Task: Select the current location as Glacier National Park, Montana, United States . Now zoom - , and verify the location . Hide zoom slider
Action: Mouse moved to (221, 201)
Screenshot: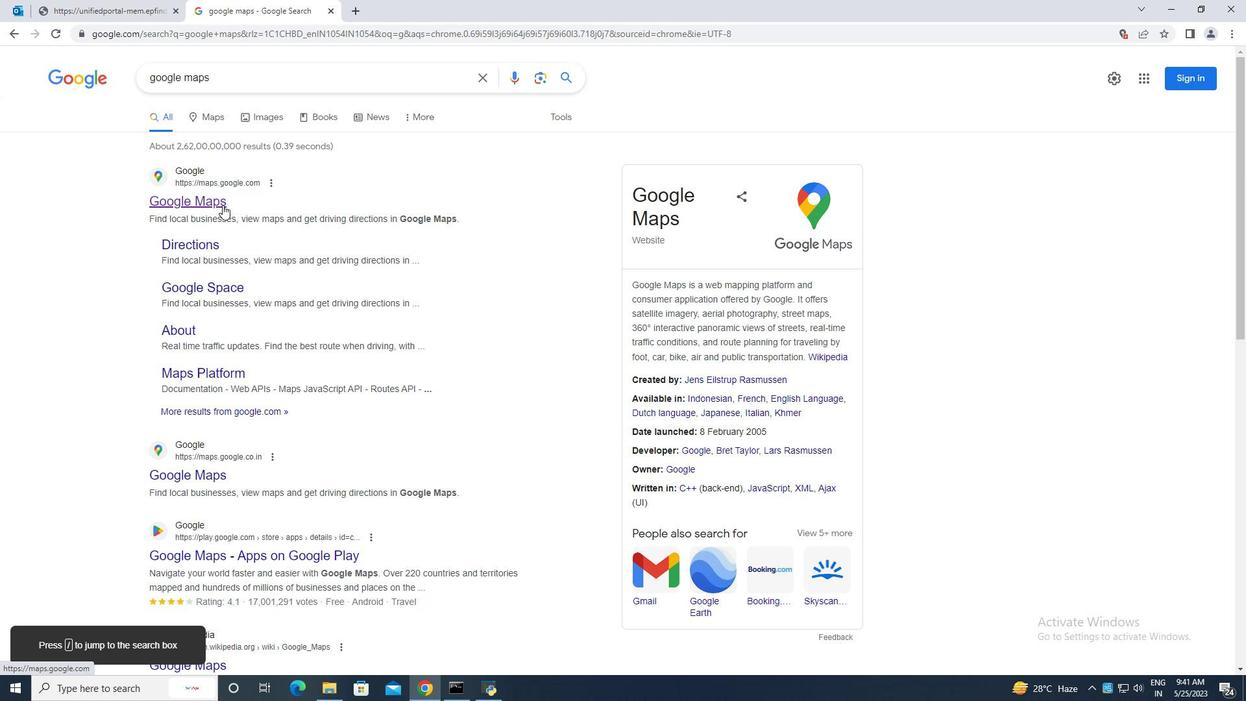 
Action: Mouse pressed left at (221, 201)
Screenshot: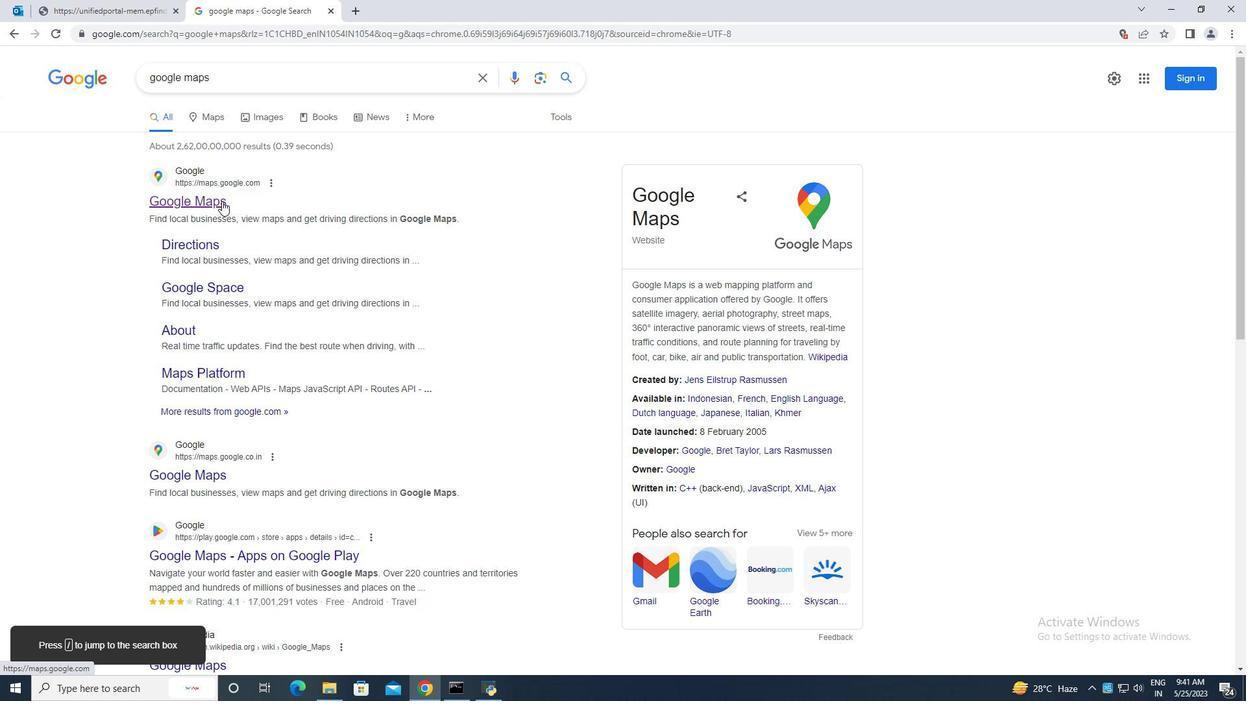 
Action: Mouse moved to (186, 64)
Screenshot: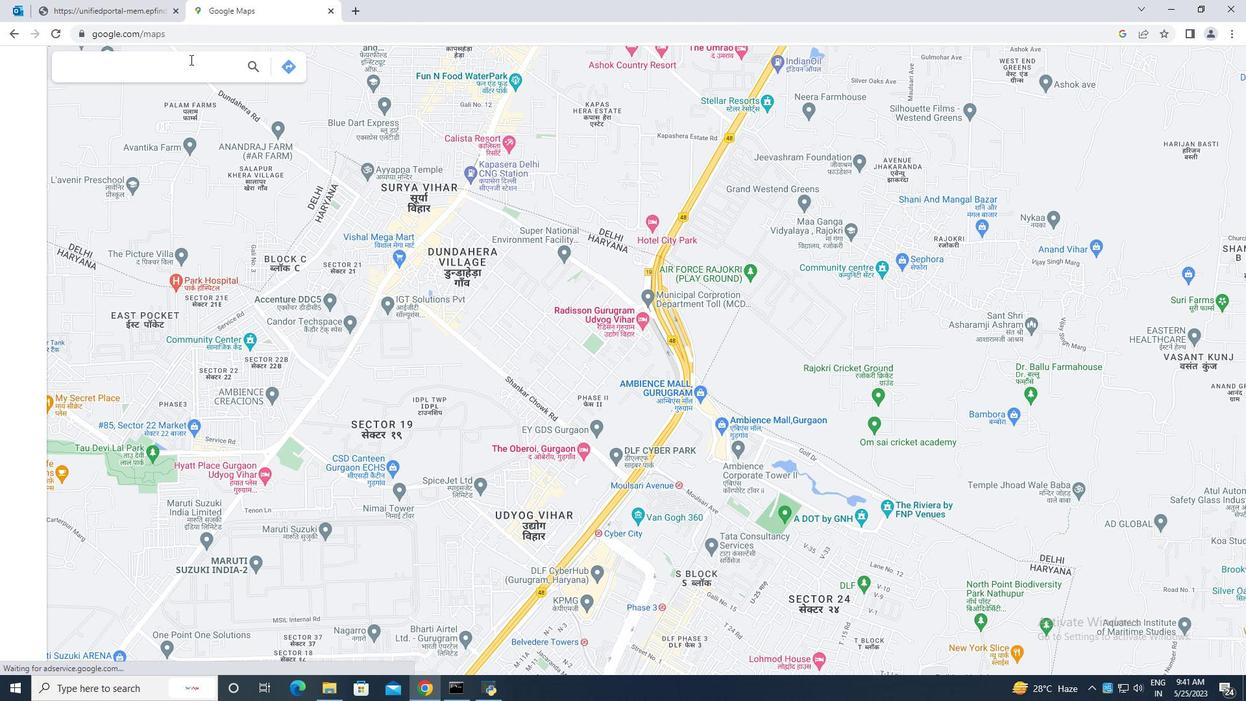 
Action: Mouse pressed left at (186, 64)
Screenshot: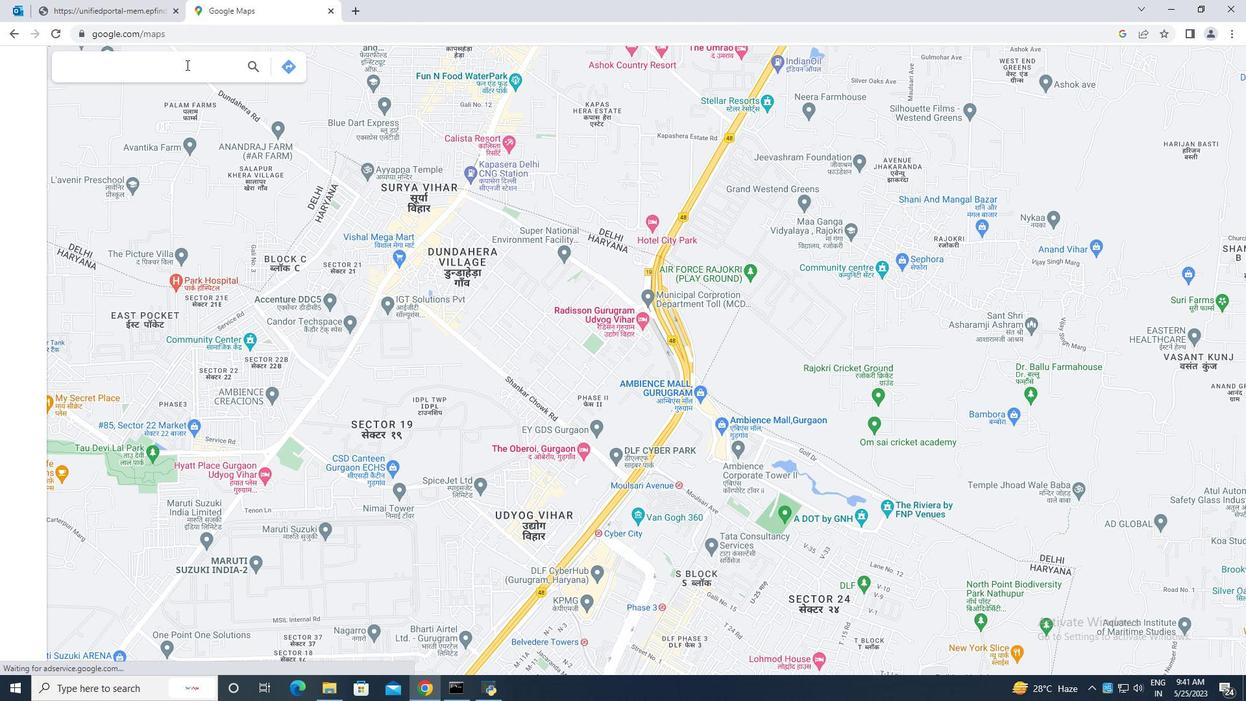 
Action: Key pressed <Key.caps_lock>G<Key.caps_lock>lacier<Key.space>m<Key.backspace>national<Key.space>park<Key.space>montana<Key.space>usa
Screenshot: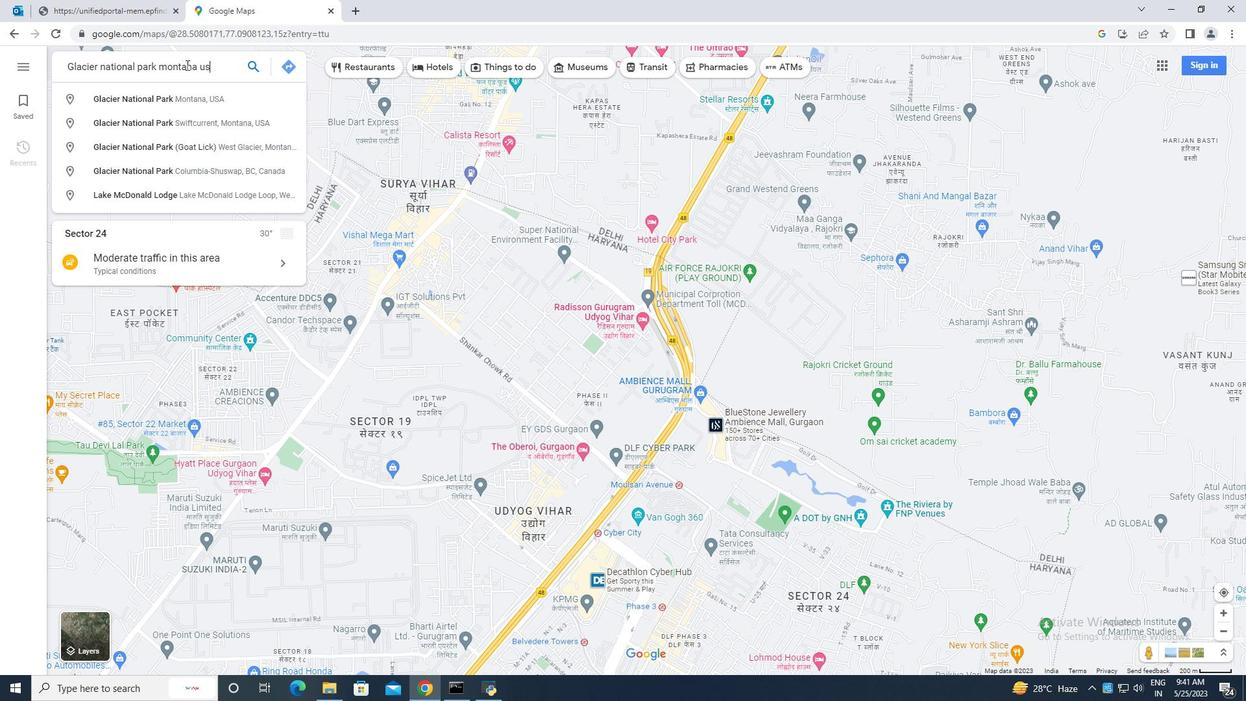 
Action: Mouse moved to (190, 97)
Screenshot: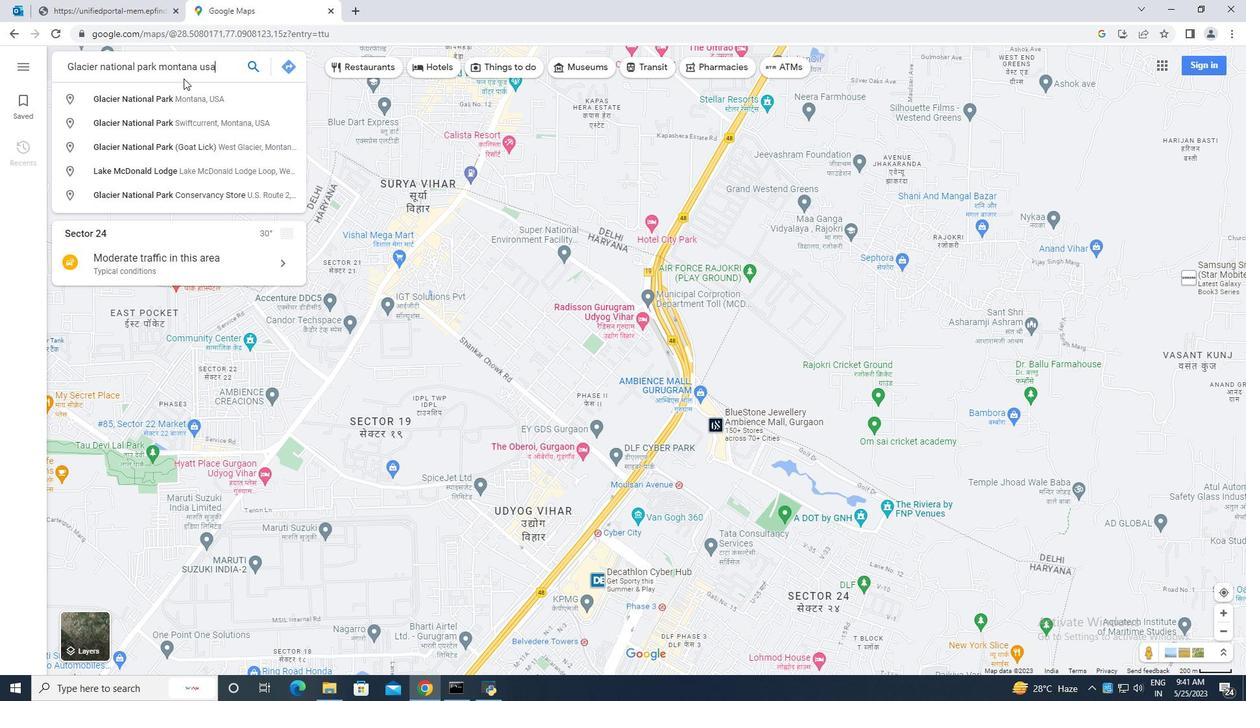 
Action: Mouse pressed left at (190, 97)
Screenshot: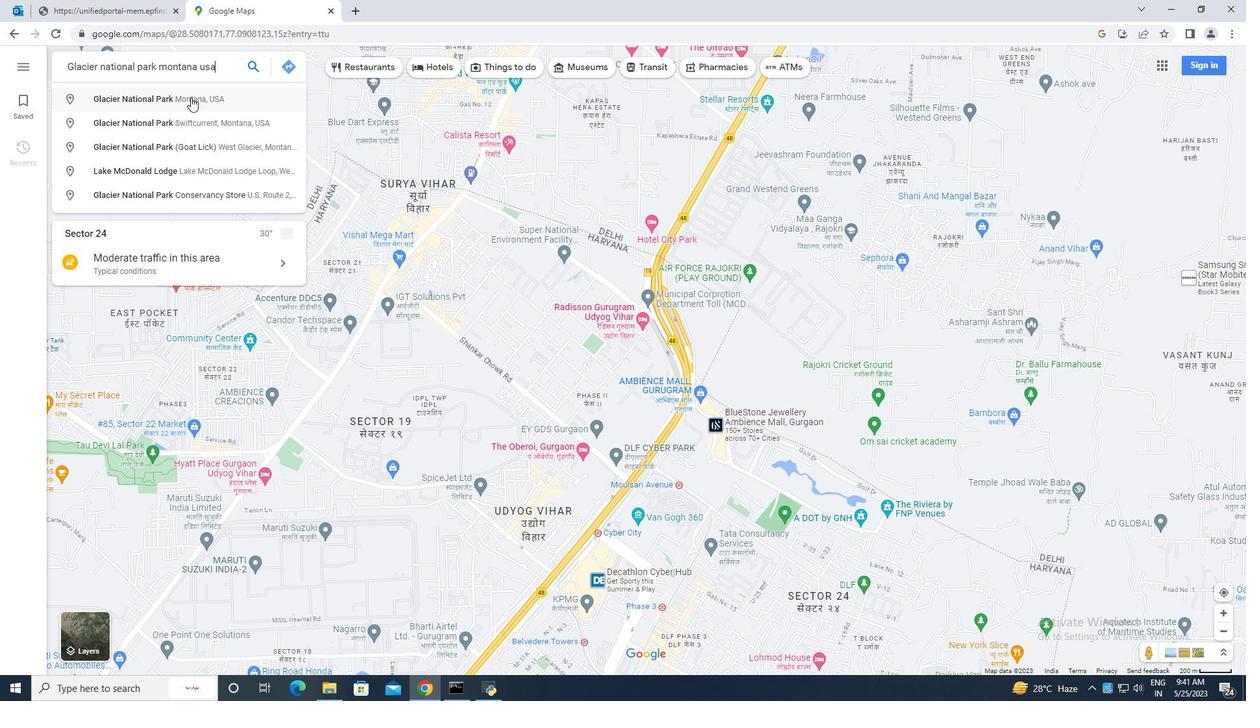 
Action: Mouse moved to (1228, 631)
Screenshot: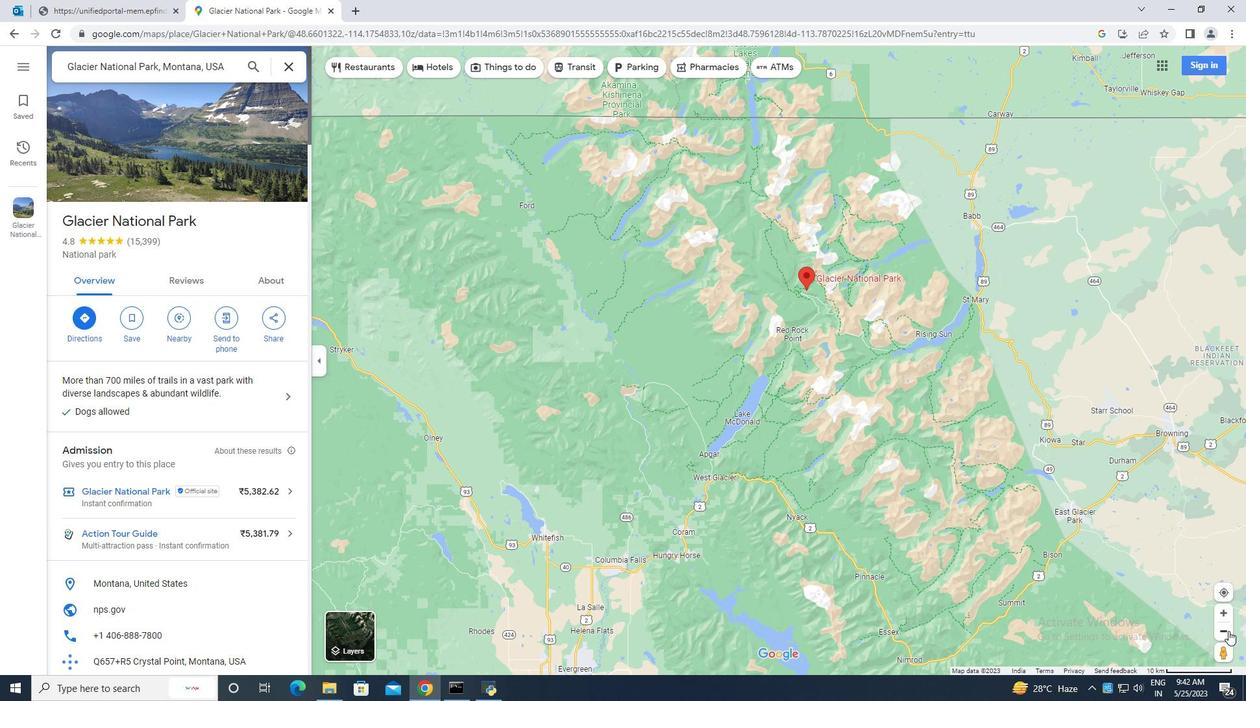 
Action: Mouse pressed left at (1228, 631)
Screenshot: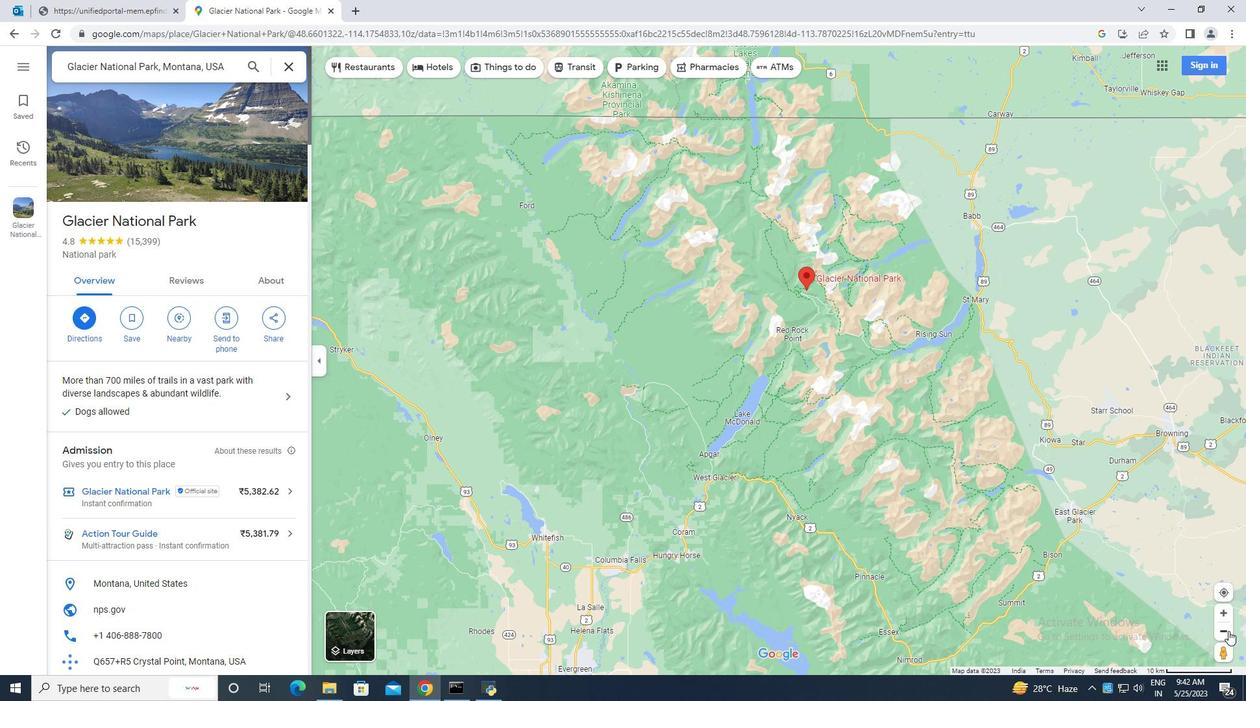 
Action: Mouse pressed left at (1228, 631)
Screenshot: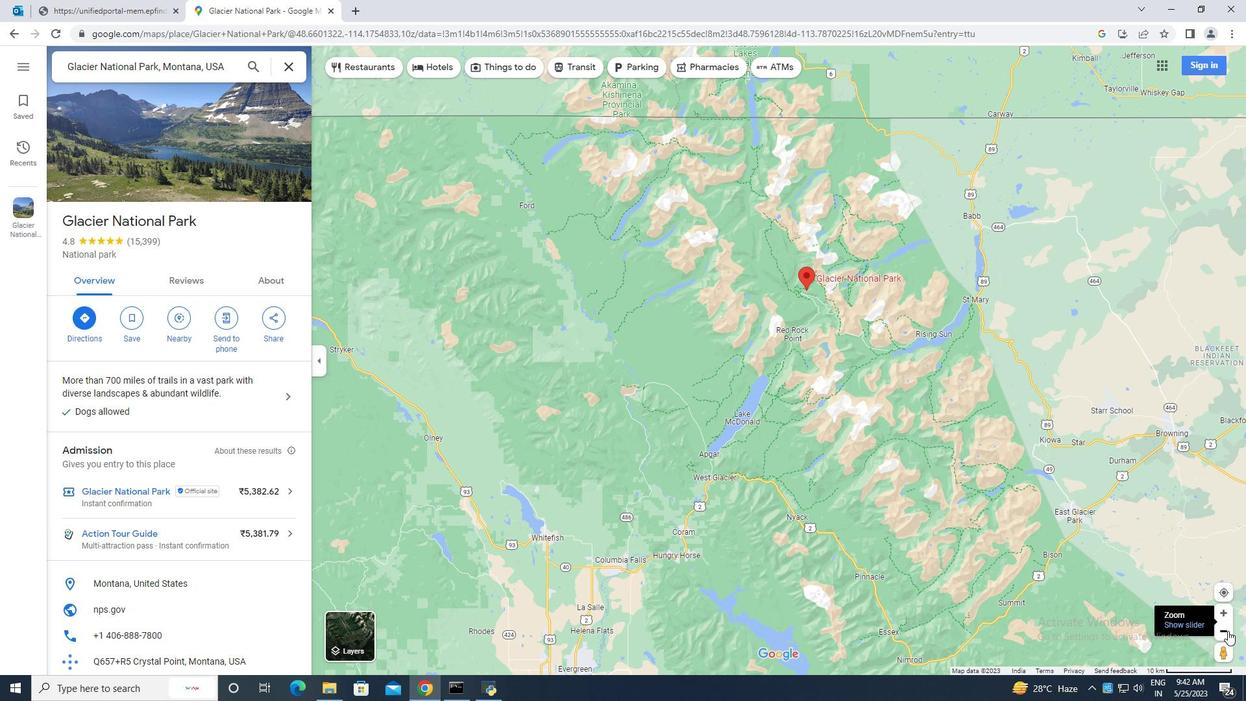
Action: Mouse pressed left at (1228, 631)
Screenshot: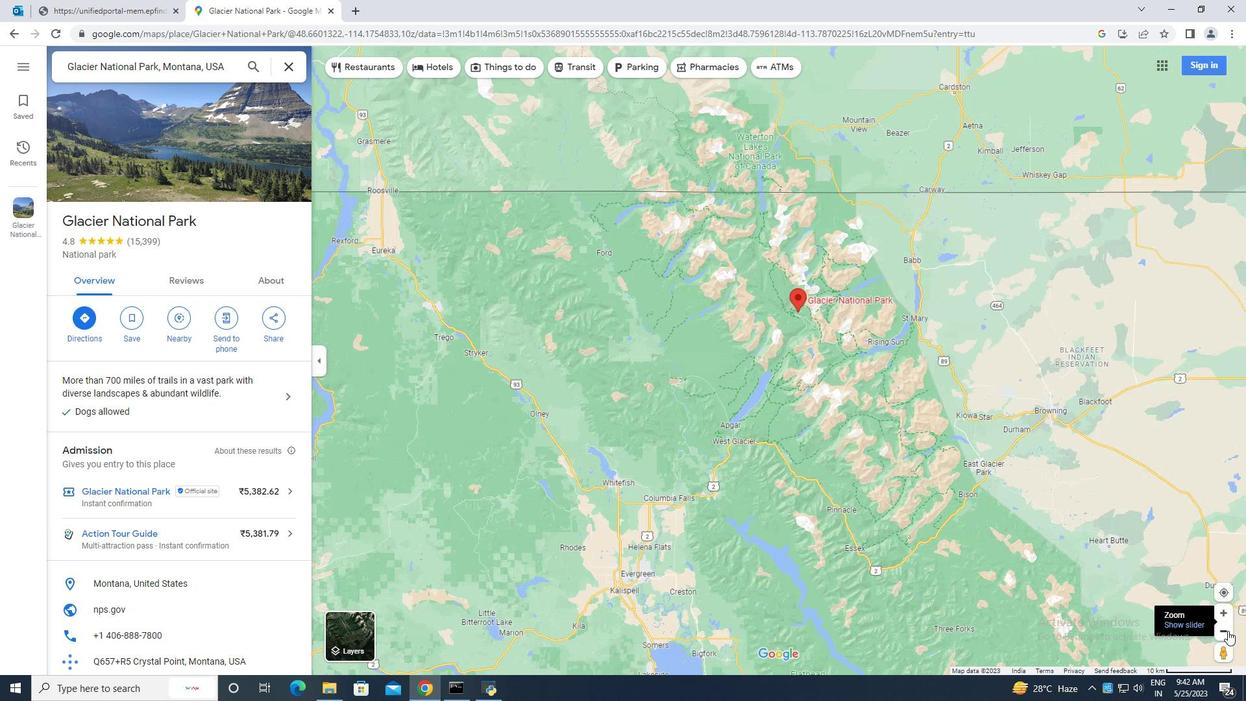 
Action: Mouse pressed left at (1228, 631)
Screenshot: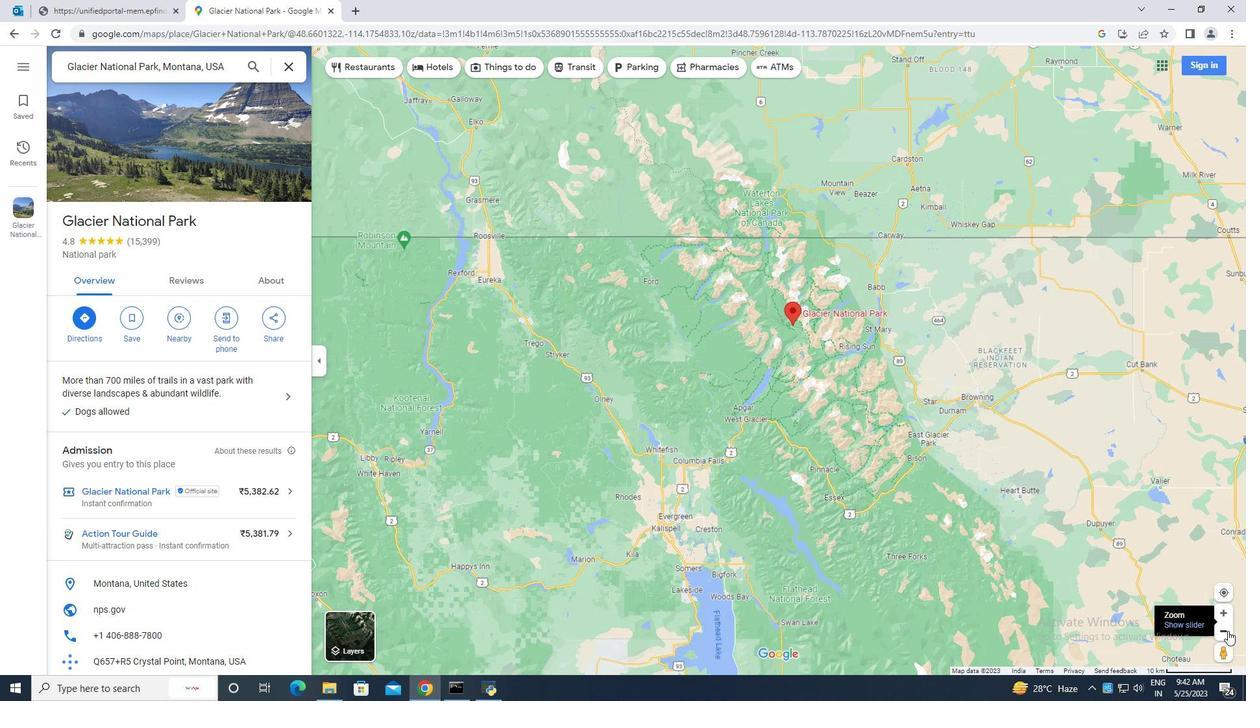 
Action: Mouse pressed left at (1228, 631)
Screenshot: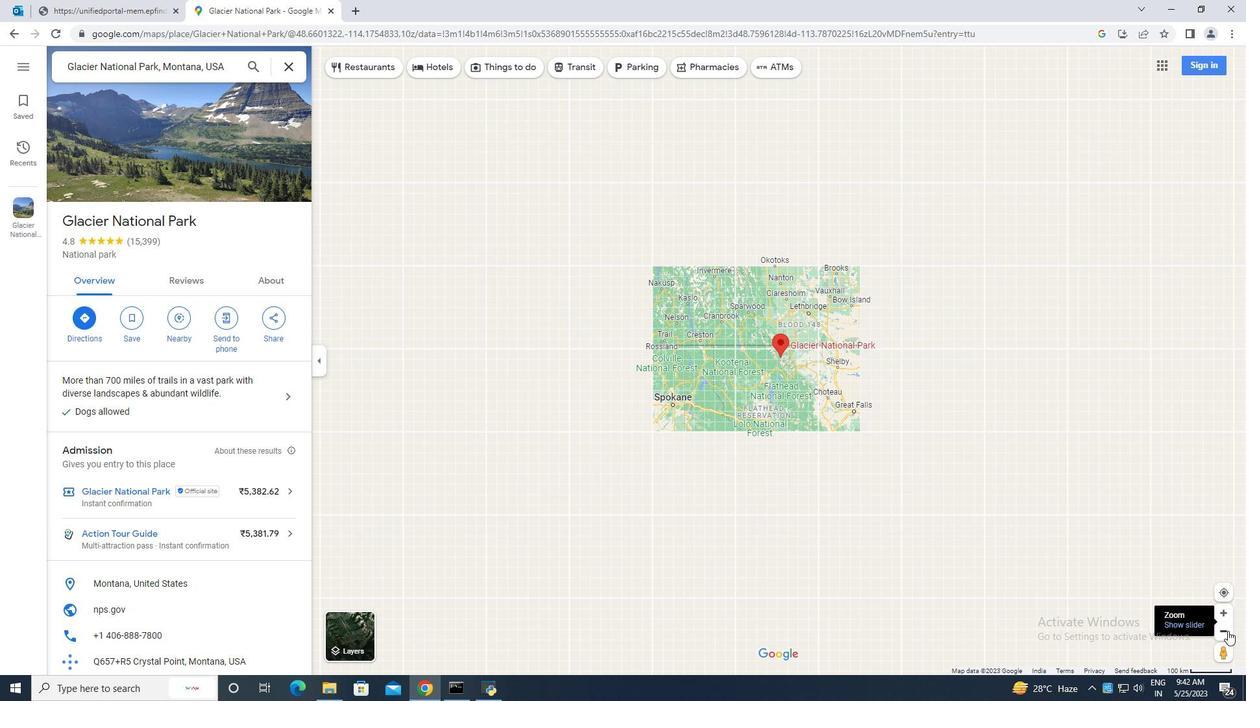 
Action: Mouse pressed left at (1228, 631)
Screenshot: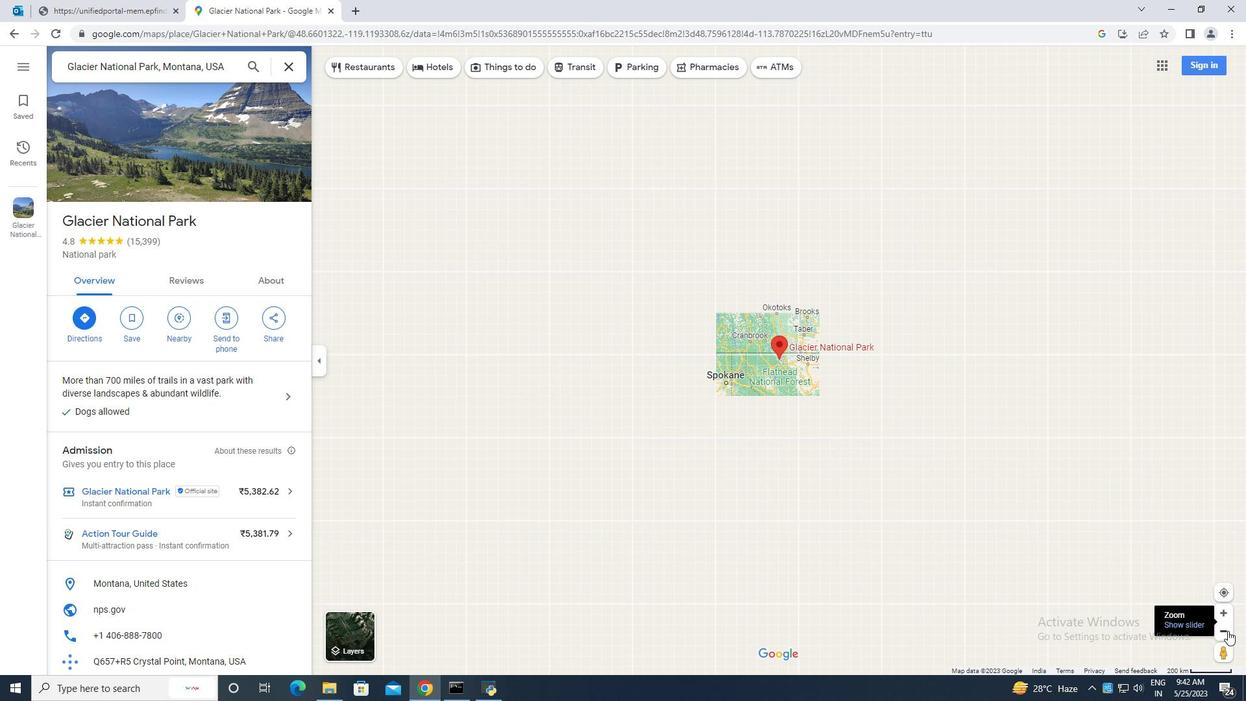 
Action: Mouse pressed left at (1228, 631)
Screenshot: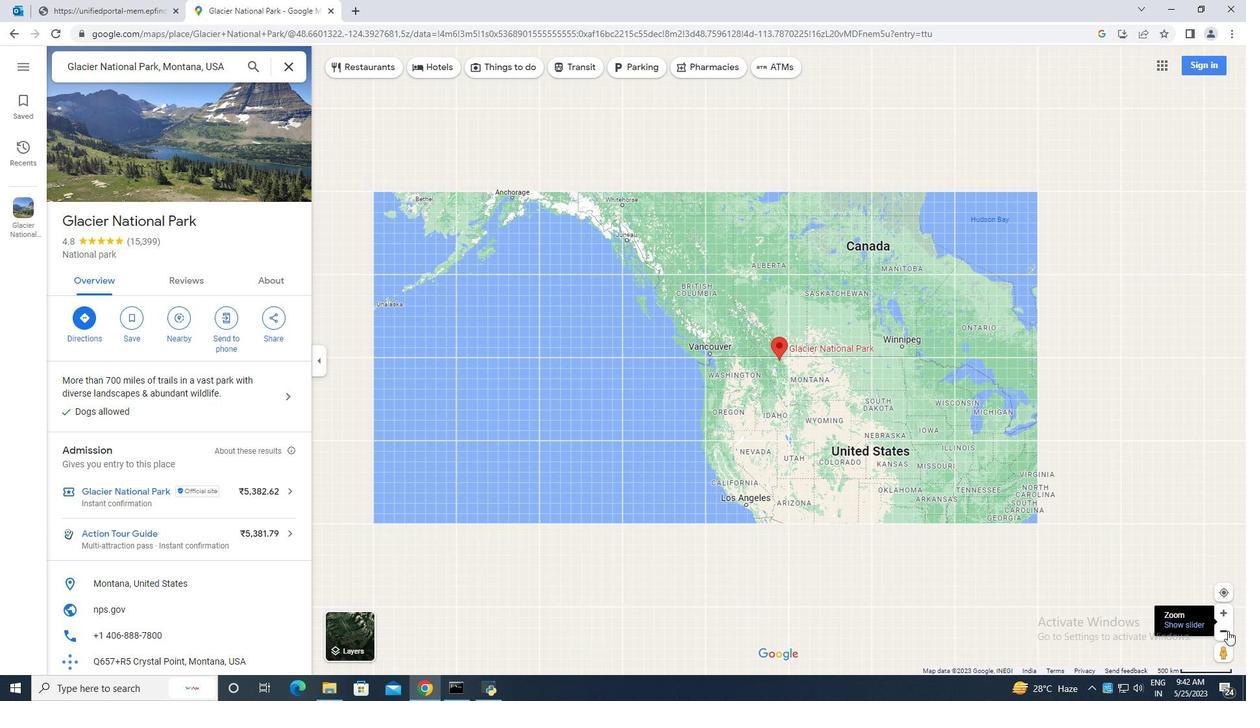 
Action: Mouse pressed left at (1228, 631)
Screenshot: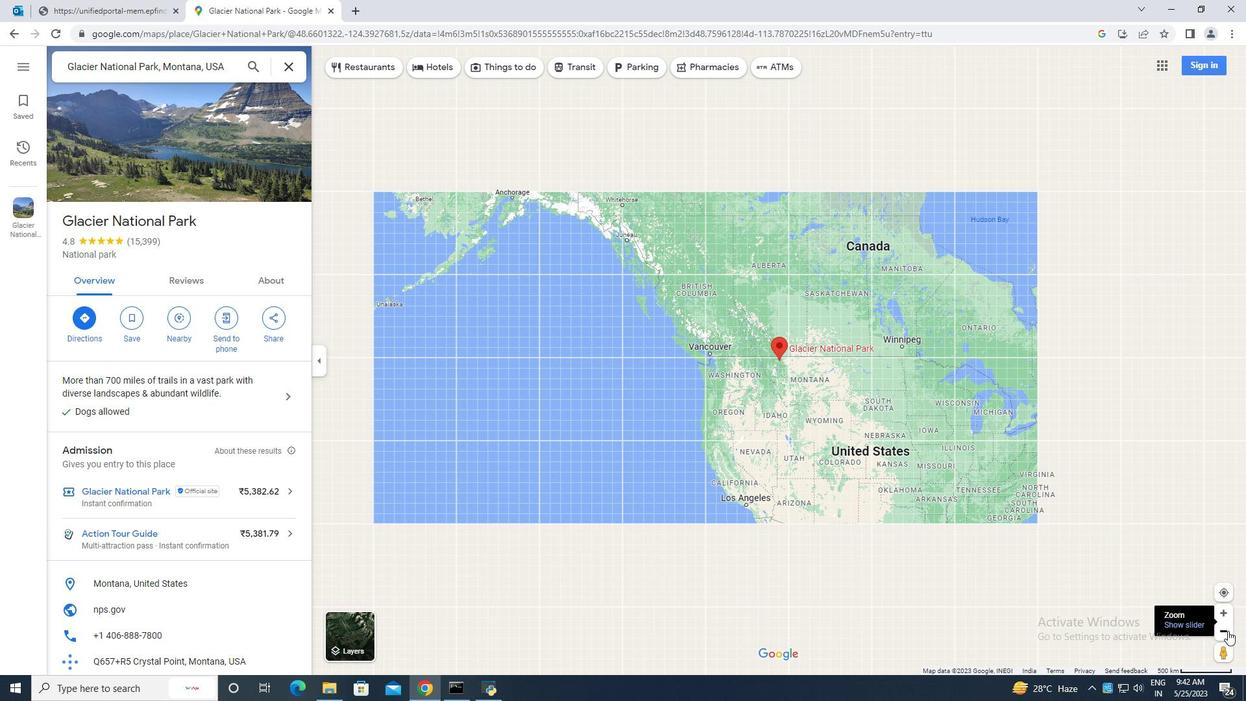 
Action: Mouse pressed left at (1228, 631)
Screenshot: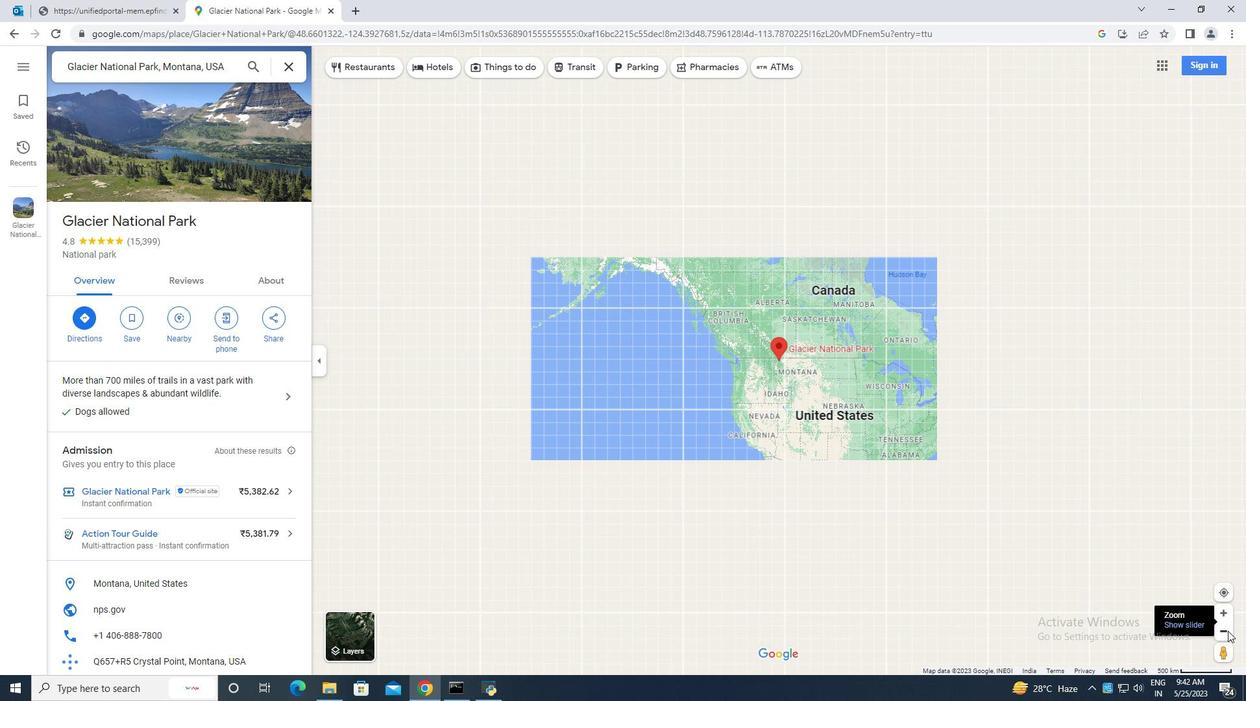 
Action: Mouse pressed left at (1228, 631)
Screenshot: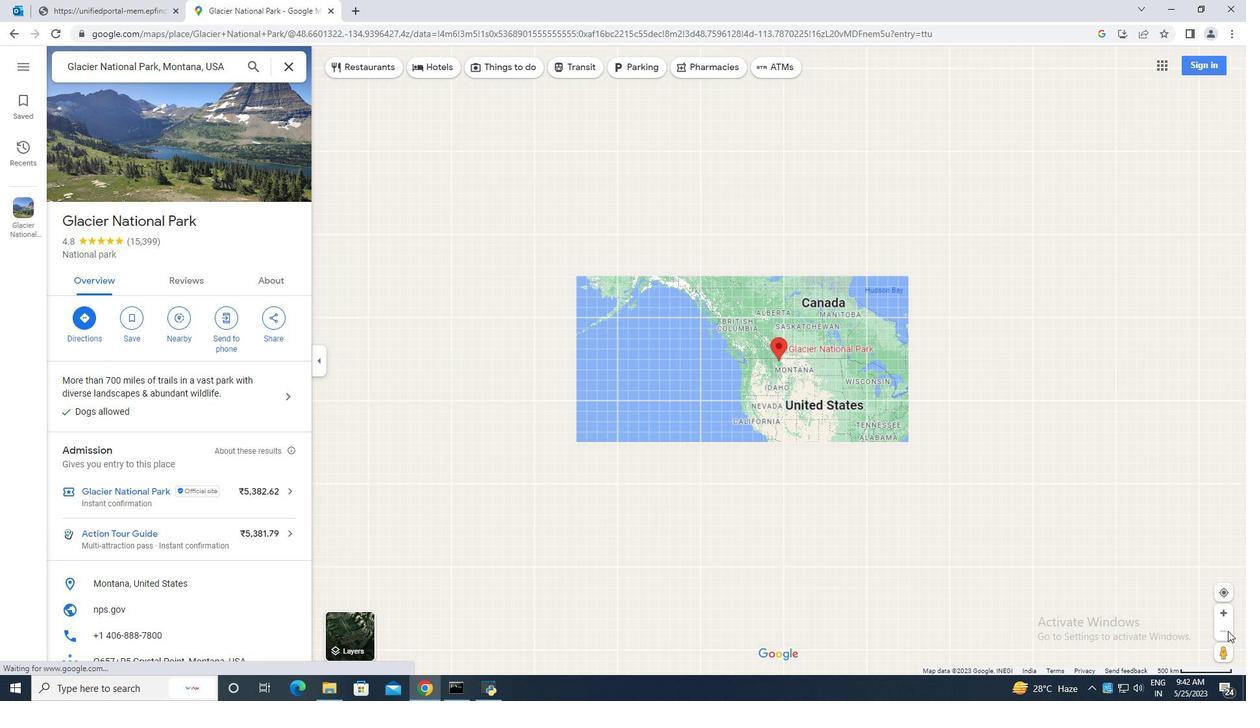 
Action: Mouse pressed left at (1228, 631)
Screenshot: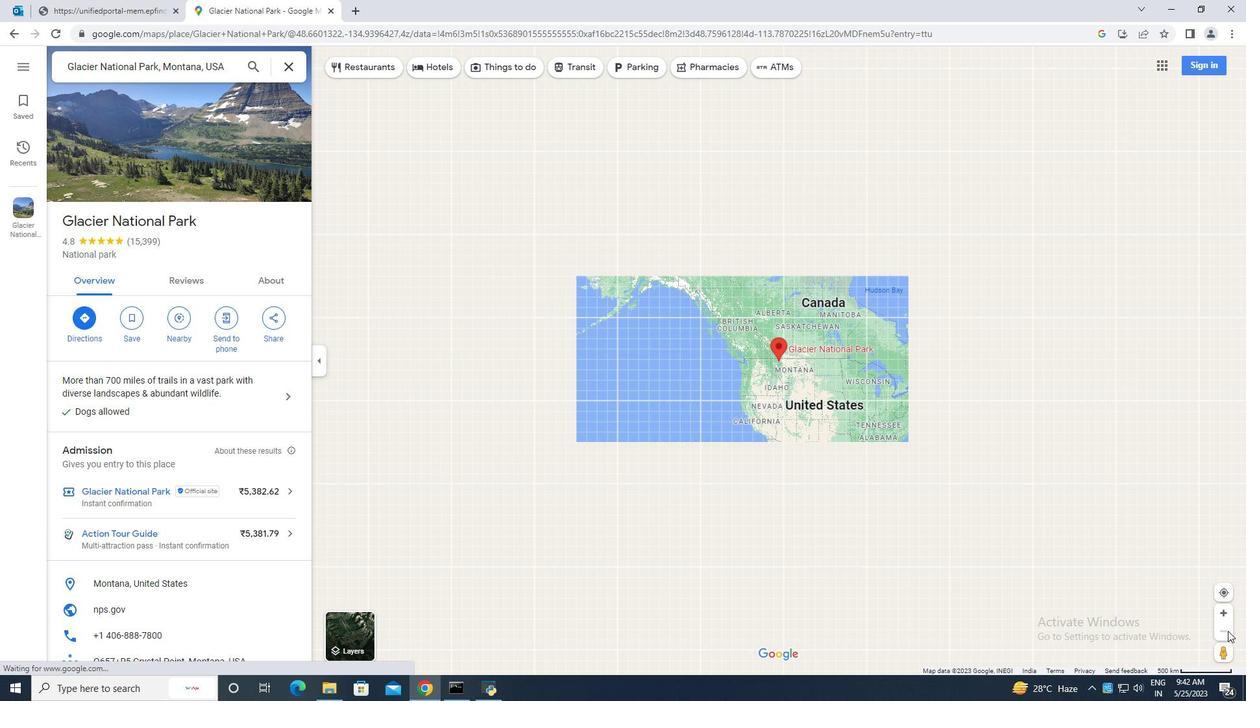 
Action: Mouse pressed left at (1228, 631)
Screenshot: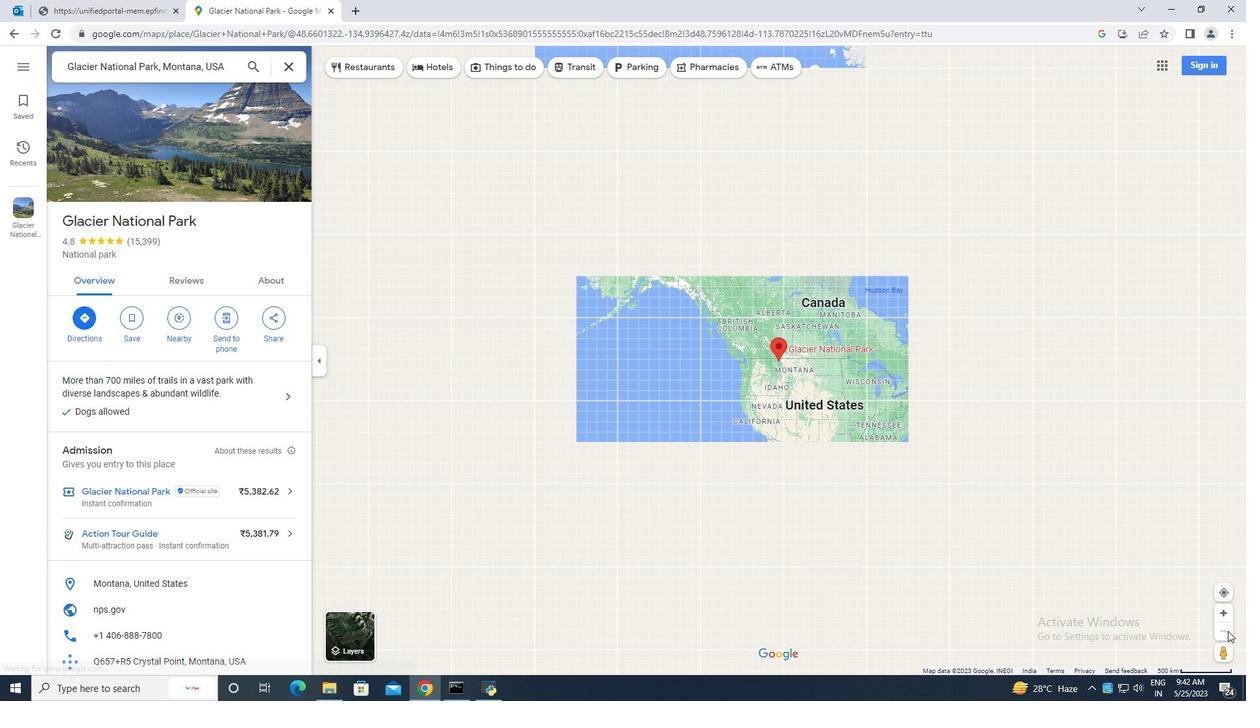 
Action: Mouse pressed left at (1228, 631)
Screenshot: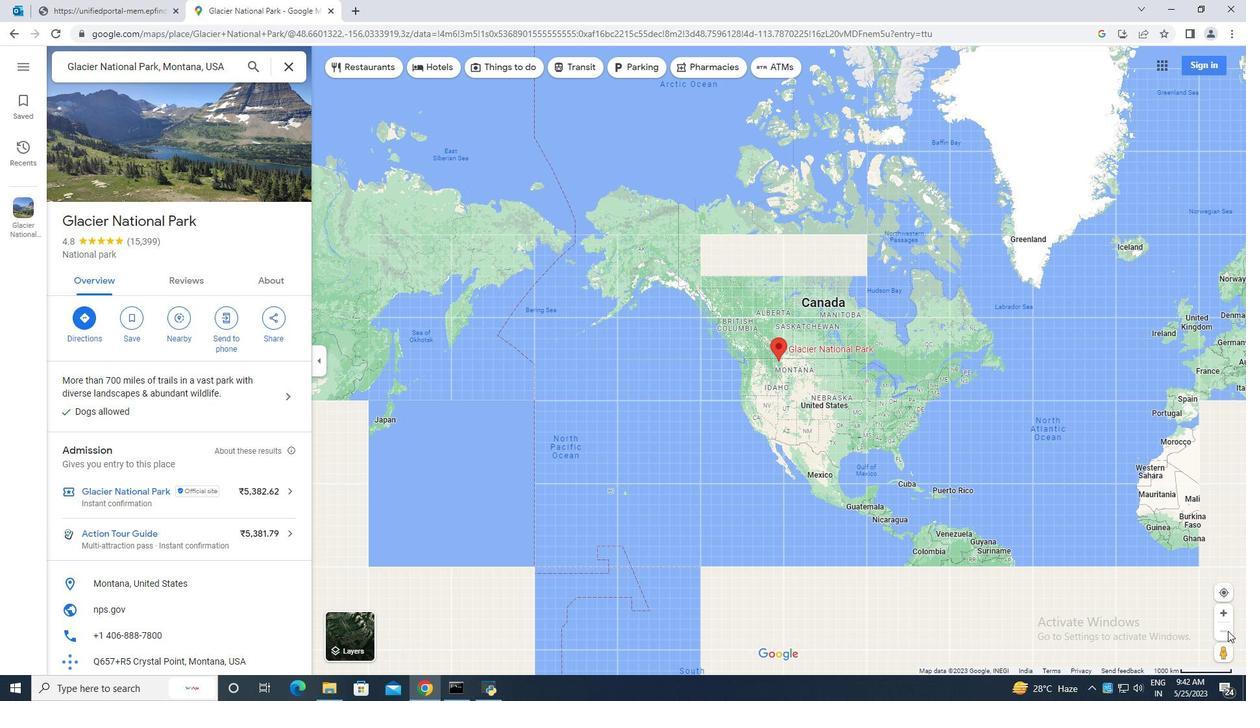 
Action: Mouse pressed left at (1228, 631)
Screenshot: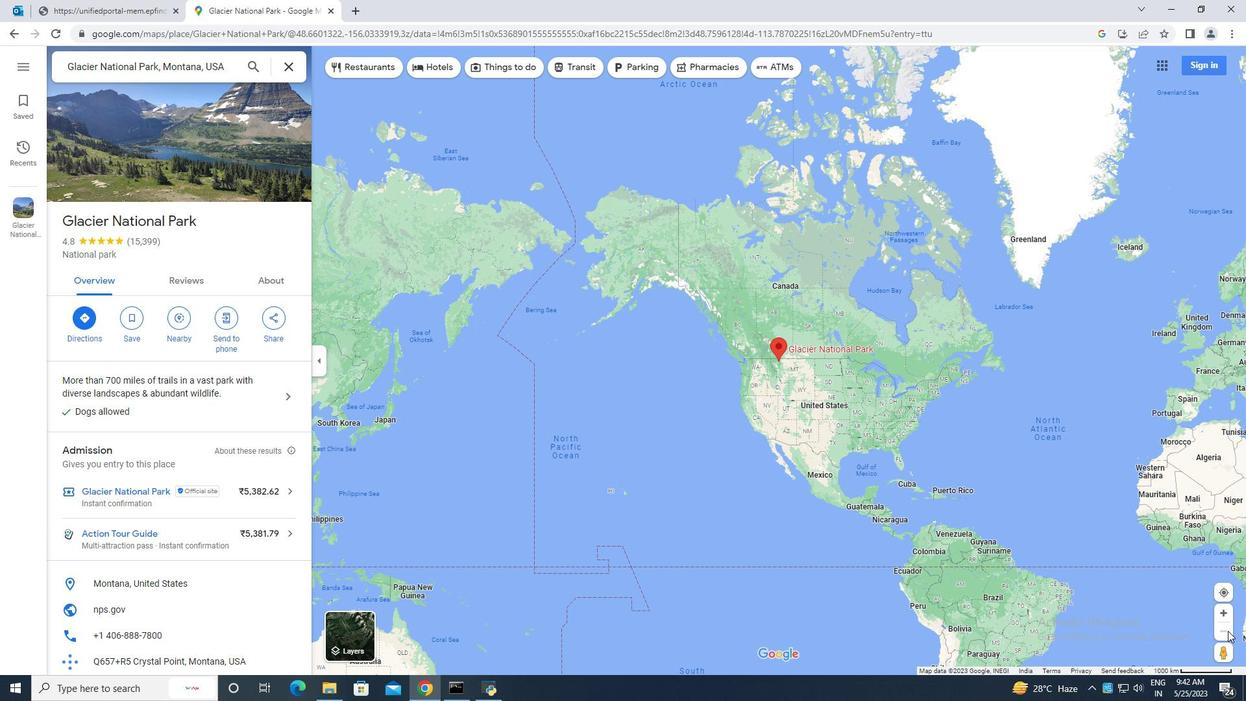 
Action: Mouse pressed left at (1228, 631)
Screenshot: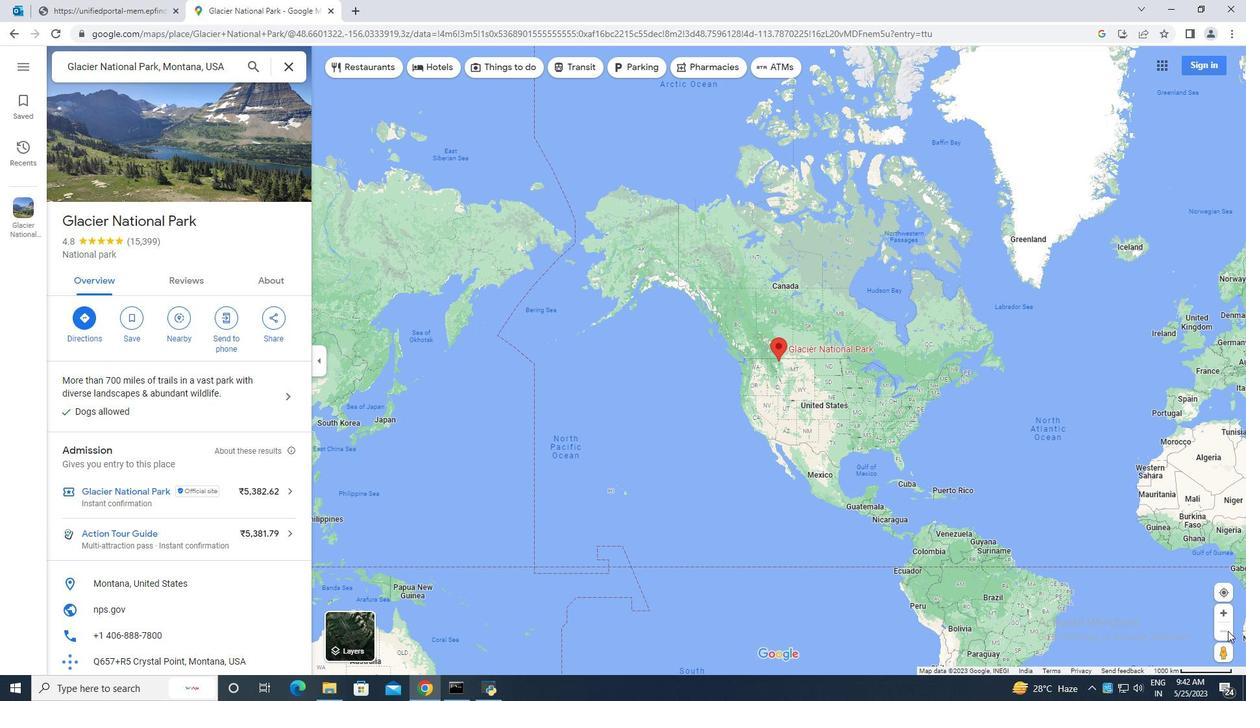 
Action: Mouse pressed left at (1228, 631)
Screenshot: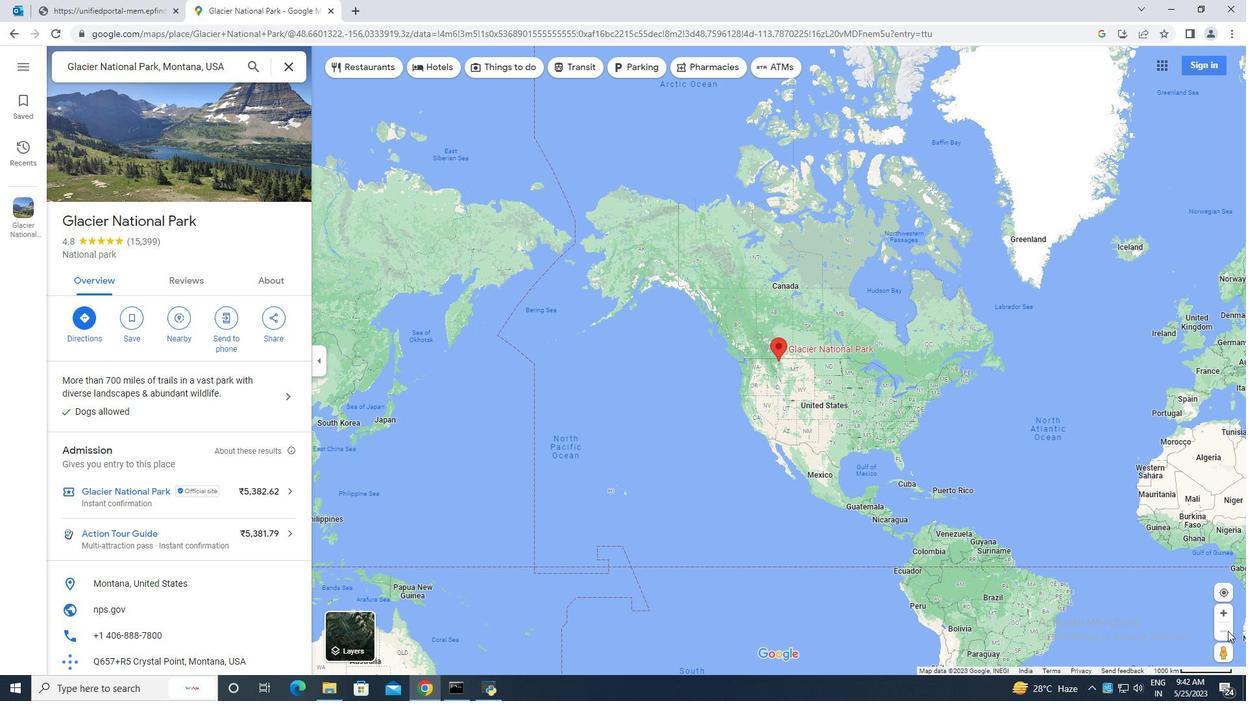 
Action: Mouse moved to (867, 347)
Screenshot: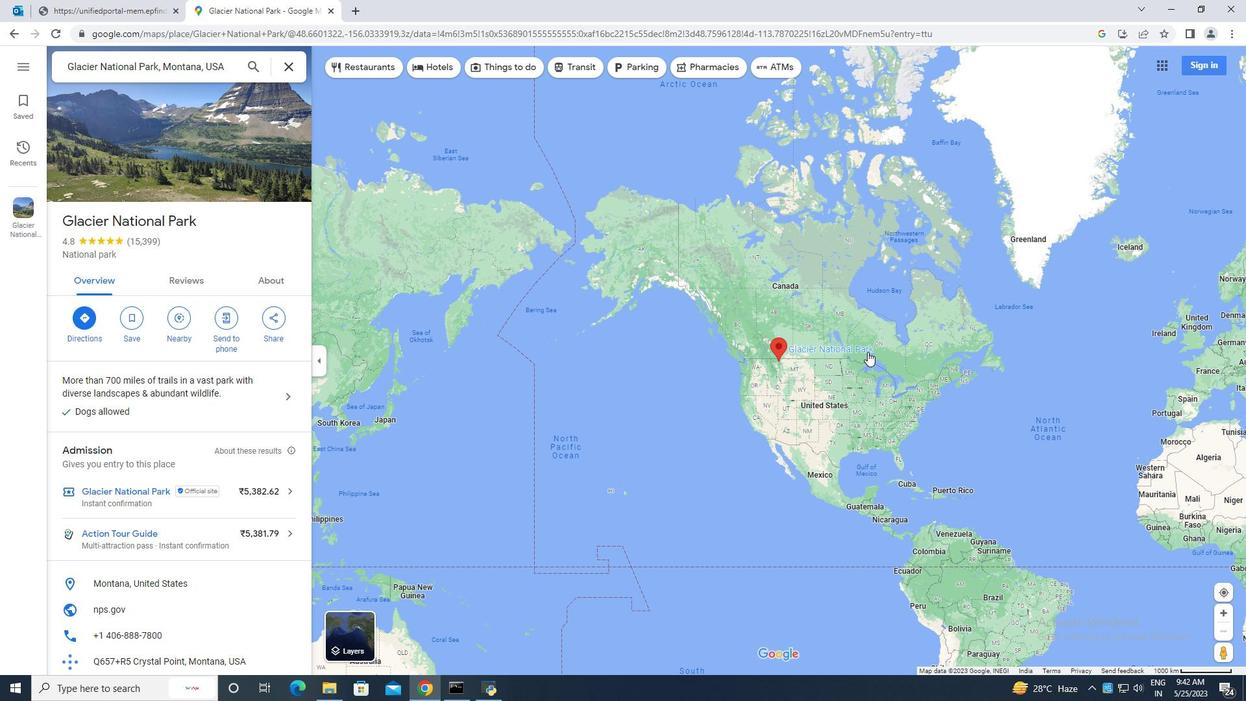 
Action: Mouse scrolled (867, 347) with delta (0, 0)
Screenshot: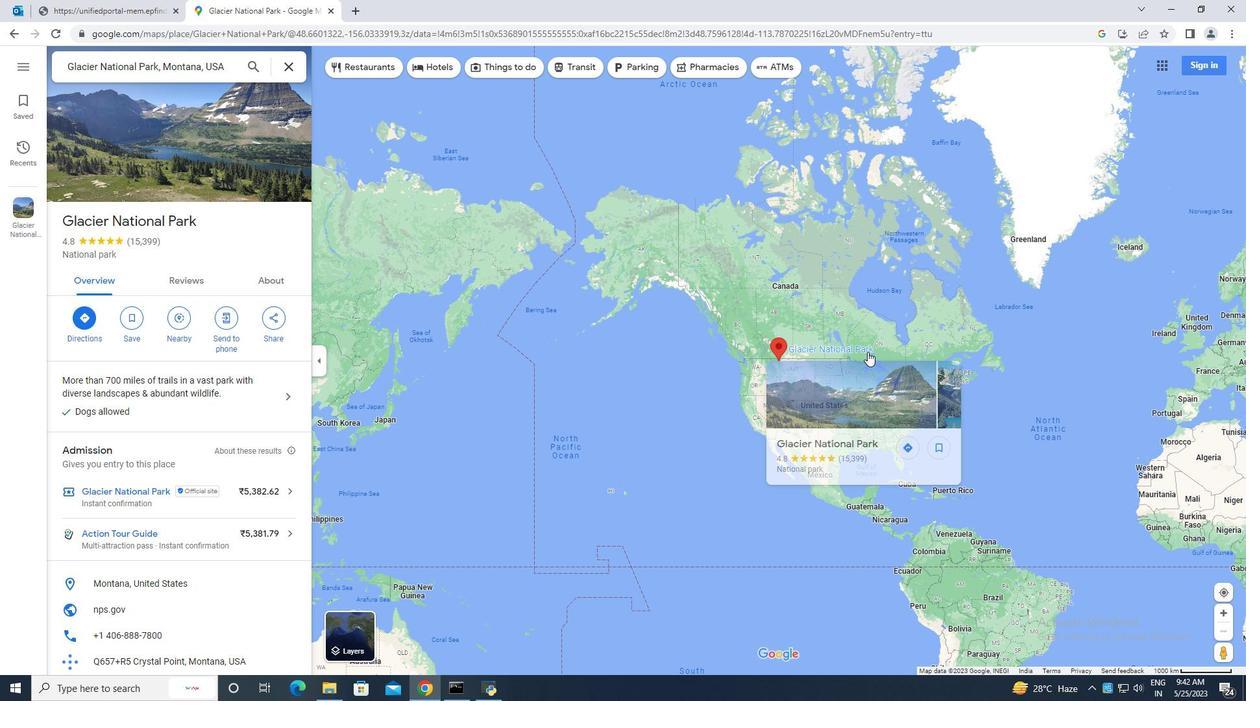 
Action: Mouse scrolled (867, 347) with delta (0, 0)
Screenshot: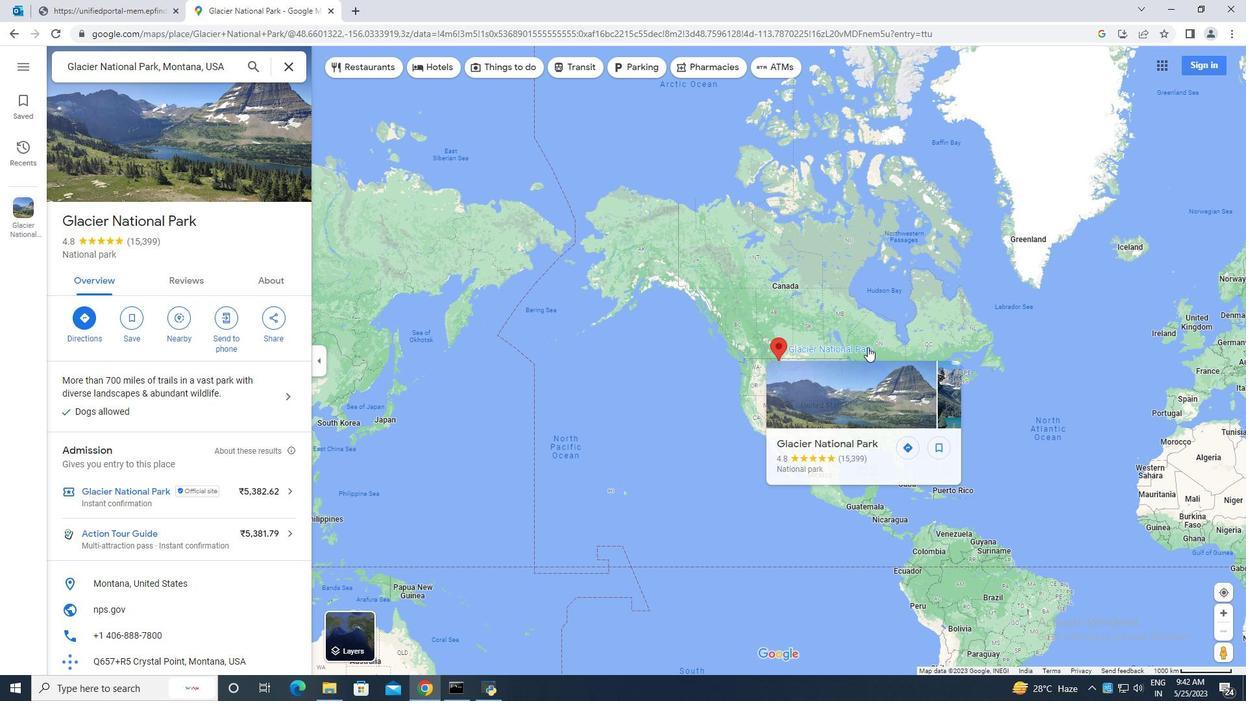 
Action: Mouse scrolled (867, 347) with delta (0, 0)
Screenshot: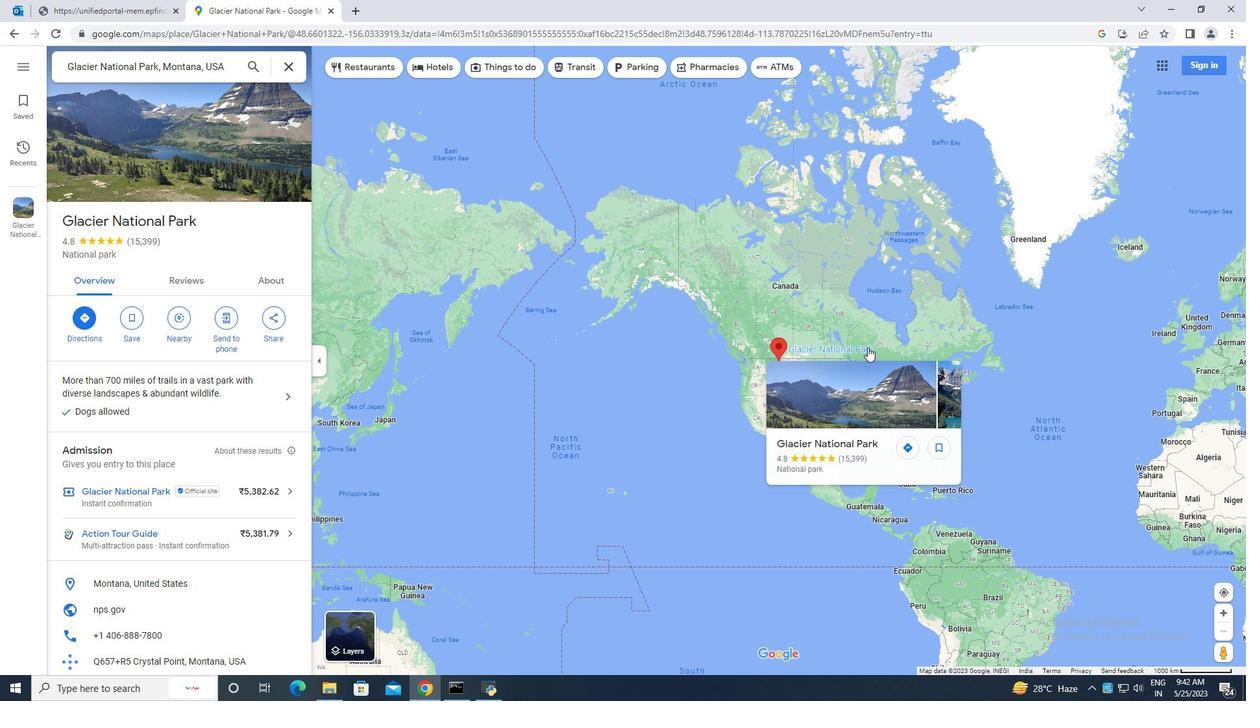 
Action: Mouse scrolled (867, 347) with delta (0, 0)
Screenshot: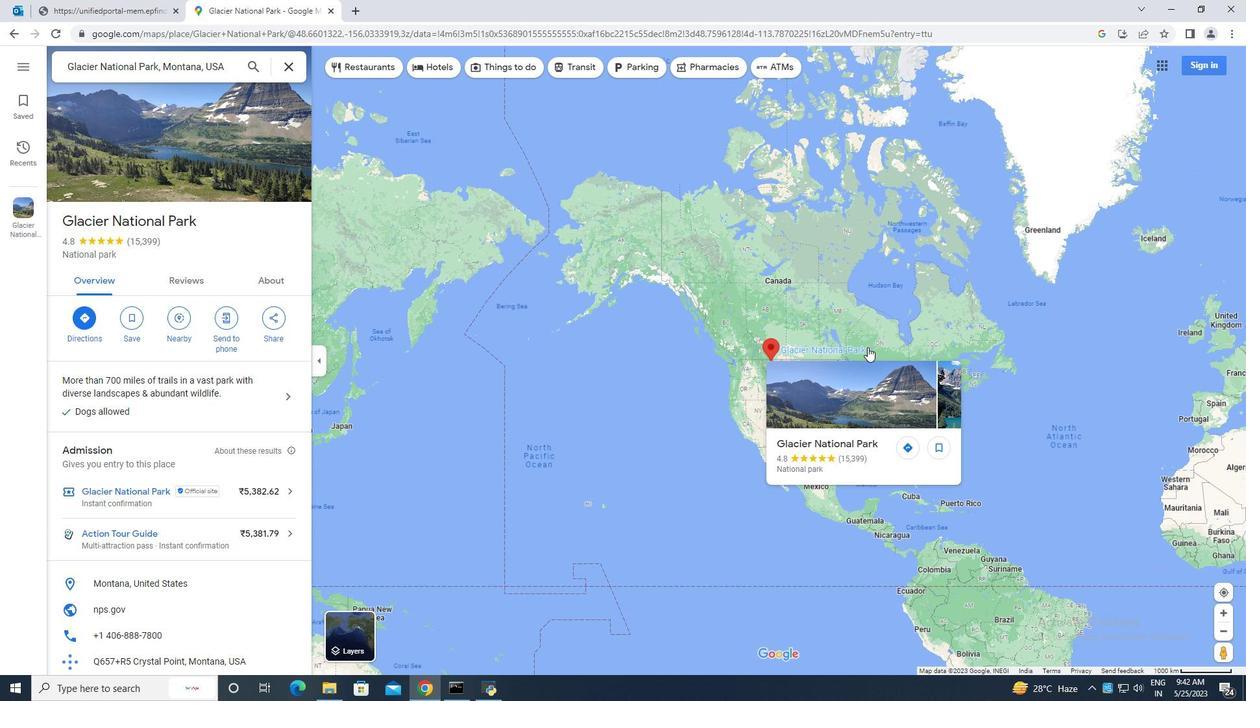 
Action: Mouse moved to (694, 340)
Screenshot: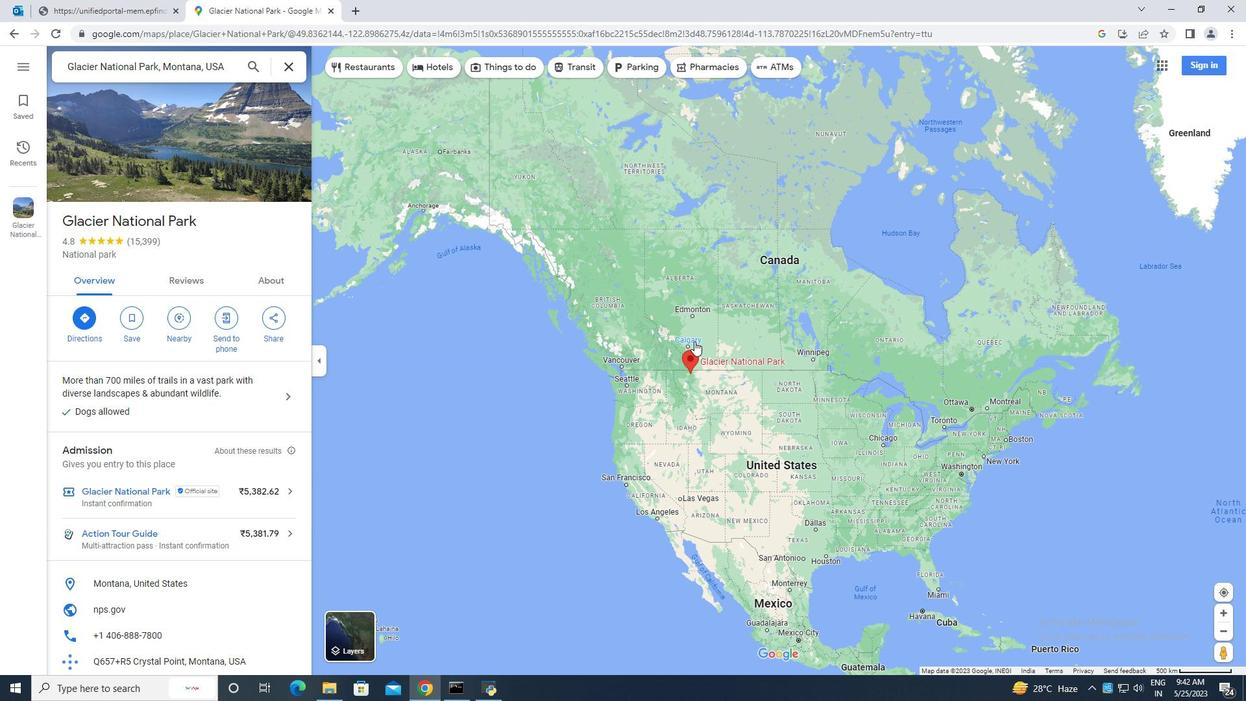 
Action: Mouse pressed left at (694, 340)
Screenshot: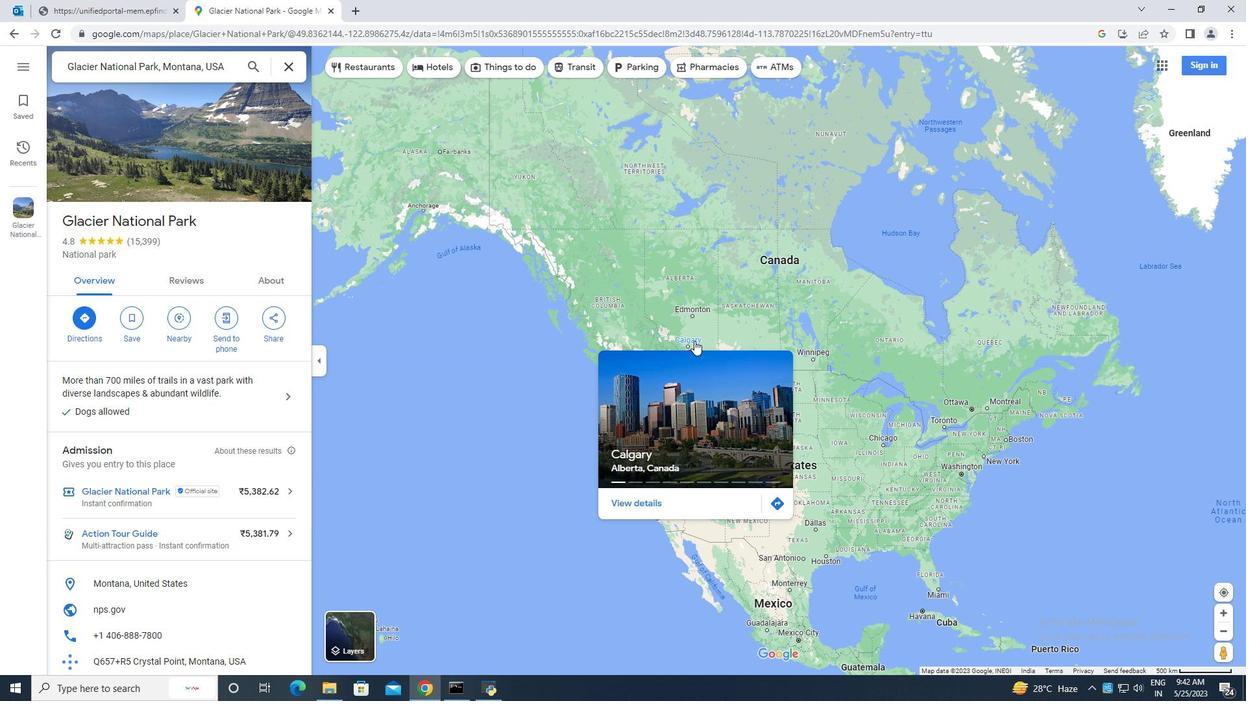 
Action: Mouse moved to (178, 379)
Screenshot: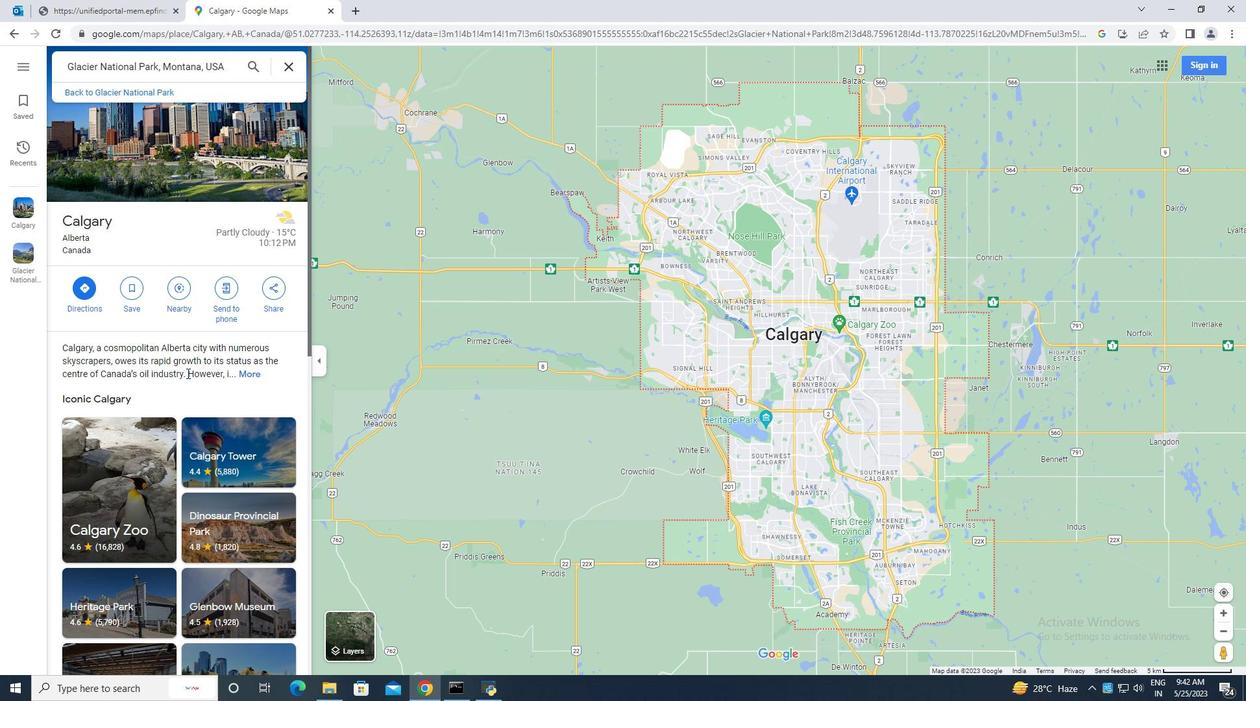 
Action: Mouse scrolled (178, 378) with delta (0, 0)
Screenshot: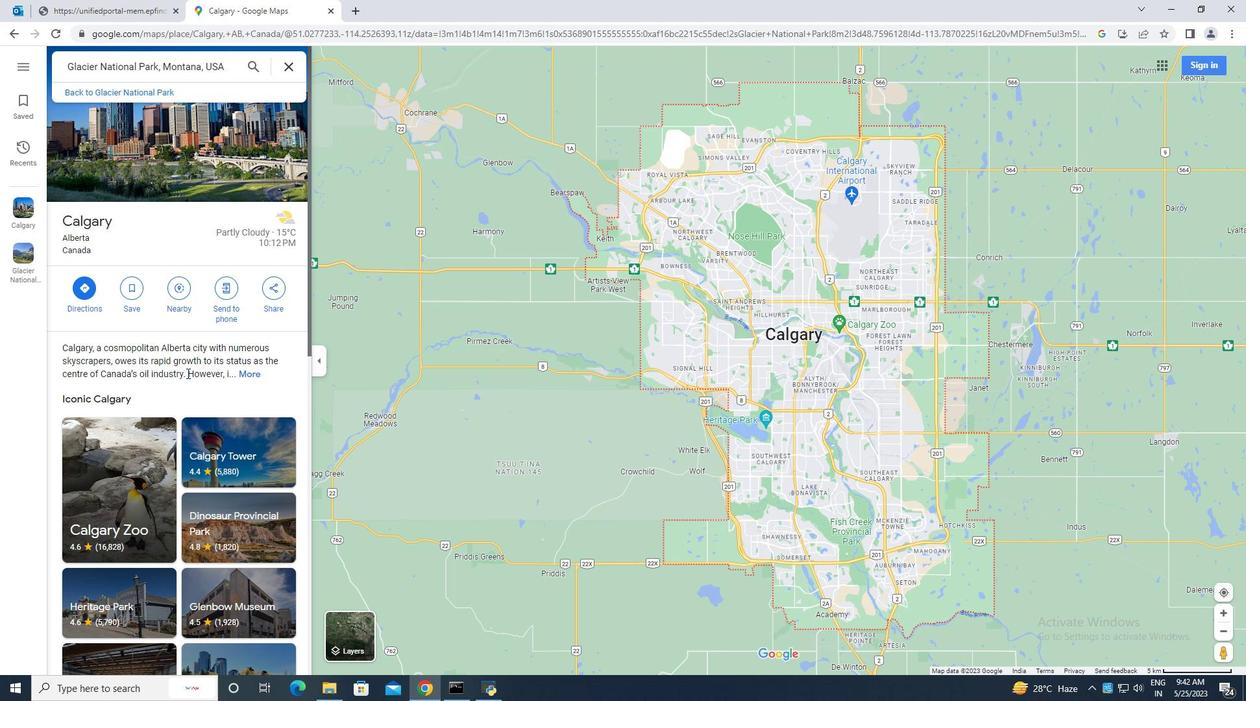 
Action: Mouse scrolled (178, 378) with delta (0, 0)
Screenshot: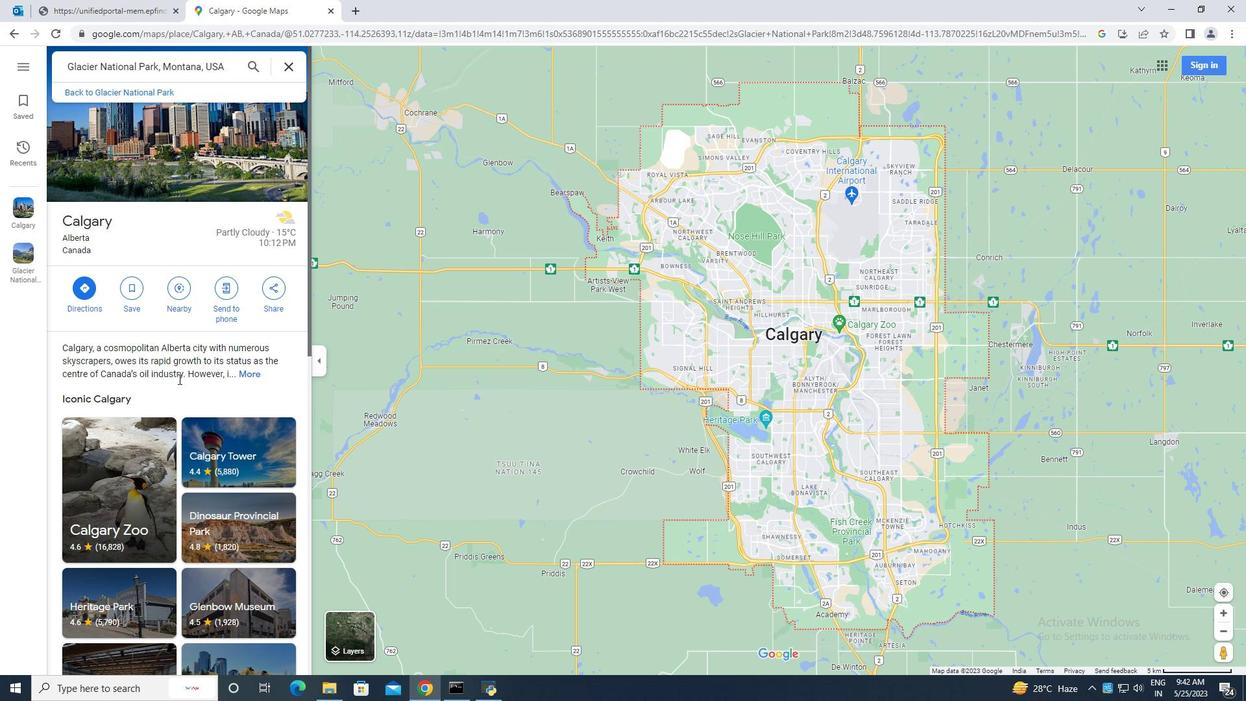 
Action: Mouse scrolled (178, 378) with delta (0, 0)
Screenshot: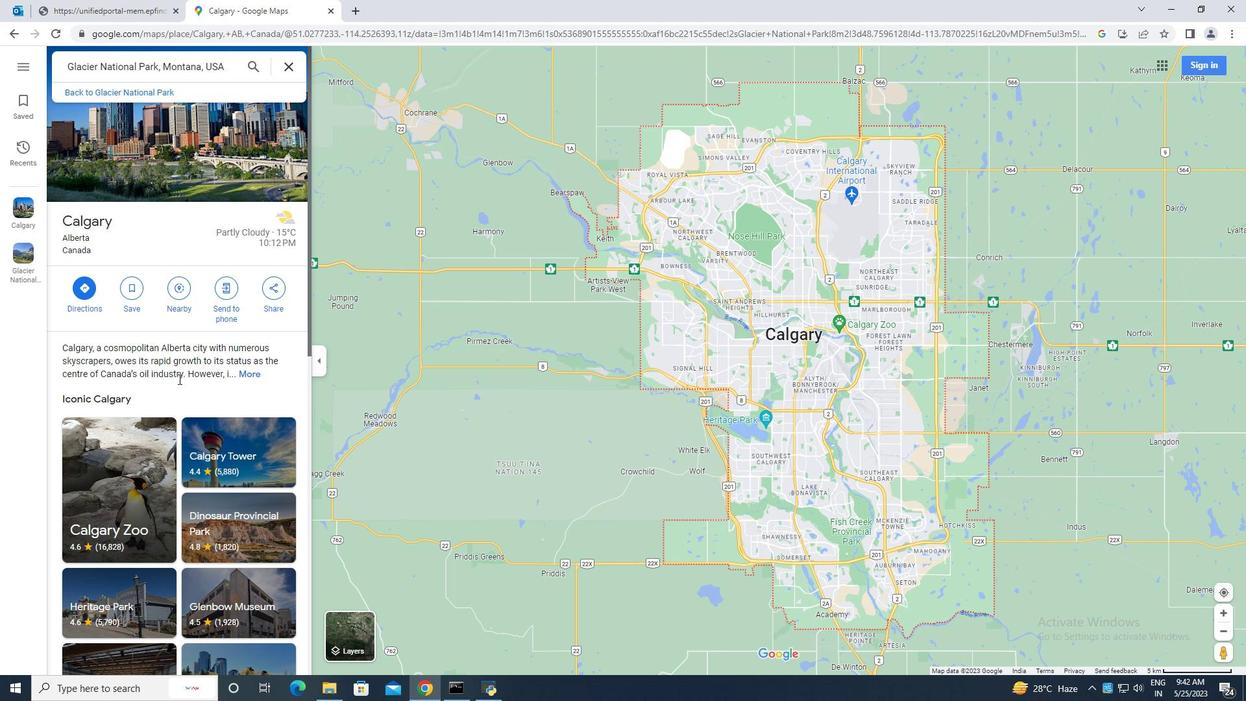 
Action: Mouse scrolled (178, 378) with delta (0, 0)
Screenshot: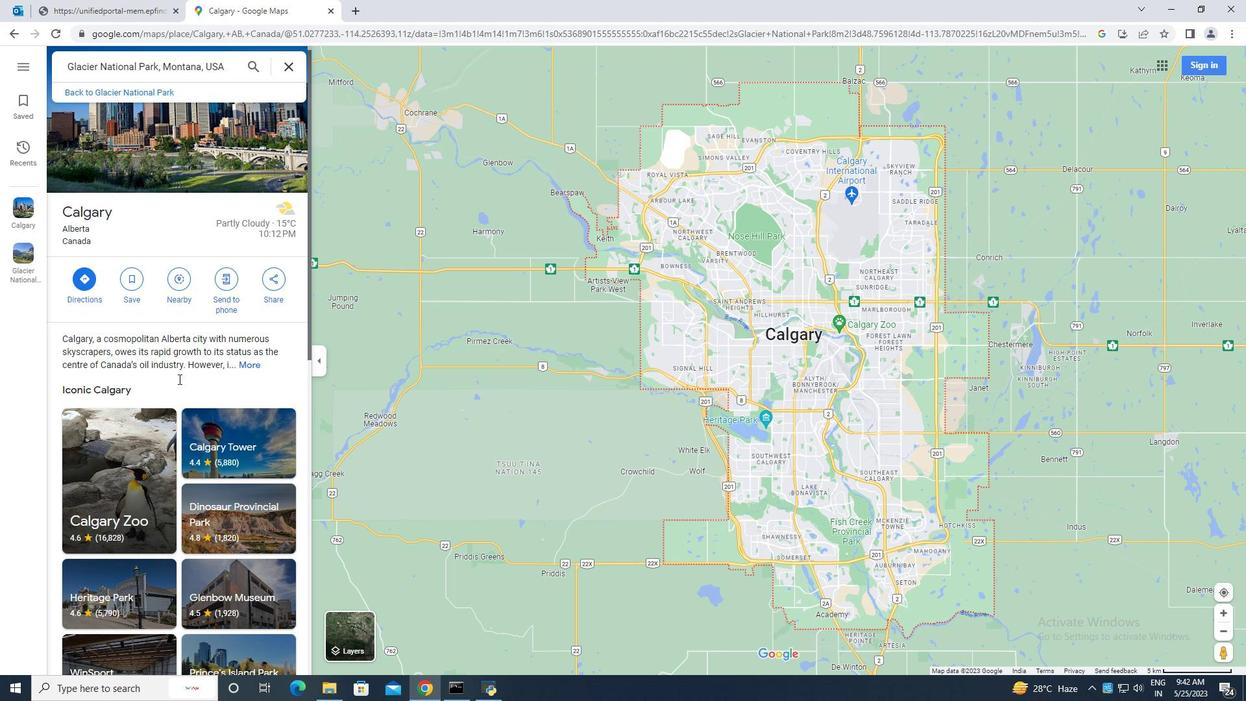 
Action: Mouse moved to (178, 377)
Screenshot: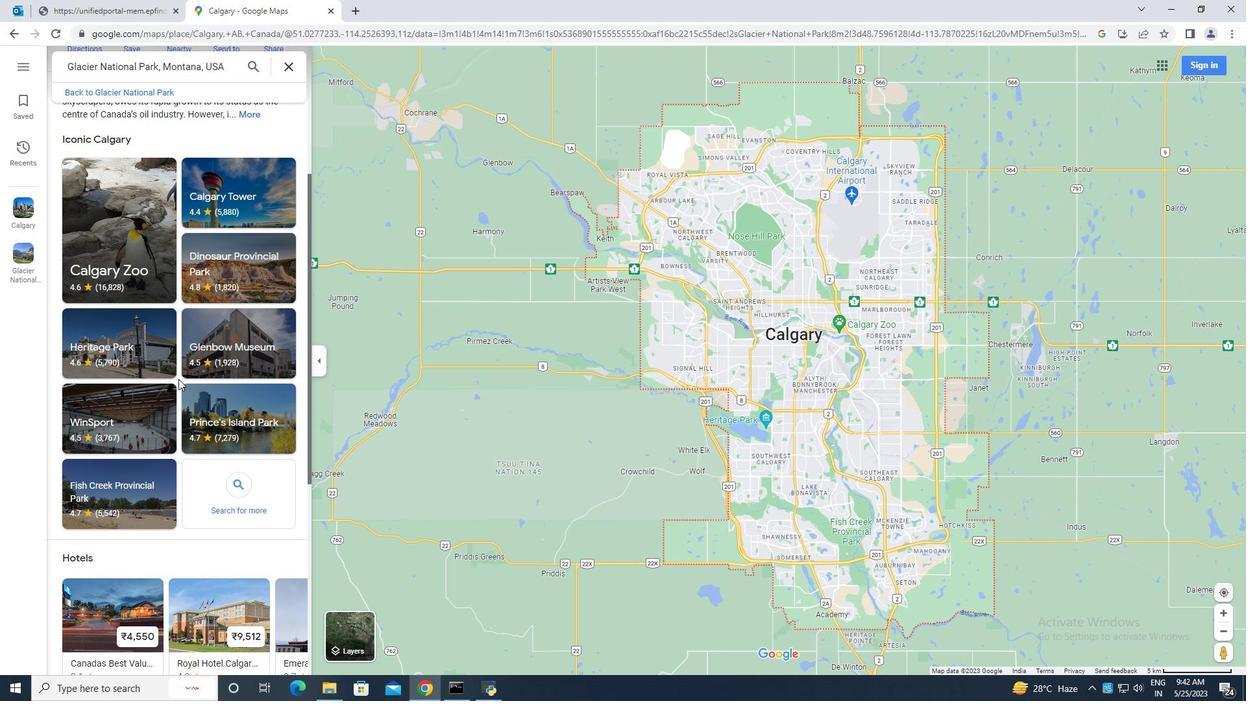 
Action: Mouse scrolled (178, 376) with delta (0, 0)
Screenshot: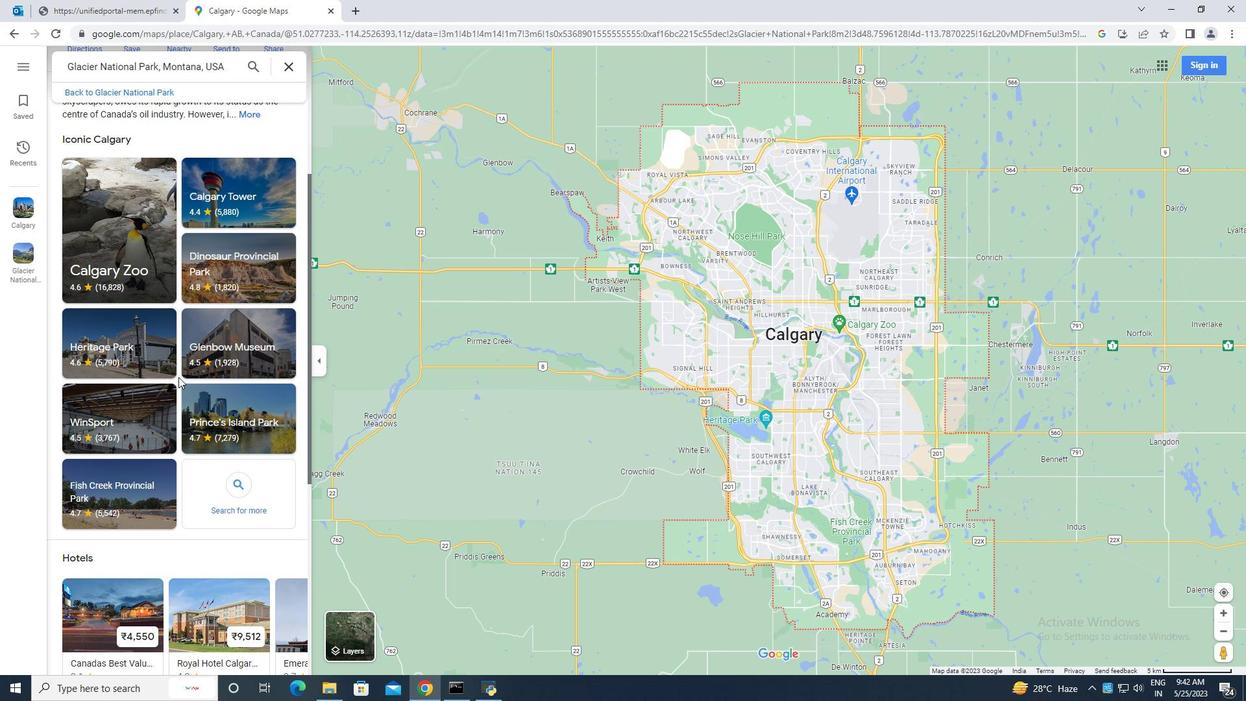 
Action: Mouse scrolled (178, 376) with delta (0, 0)
Screenshot: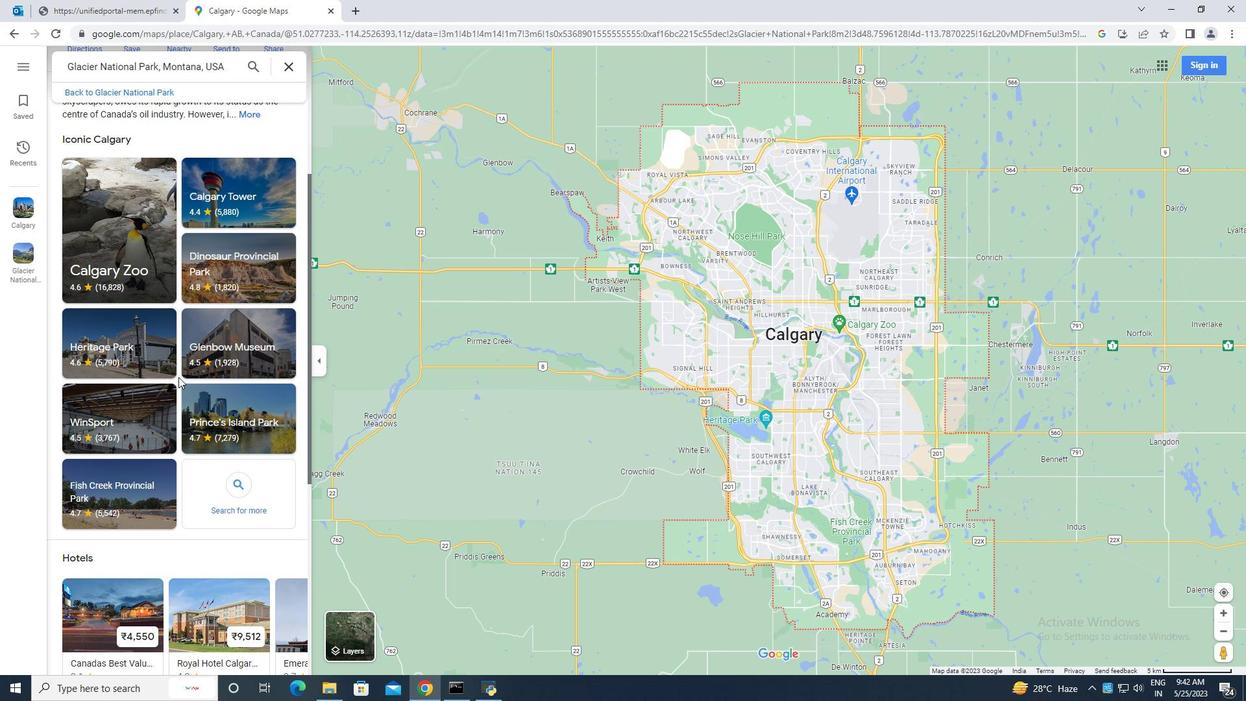 
Action: Mouse scrolled (178, 376) with delta (0, 0)
Screenshot: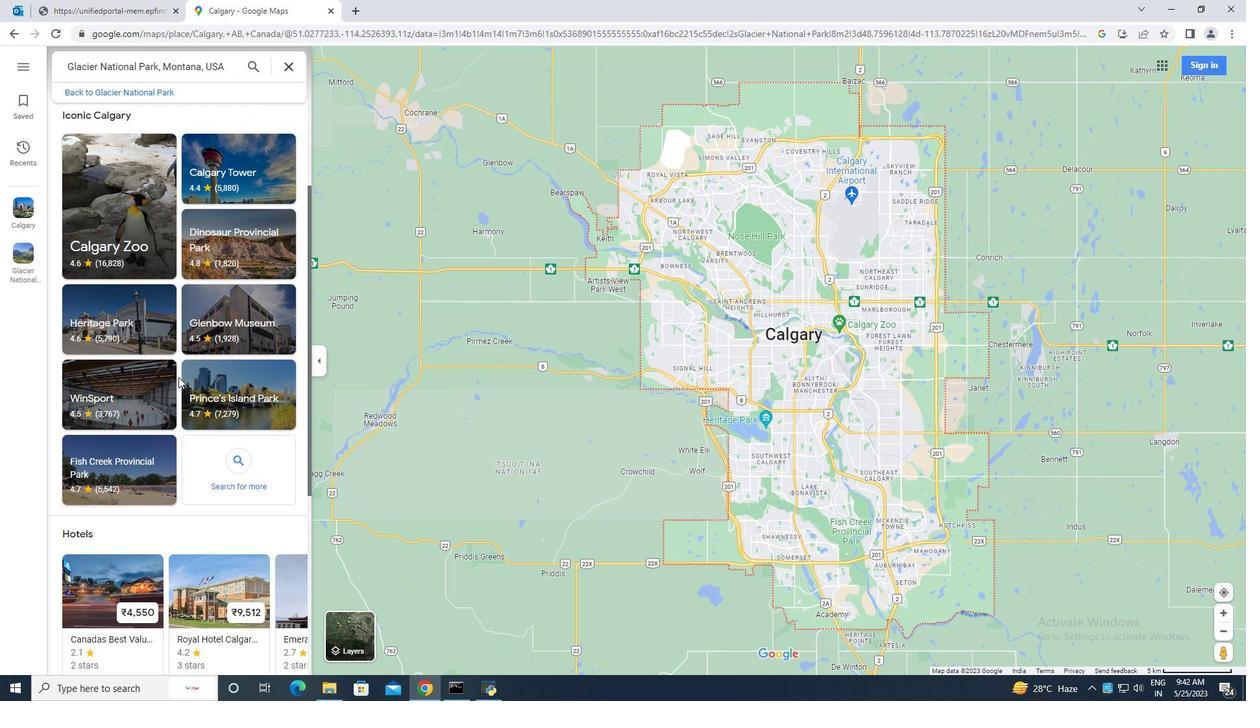 
Action: Mouse scrolled (178, 376) with delta (0, 0)
Screenshot: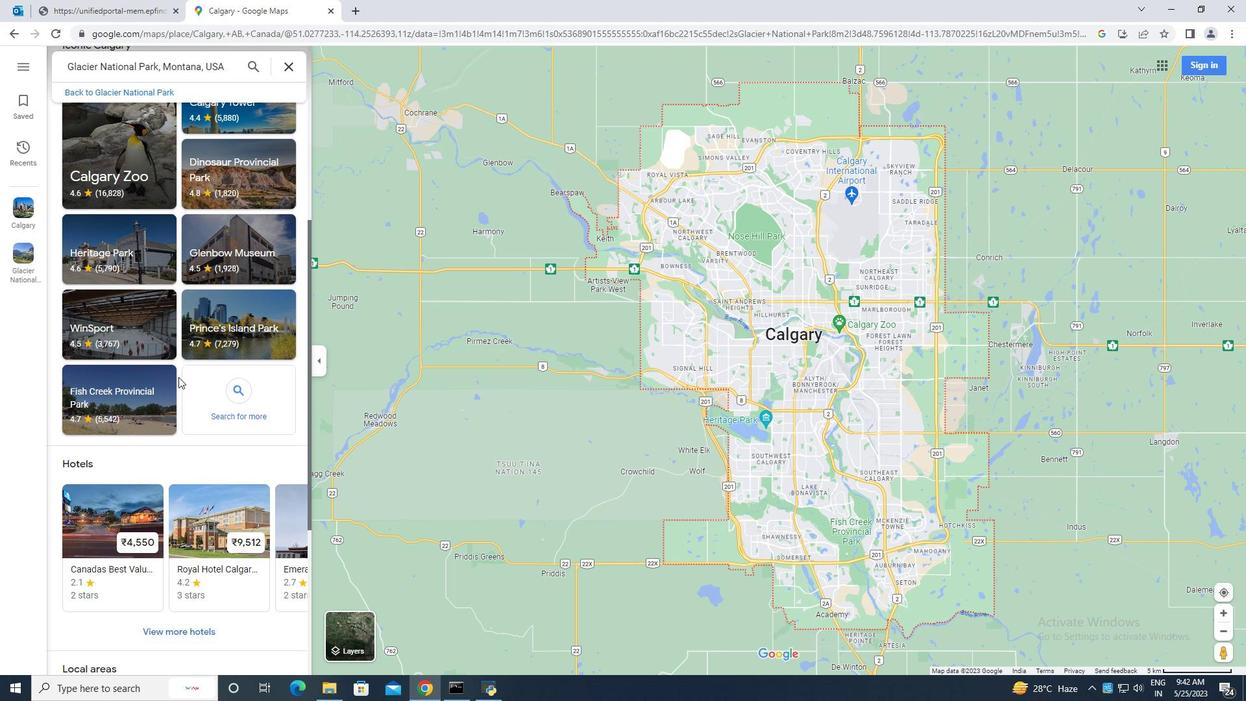 
Action: Mouse scrolled (178, 376) with delta (0, 0)
Screenshot: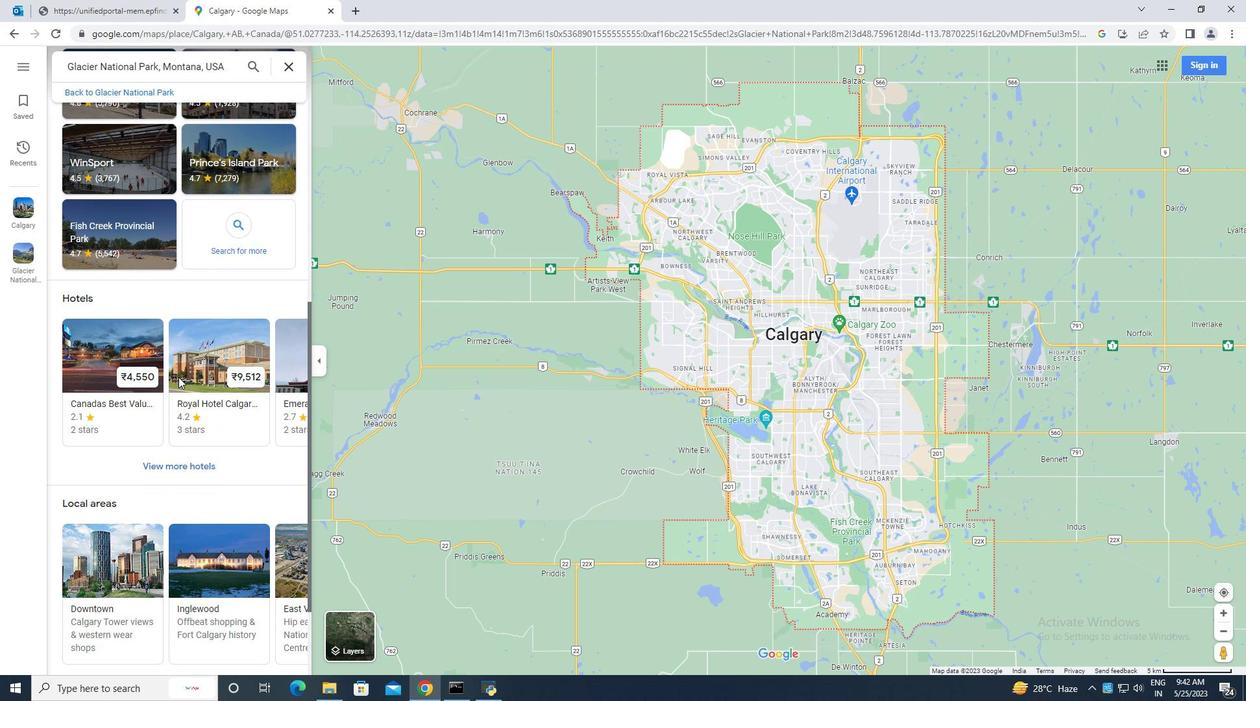 
Action: Mouse scrolled (178, 376) with delta (0, 0)
Screenshot: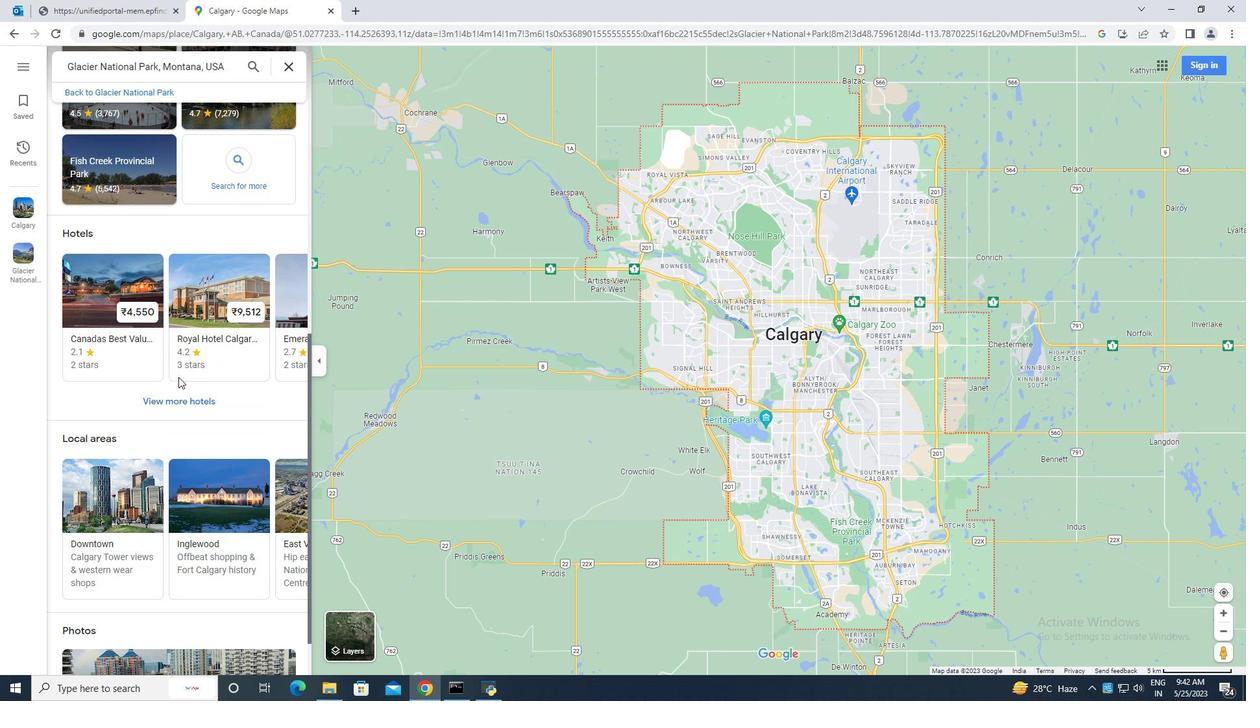 
Action: Mouse scrolled (178, 376) with delta (0, 0)
Screenshot: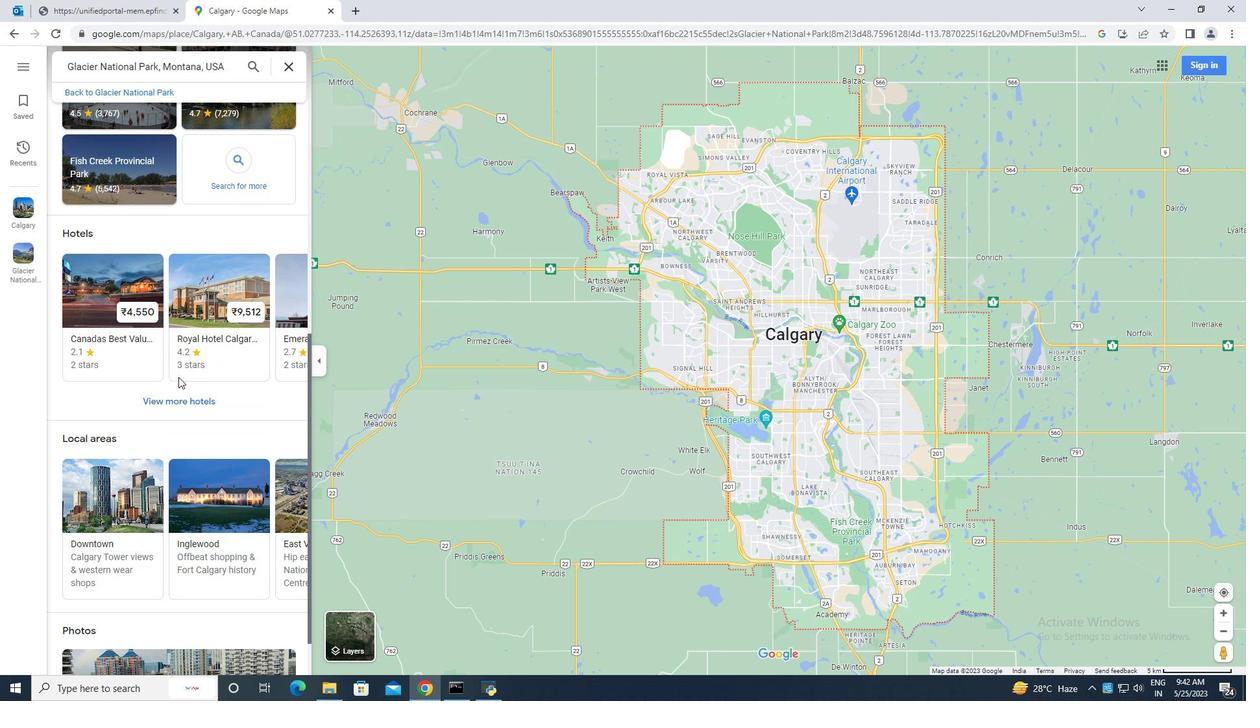 
Action: Mouse moved to (178, 377)
Screenshot: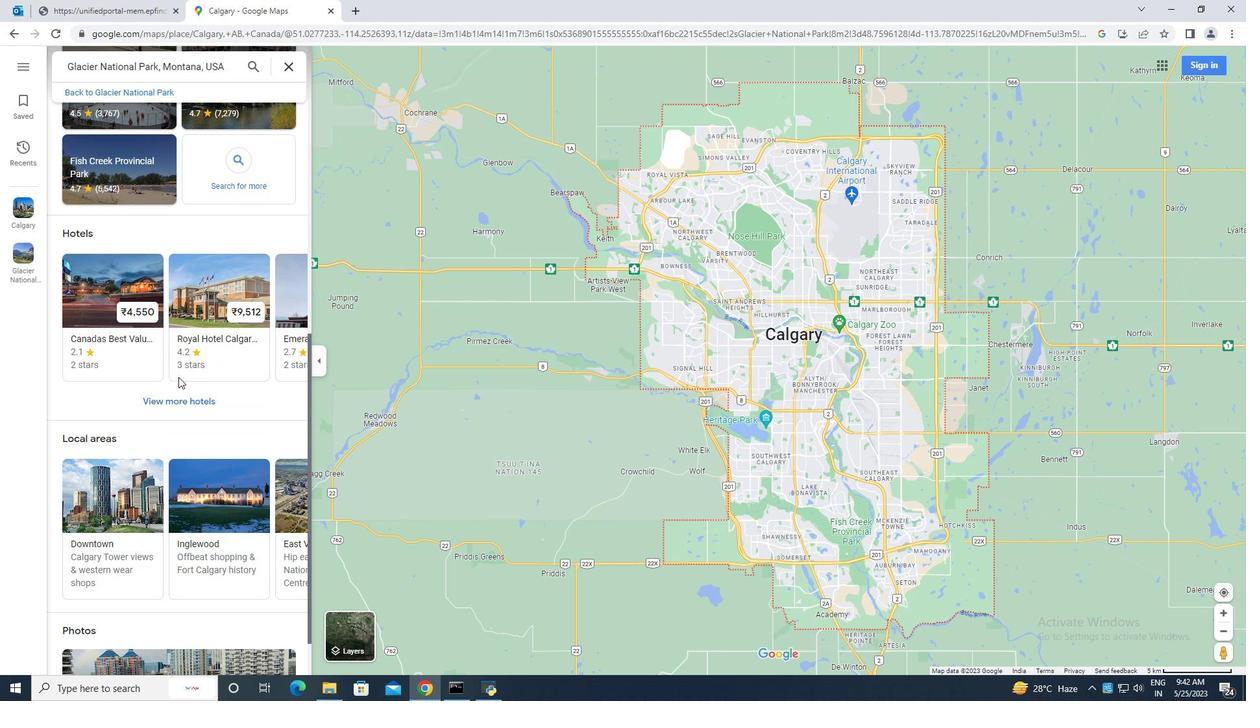 
Action: Mouse scrolled (178, 376) with delta (0, 0)
Screenshot: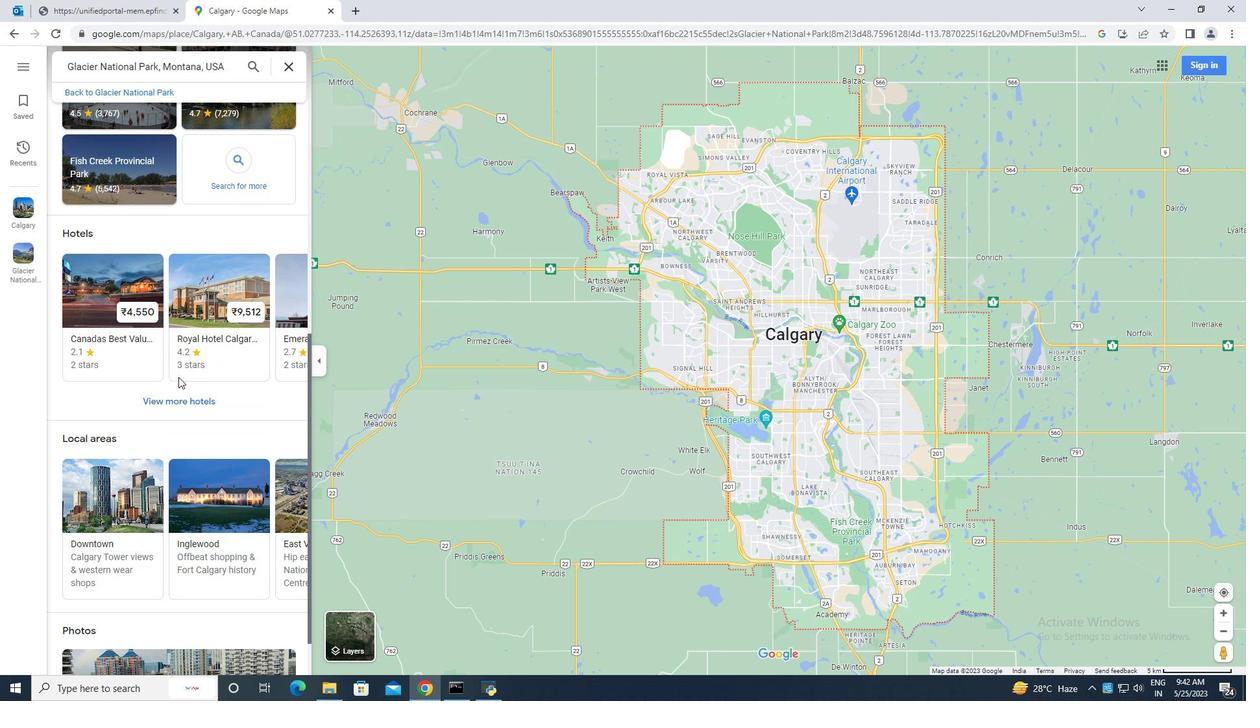 
Action: Mouse scrolled (178, 376) with delta (0, 0)
Screenshot: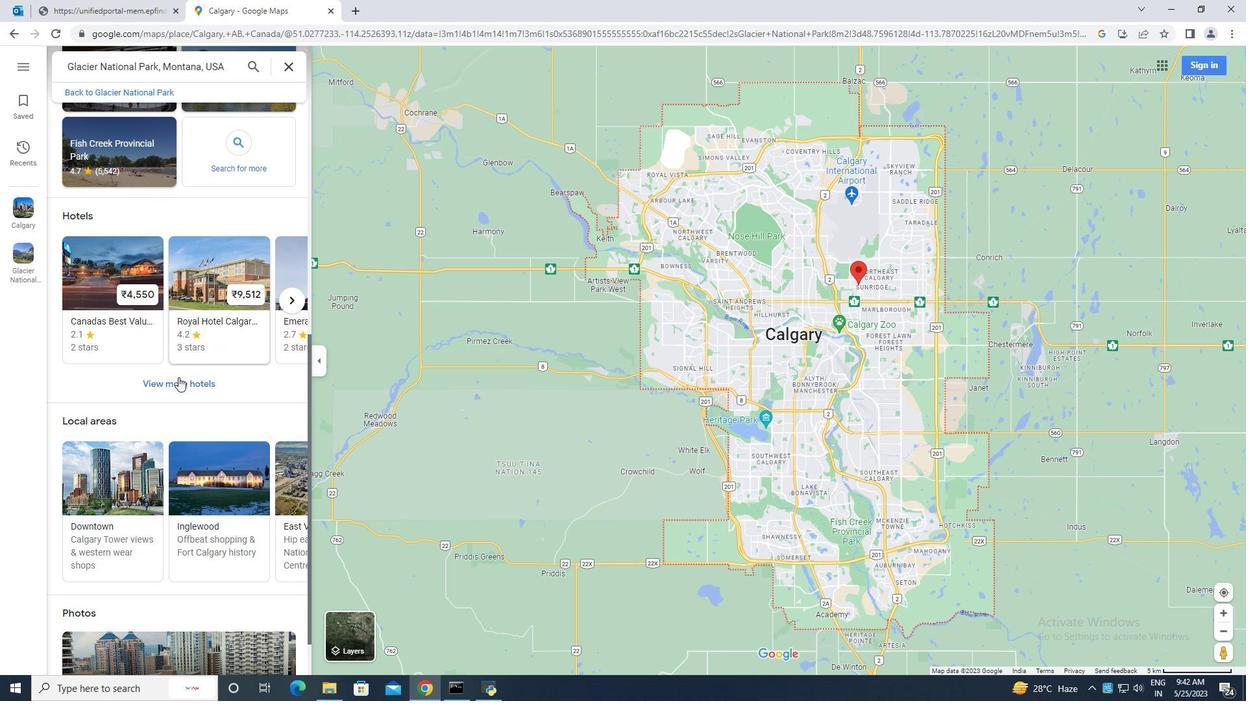 
Action: Mouse scrolled (178, 376) with delta (0, 0)
Screenshot: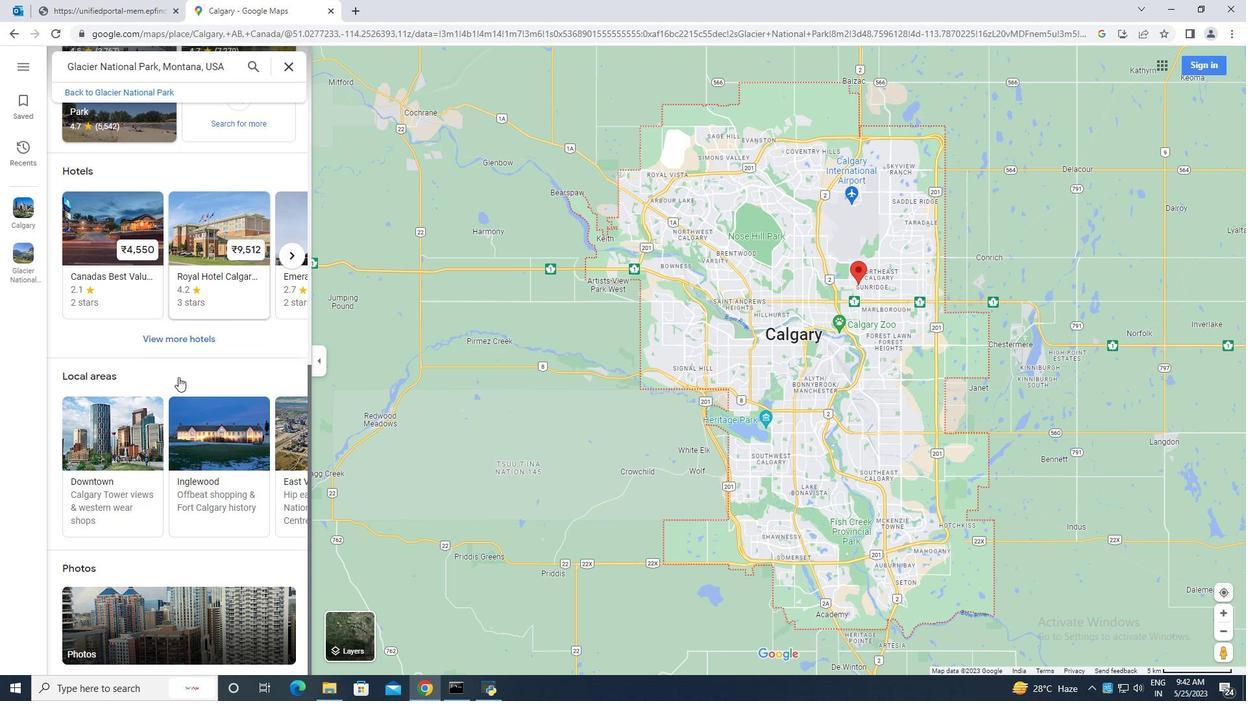 
Action: Mouse moved to (179, 377)
Screenshot: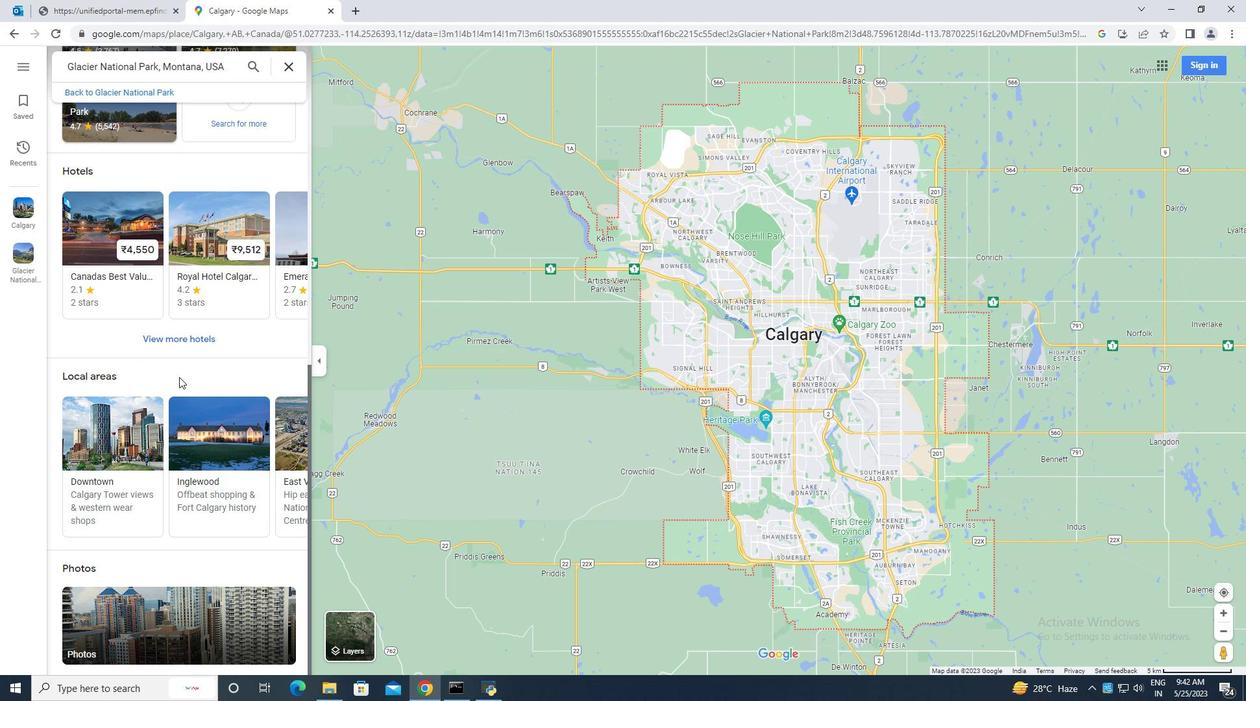 
Action: Mouse scrolled (179, 377) with delta (0, 0)
Screenshot: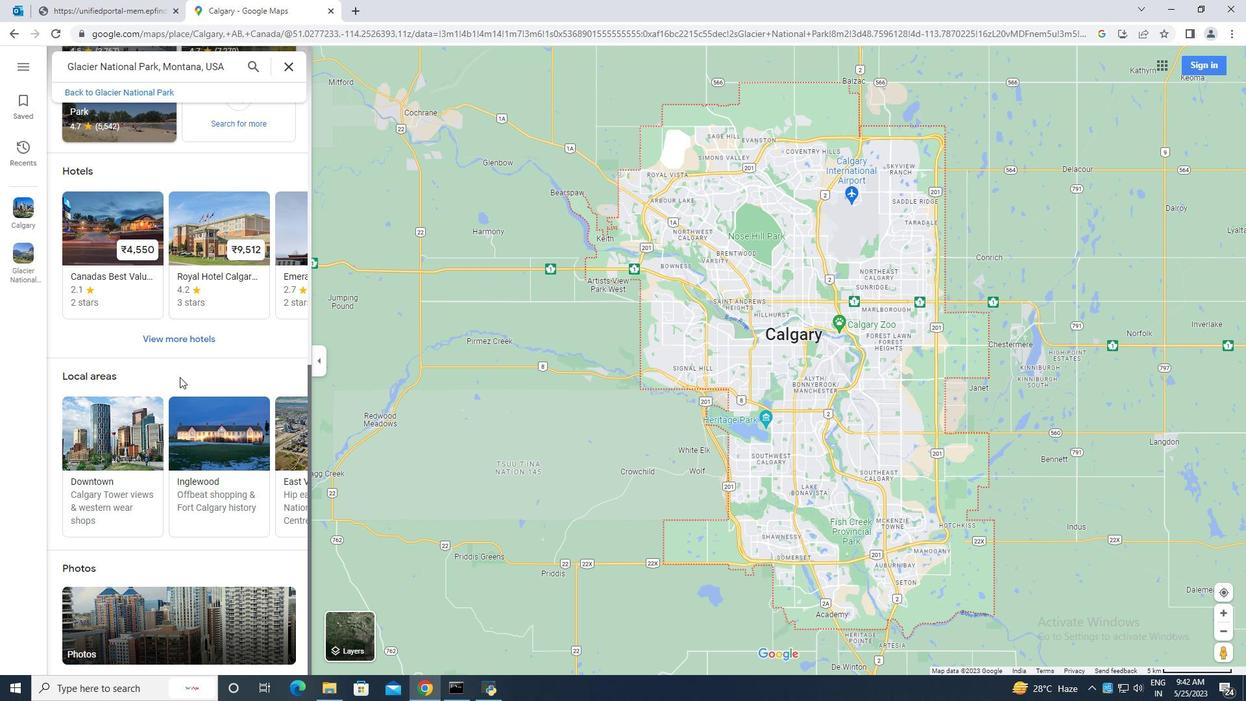 
Action: Mouse scrolled (179, 377) with delta (0, 0)
Screenshot: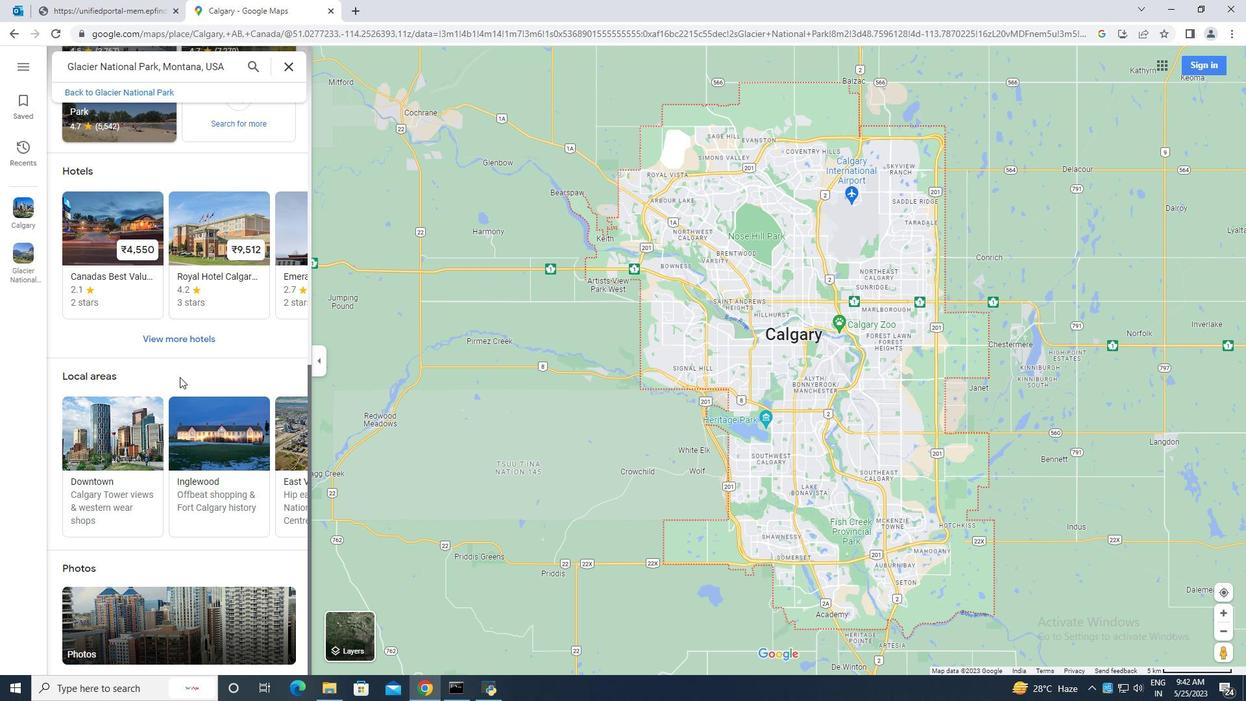 
Action: Mouse scrolled (179, 377) with delta (0, 0)
Screenshot: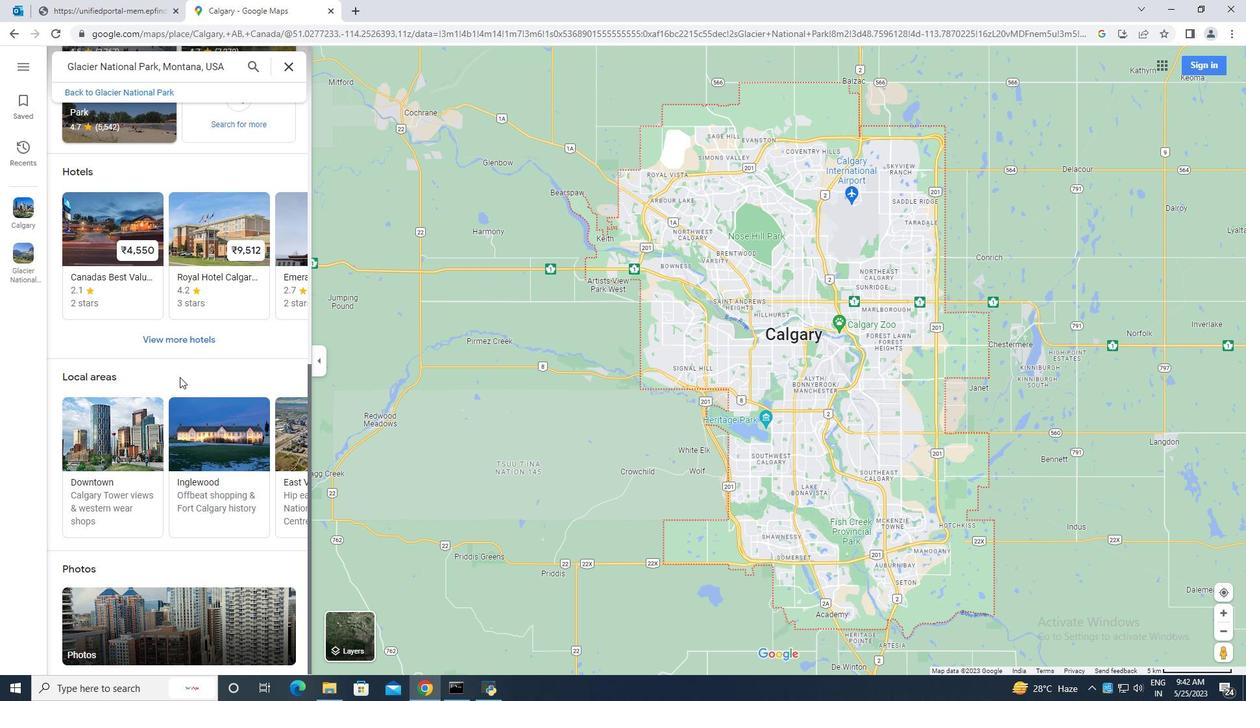 
Action: Mouse scrolled (179, 377) with delta (0, 0)
Screenshot: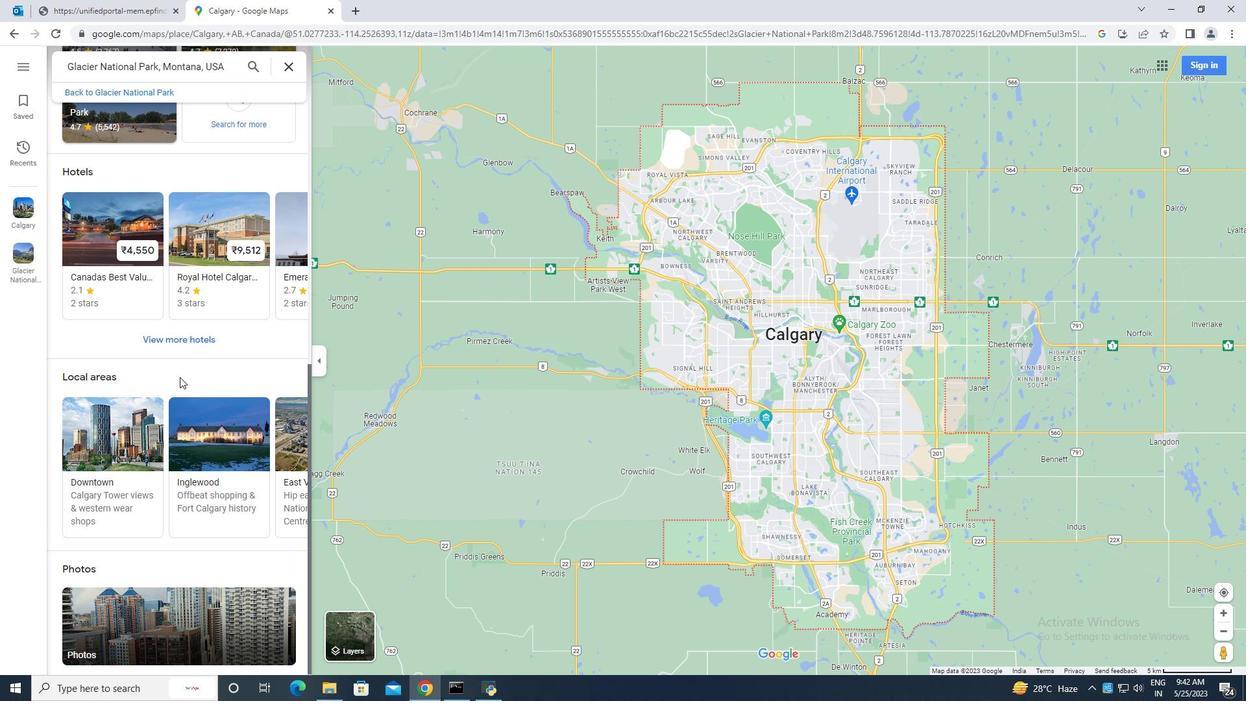 
Action: Mouse scrolled (179, 377) with delta (0, 0)
Screenshot: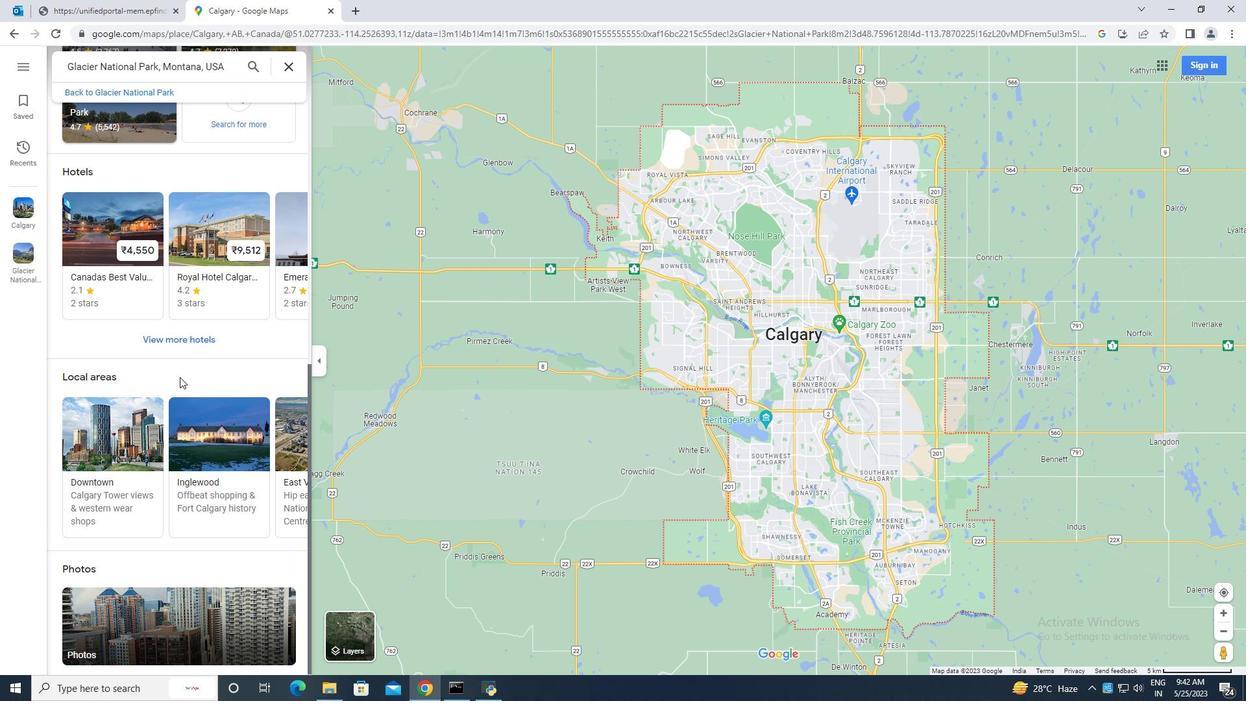
Action: Mouse moved to (180, 377)
Screenshot: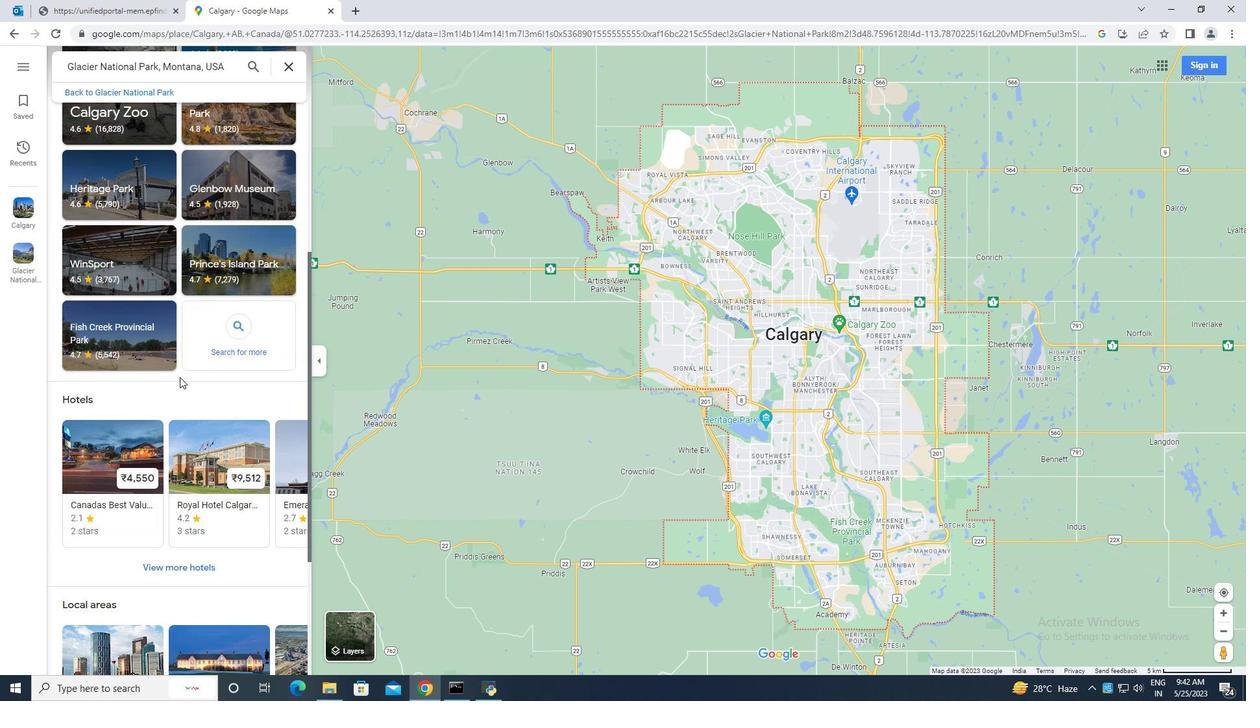 
Action: Mouse scrolled (180, 377) with delta (0, 0)
Screenshot: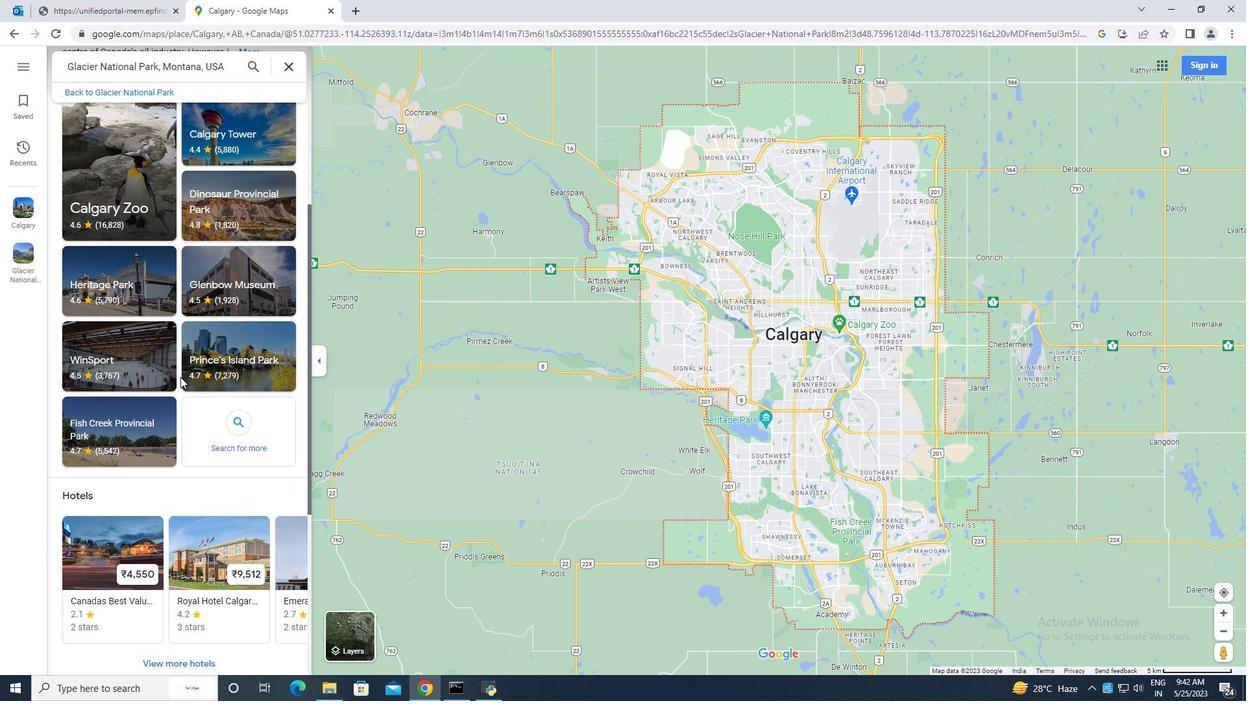 
Action: Mouse scrolled (180, 377) with delta (0, 0)
Screenshot: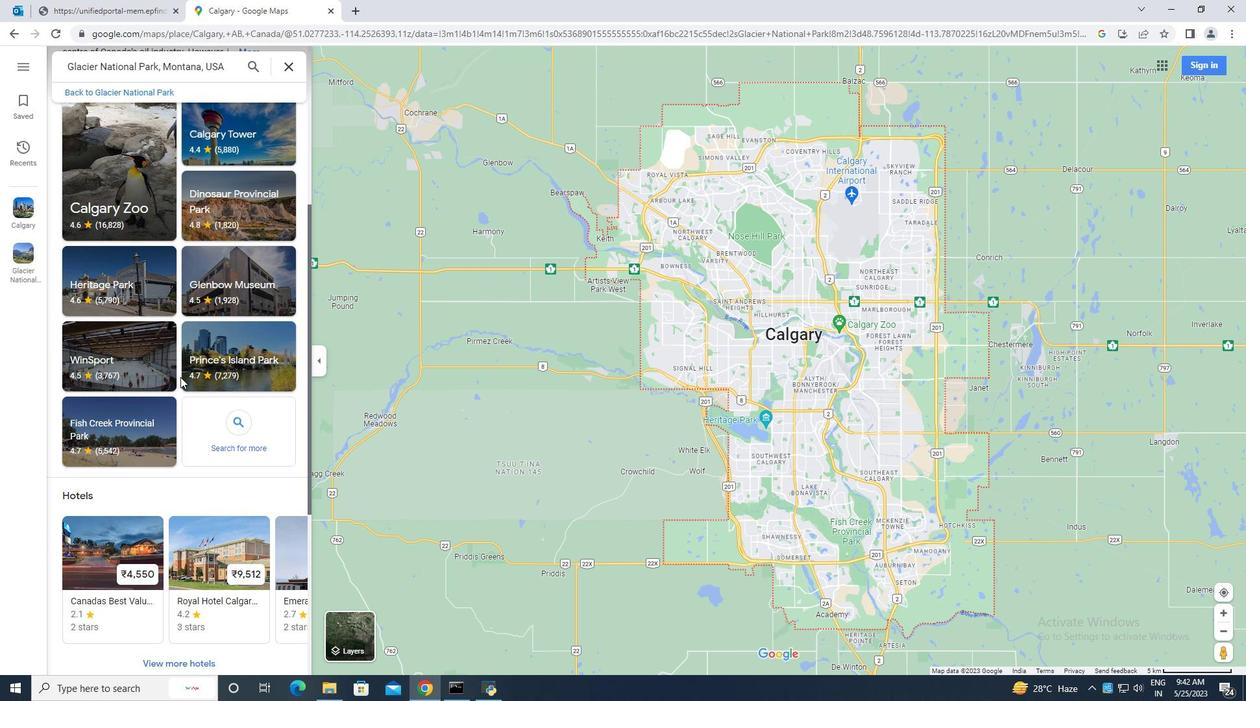 
Action: Mouse scrolled (180, 377) with delta (0, 0)
Screenshot: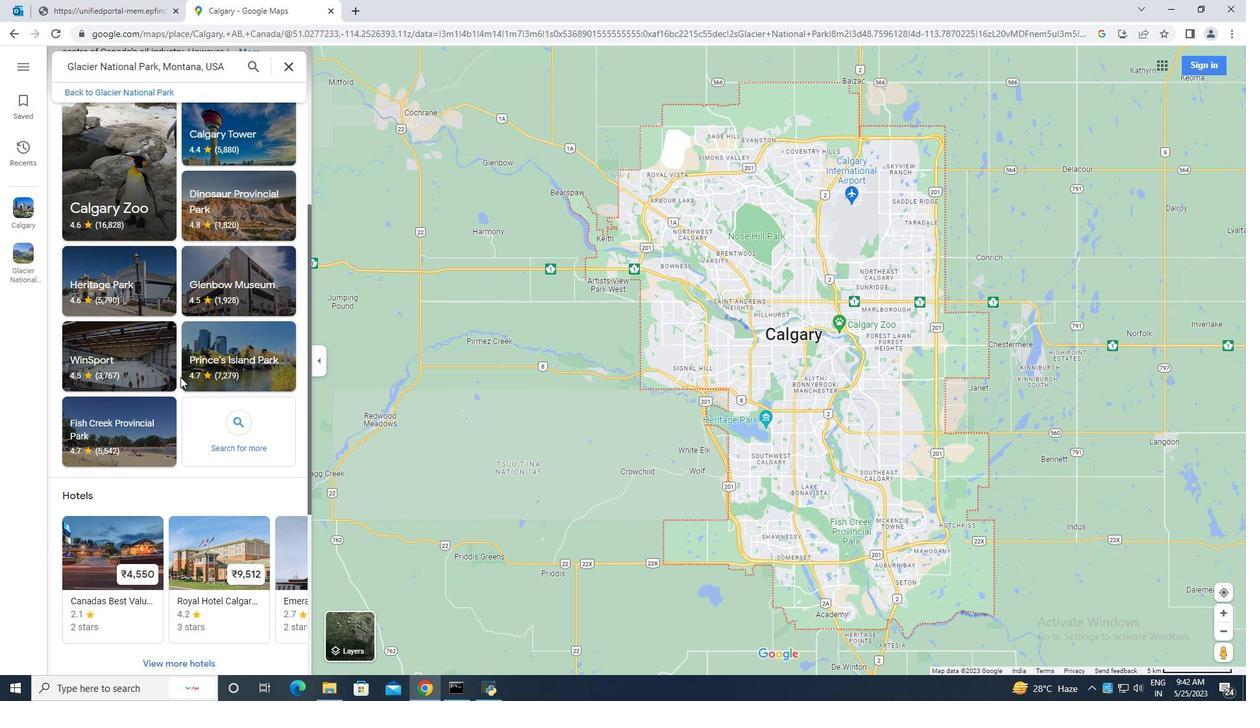 
Action: Mouse scrolled (180, 377) with delta (0, 0)
Screenshot: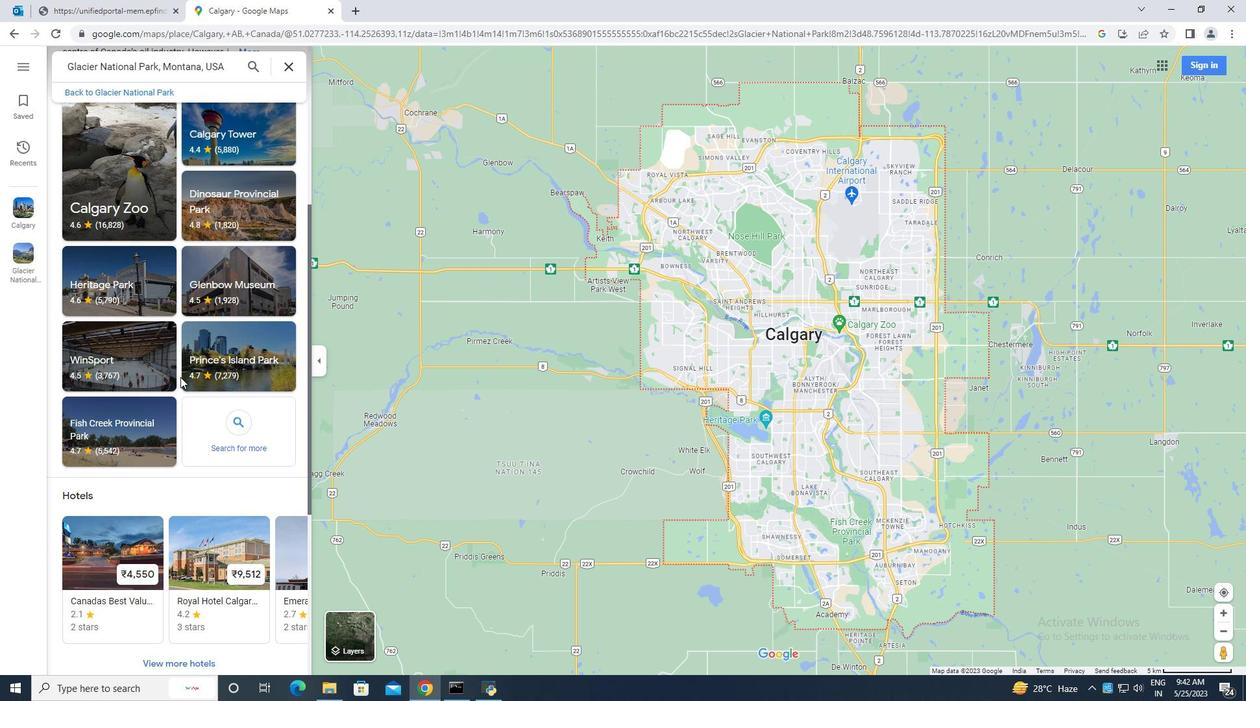 
Action: Mouse scrolled (180, 377) with delta (0, 0)
Screenshot: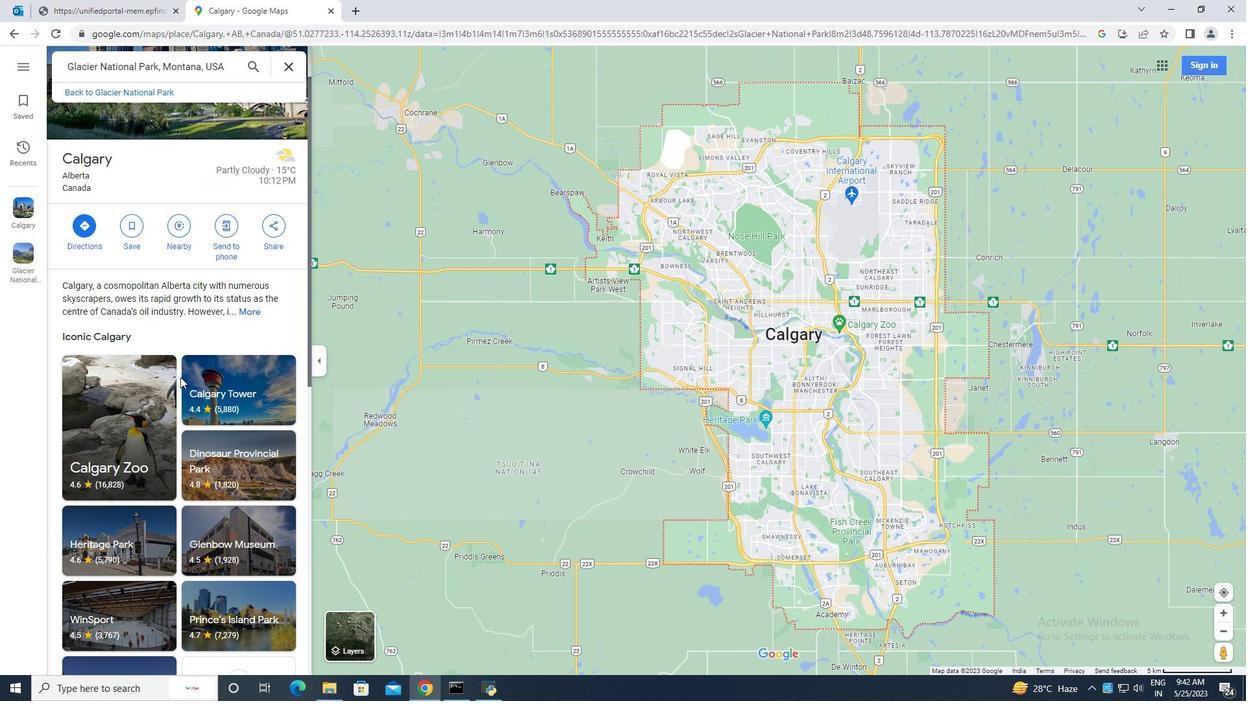 
Action: Mouse scrolled (180, 377) with delta (0, 0)
Screenshot: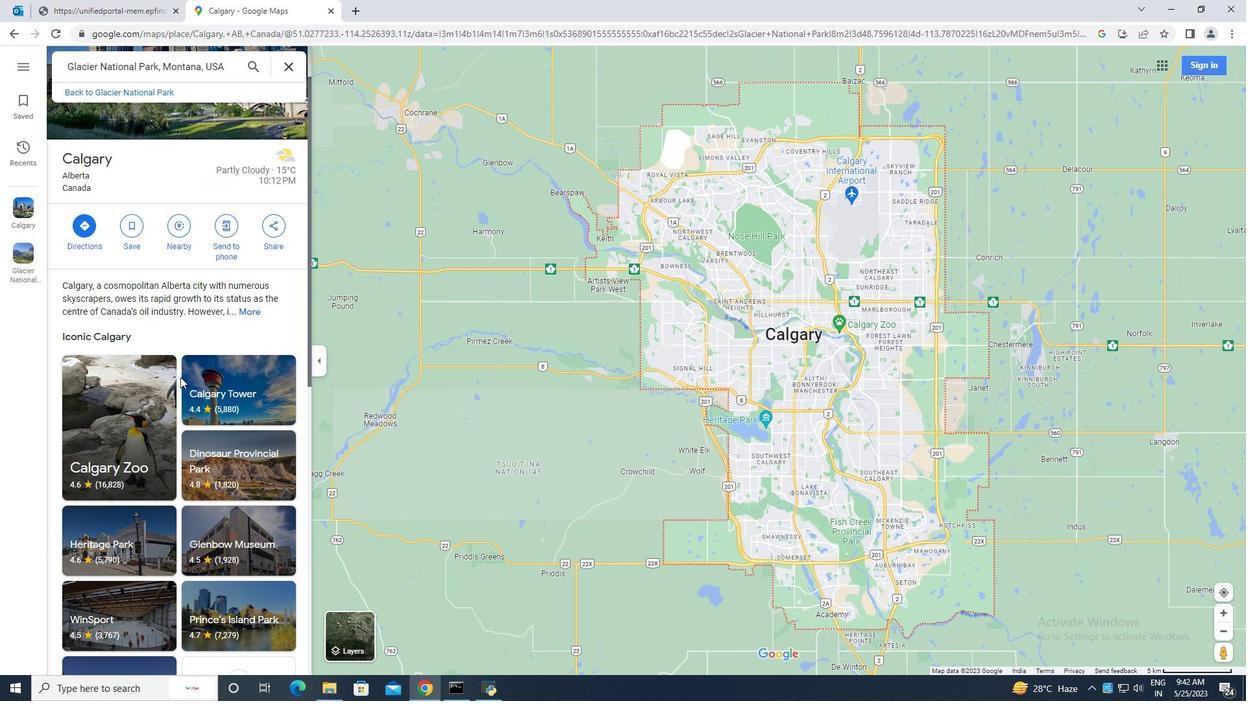 
Action: Mouse scrolled (180, 377) with delta (0, 0)
Screenshot: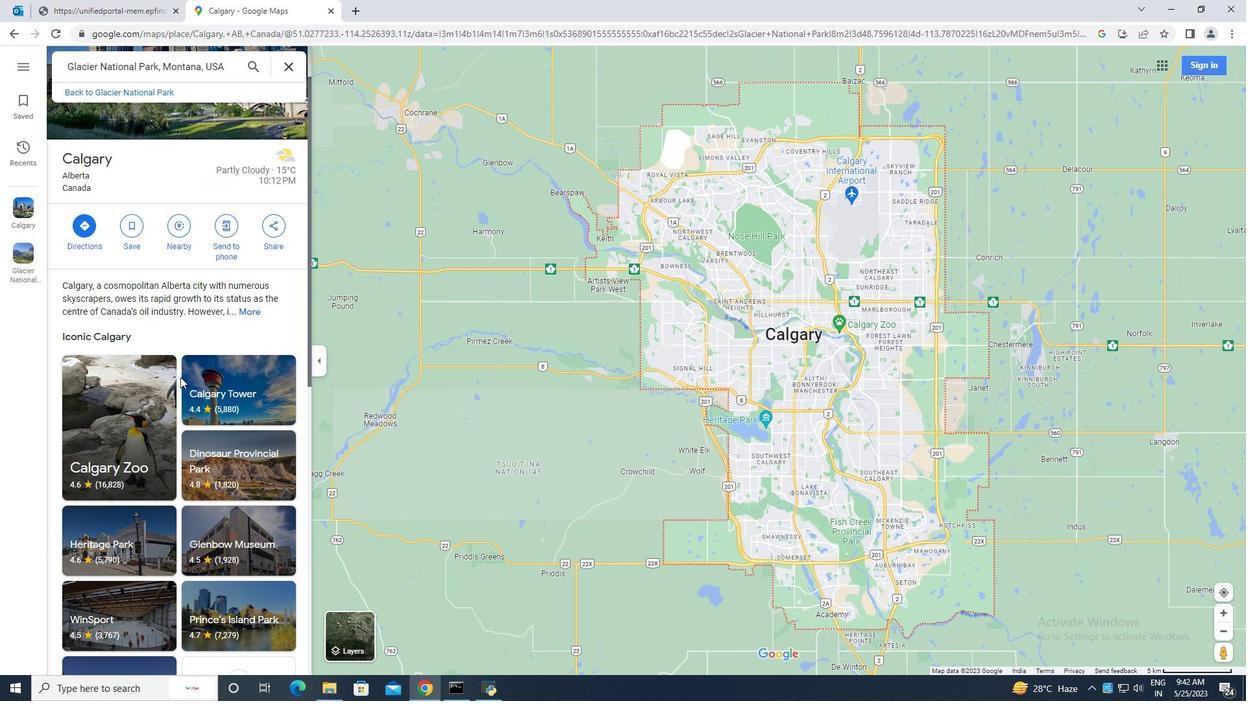 
Action: Mouse scrolled (180, 377) with delta (0, 0)
Screenshot: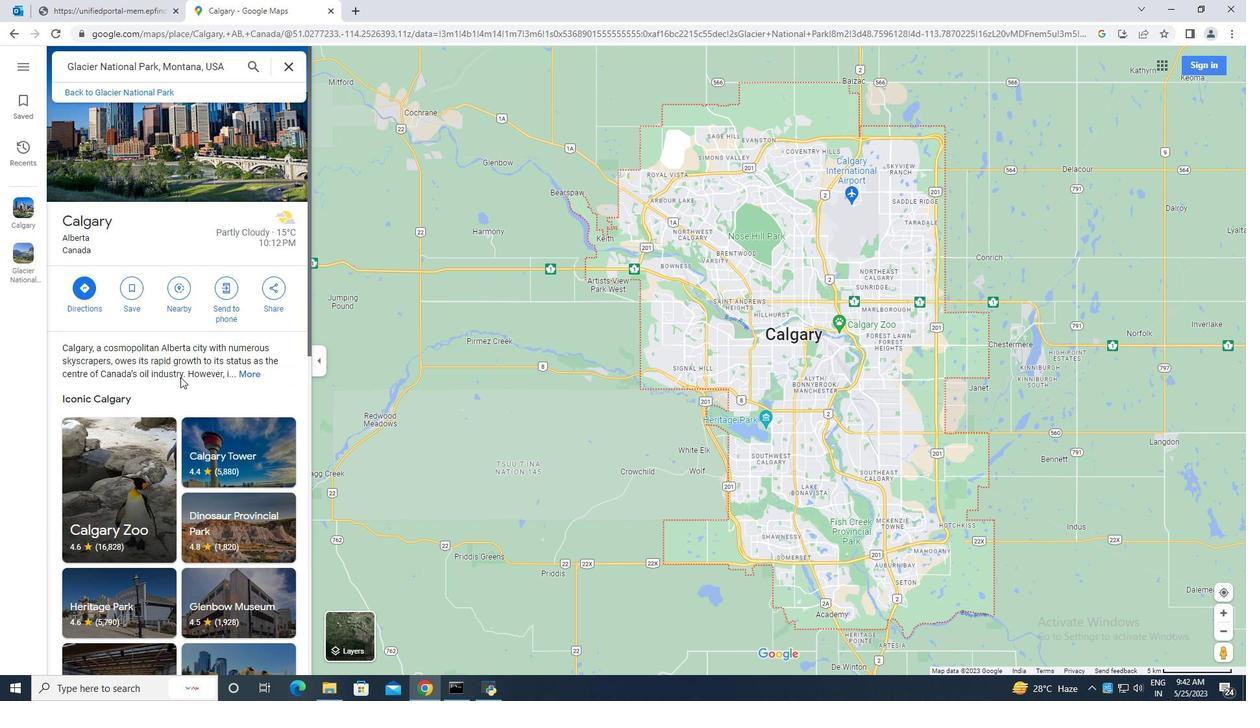 
Action: Mouse scrolled (180, 377) with delta (0, 0)
Screenshot: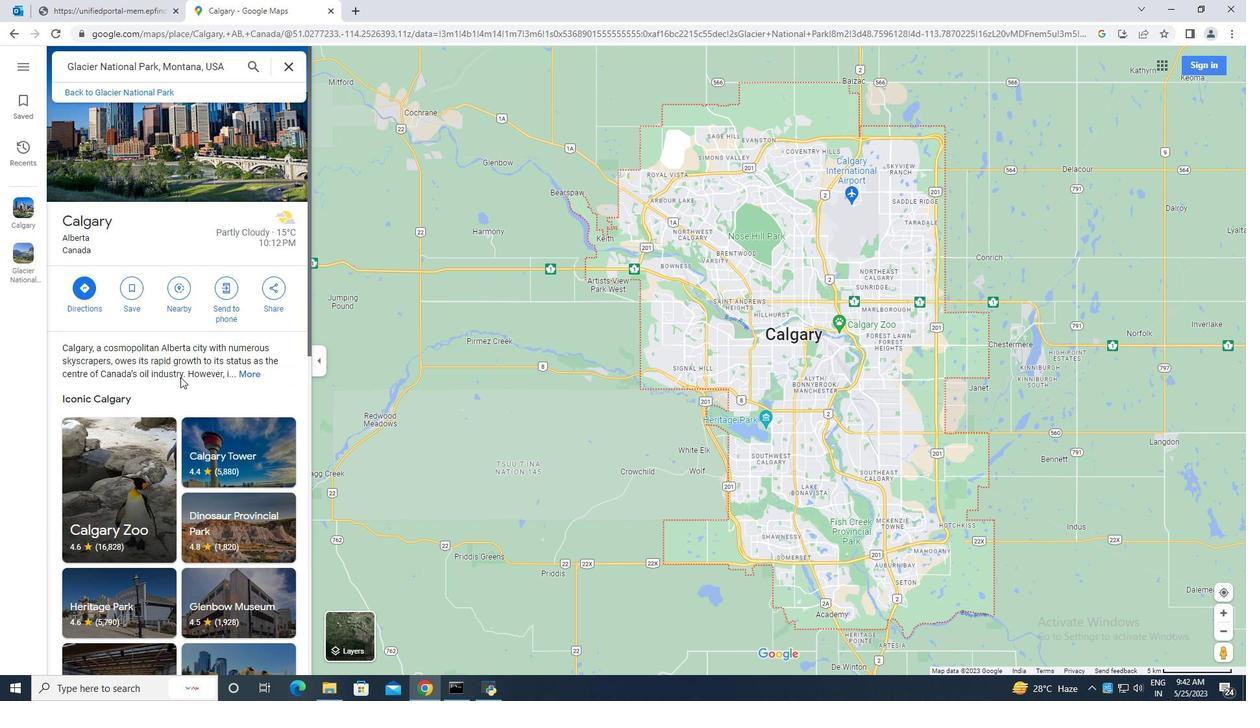 
Action: Mouse moved to (12, 33)
Screenshot: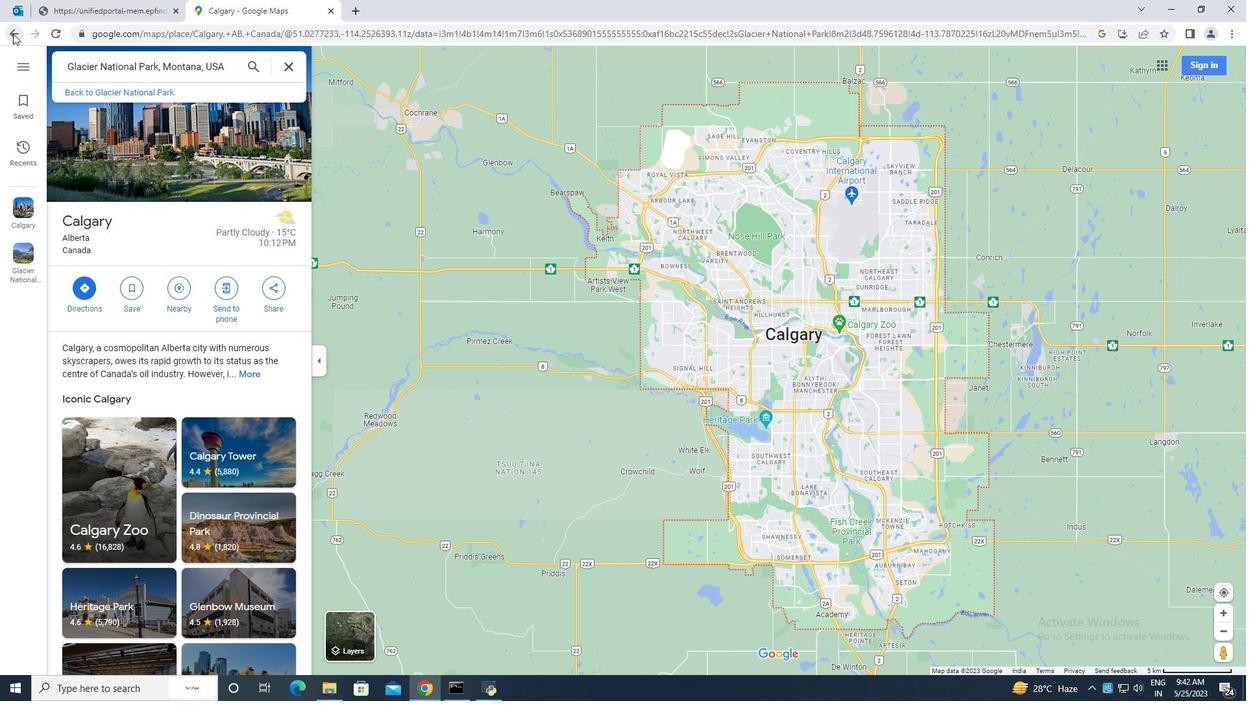 
Action: Mouse pressed left at (12, 33)
Screenshot: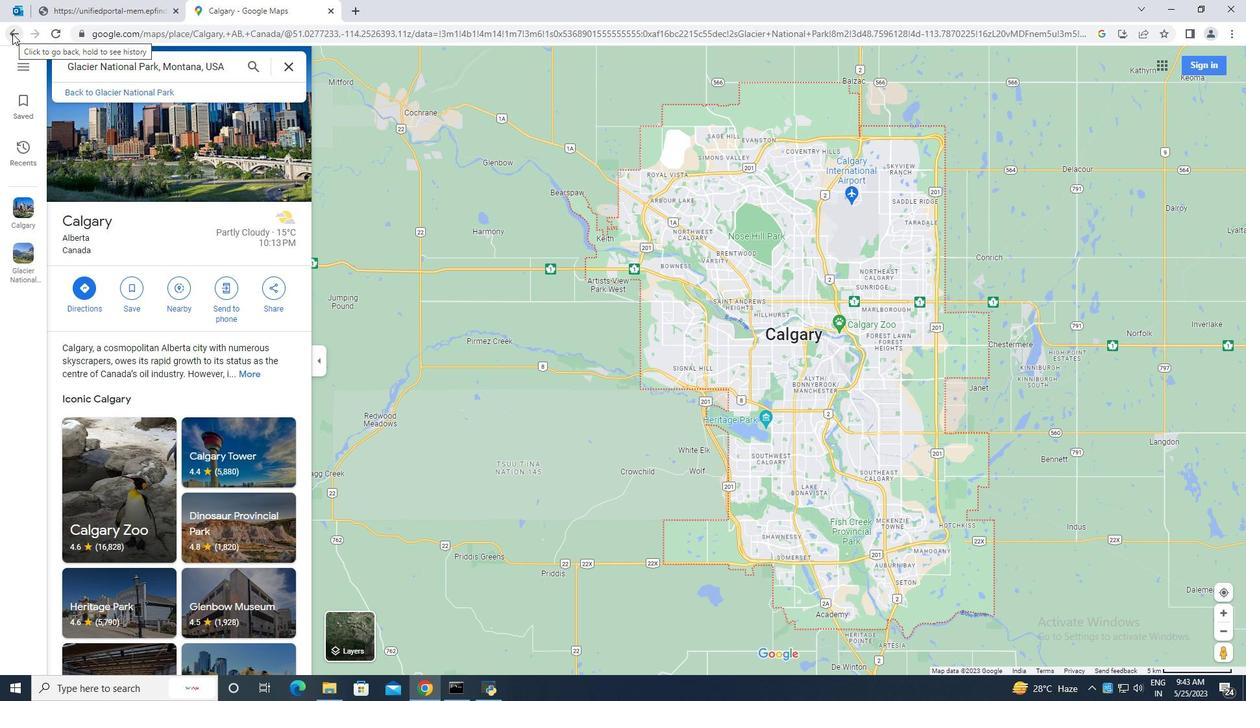 
Action: Mouse moved to (830, 279)
Screenshot: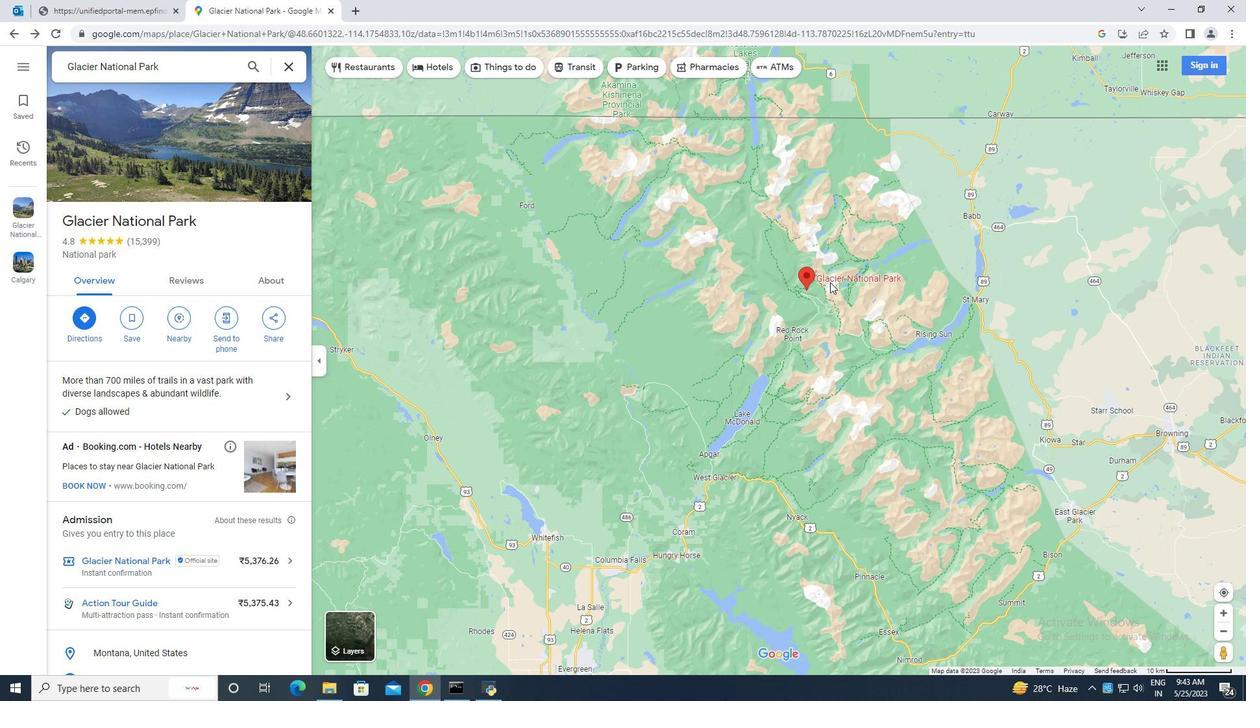 
Action: Mouse scrolled (830, 279) with delta (0, 0)
Screenshot: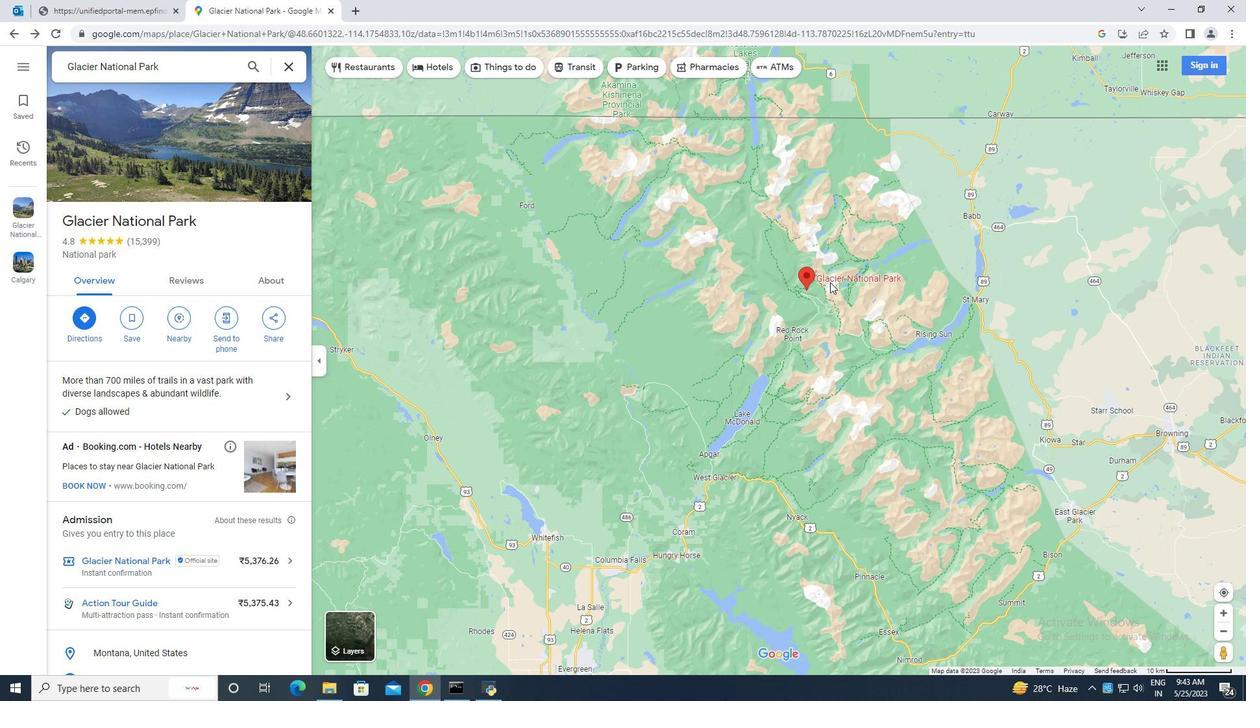 
Action: Mouse scrolled (830, 279) with delta (0, 0)
Screenshot: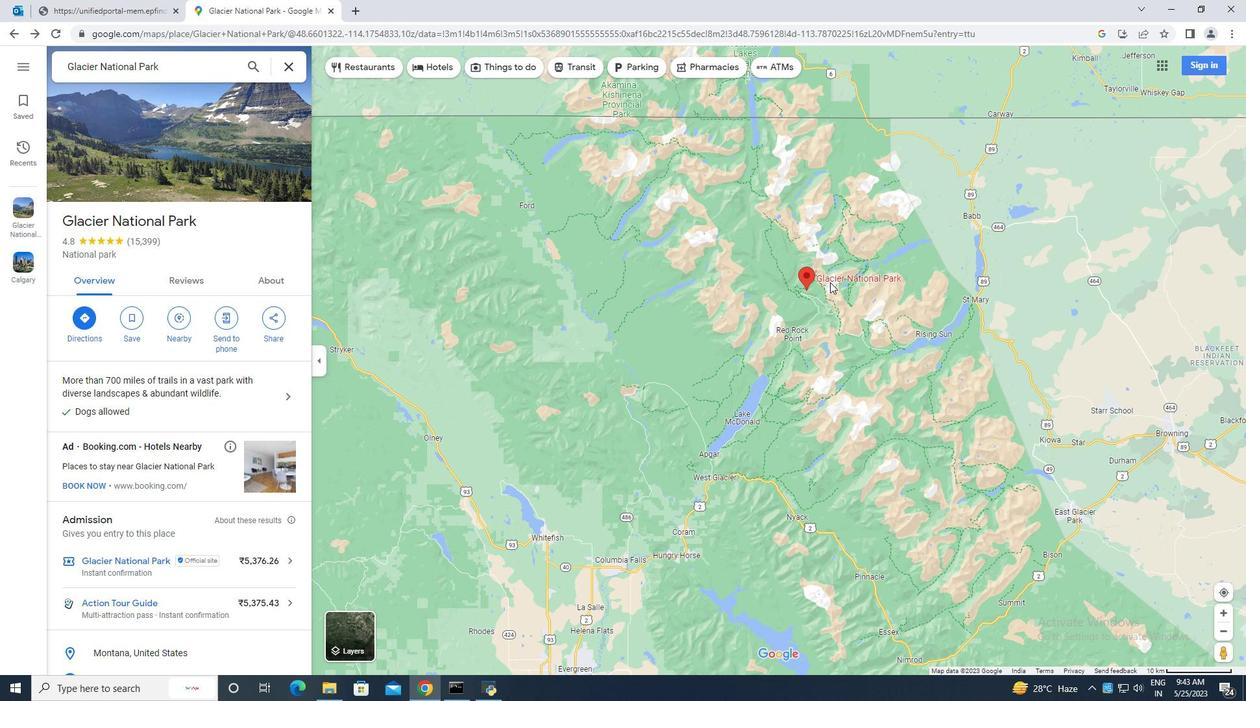 
Action: Mouse scrolled (830, 279) with delta (0, 0)
Screenshot: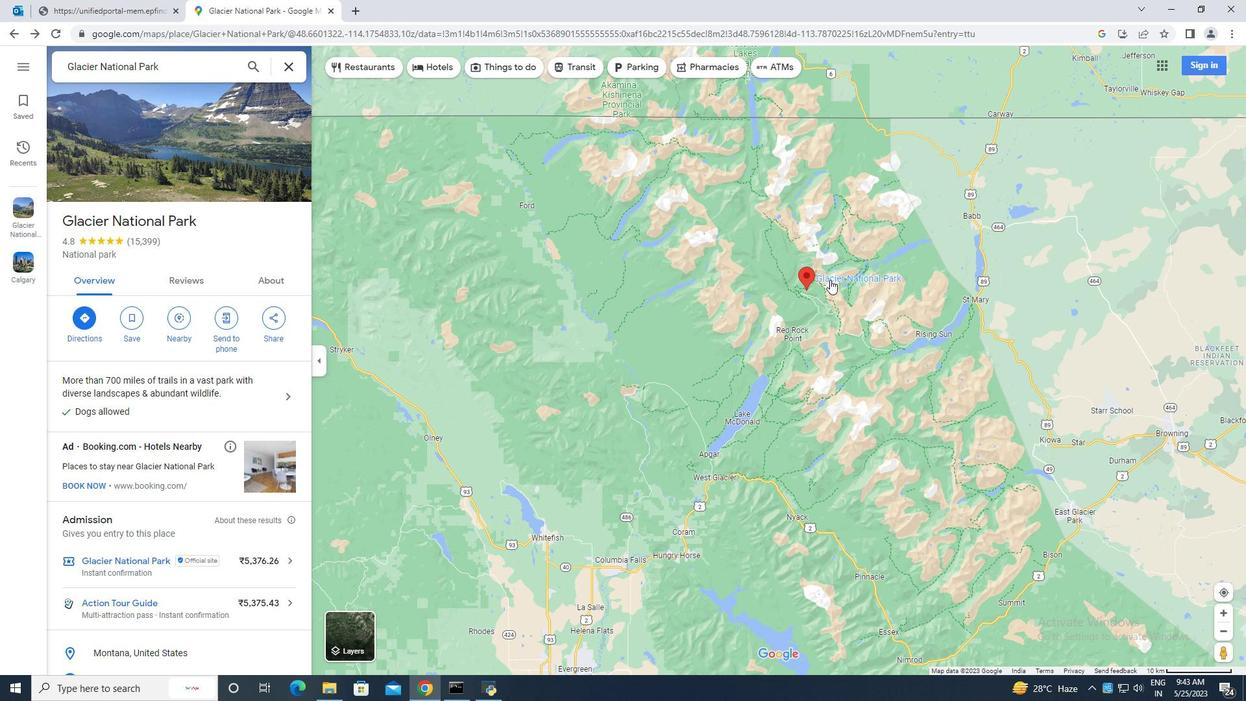 
Action: Mouse scrolled (830, 279) with delta (0, 0)
Screenshot: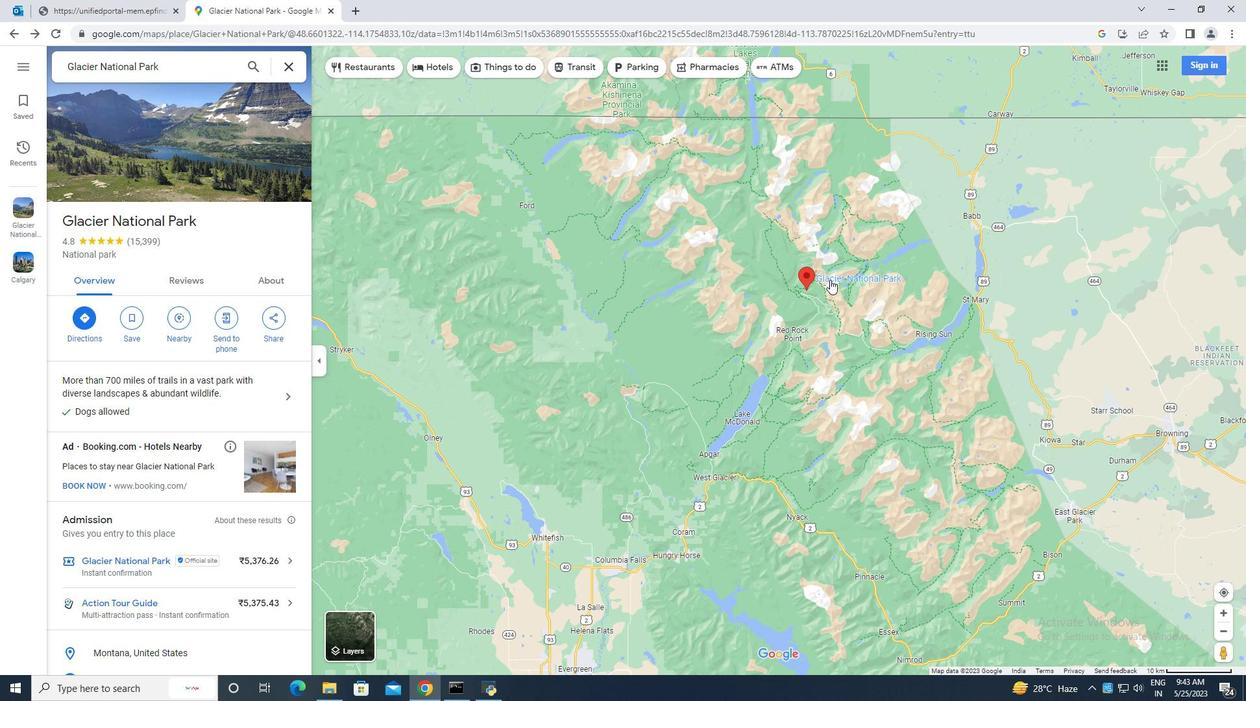 
Action: Mouse scrolled (830, 279) with delta (0, 0)
Screenshot: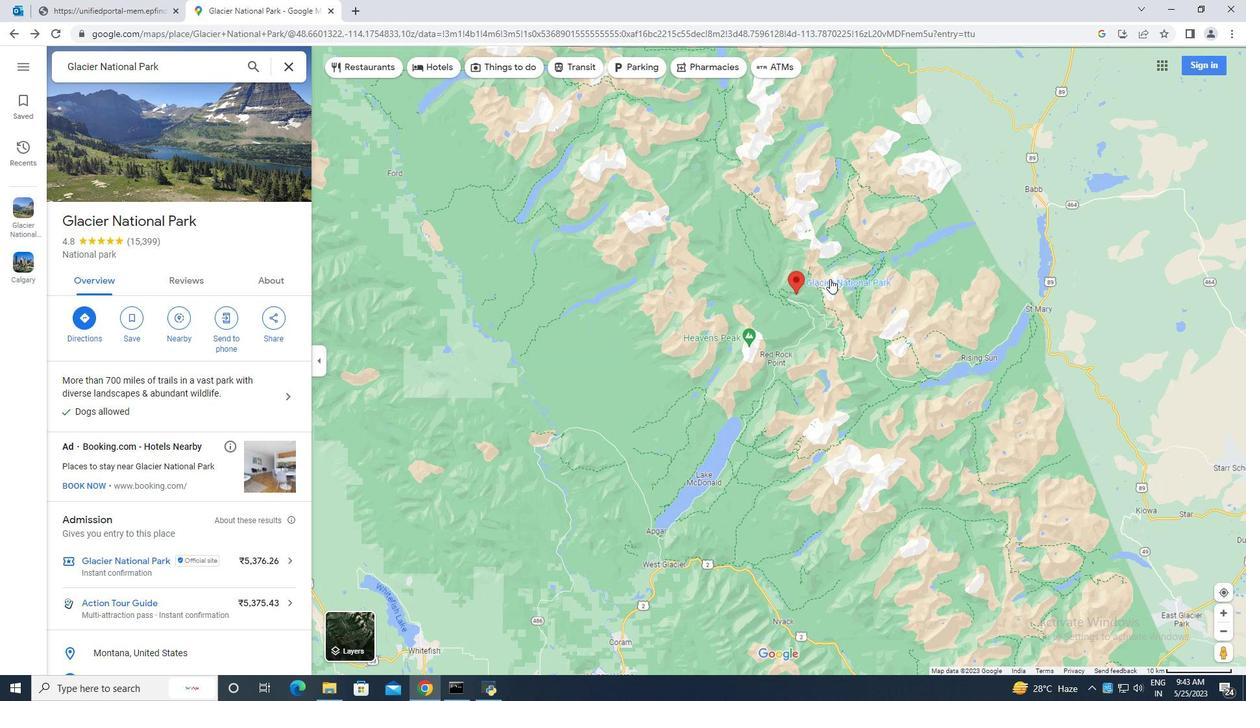 
Action: Mouse scrolled (830, 279) with delta (0, 0)
Screenshot: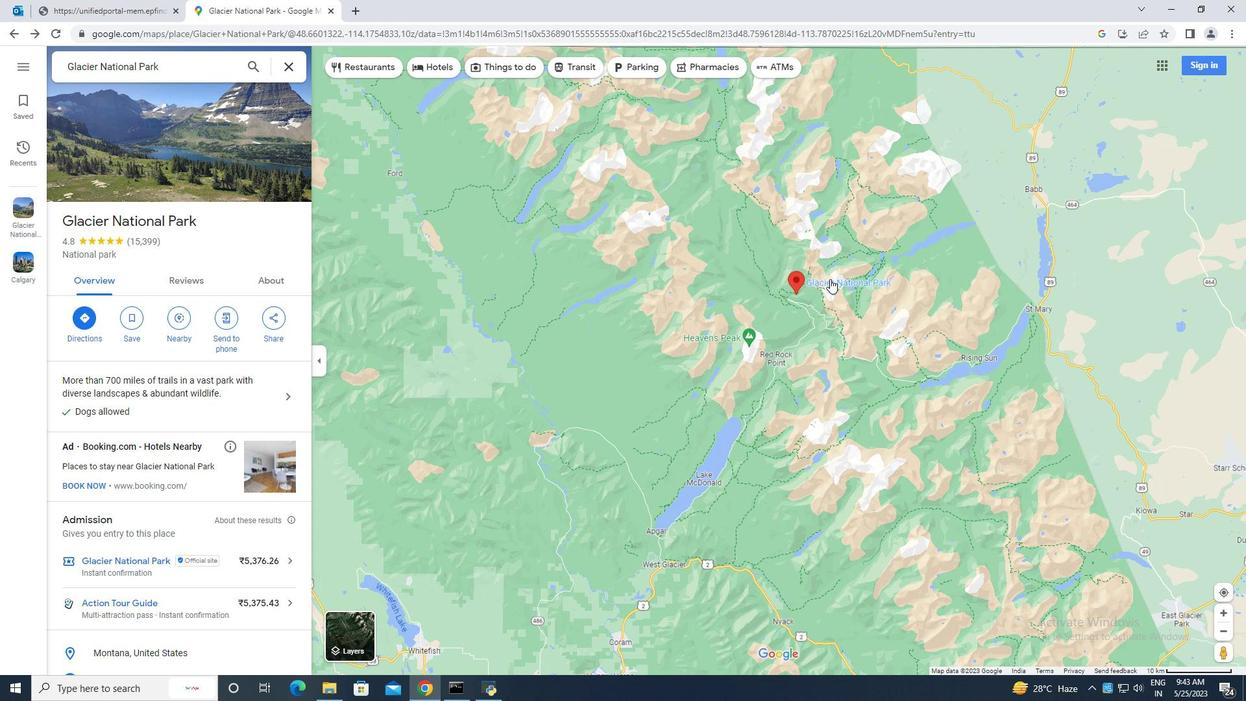 
Action: Mouse scrolled (830, 279) with delta (0, 0)
Screenshot: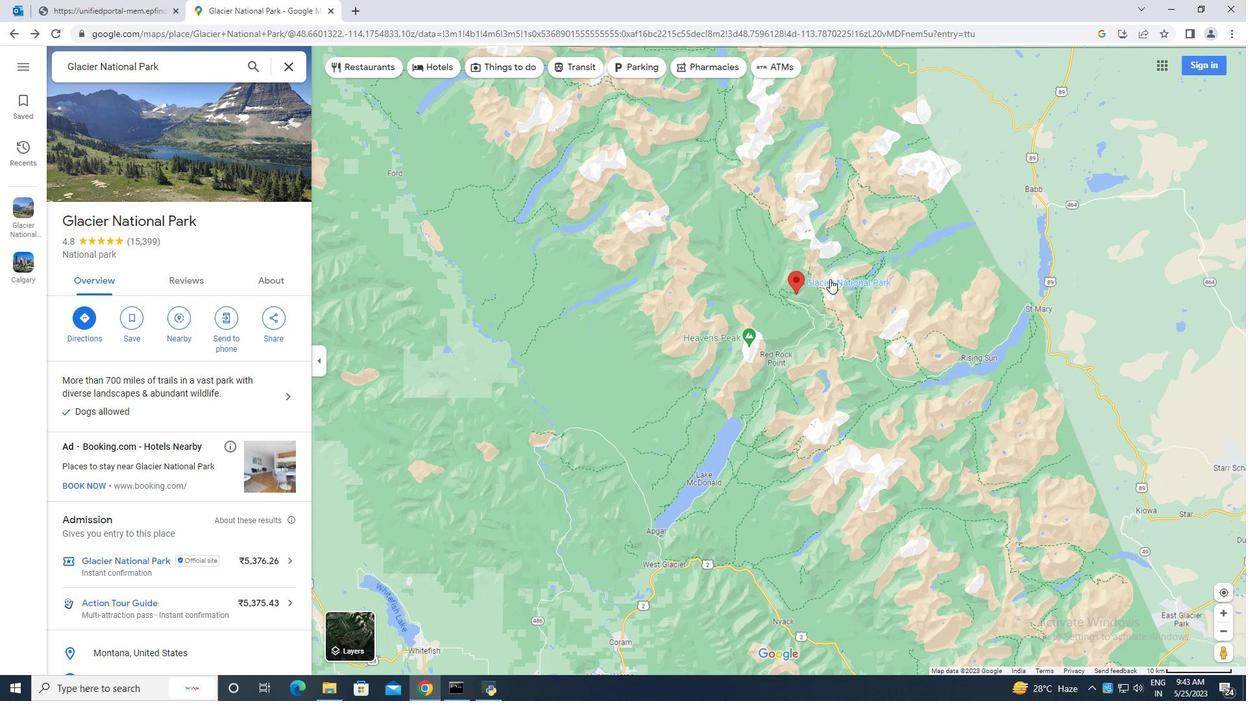 
Action: Mouse moved to (776, 303)
Screenshot: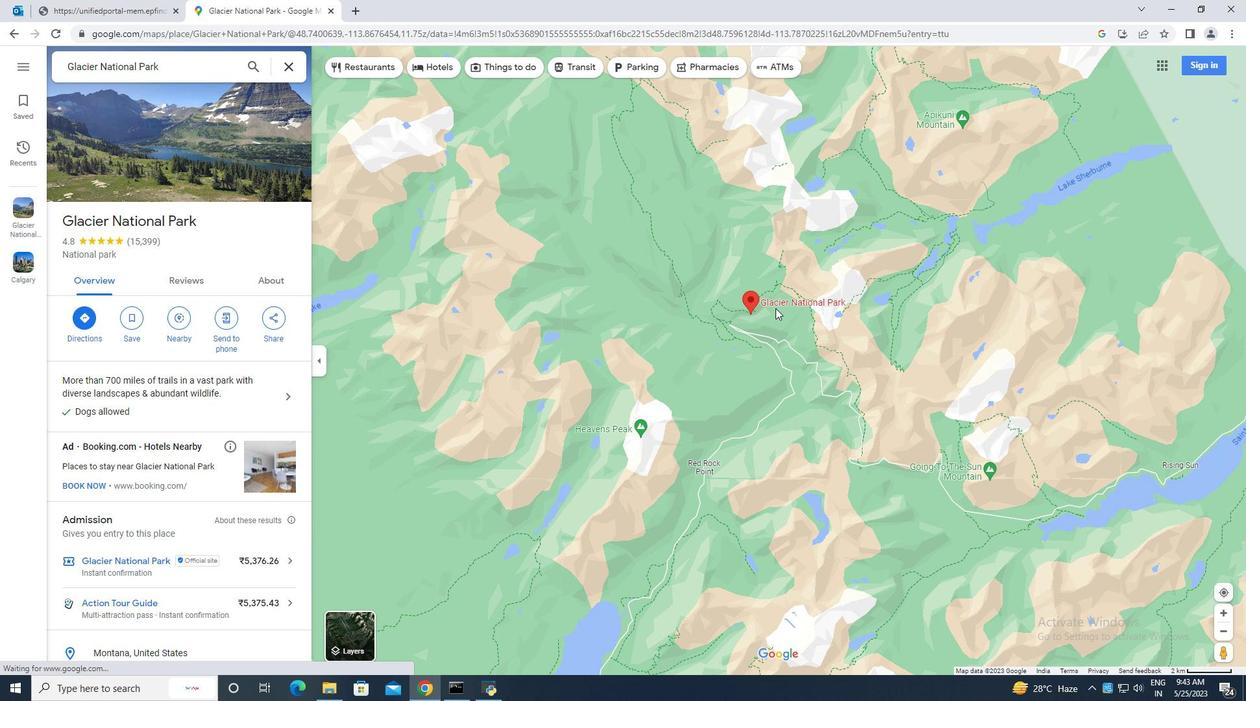 
Action: Mouse pressed left at (776, 303)
Screenshot: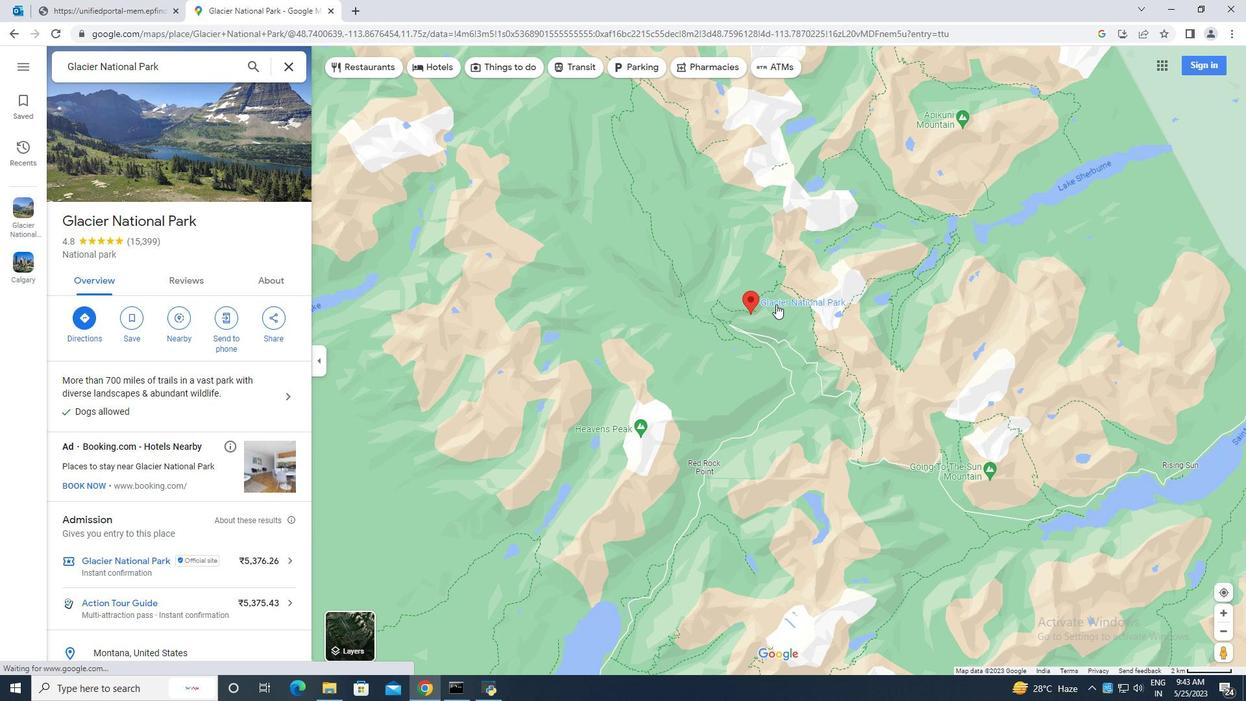
Action: Mouse moved to (126, 359)
Screenshot: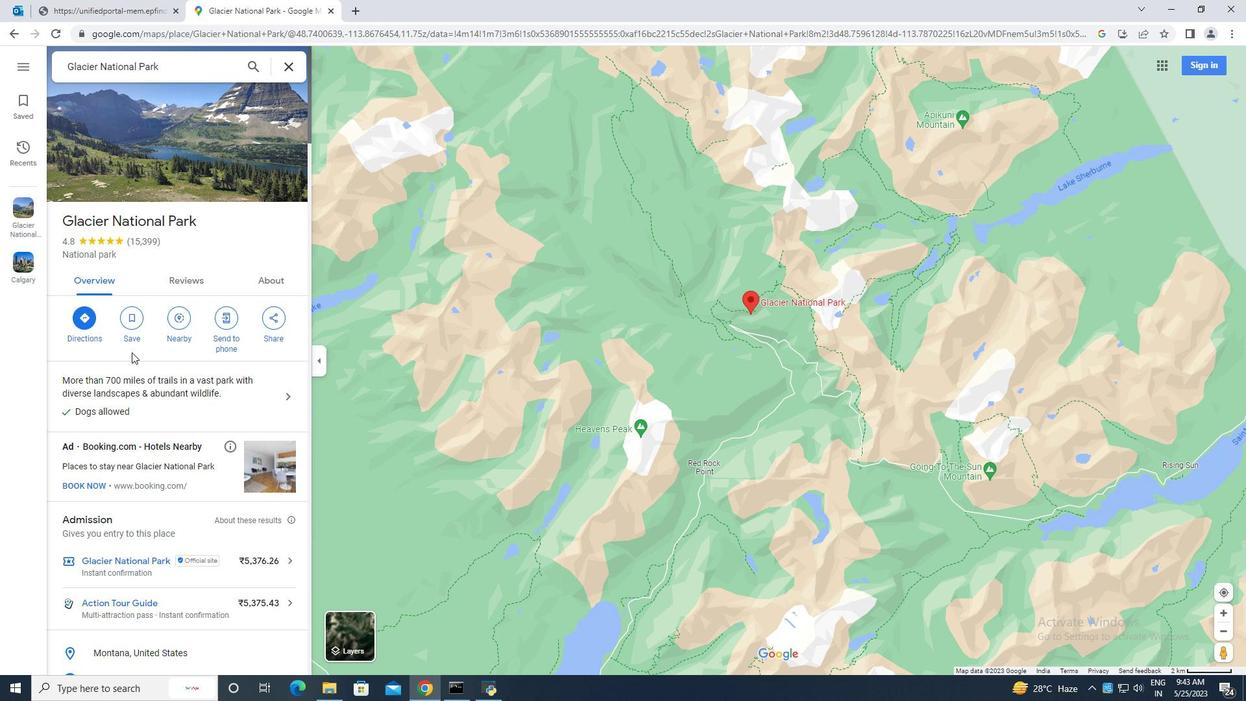 
Action: Mouse scrolled (126, 359) with delta (0, 0)
Screenshot: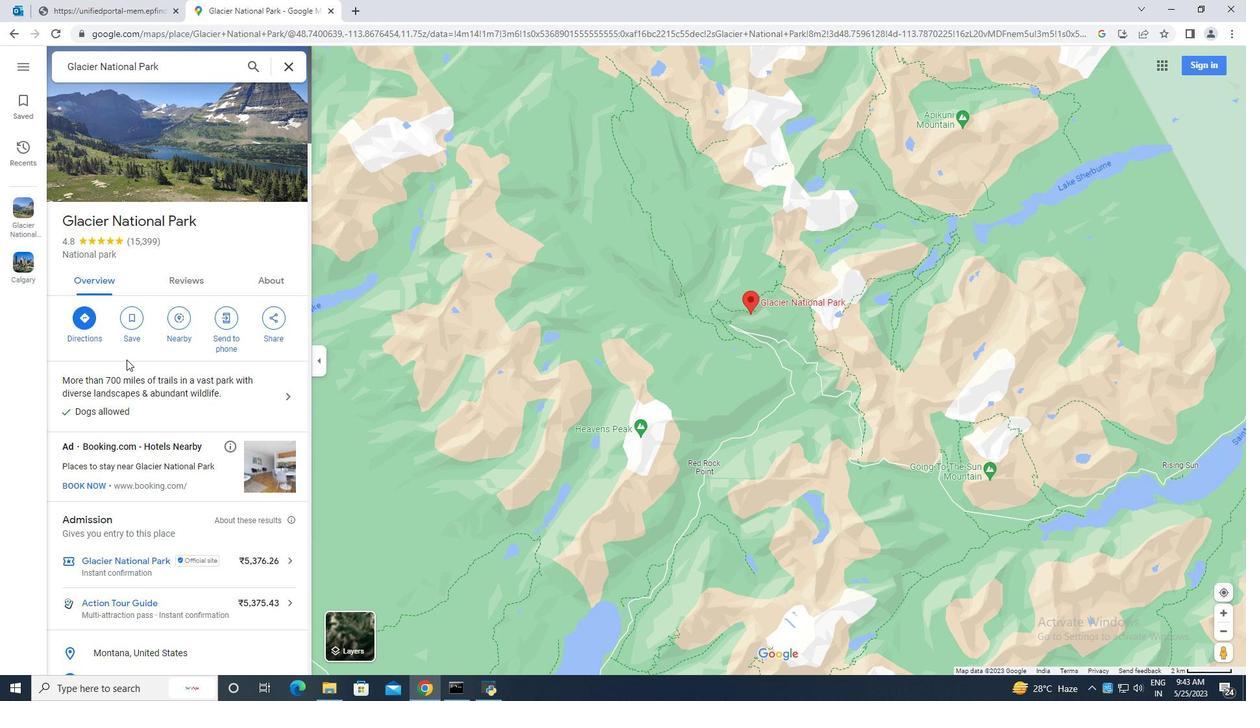 
Action: Mouse moved to (126, 359)
Screenshot: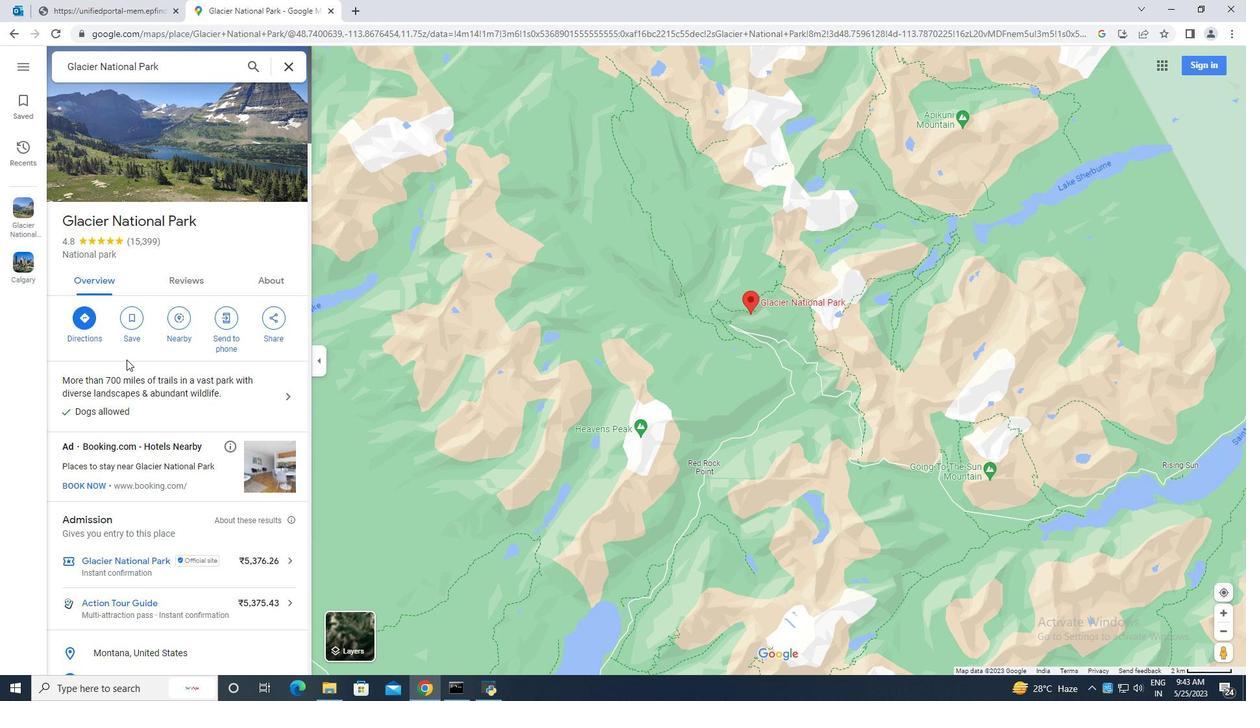 
Action: Mouse scrolled (126, 359) with delta (0, 0)
Screenshot: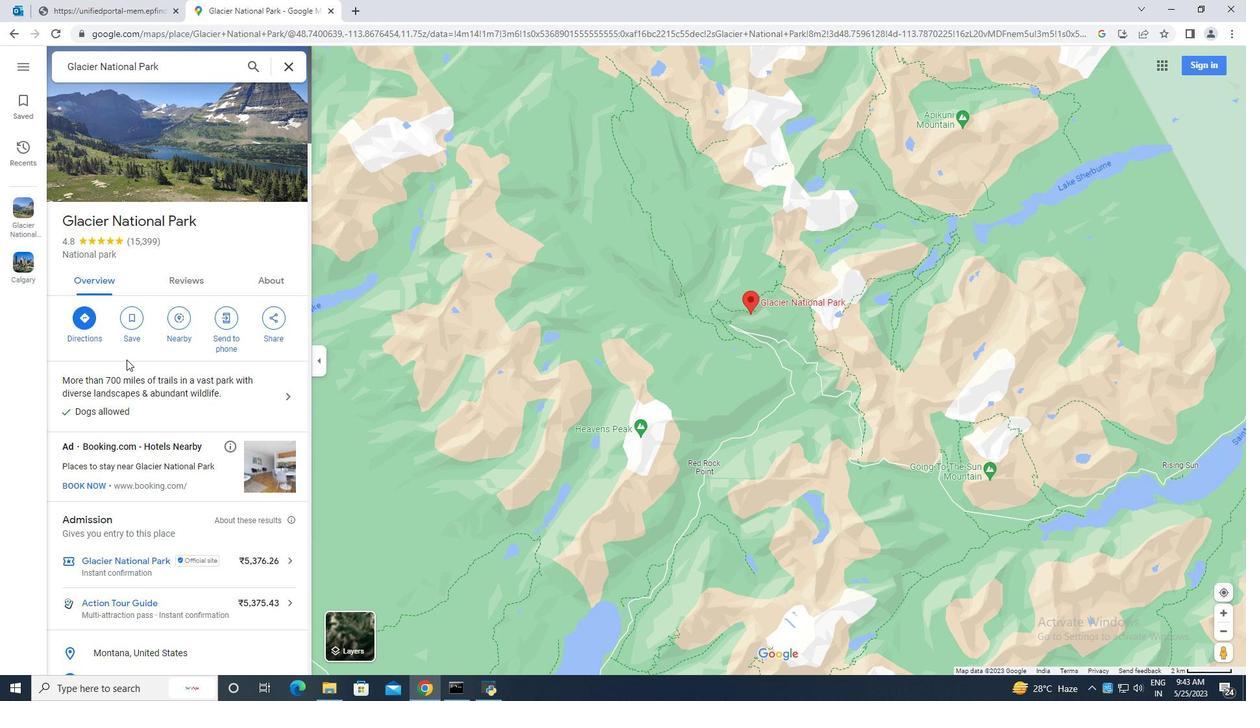 
Action: Mouse moved to (127, 360)
Screenshot: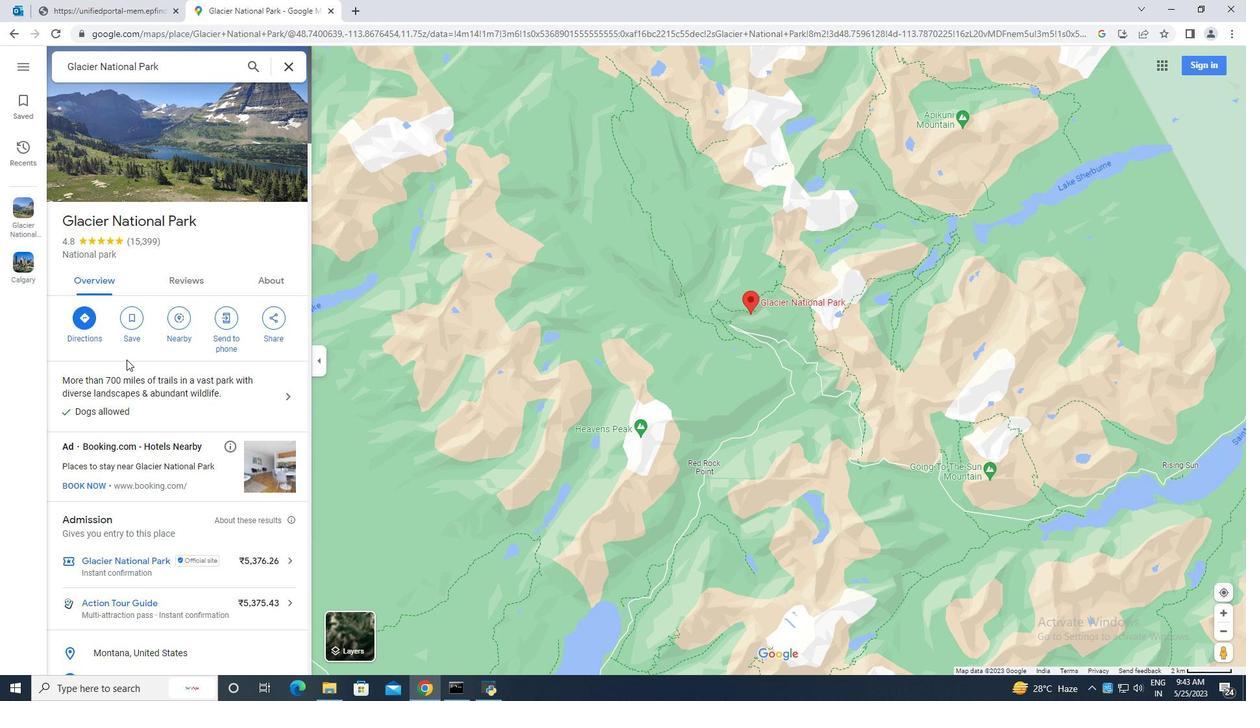 
Action: Mouse scrolled (127, 359) with delta (0, 0)
Screenshot: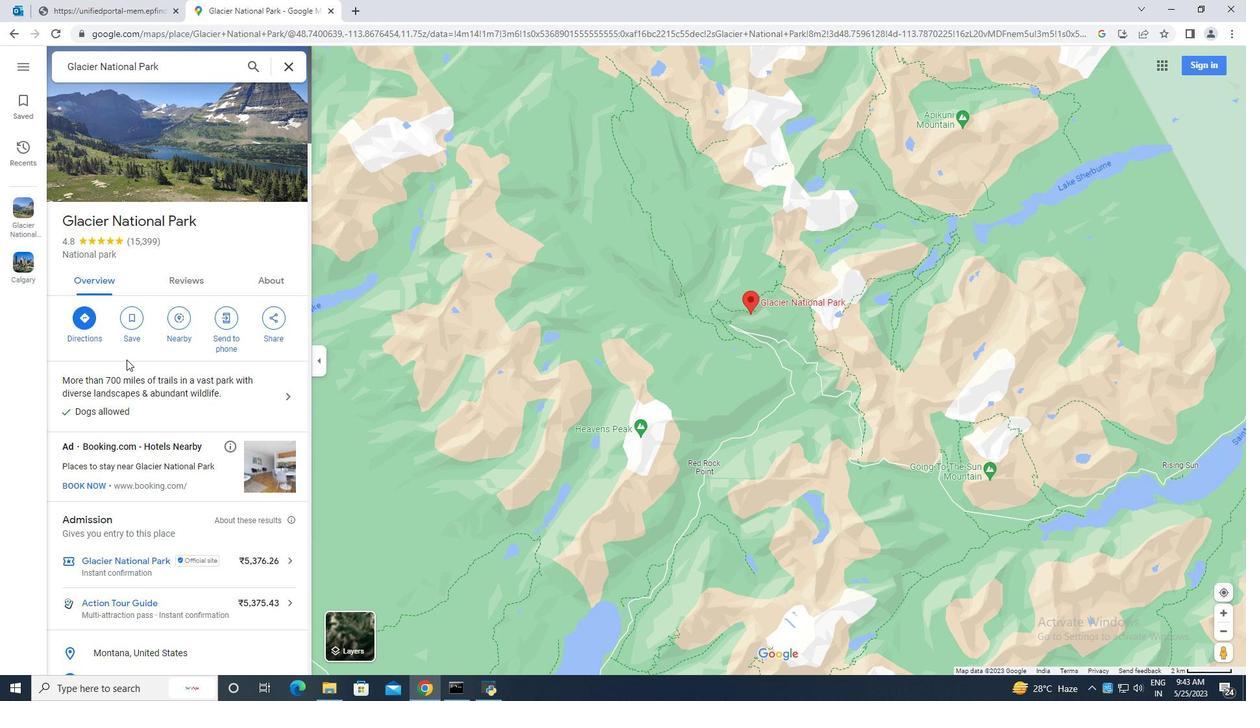 
Action: Mouse moved to (127, 360)
Screenshot: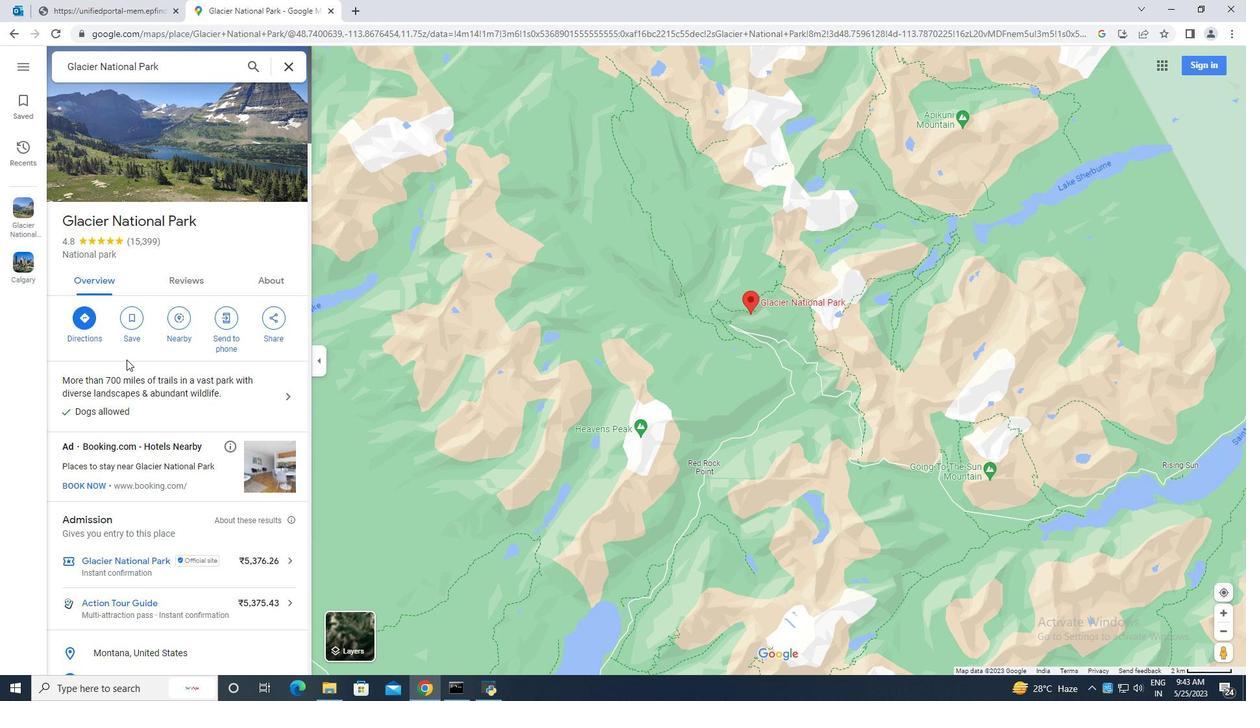 
Action: Mouse scrolled (127, 359) with delta (0, 0)
Screenshot: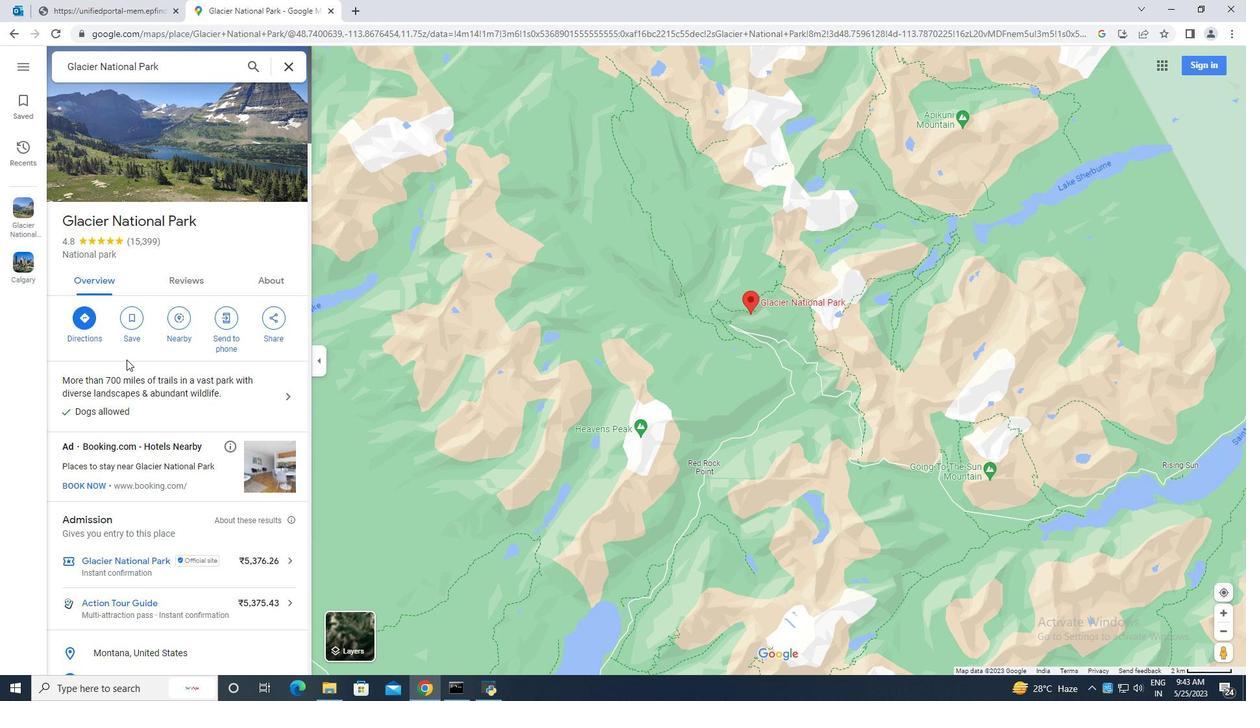 
Action: Mouse scrolled (127, 359) with delta (0, 0)
Screenshot: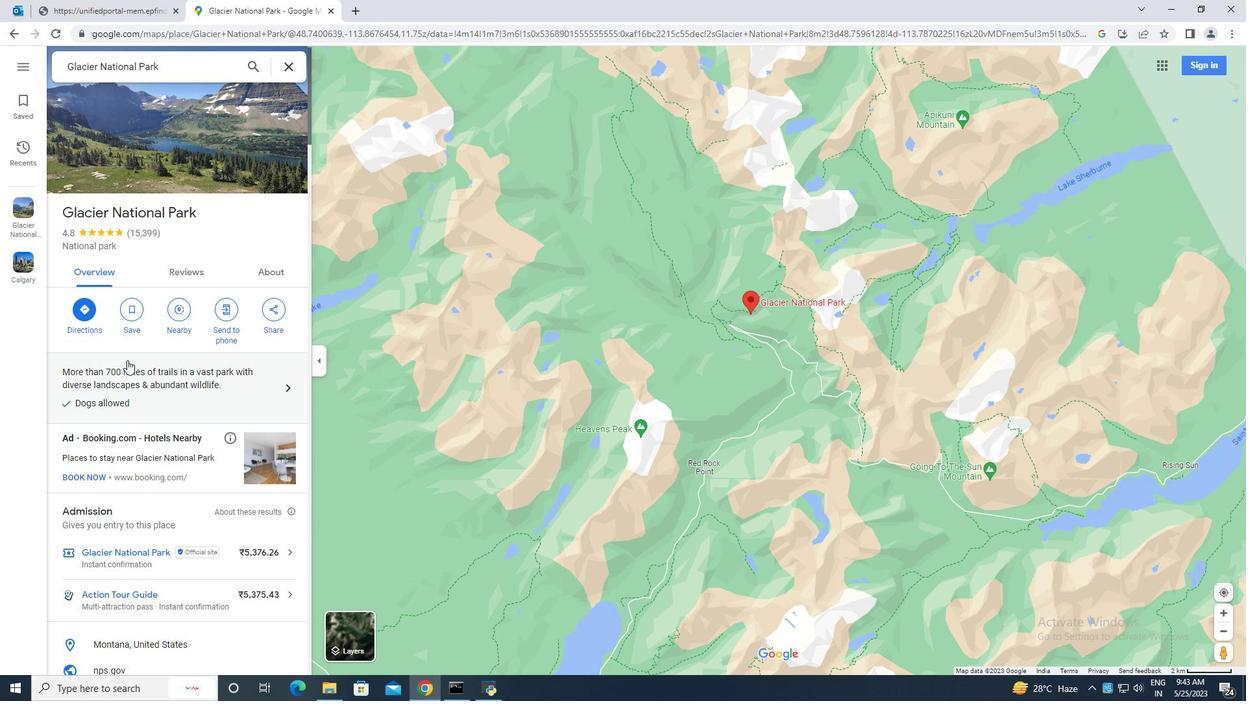 
Action: Mouse moved to (131, 361)
Screenshot: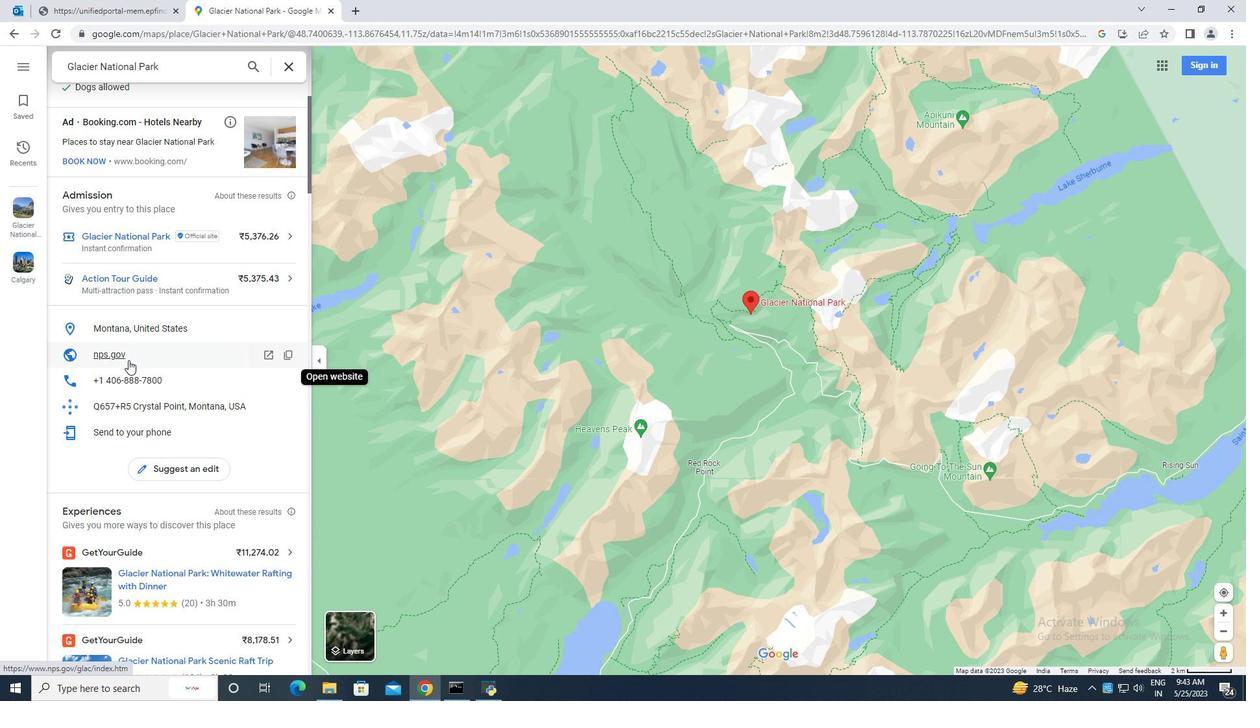 
Action: Mouse scrolled (129, 360) with delta (0, 0)
Screenshot: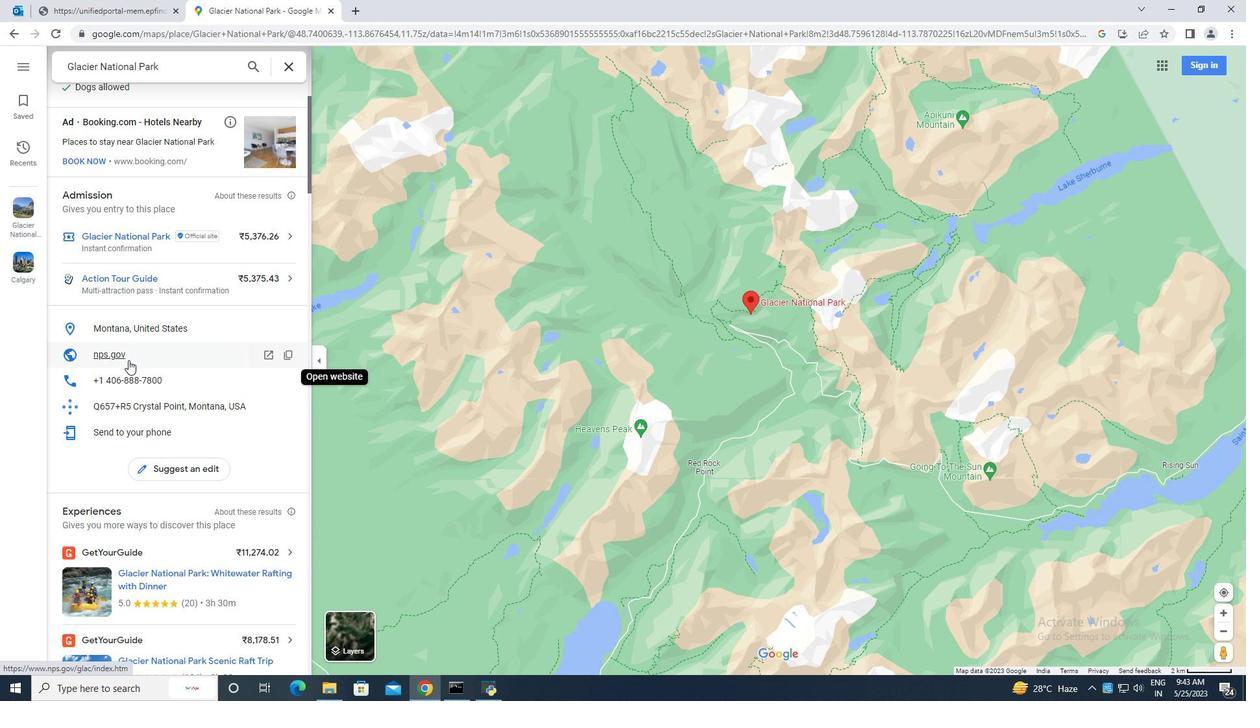 
Action: Mouse scrolled (131, 360) with delta (0, 0)
Screenshot: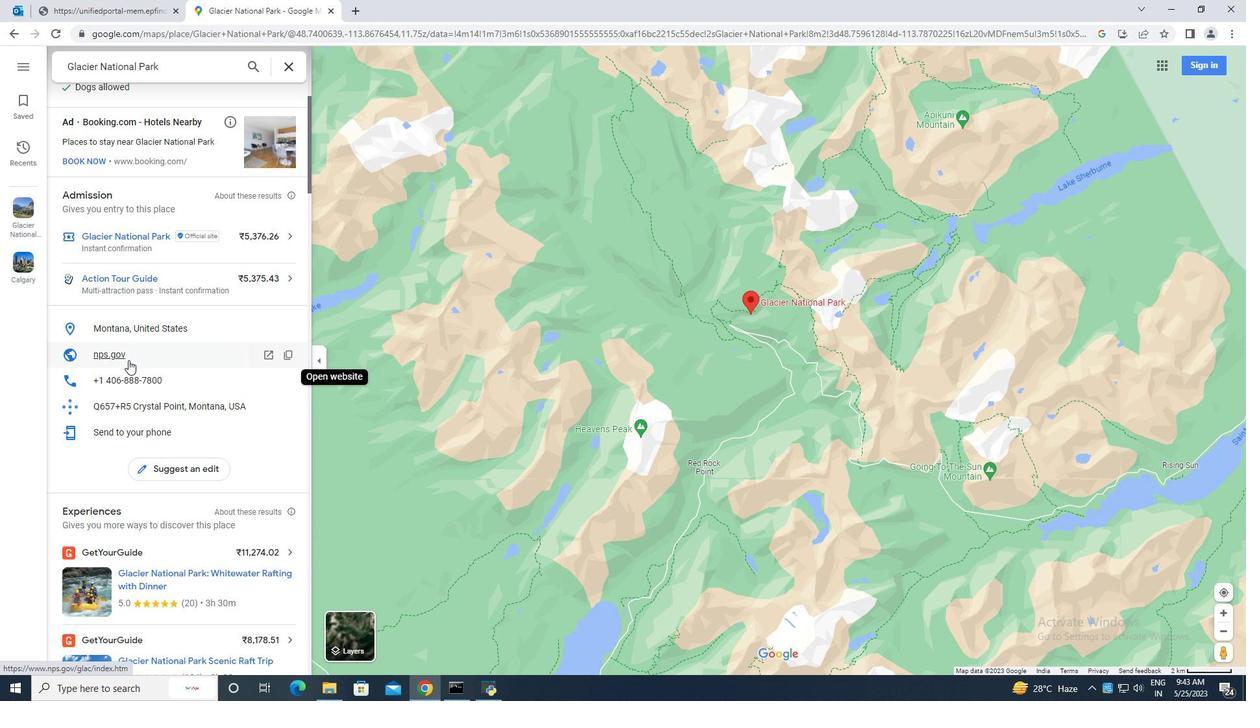 
Action: Mouse scrolled (131, 360) with delta (0, 0)
Screenshot: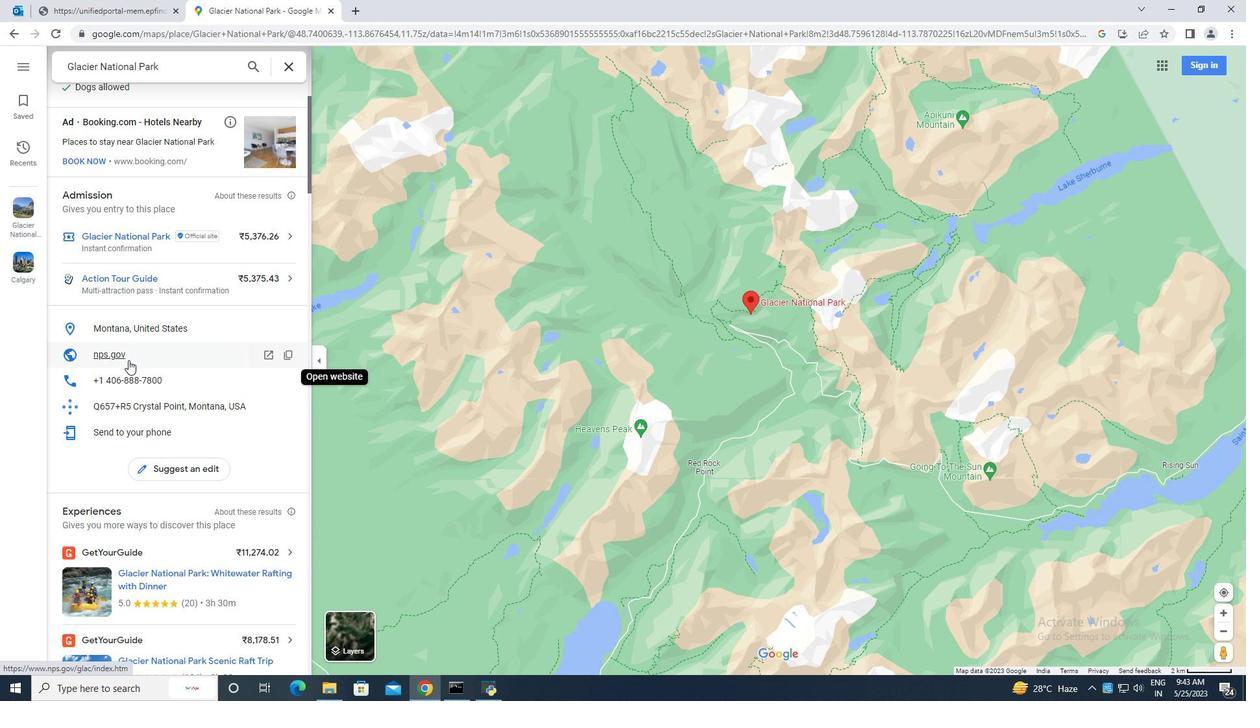 
Action: Mouse scrolled (131, 360) with delta (0, 0)
Screenshot: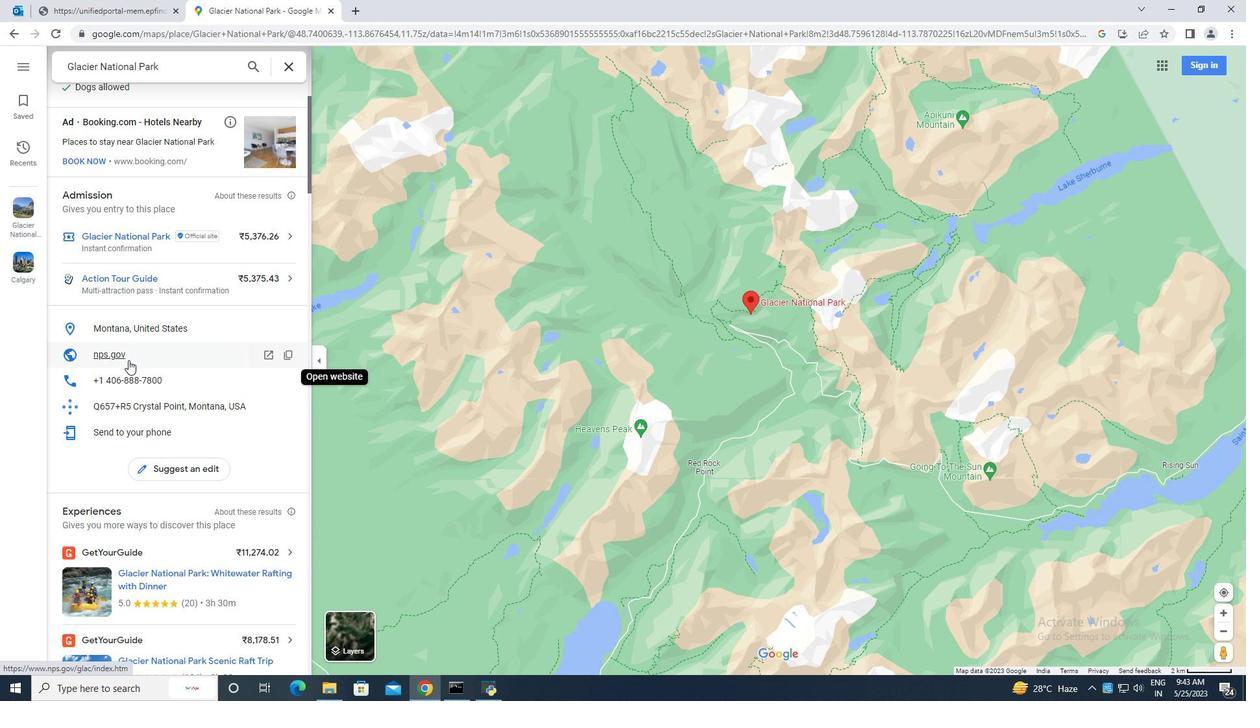 
Action: Mouse scrolled (131, 360) with delta (0, 0)
Screenshot: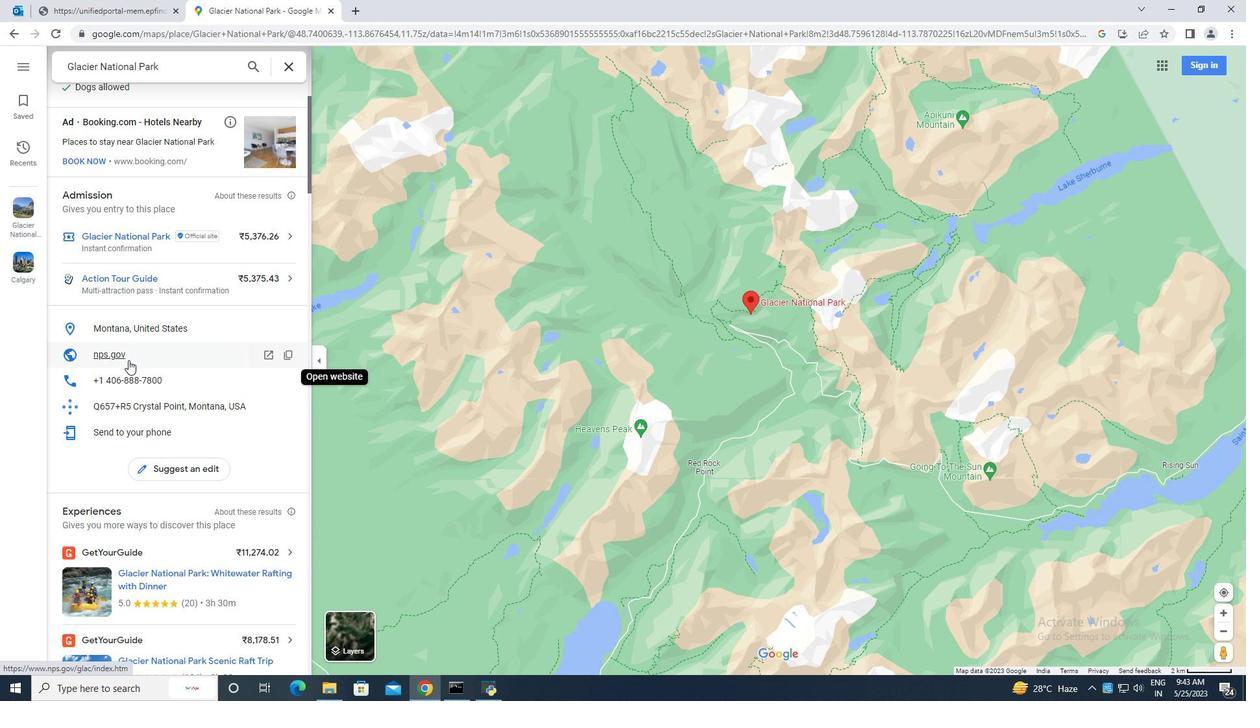 
Action: Mouse scrolled (131, 360) with delta (0, 0)
Screenshot: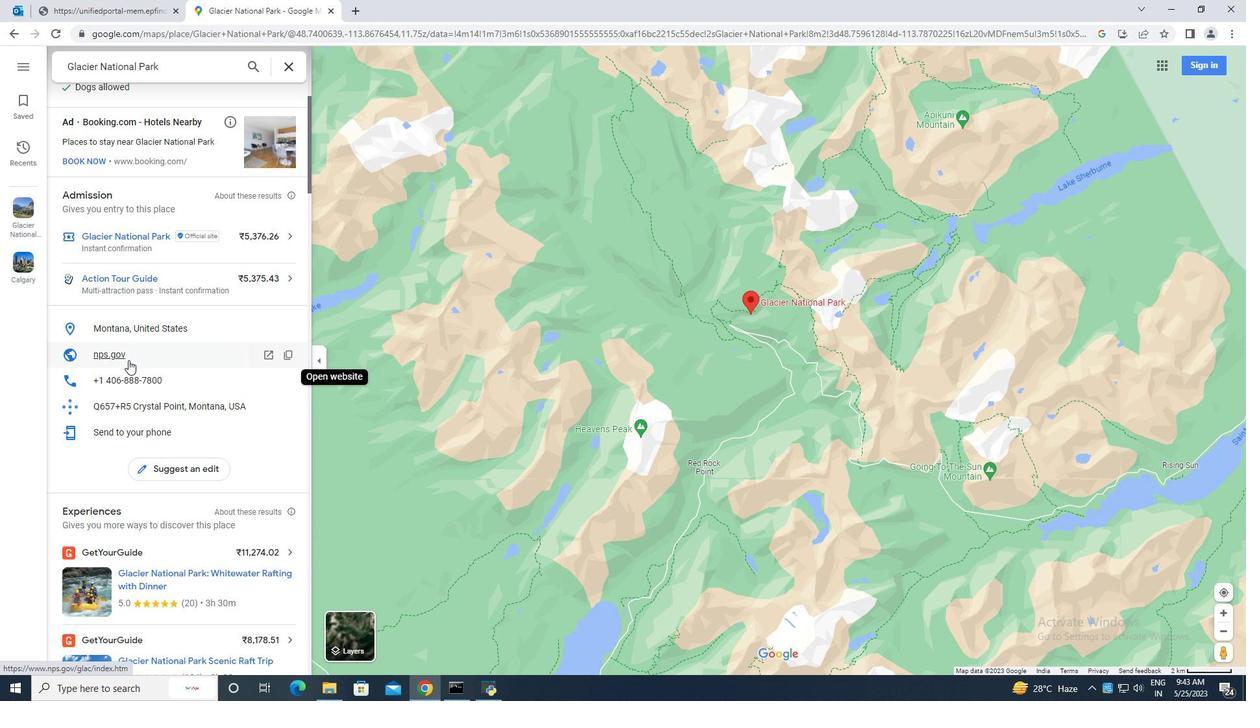 
Action: Mouse scrolled (131, 360) with delta (0, 0)
Screenshot: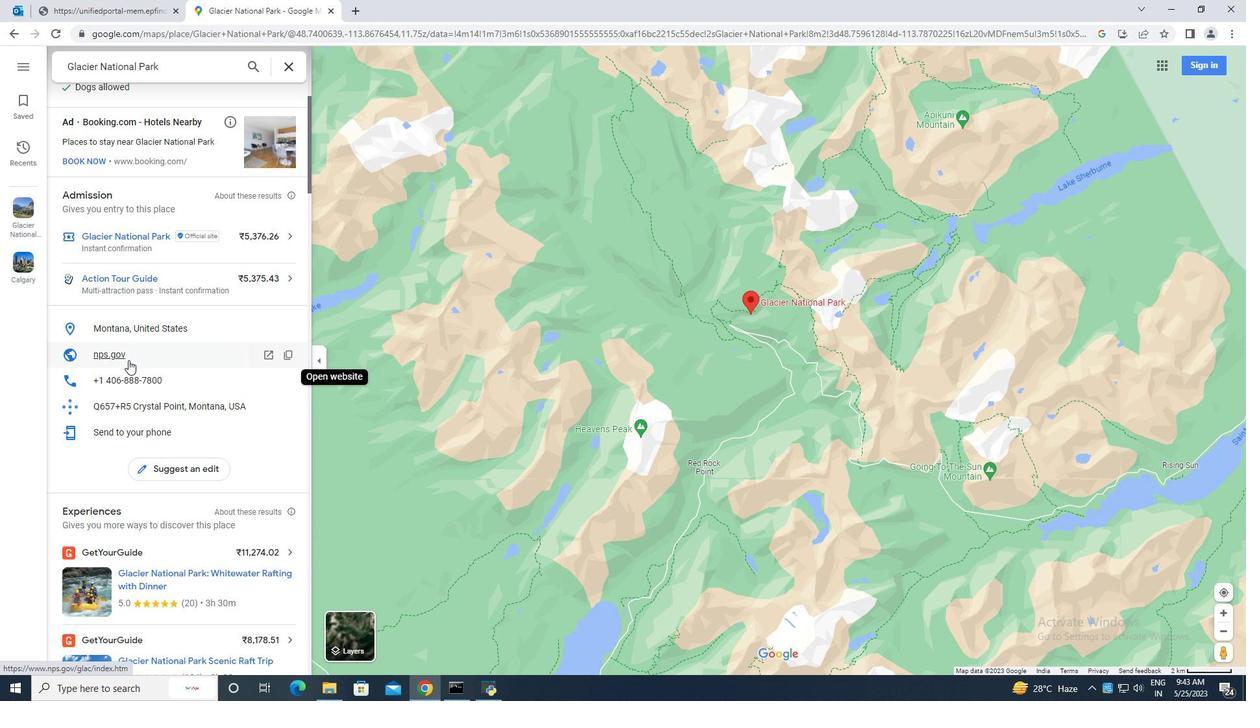 
Action: Mouse scrolled (131, 360) with delta (0, 0)
Screenshot: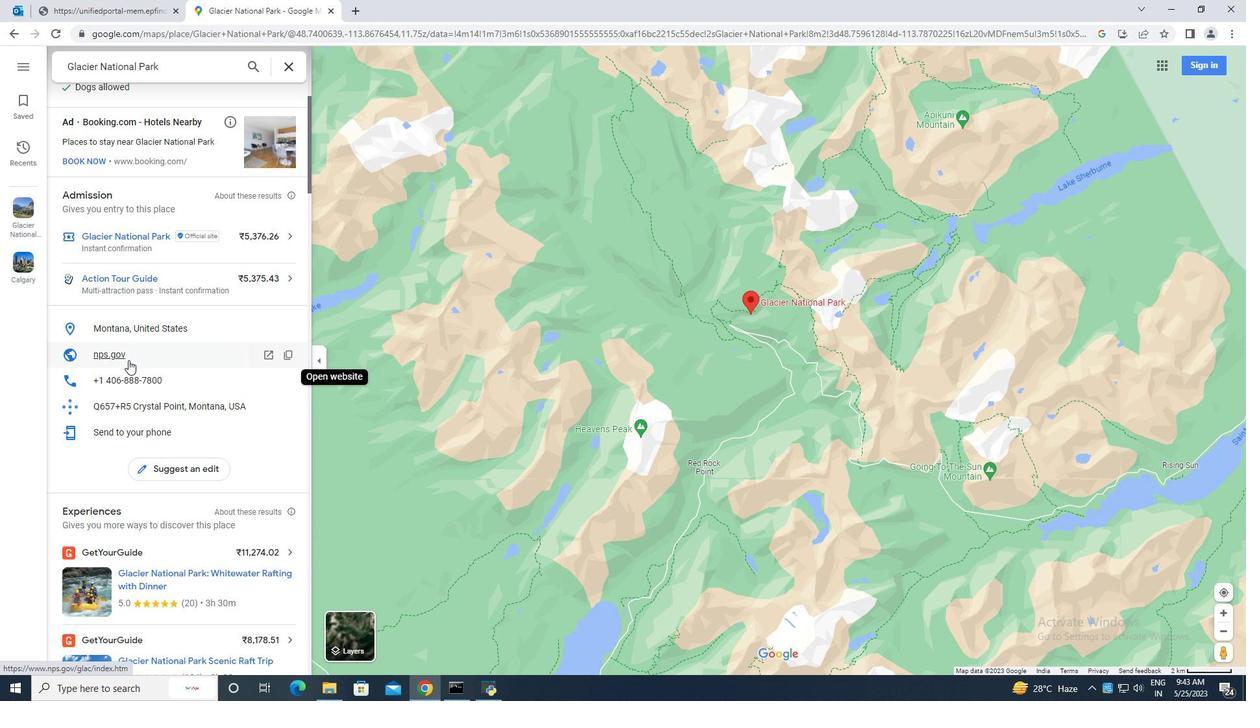 
Action: Mouse scrolled (131, 360) with delta (0, 0)
Screenshot: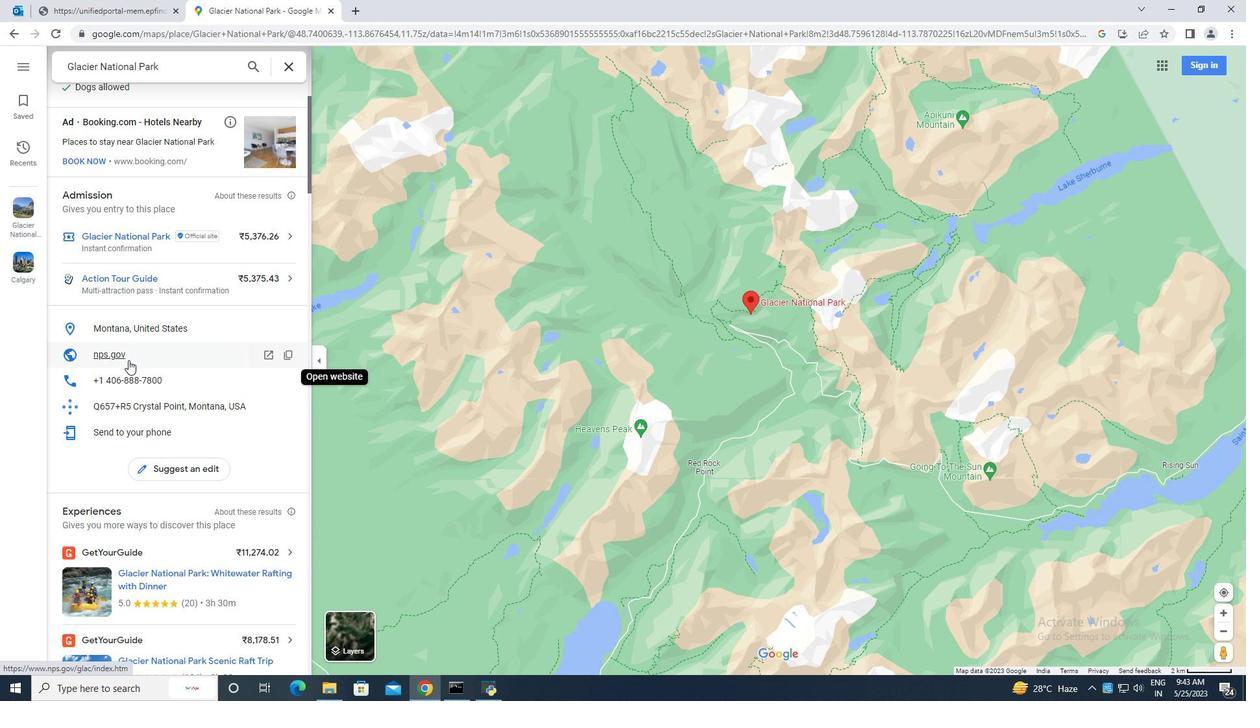 
Action: Mouse scrolled (131, 360) with delta (0, 0)
Screenshot: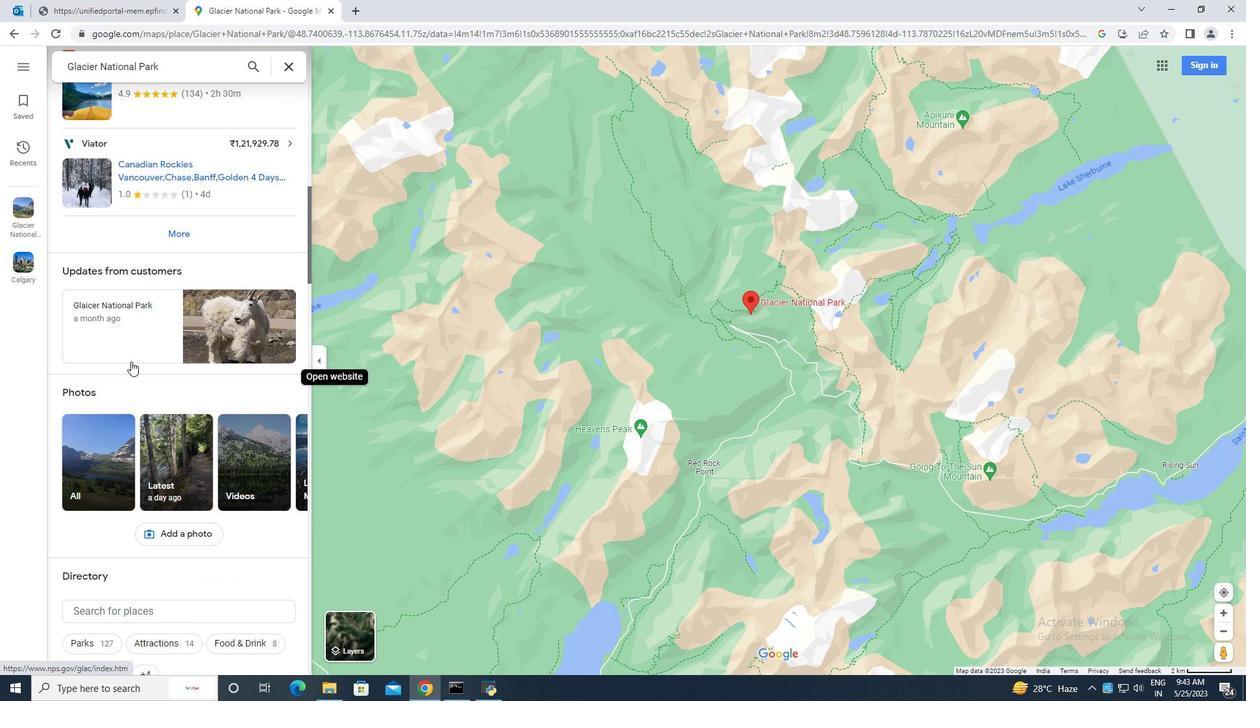 
Action: Mouse scrolled (131, 360) with delta (0, 0)
Screenshot: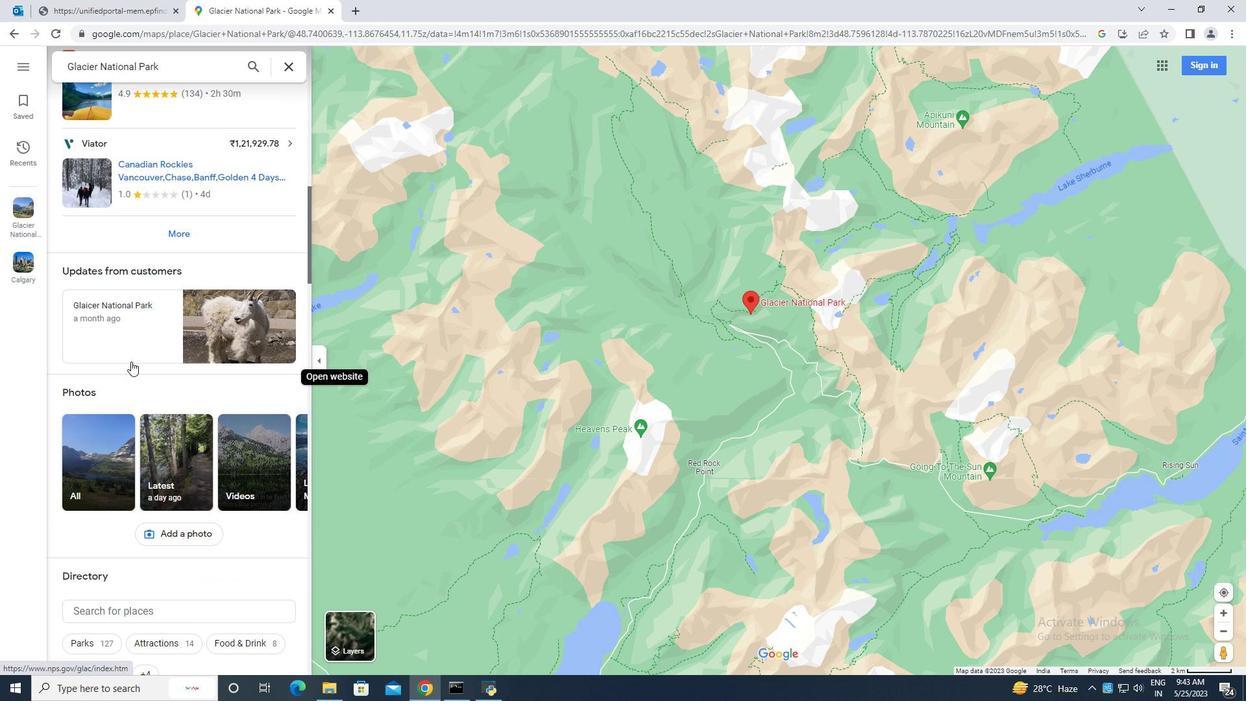 
Action: Mouse scrolled (131, 360) with delta (0, 0)
Screenshot: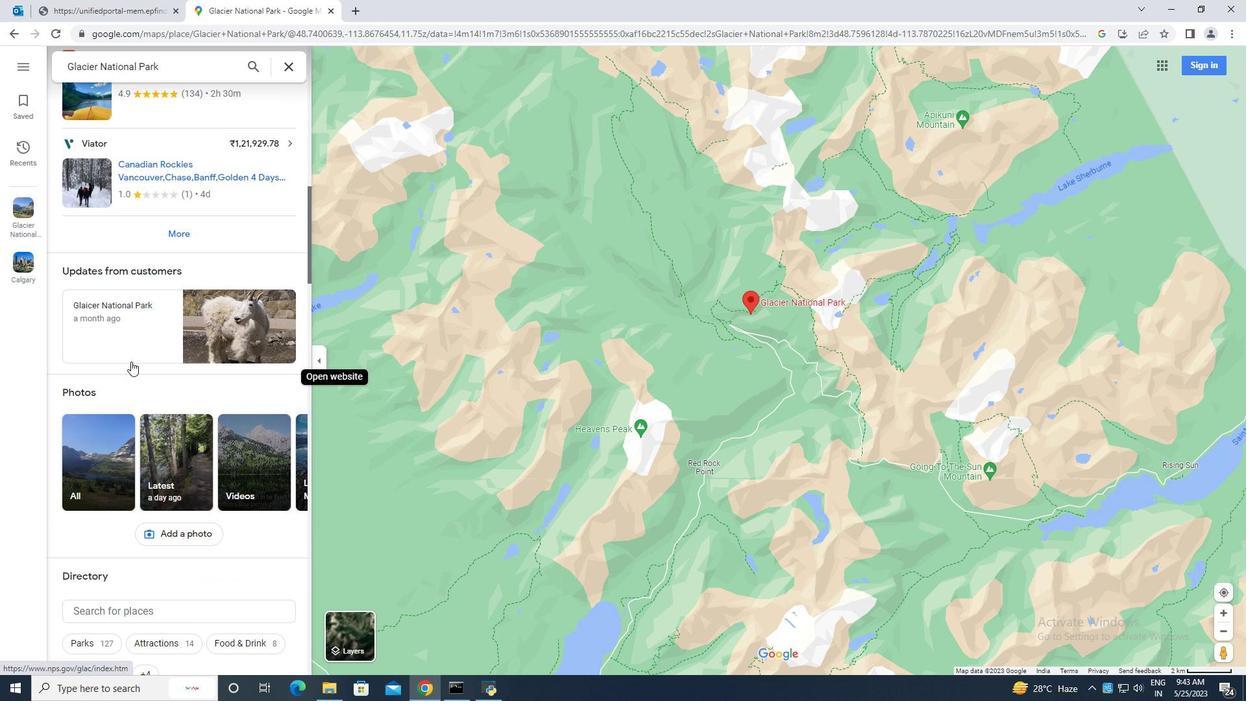 
Action: Mouse scrolled (131, 360) with delta (0, 0)
Screenshot: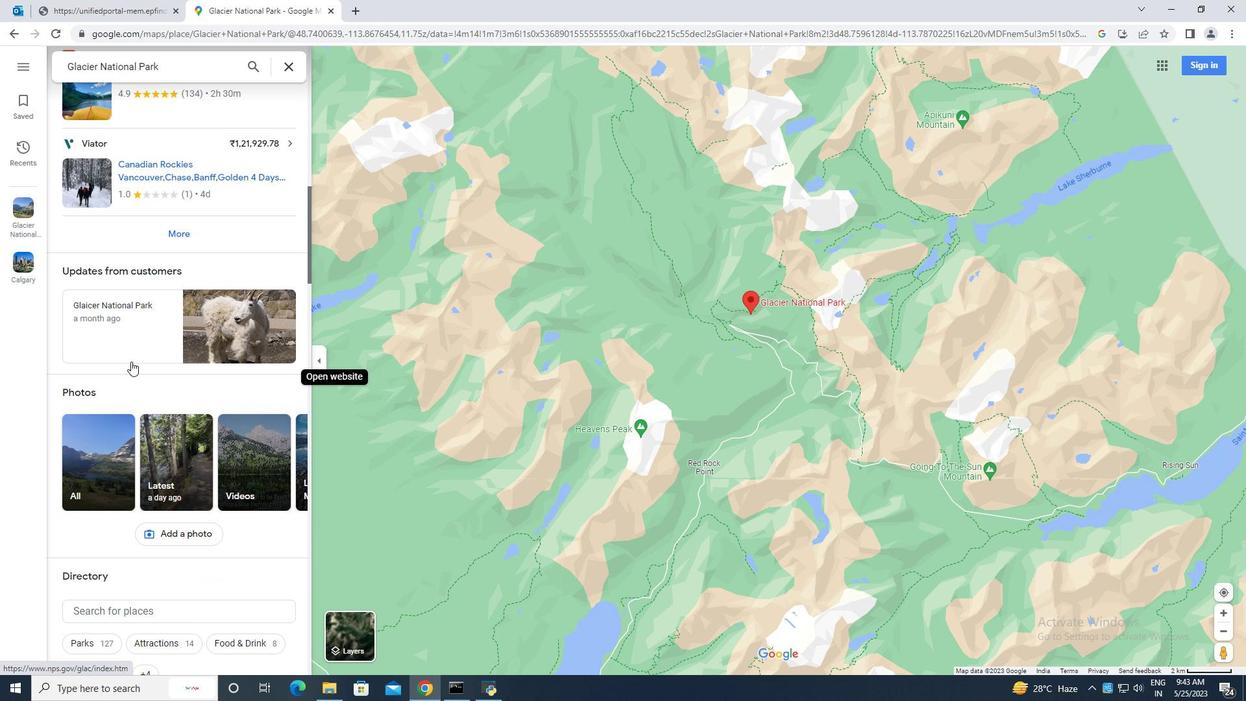 
Action: Mouse moved to (233, 205)
Screenshot: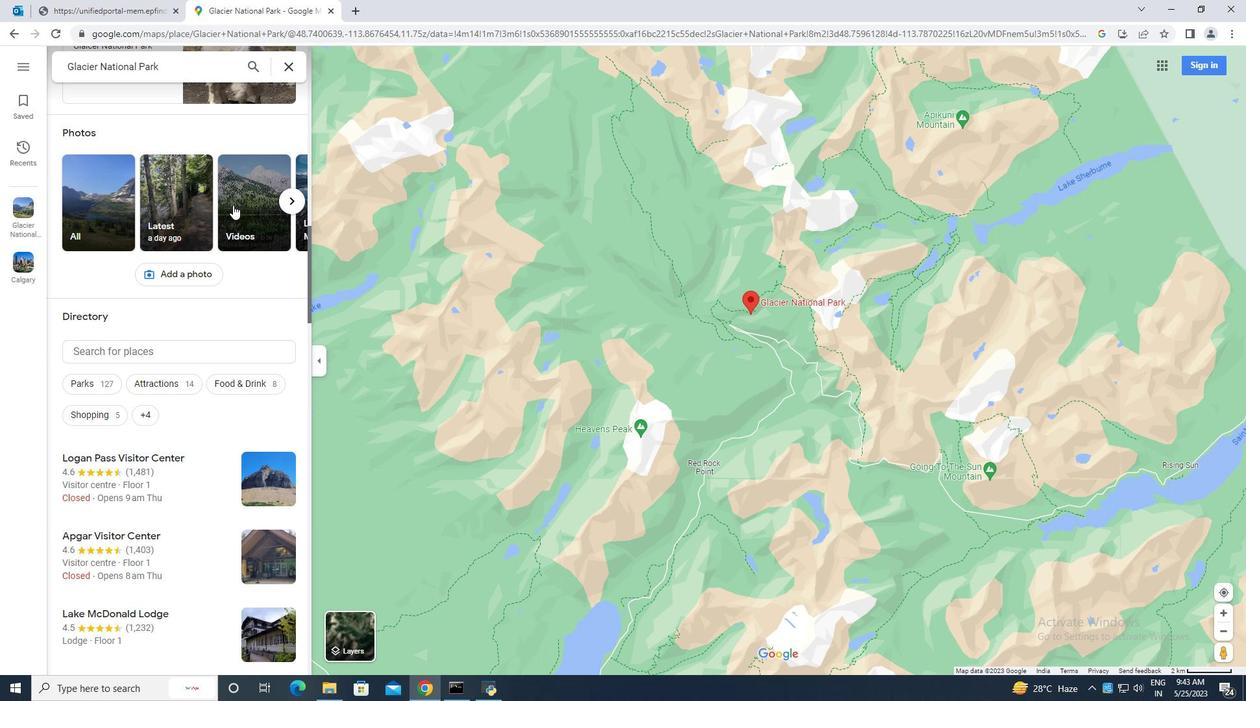 
Action: Mouse pressed left at (233, 205)
Screenshot: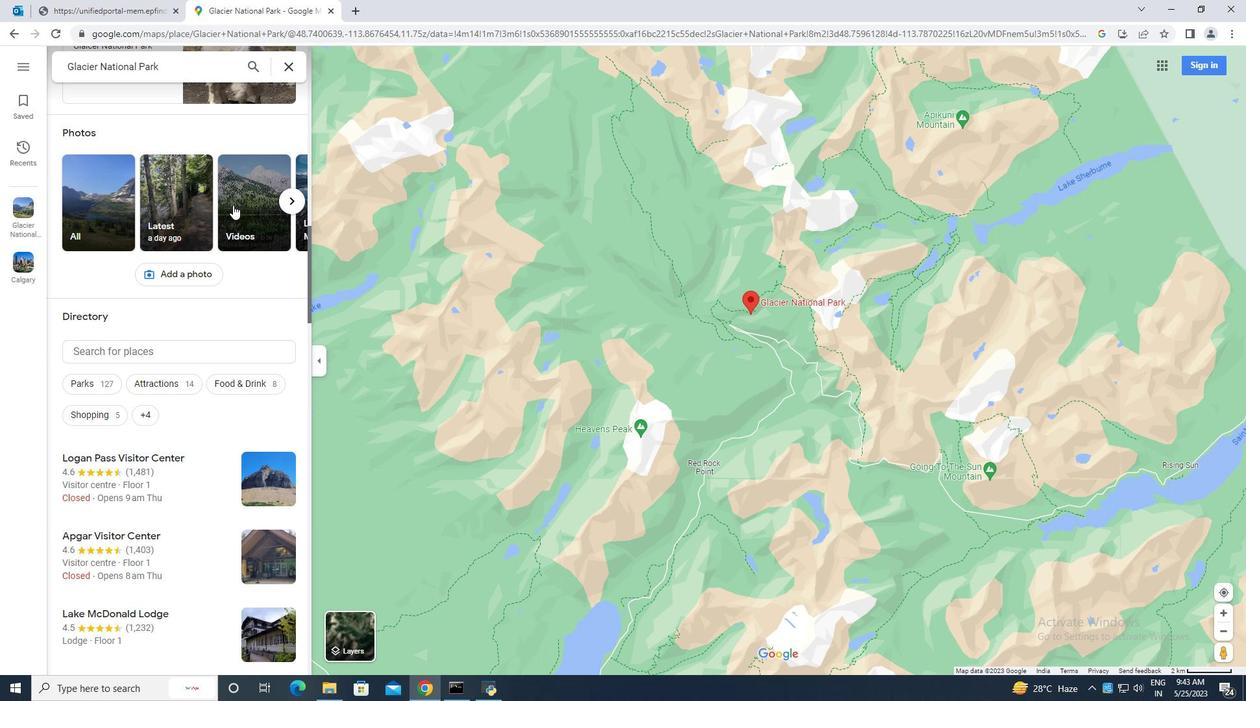 
Action: Mouse moved to (760, 488)
Screenshot: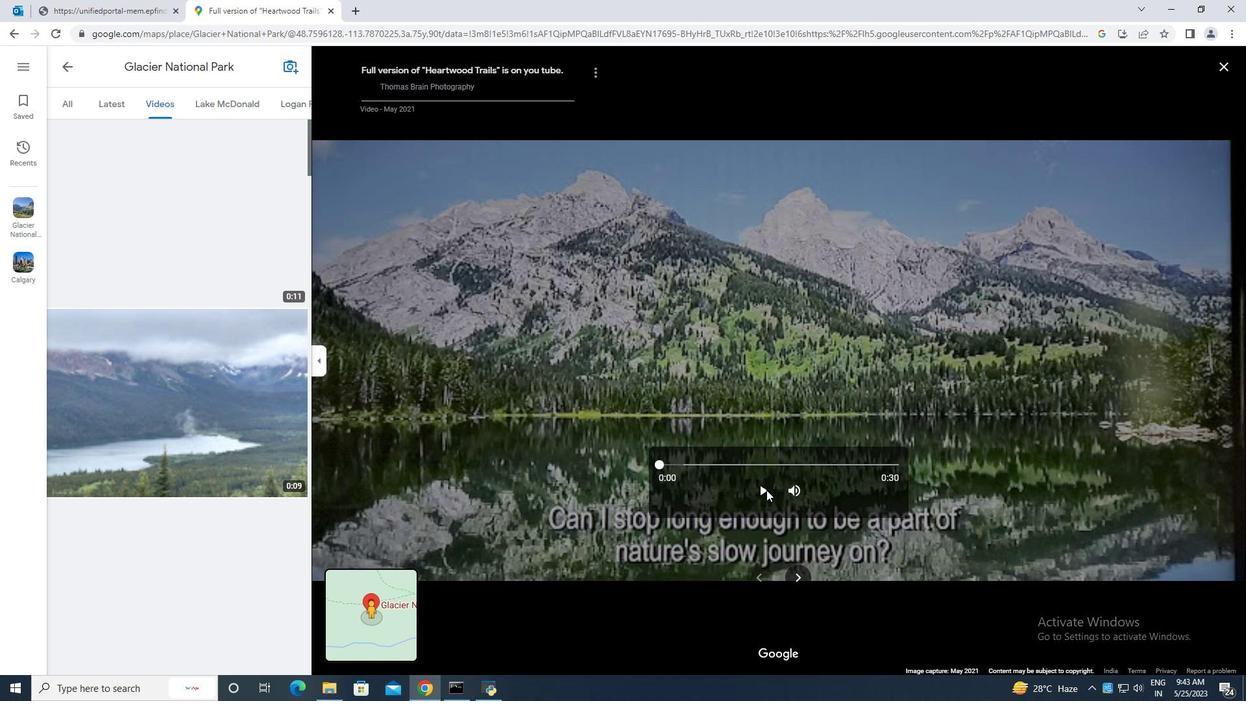
Action: Mouse pressed left at (760, 488)
Screenshot: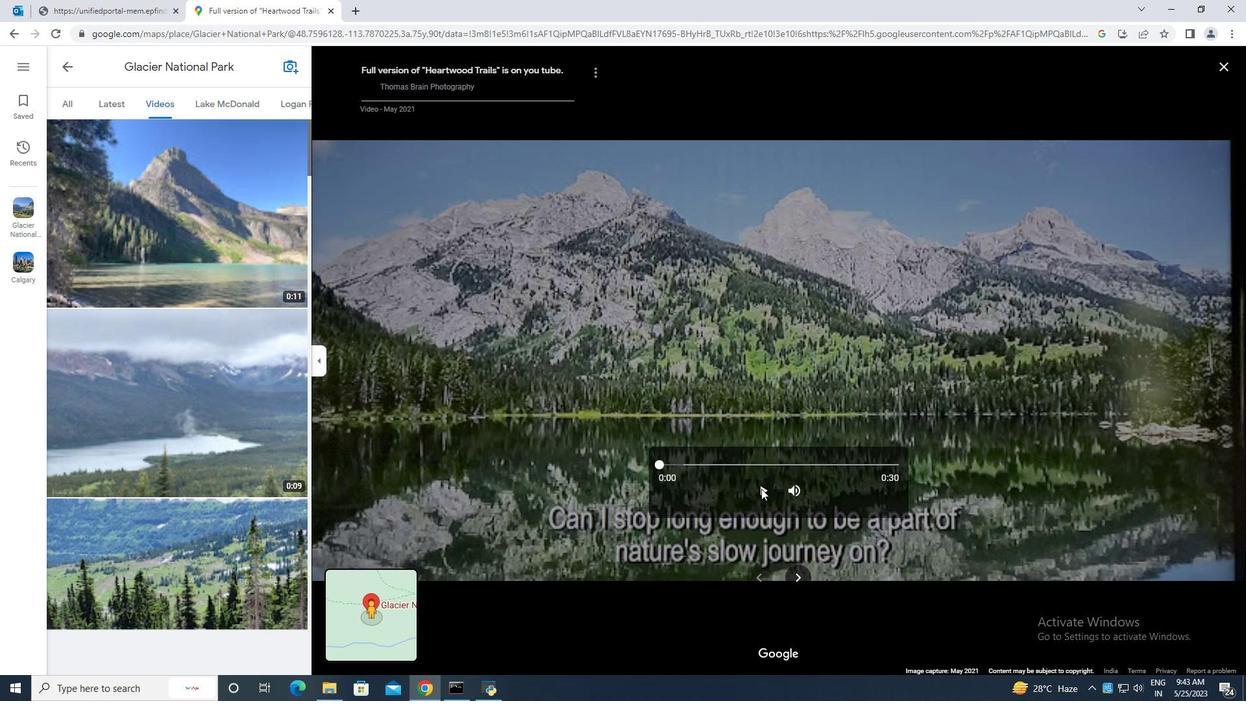 
Action: Mouse moved to (542, 386)
Screenshot: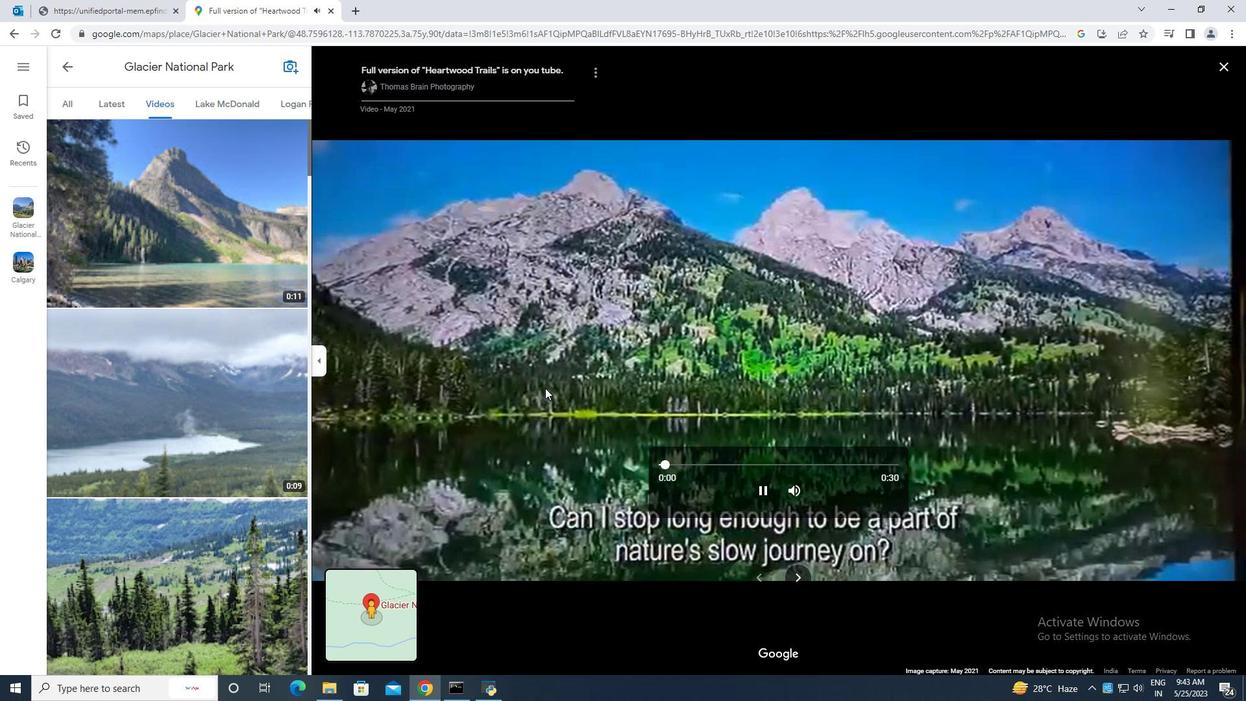 
Action: Mouse pressed left at (542, 386)
Screenshot: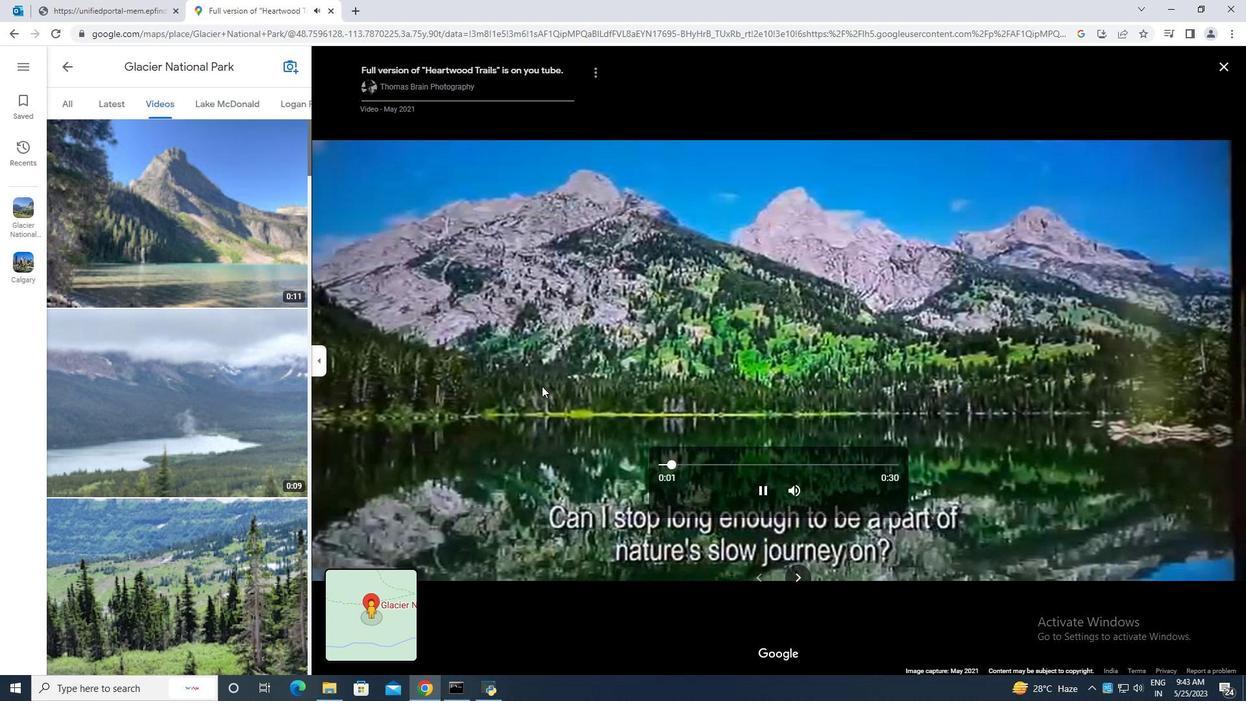 
Action: Mouse moved to (189, 421)
Screenshot: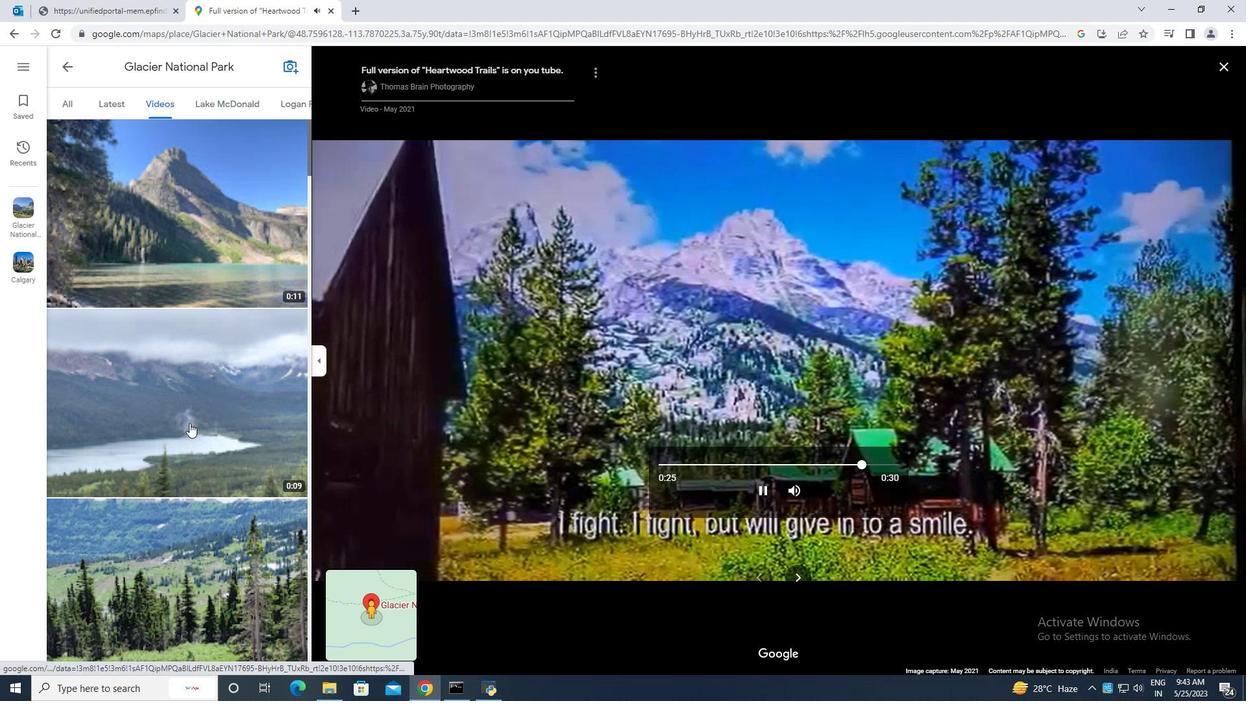 
Action: Mouse pressed left at (189, 421)
Screenshot: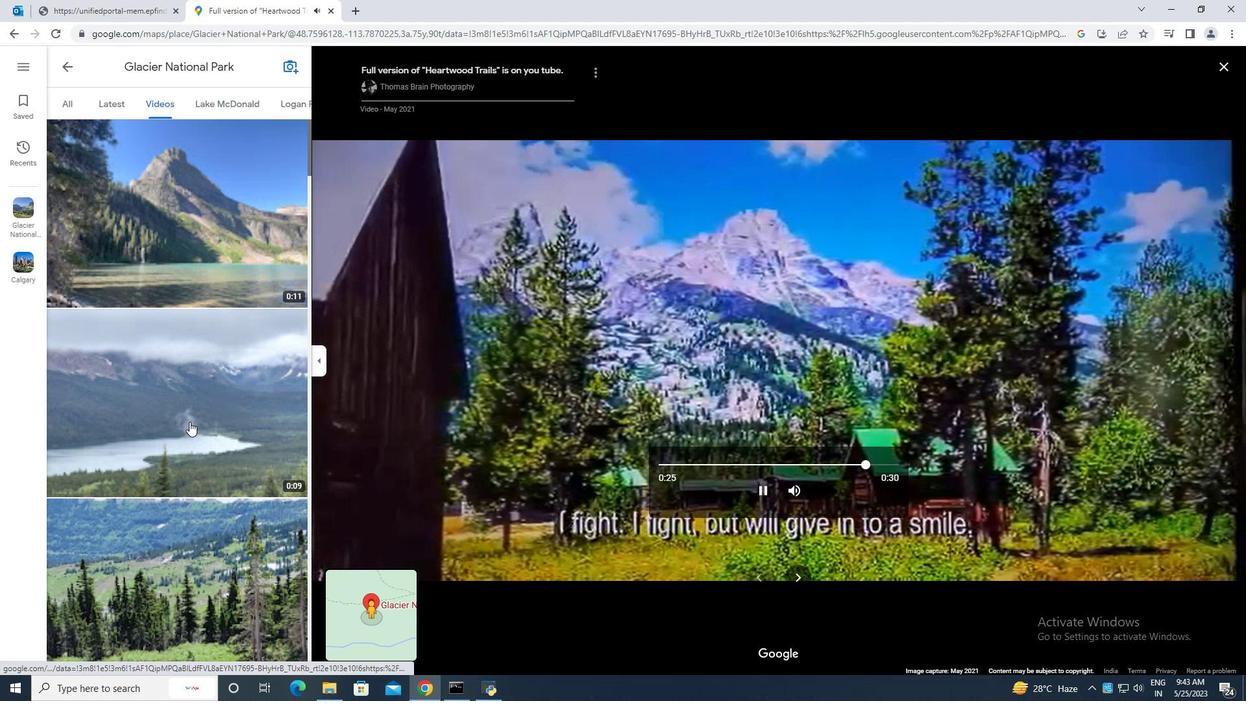 
Action: Mouse moved to (760, 490)
Screenshot: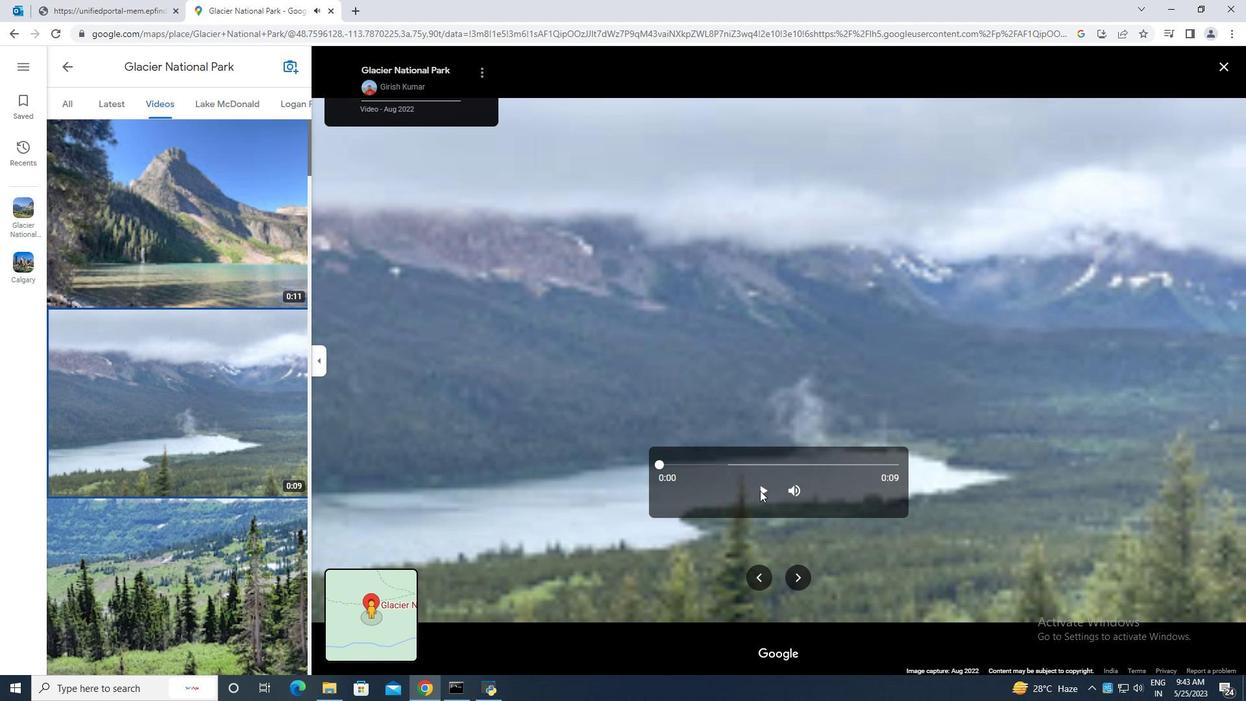 
Action: Mouse pressed left at (760, 490)
Screenshot: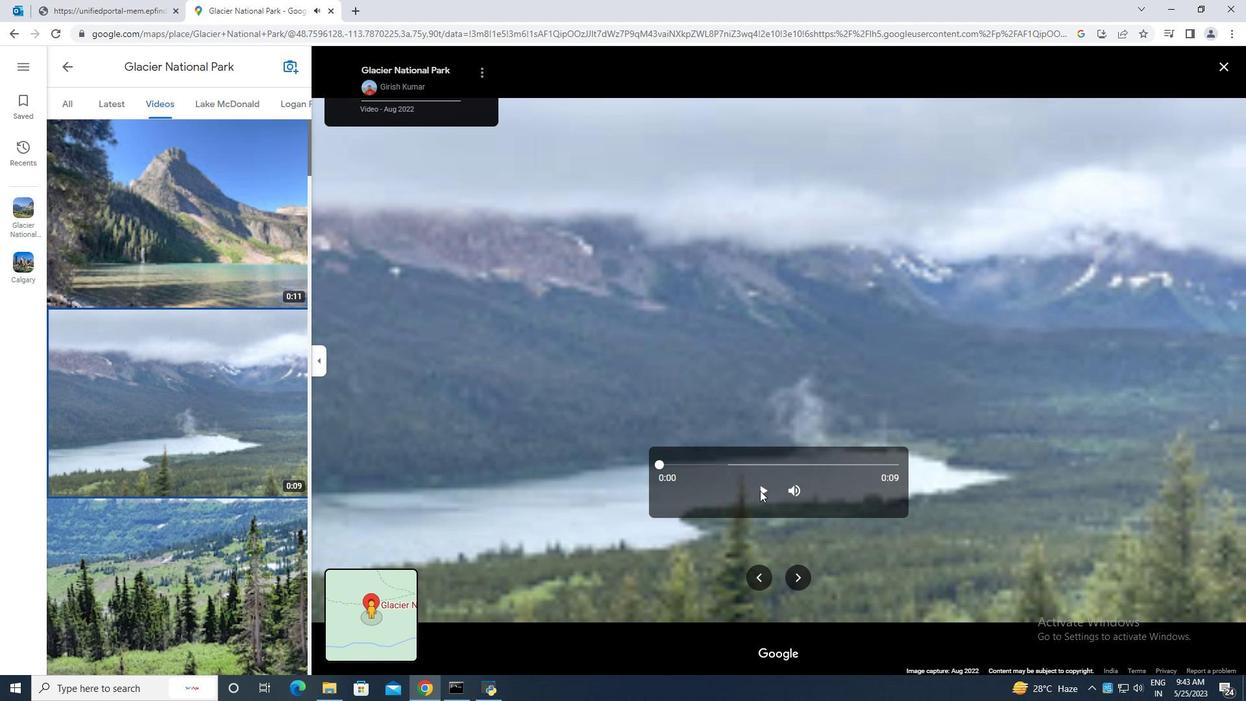 
Action: Mouse moved to (223, 554)
Screenshot: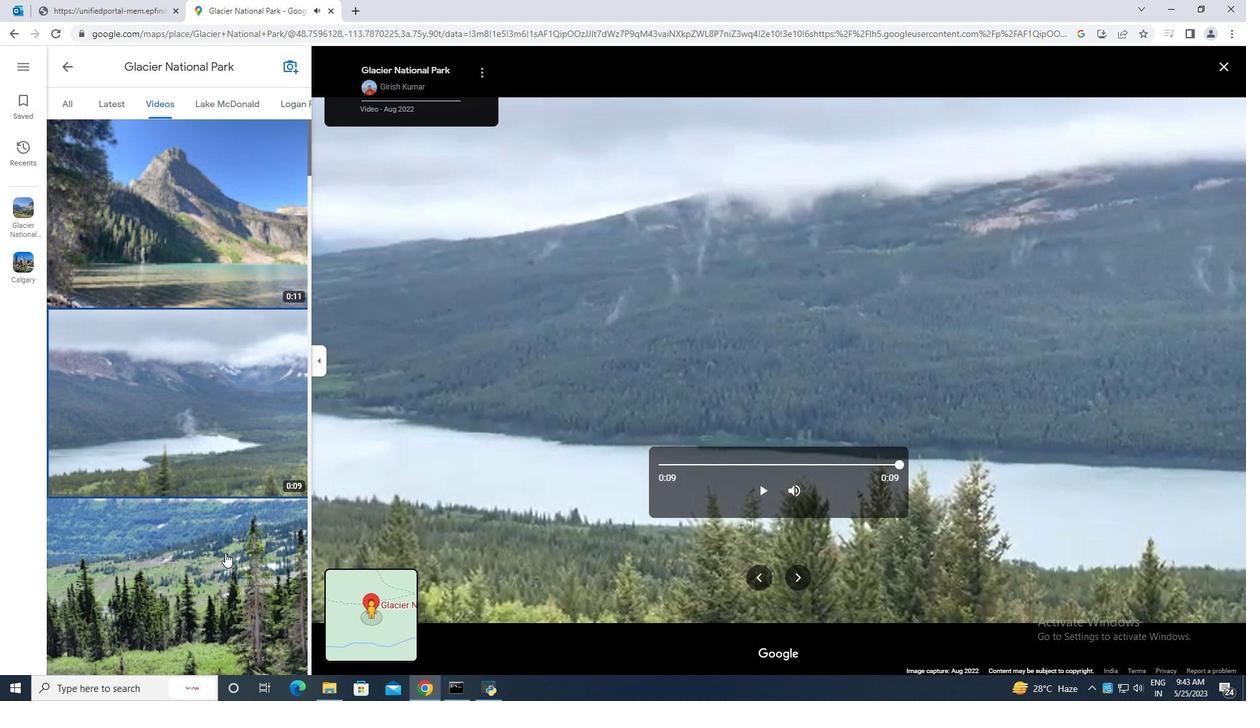 
Action: Mouse pressed left at (223, 554)
Screenshot: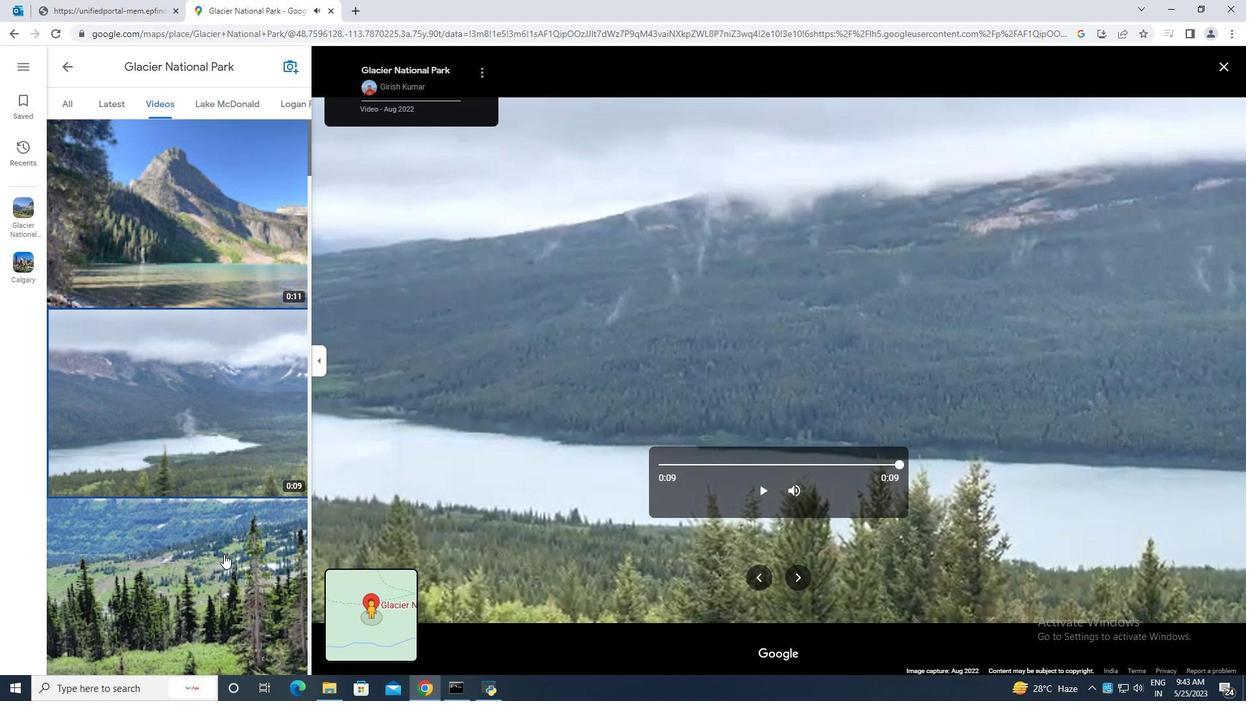 
Action: Mouse moved to (758, 487)
Screenshot: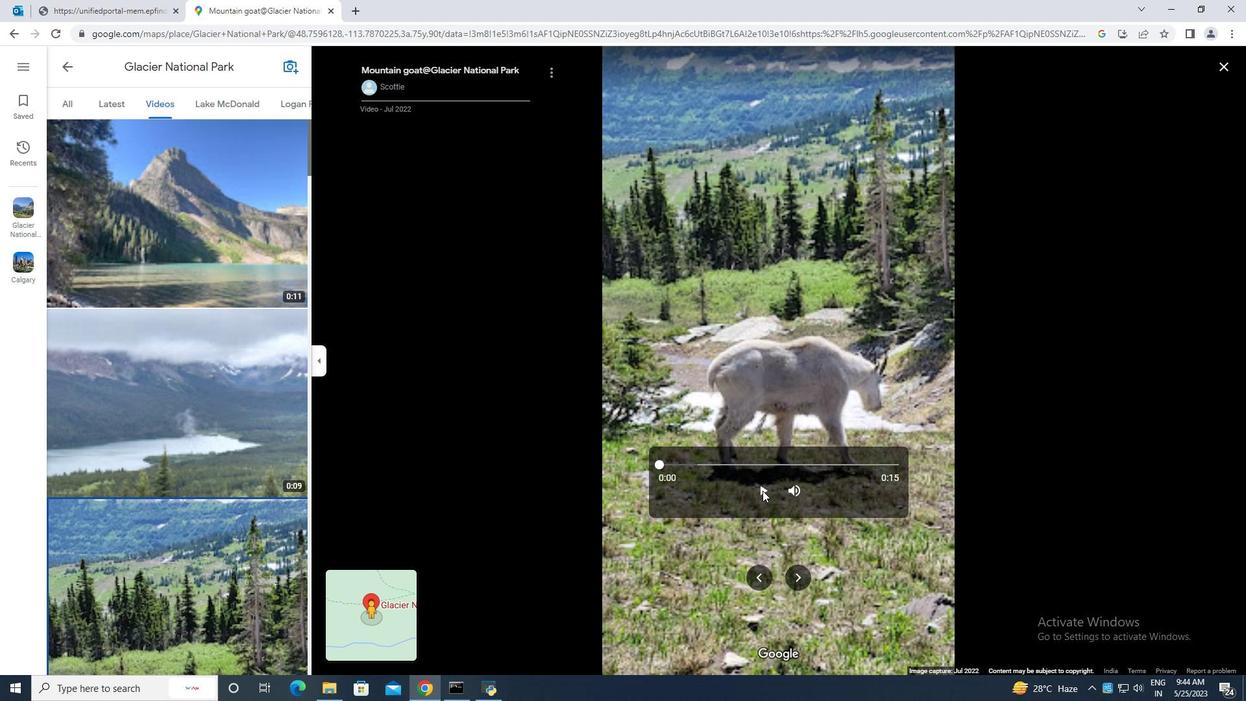 
Action: Mouse pressed left at (758, 487)
Screenshot: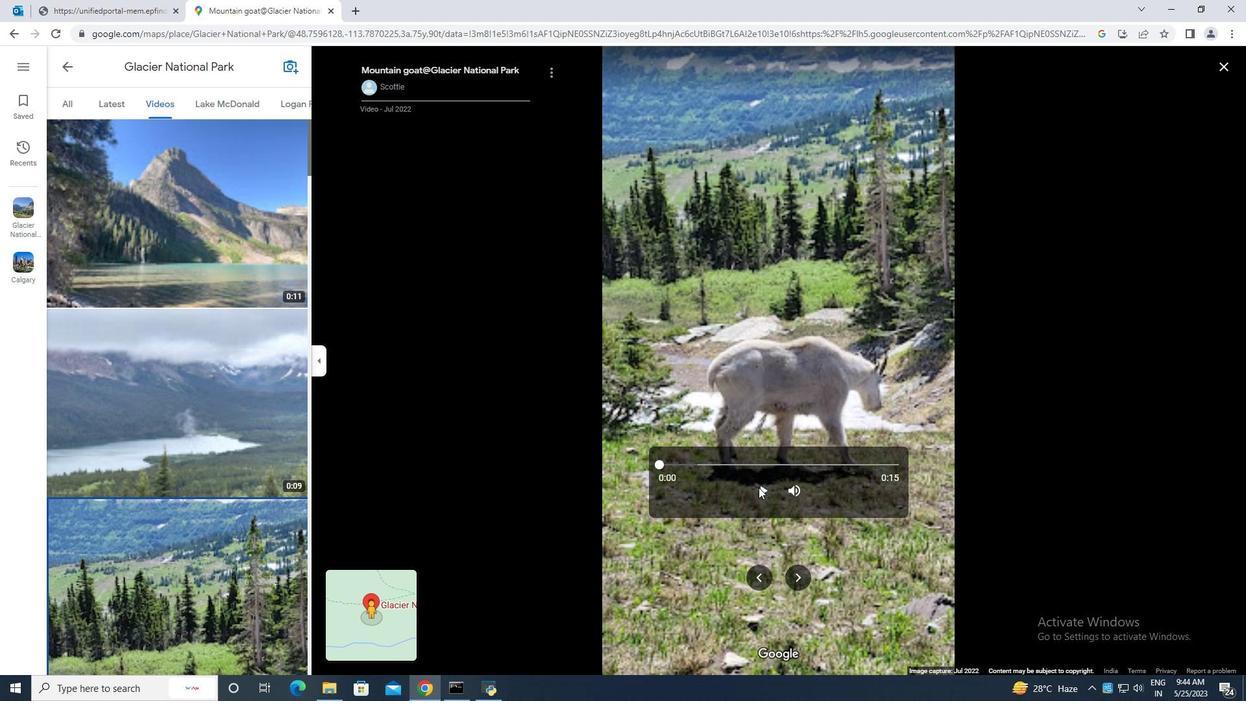 
Action: Mouse moved to (135, 427)
Screenshot: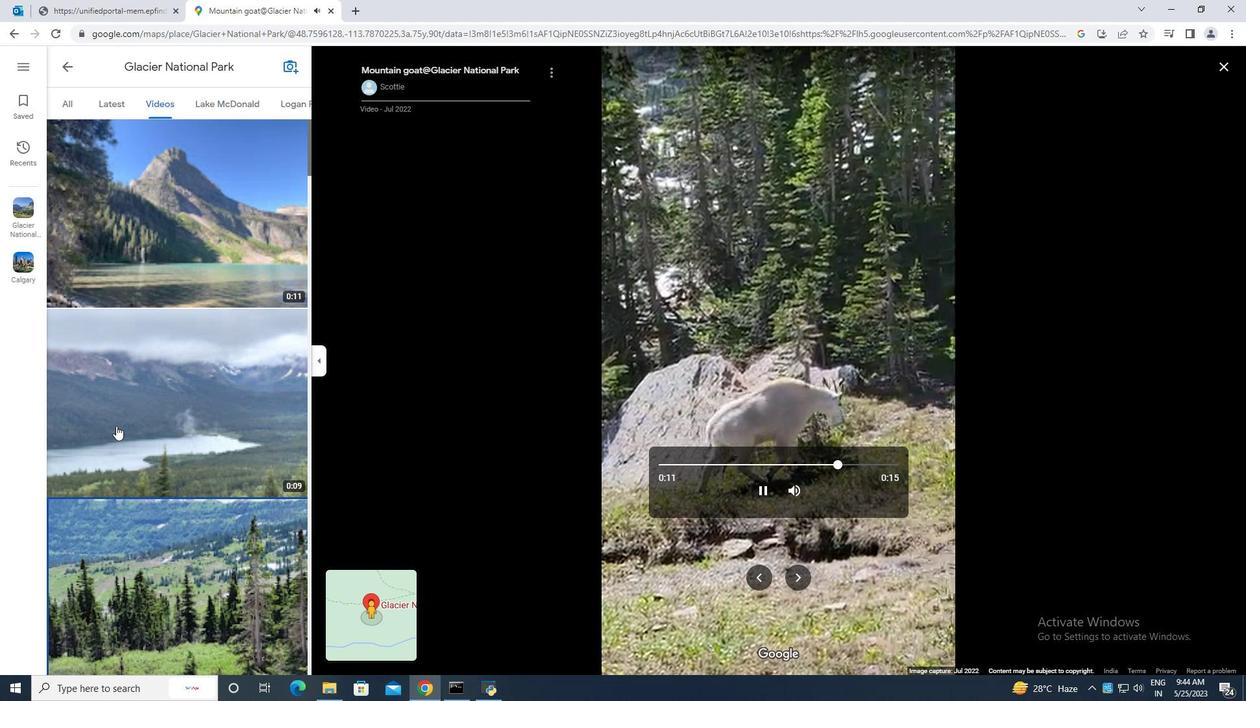 
Action: Mouse scrolled (135, 426) with delta (0, 0)
Screenshot: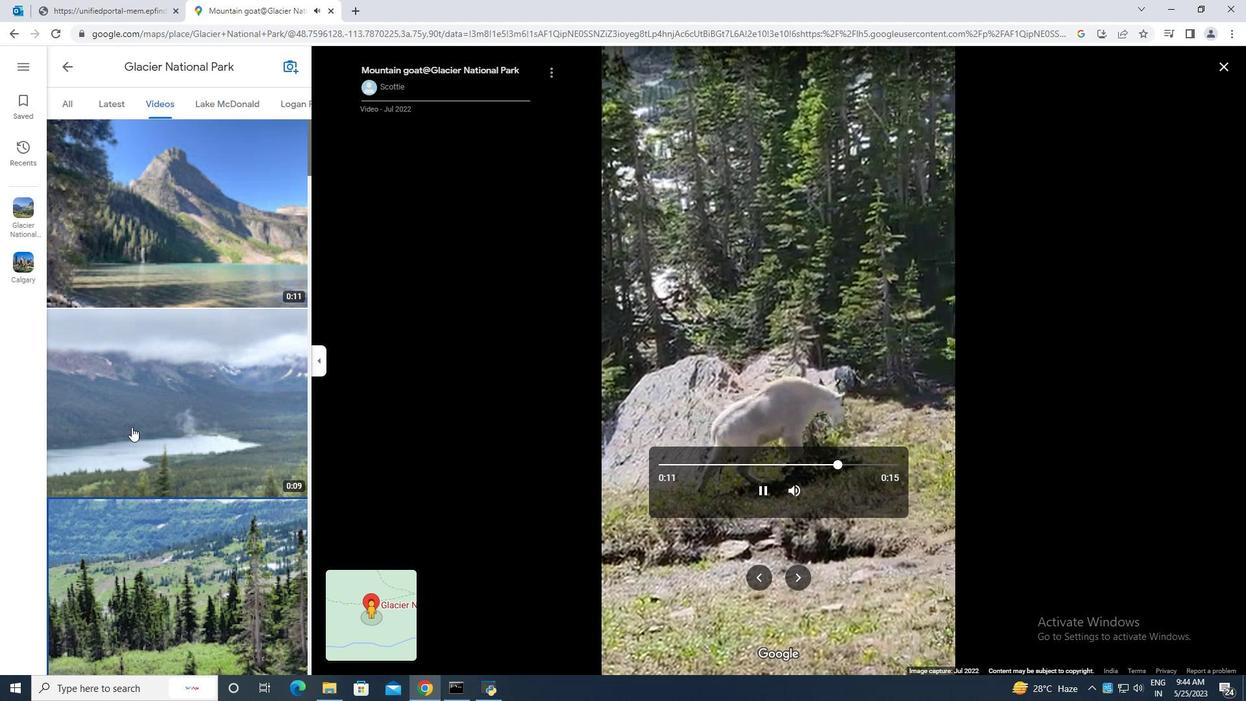 
Action: Mouse scrolled (135, 426) with delta (0, 0)
Screenshot: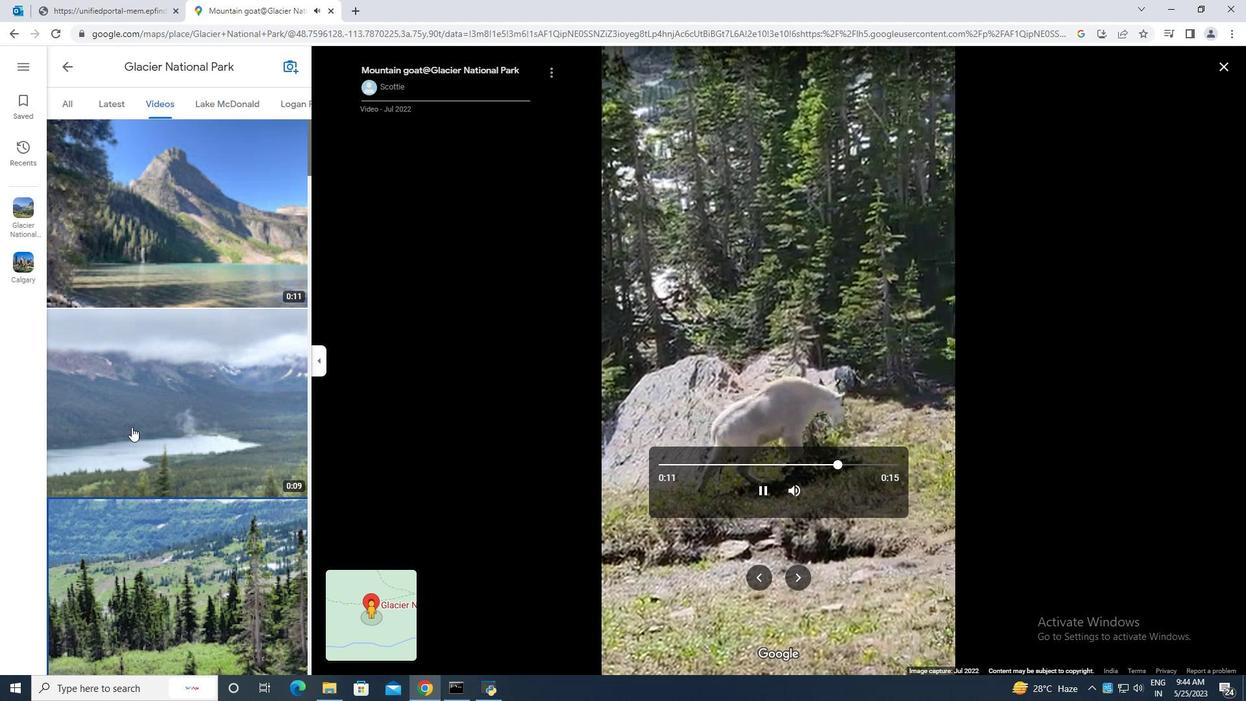 
Action: Mouse scrolled (135, 426) with delta (0, 0)
Screenshot: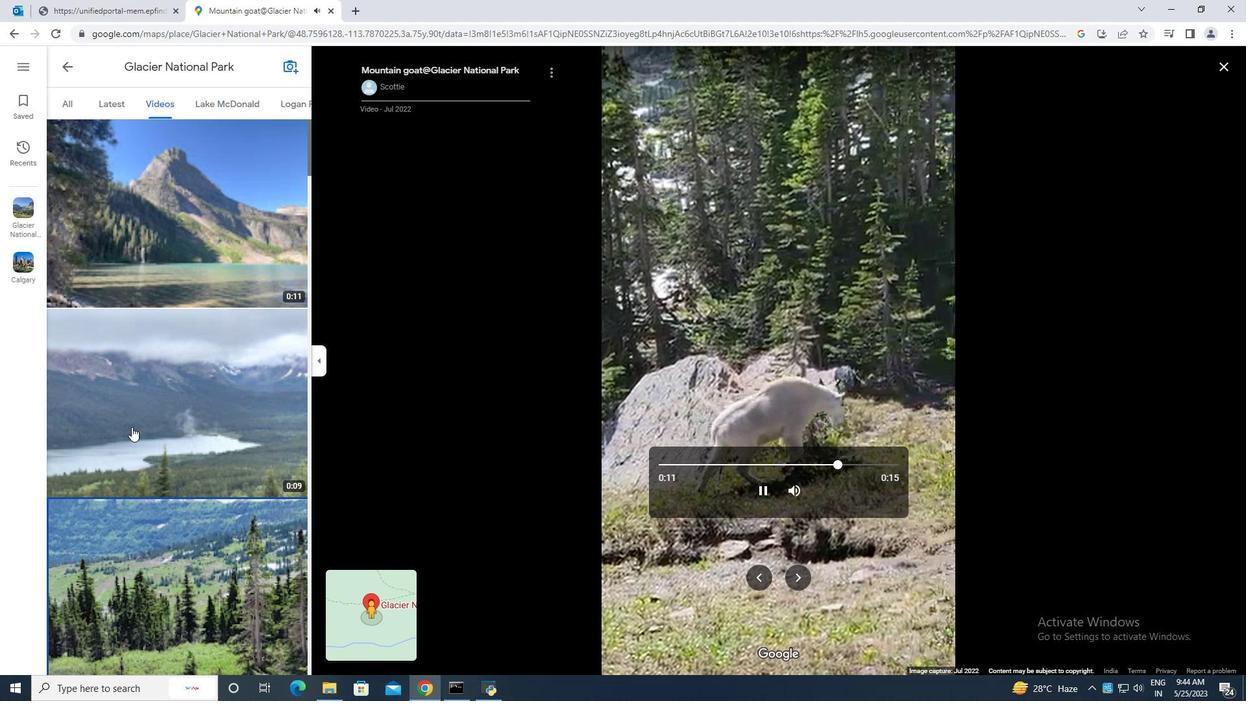 
Action: Mouse moved to (135, 427)
Screenshot: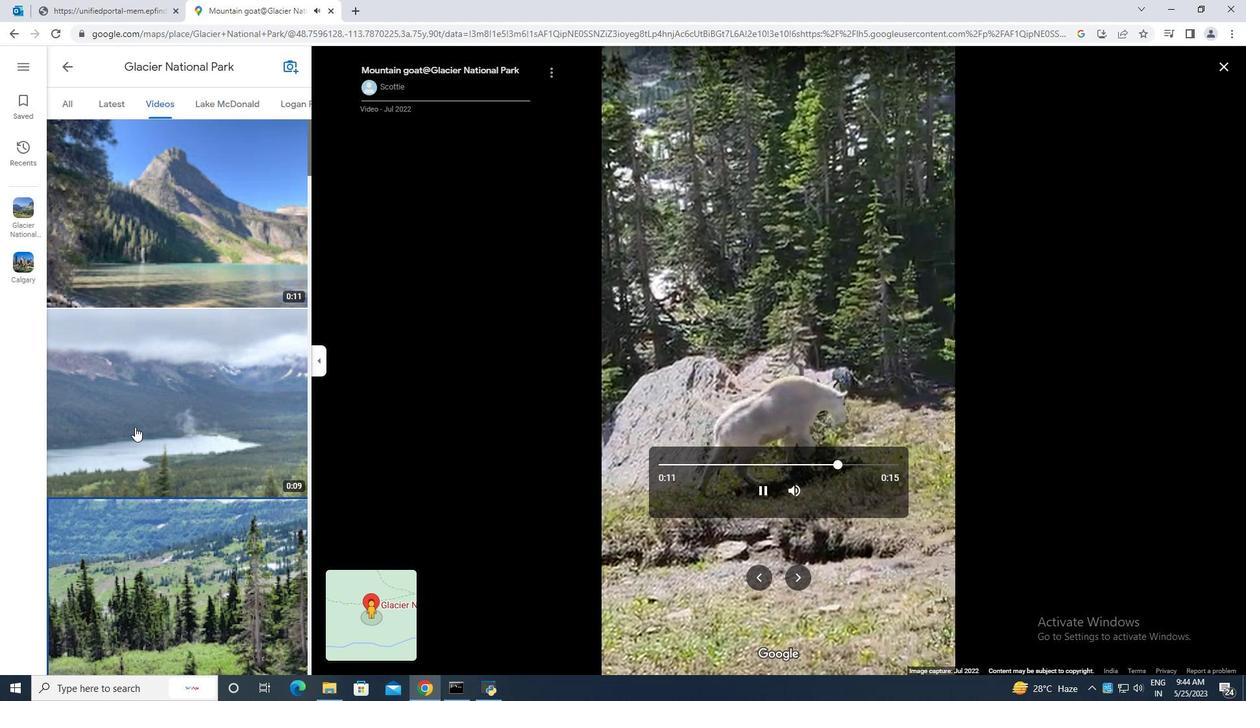 
Action: Mouse scrolled (135, 426) with delta (0, 0)
Screenshot: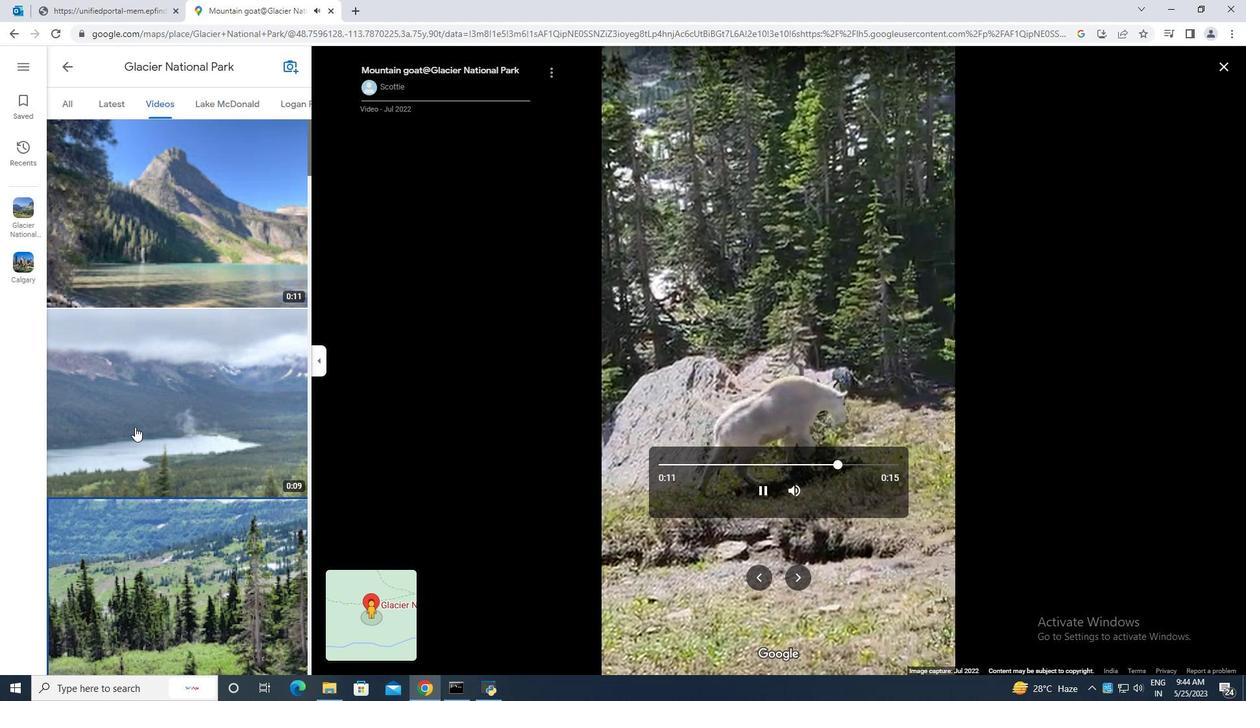 
Action: Mouse scrolled (135, 426) with delta (0, 0)
Screenshot: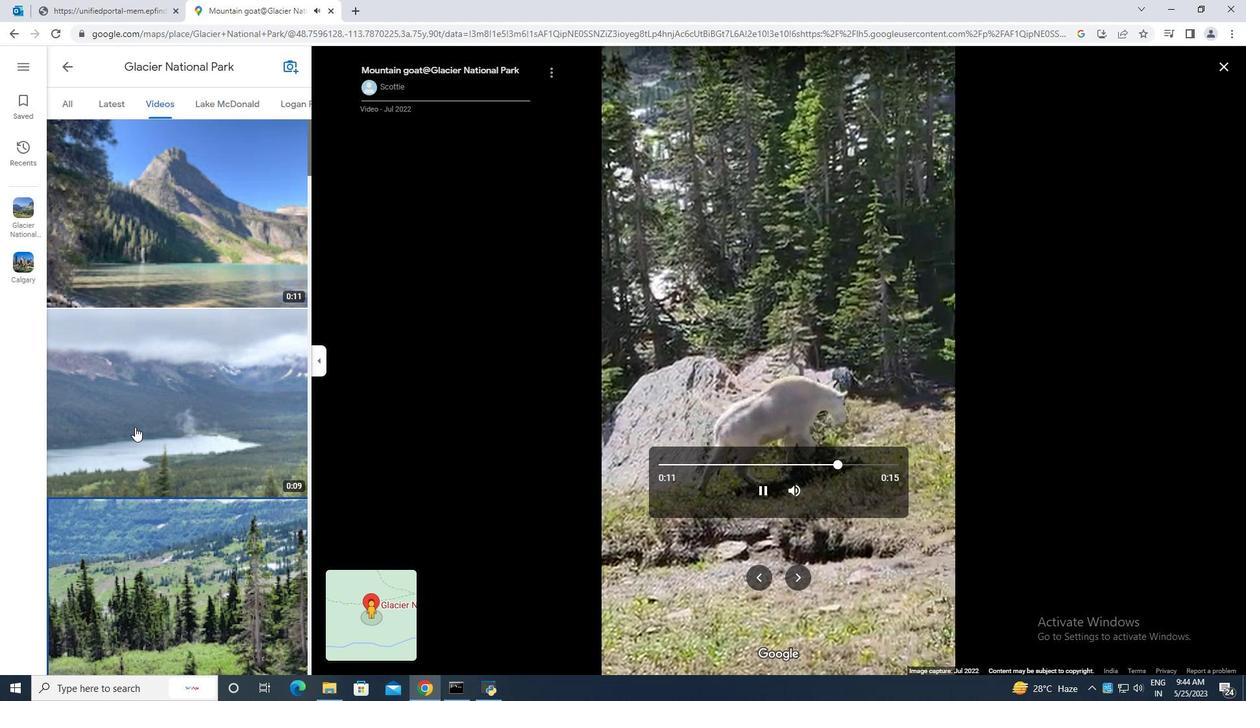 
Action: Mouse moved to (167, 407)
Screenshot: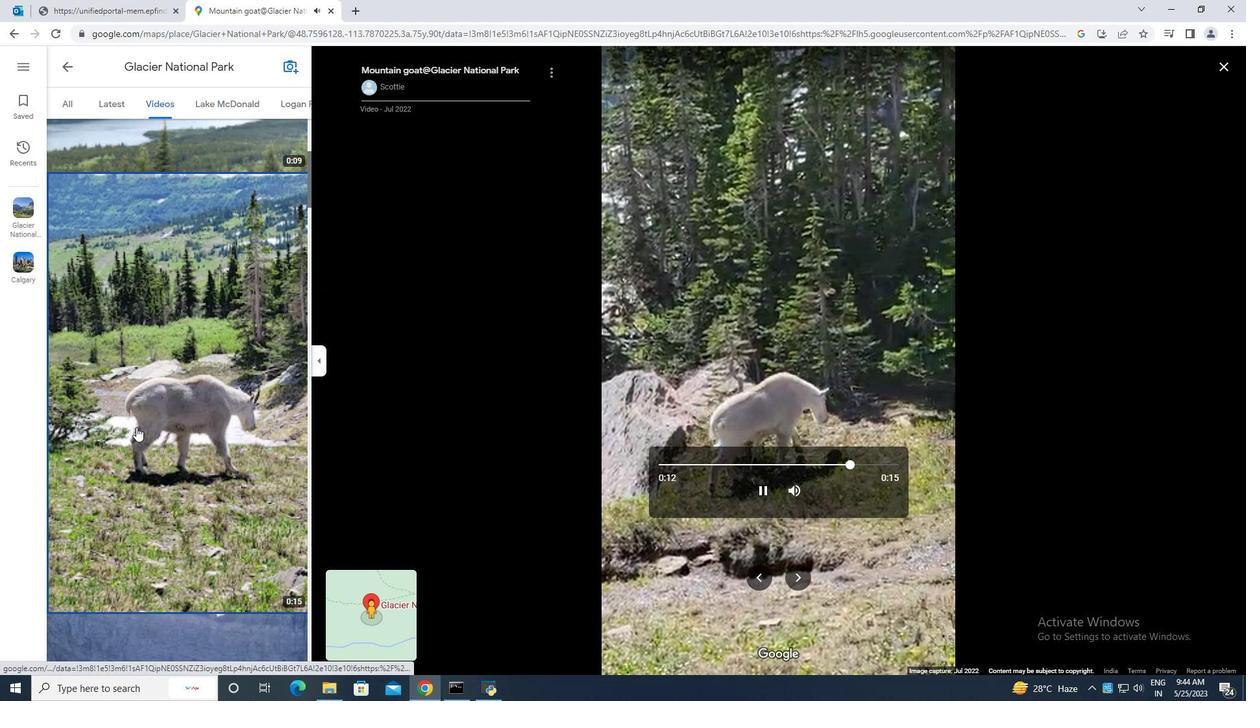
Action: Mouse scrolled (167, 406) with delta (0, 0)
Screenshot: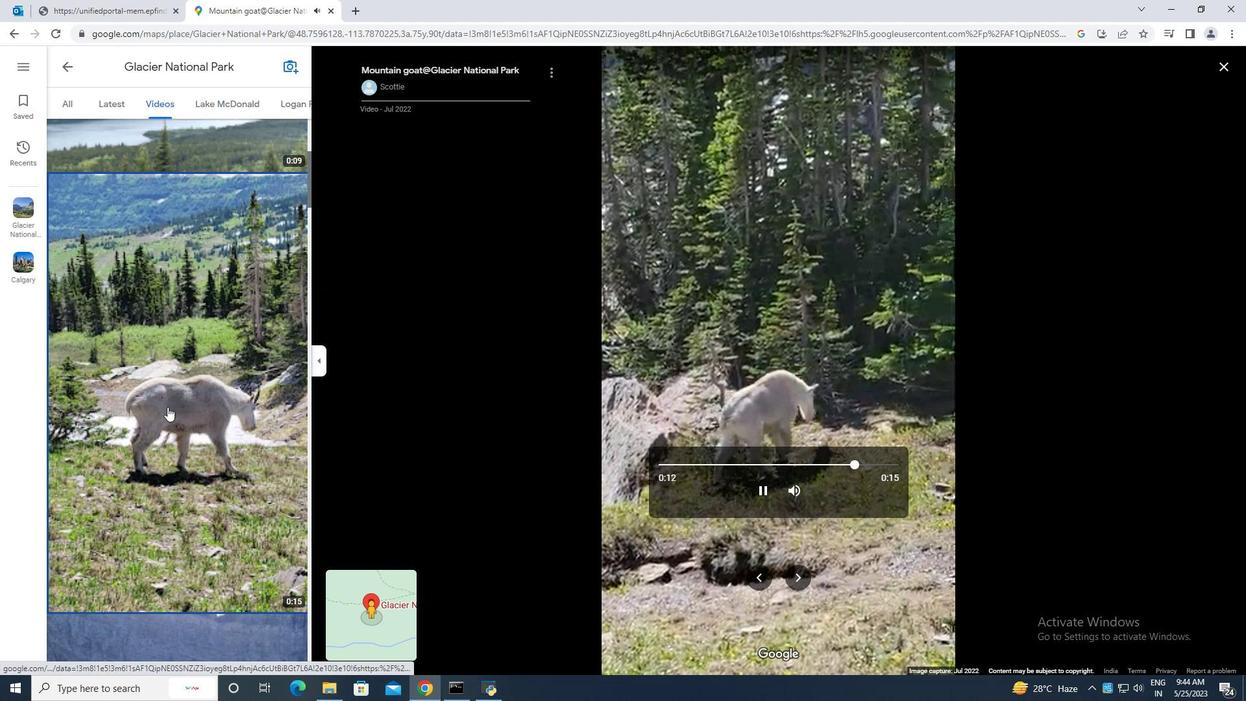 
Action: Mouse scrolled (167, 406) with delta (0, 0)
Screenshot: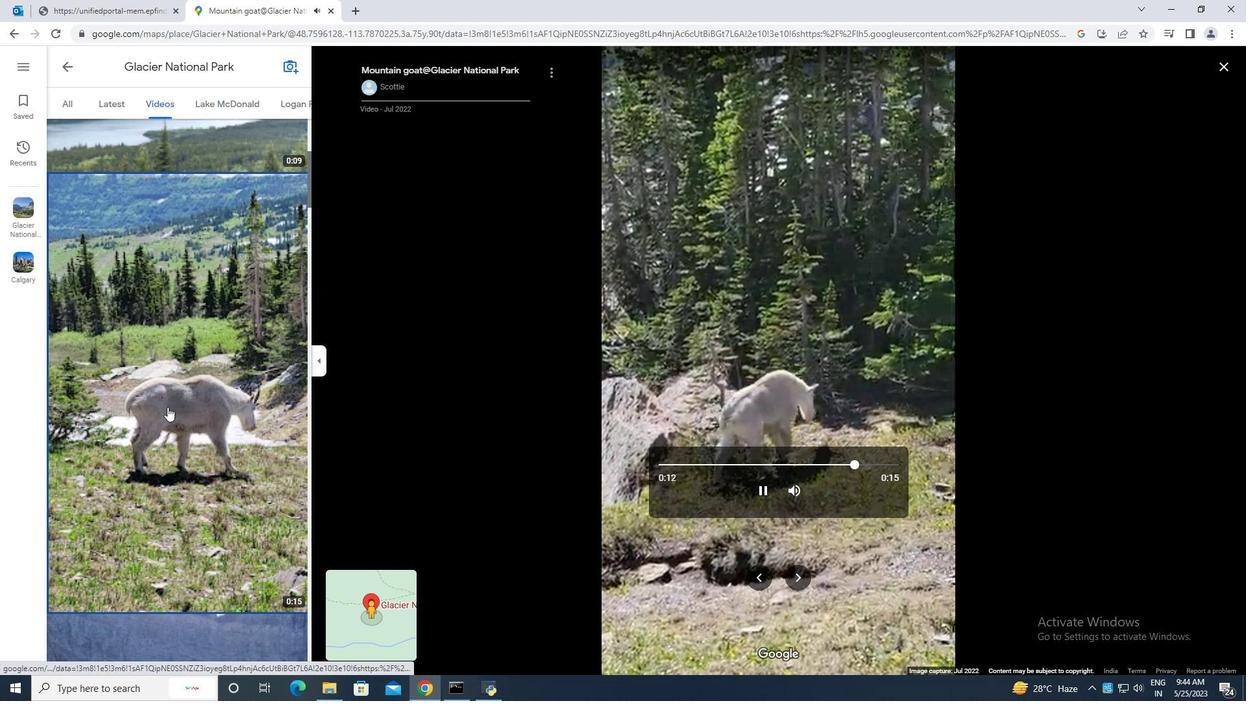 
Action: Mouse scrolled (167, 406) with delta (0, 0)
Screenshot: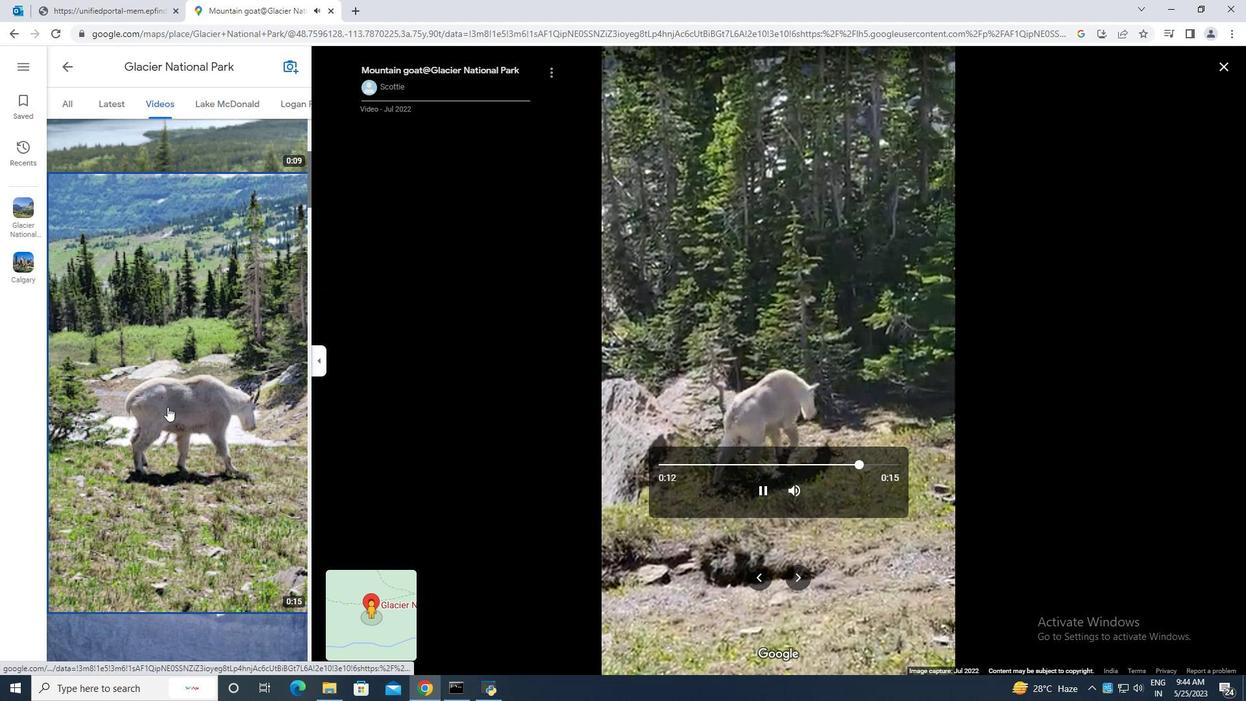 
Action: Mouse scrolled (167, 406) with delta (0, 0)
Screenshot: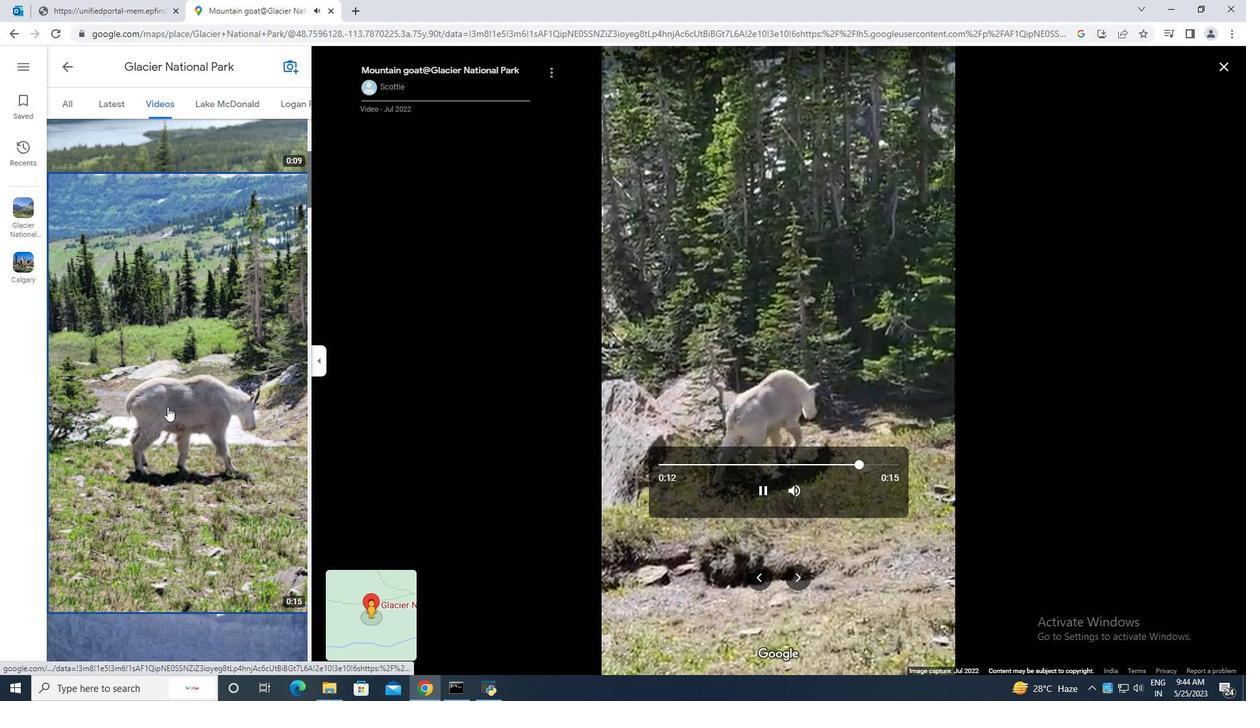 
Action: Mouse scrolled (167, 406) with delta (0, 0)
Screenshot: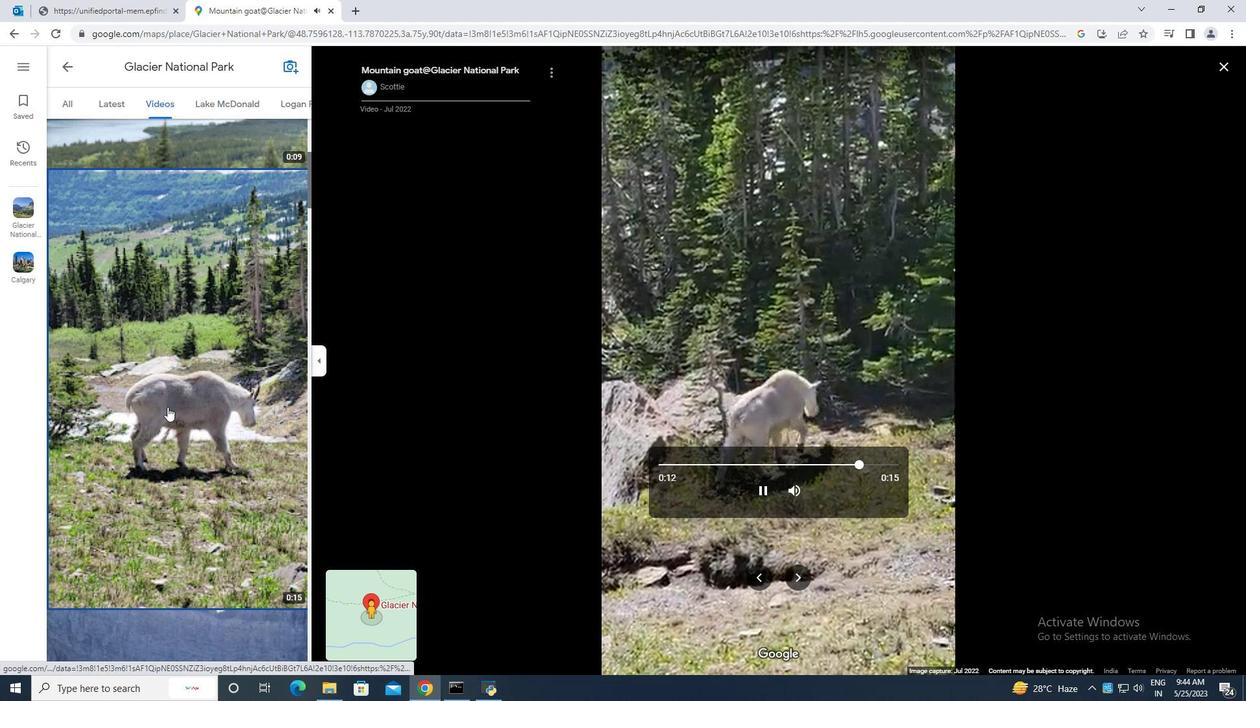 
Action: Mouse moved to (168, 405)
Screenshot: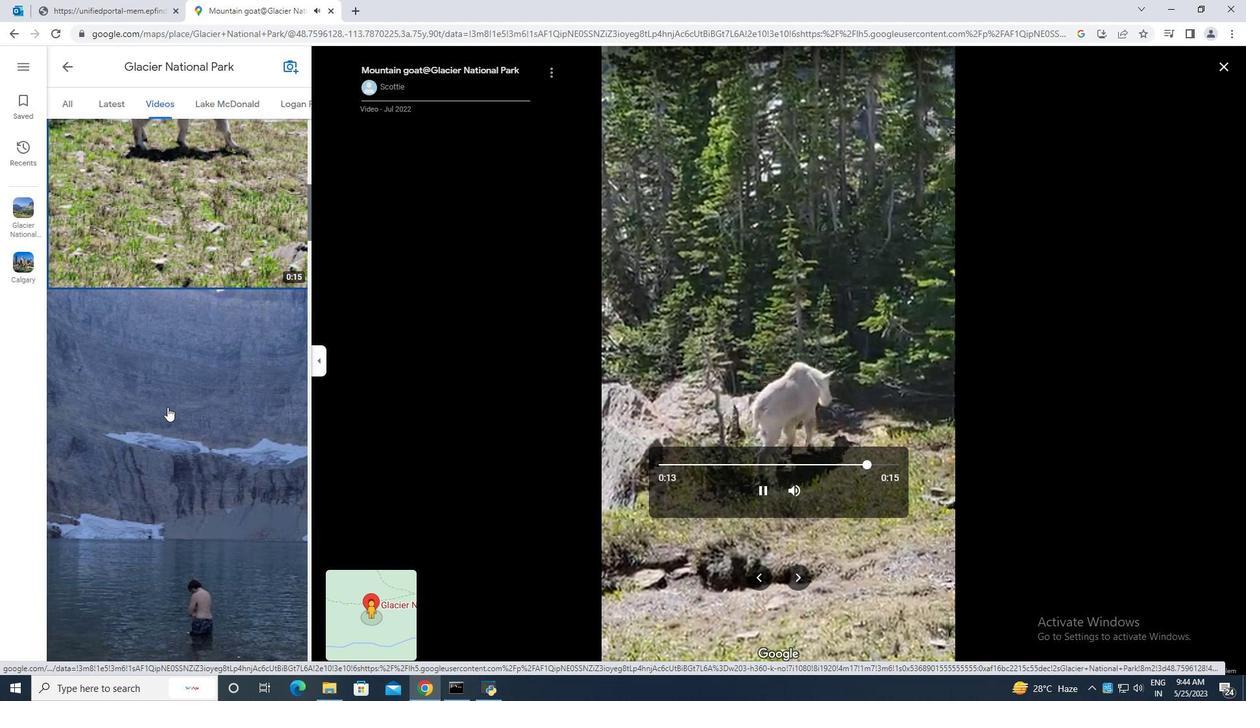 
Action: Mouse scrolled (168, 405) with delta (0, 0)
Screenshot: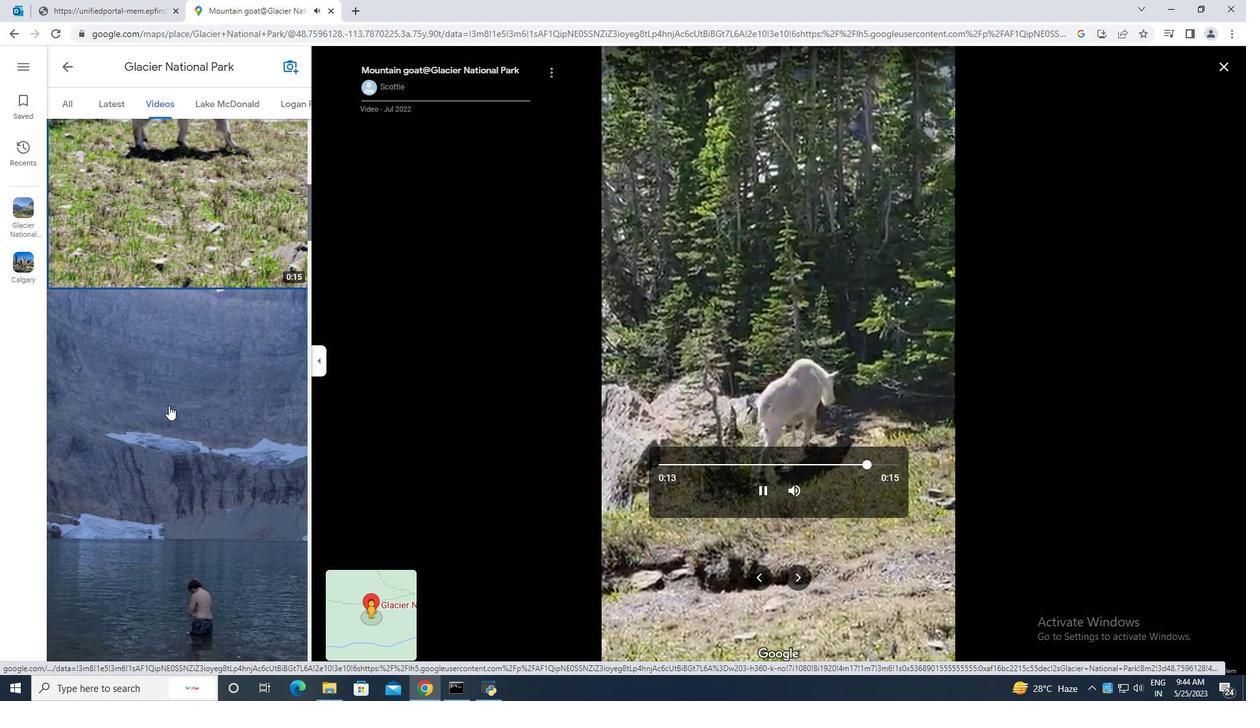 
Action: Mouse scrolled (168, 405) with delta (0, 0)
Screenshot: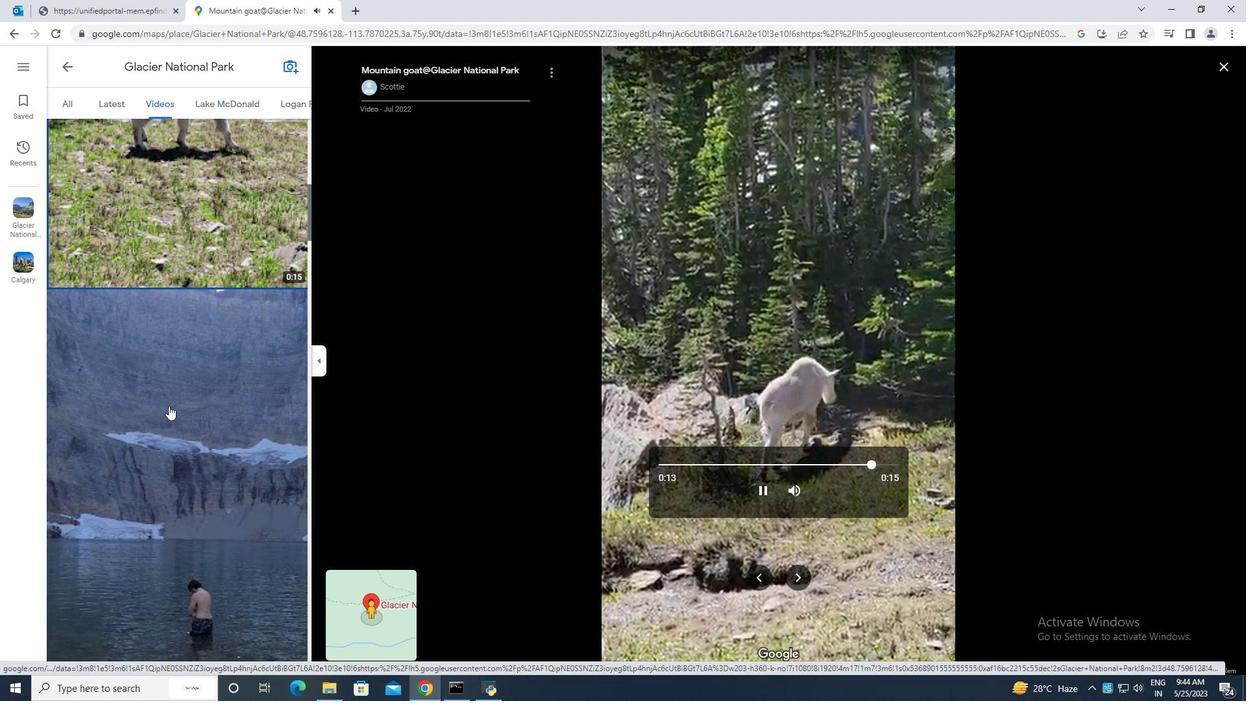 
Action: Mouse moved to (182, 403)
Screenshot: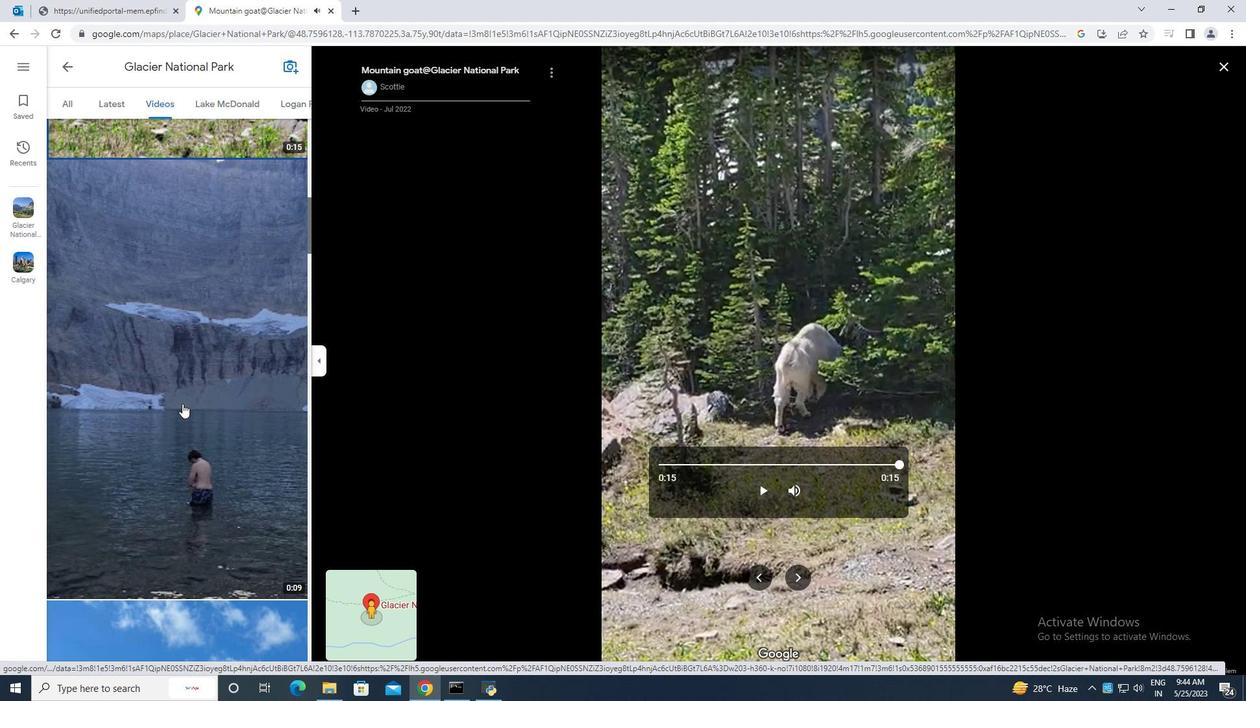 
Action: Mouse pressed left at (182, 403)
Screenshot: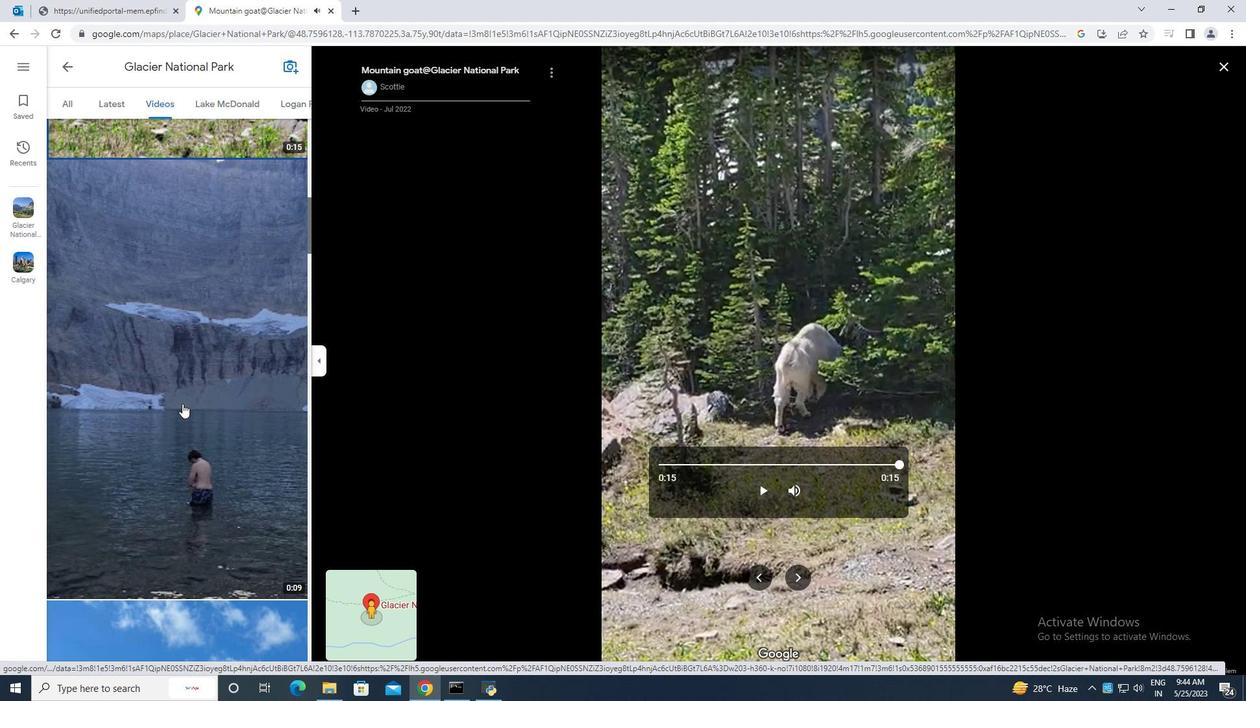 
Action: Mouse moved to (766, 490)
Screenshot: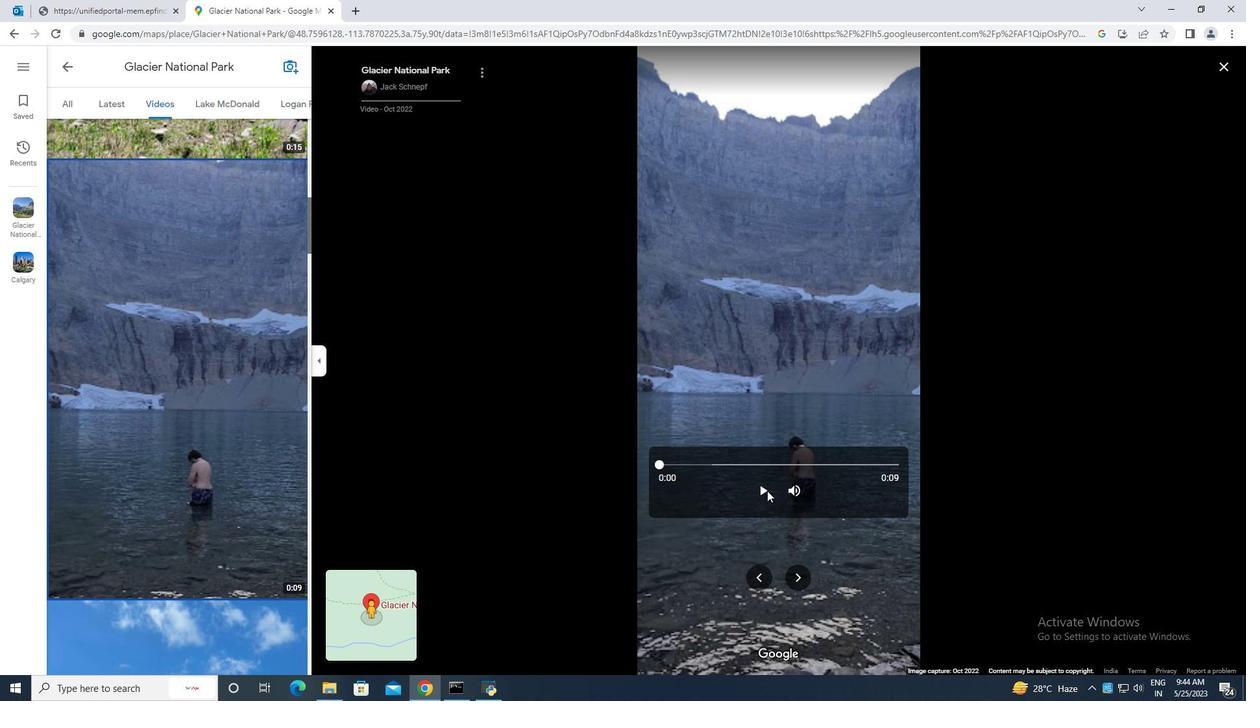
Action: Mouse pressed left at (766, 490)
Screenshot: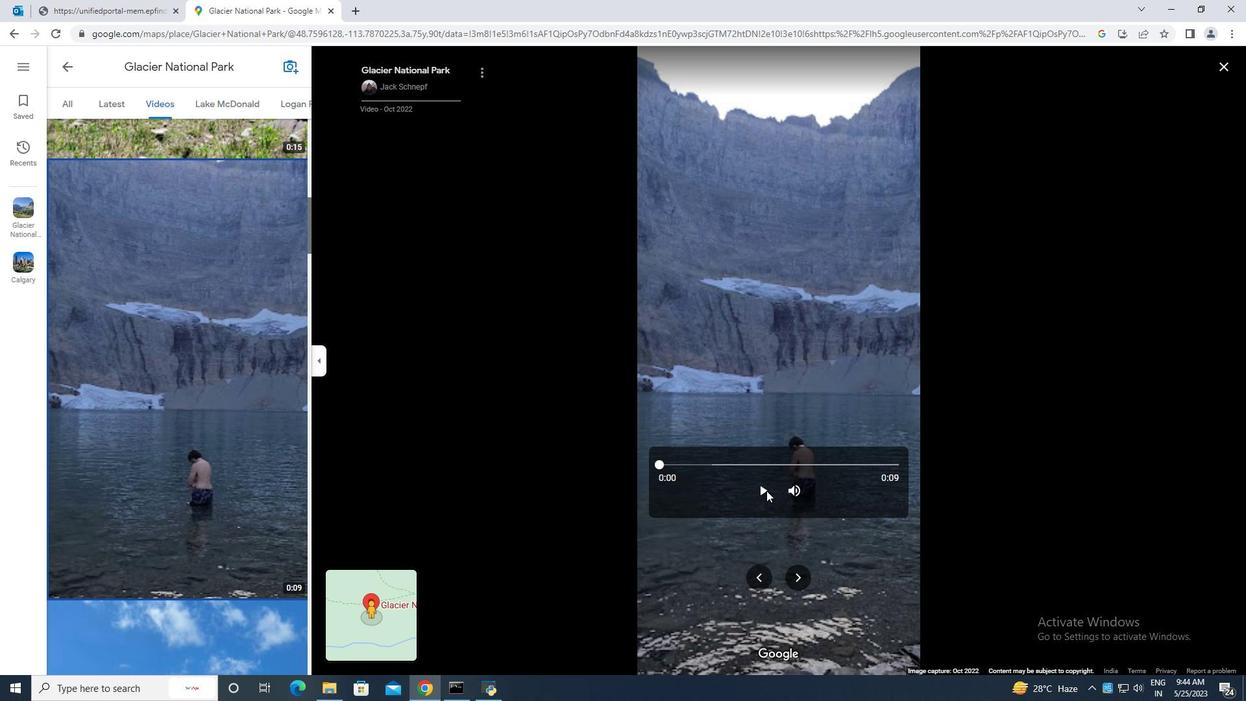 
Action: Mouse moved to (225, 435)
Screenshot: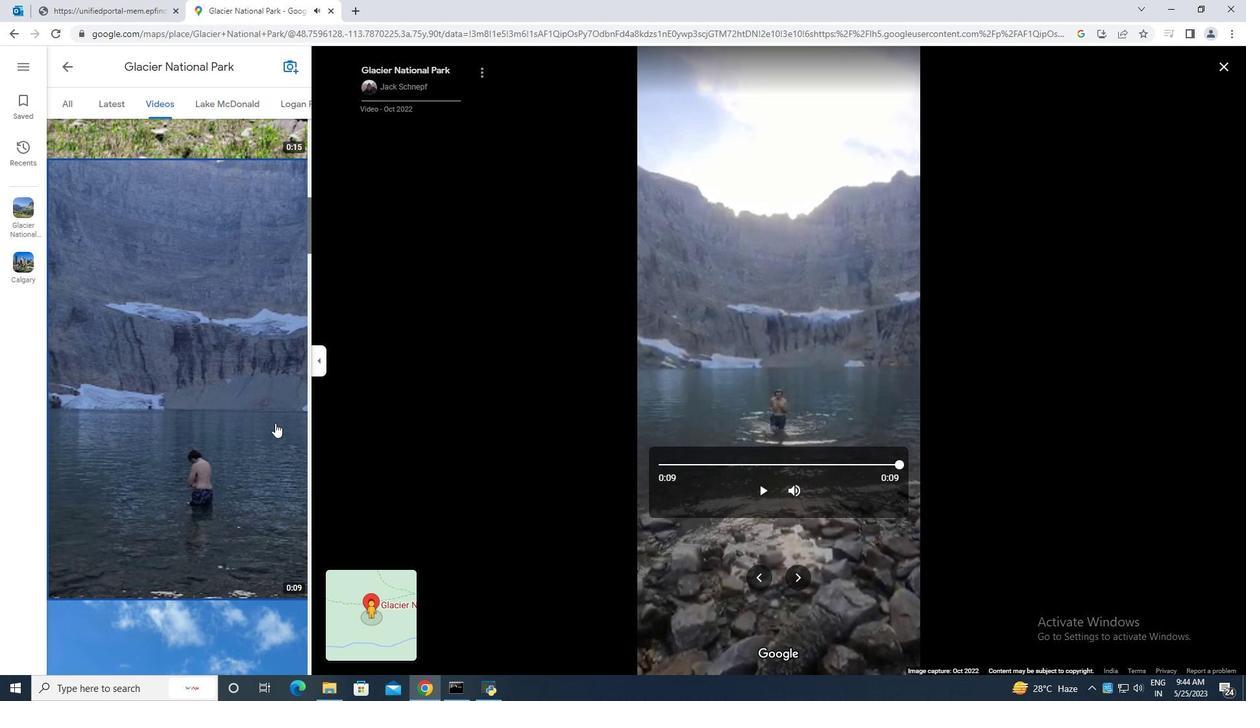 
Action: Mouse scrolled (225, 434) with delta (0, 0)
Screenshot: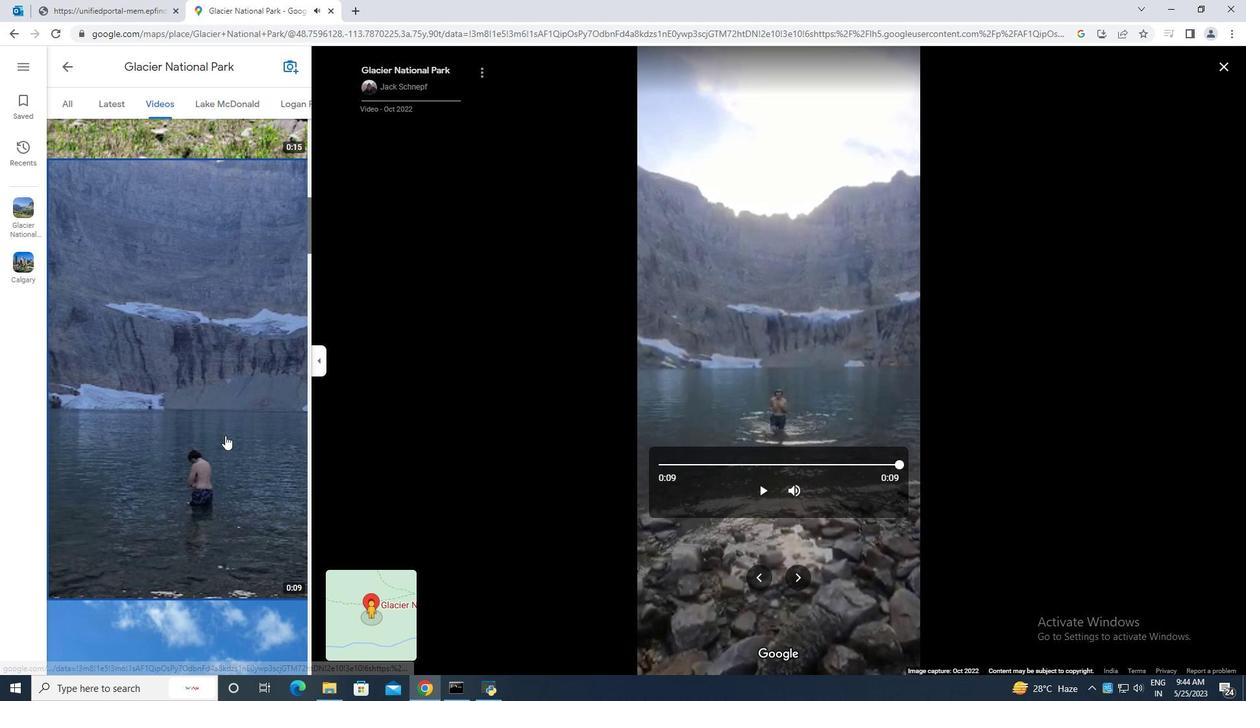 
Action: Mouse scrolled (225, 434) with delta (0, 0)
Screenshot: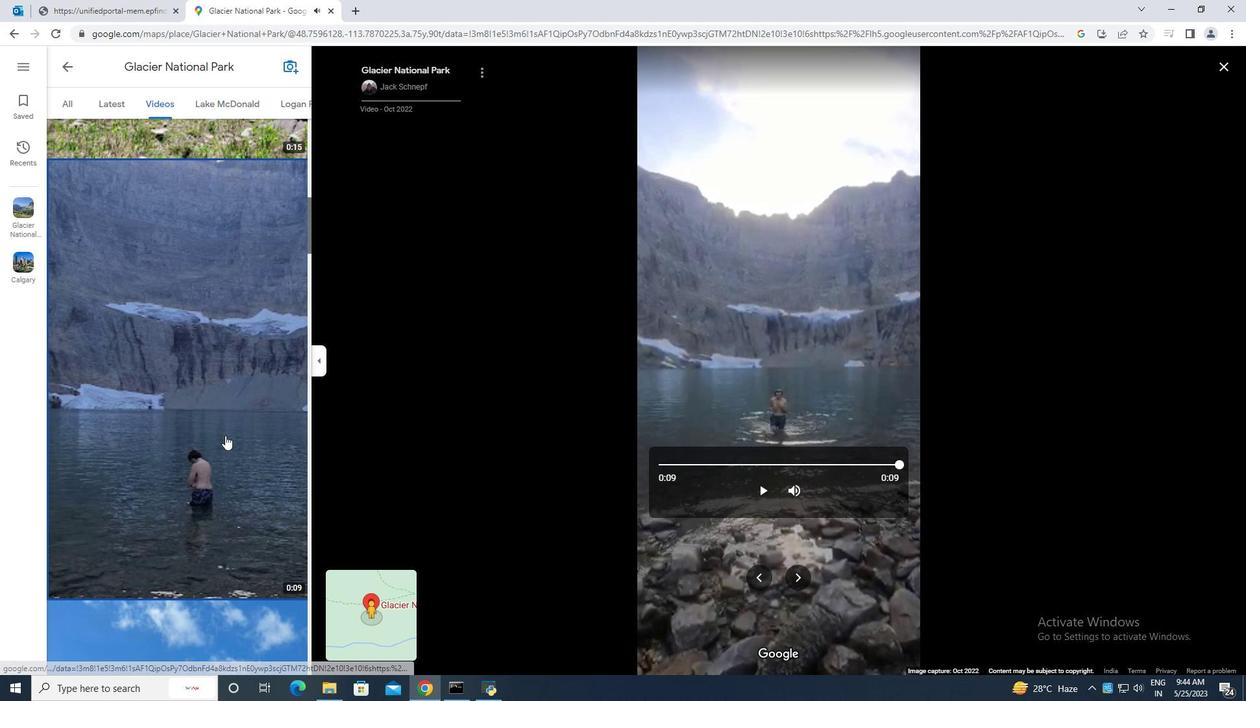 
Action: Mouse scrolled (225, 434) with delta (0, 0)
Screenshot: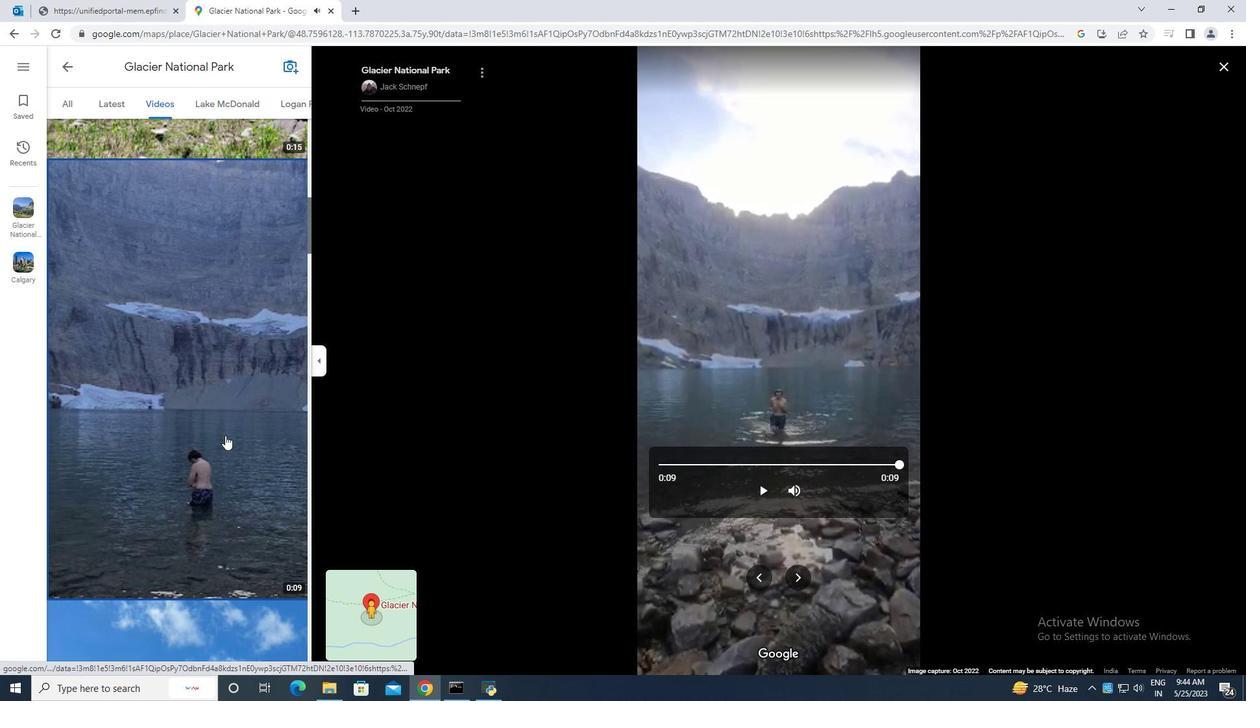 
Action: Mouse scrolled (225, 434) with delta (0, 0)
Screenshot: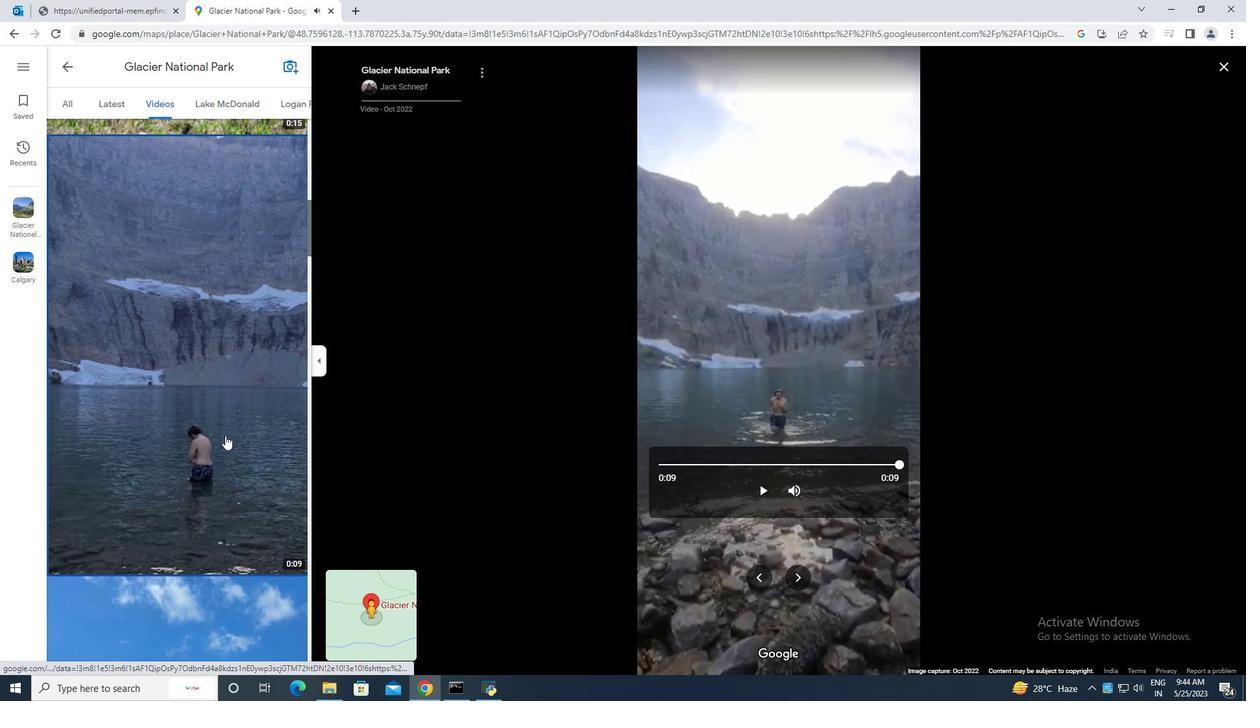 
Action: Mouse scrolled (225, 434) with delta (0, 0)
Screenshot: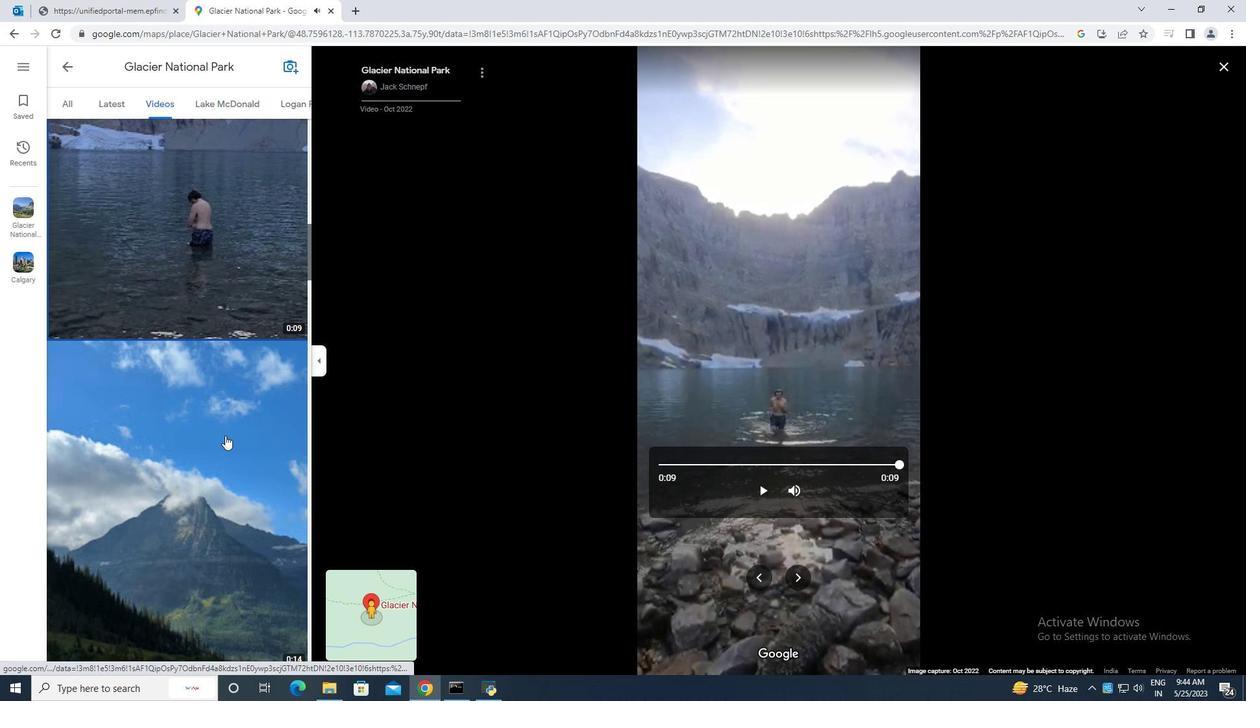 
Action: Mouse scrolled (225, 434) with delta (0, 0)
Screenshot: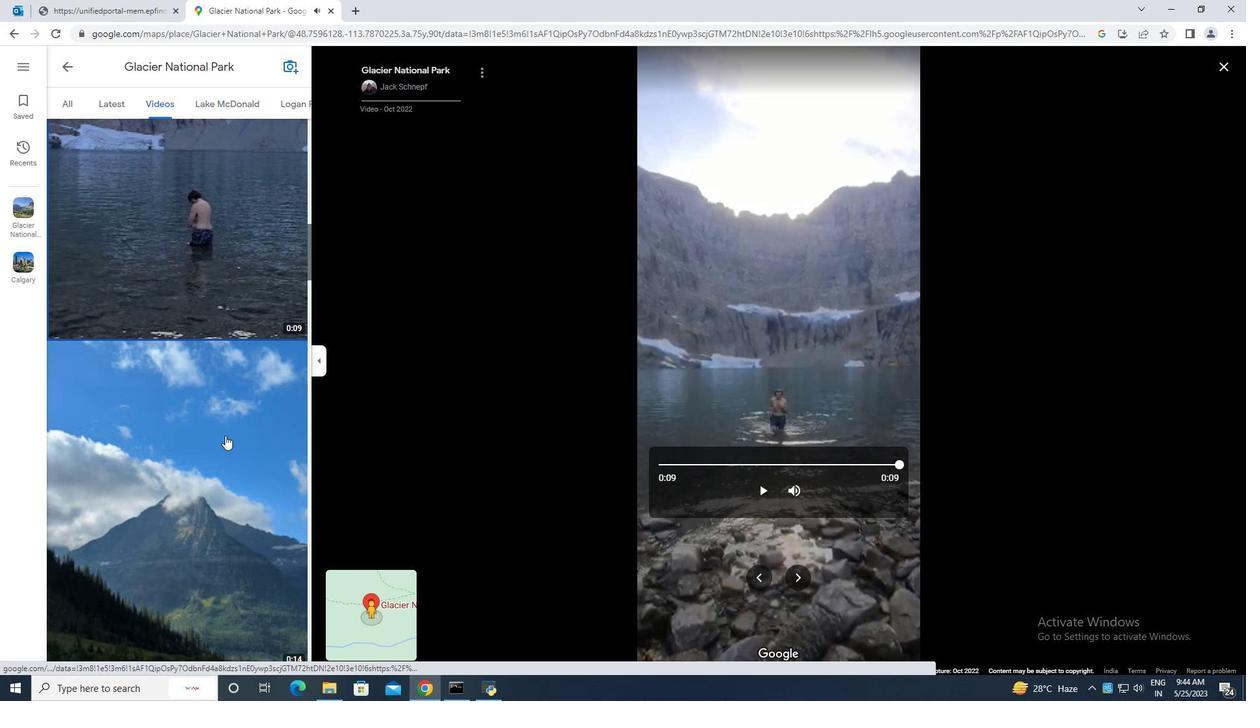
Action: Mouse pressed left at (225, 435)
Screenshot: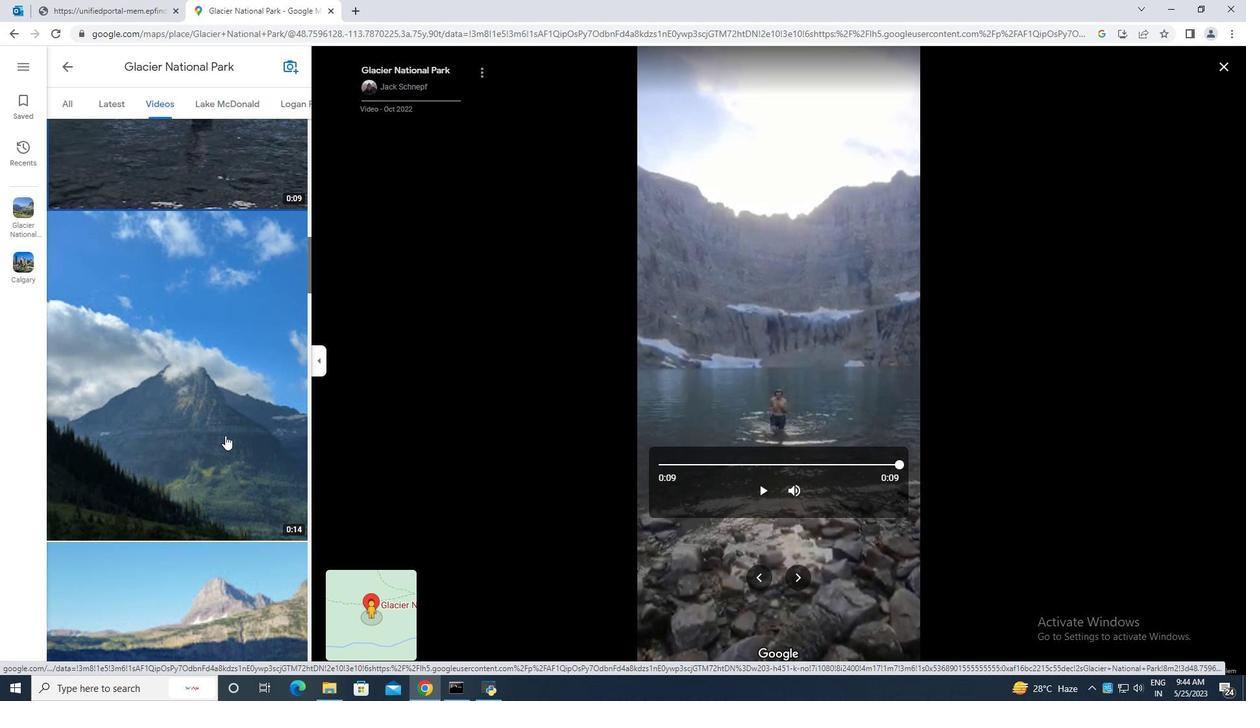 
Action: Mouse moved to (762, 490)
Screenshot: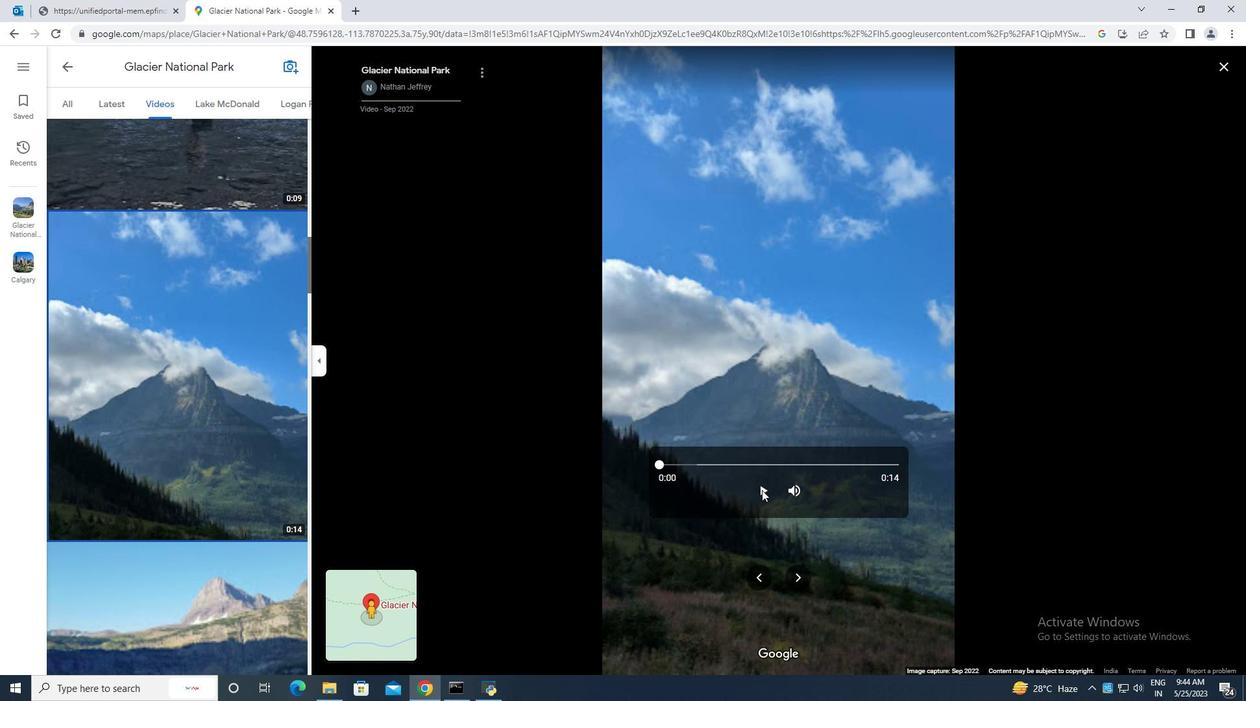 
Action: Mouse pressed left at (762, 490)
Screenshot: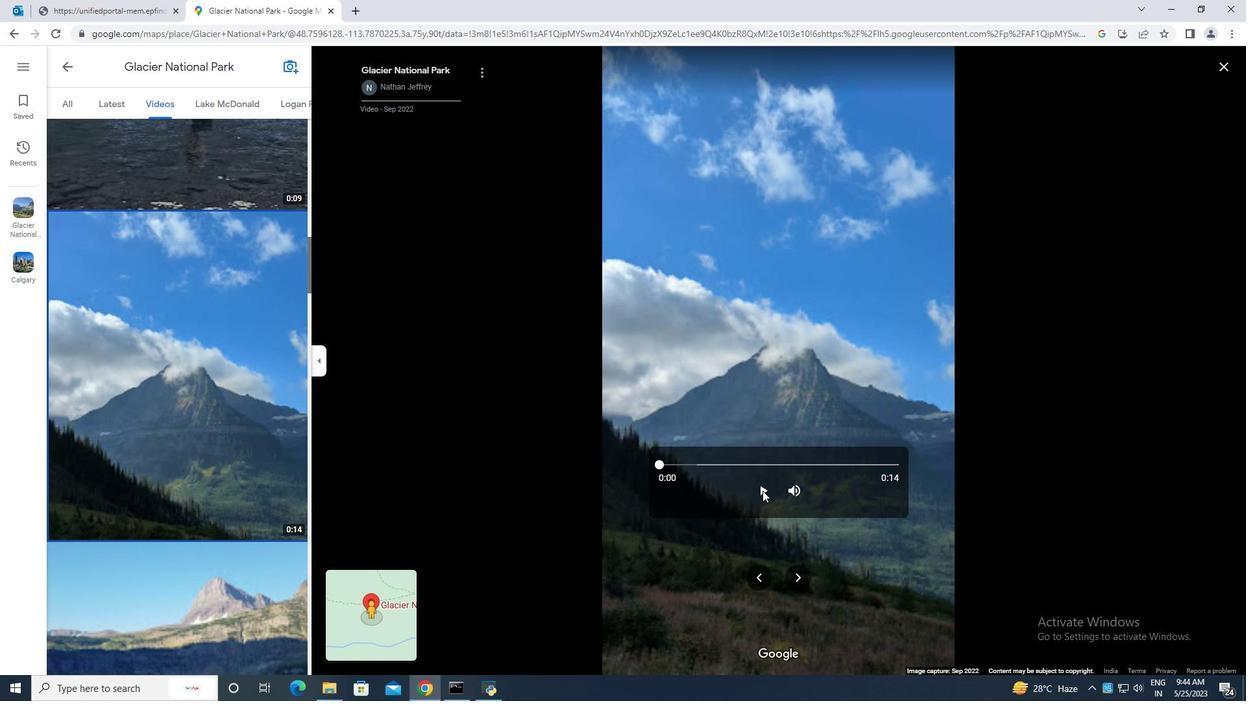 
Action: Mouse moved to (227, 464)
Screenshot: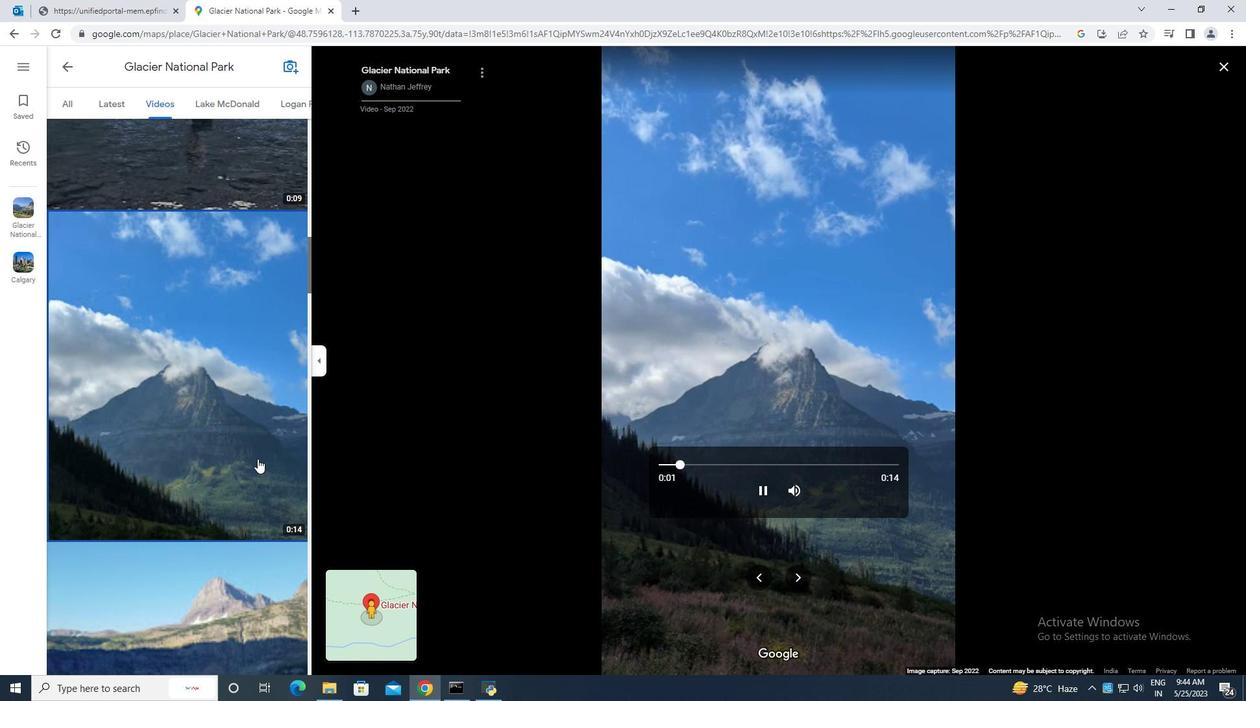 
Action: Mouse scrolled (227, 464) with delta (0, 0)
Screenshot: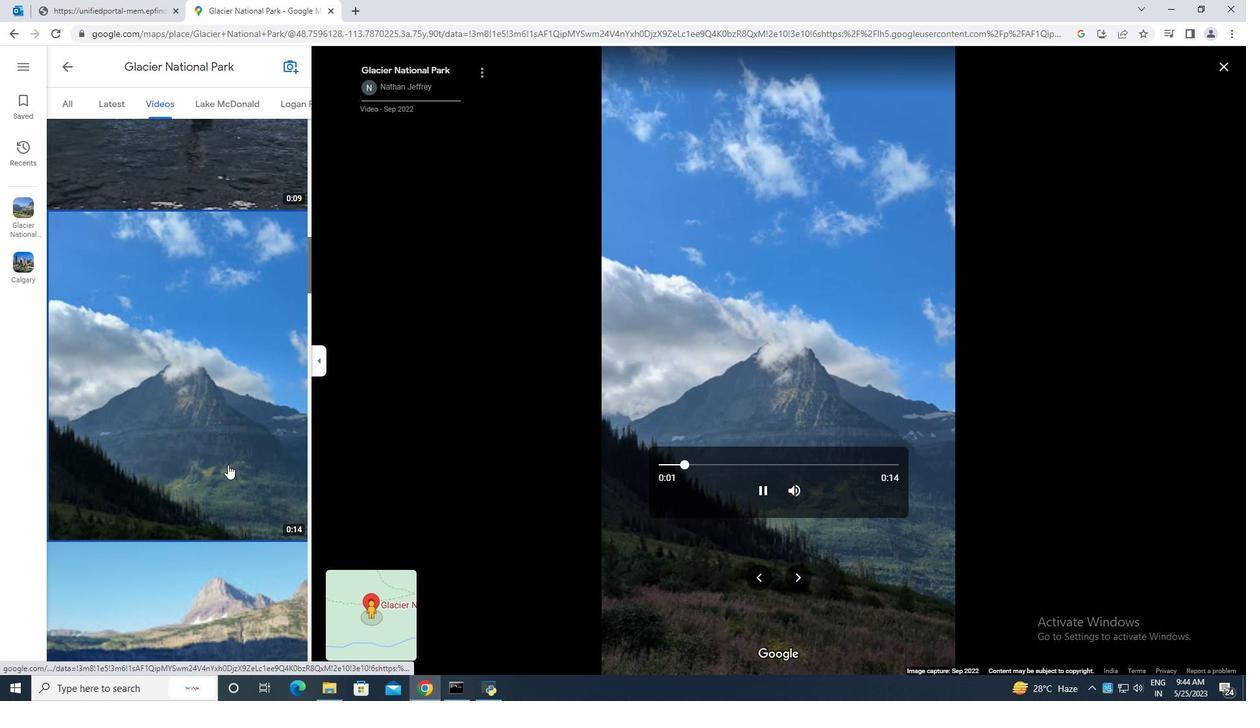 
Action: Mouse scrolled (227, 464) with delta (0, 0)
Screenshot: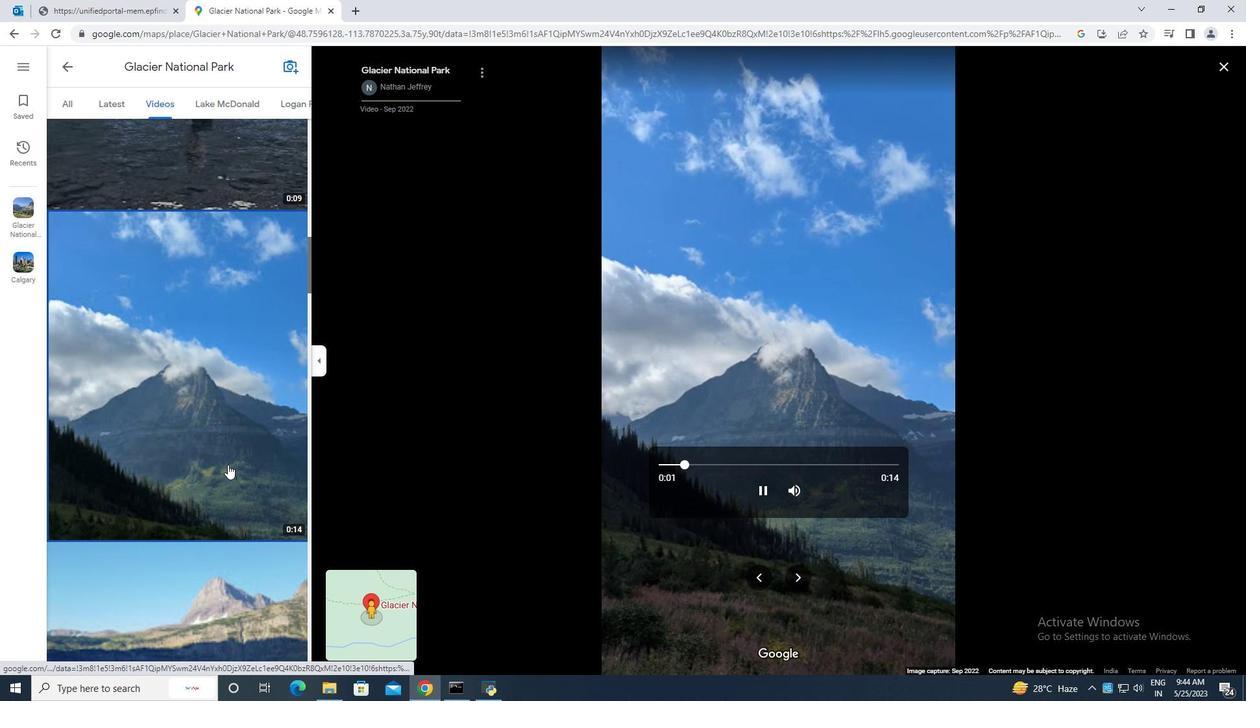 
Action: Mouse scrolled (227, 464) with delta (0, 0)
Screenshot: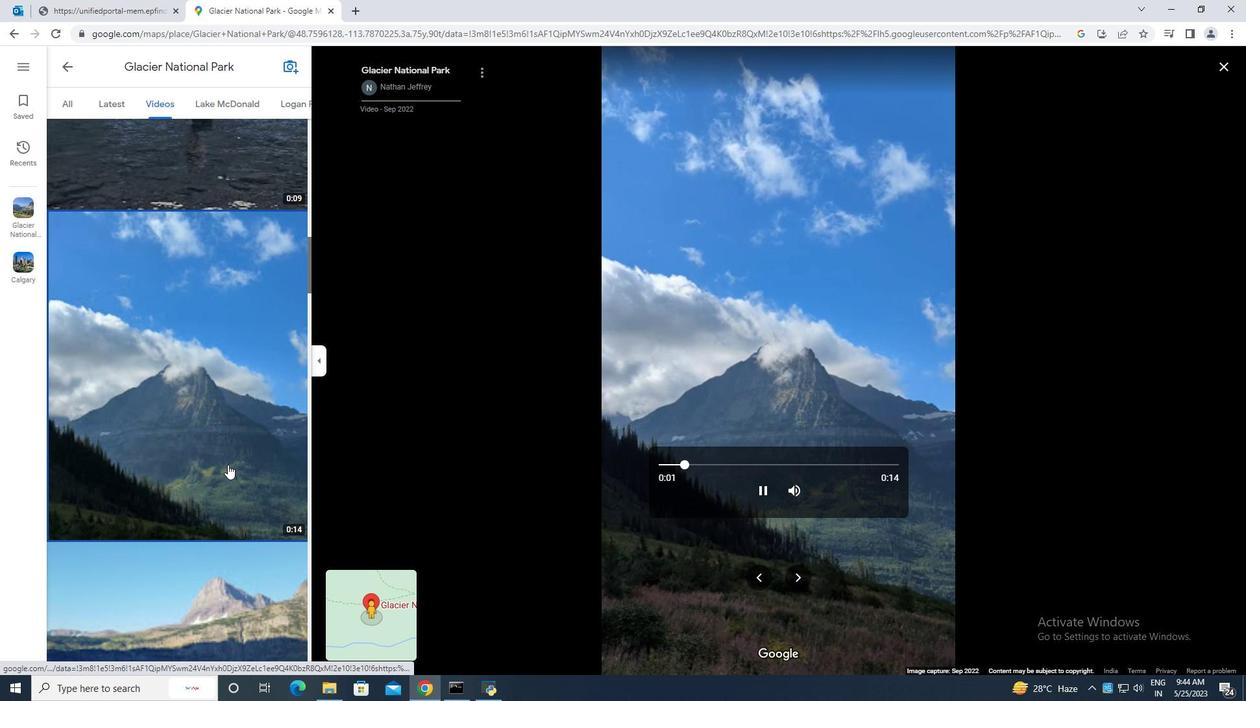 
Action: Mouse scrolled (227, 464) with delta (0, 0)
Screenshot: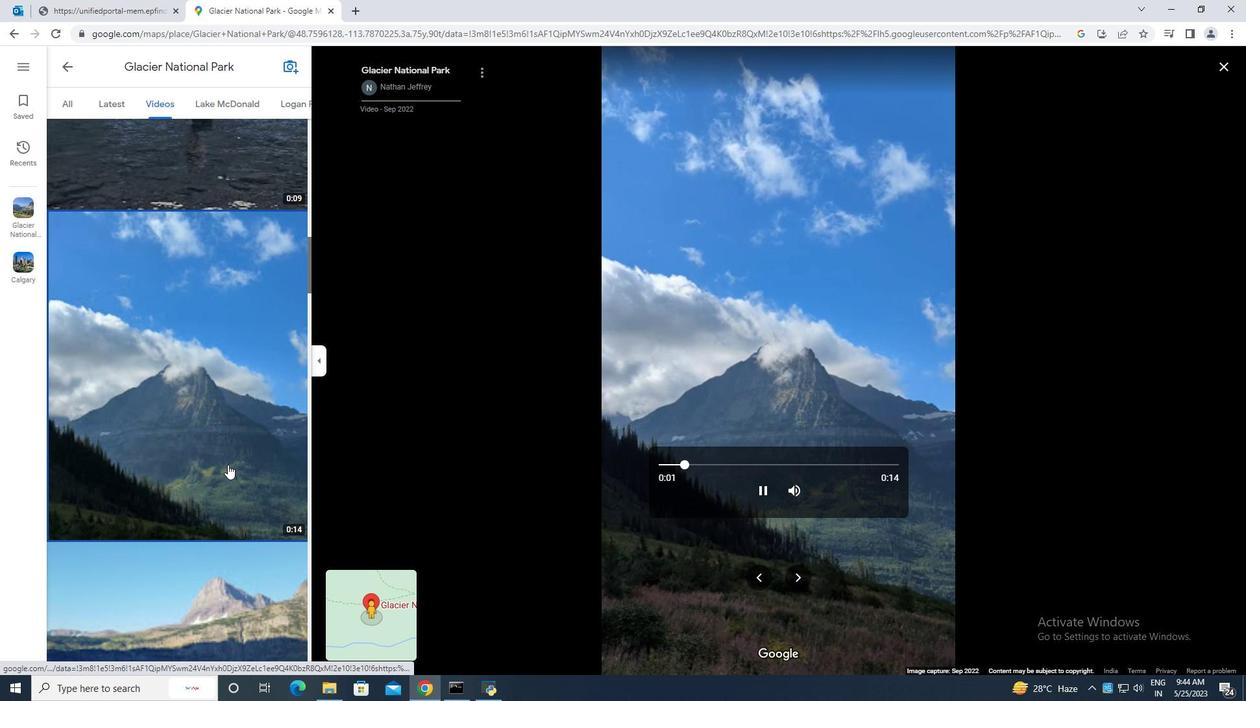 
Action: Mouse scrolled (227, 464) with delta (0, 0)
Screenshot: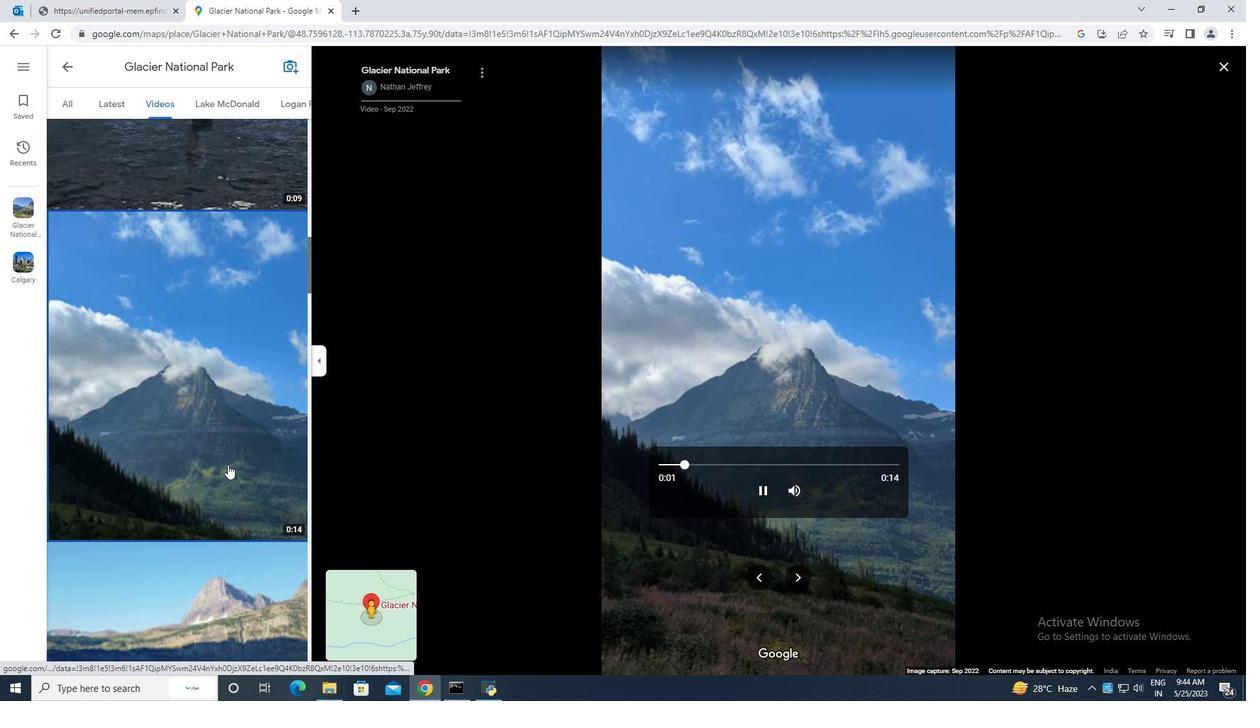 
Action: Mouse scrolled (227, 464) with delta (0, 0)
Screenshot: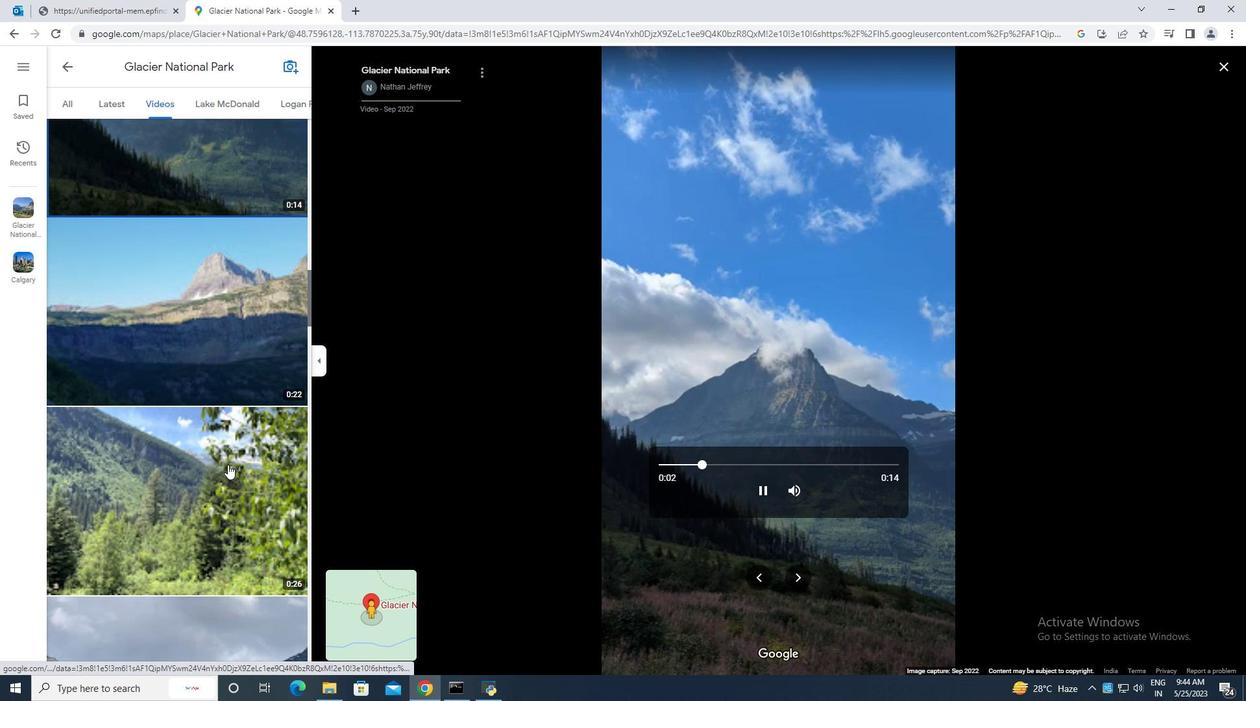 
Action: Mouse scrolled (227, 464) with delta (0, 0)
Screenshot: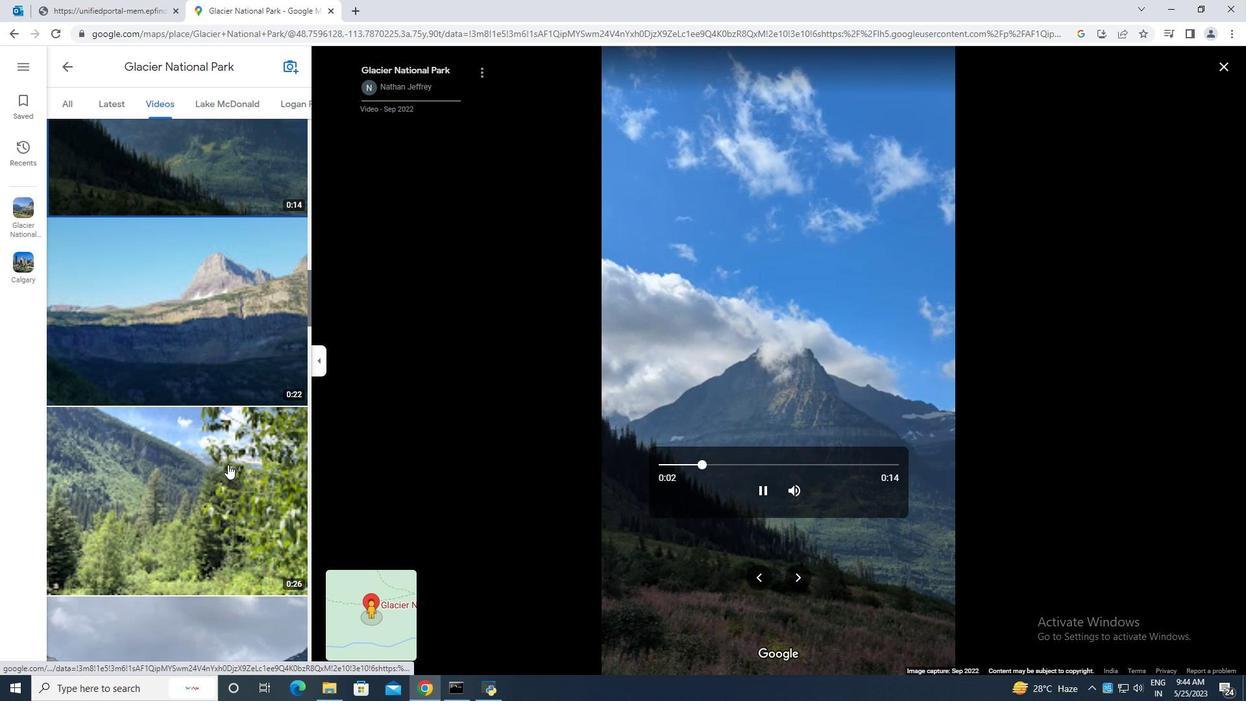 
Action: Mouse scrolled (227, 464) with delta (0, 0)
Screenshot: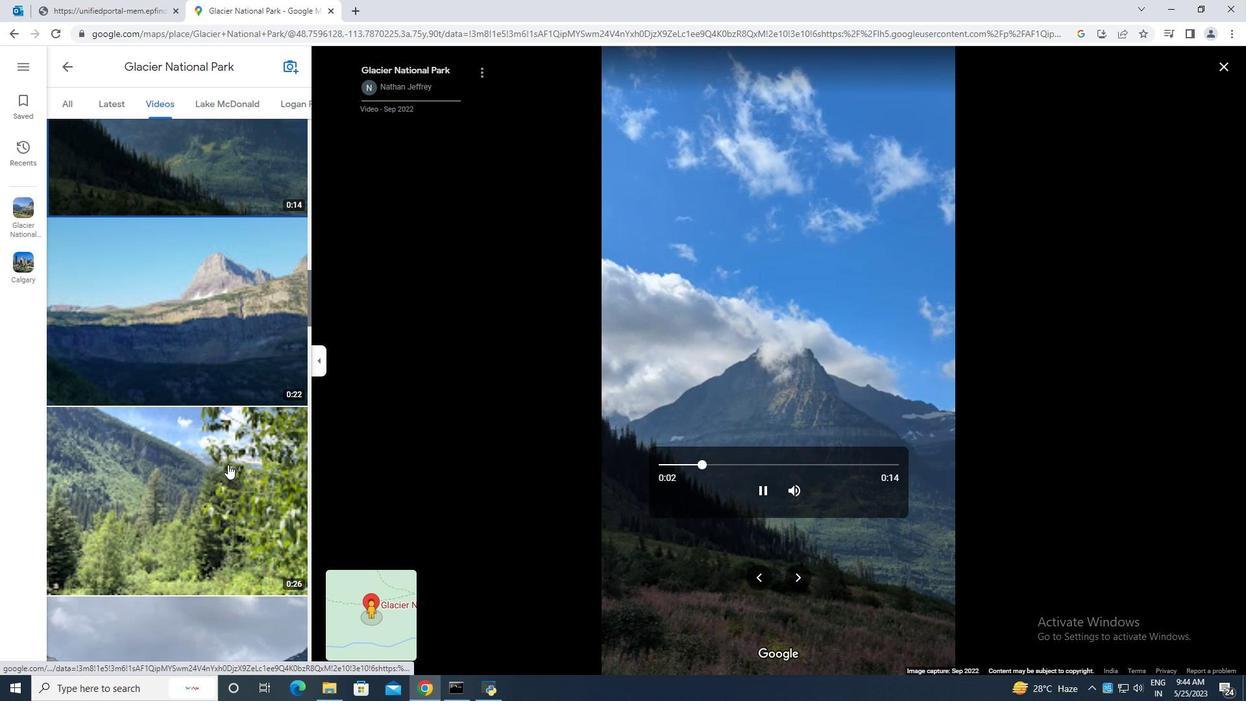 
Action: Mouse scrolled (227, 464) with delta (0, 0)
Screenshot: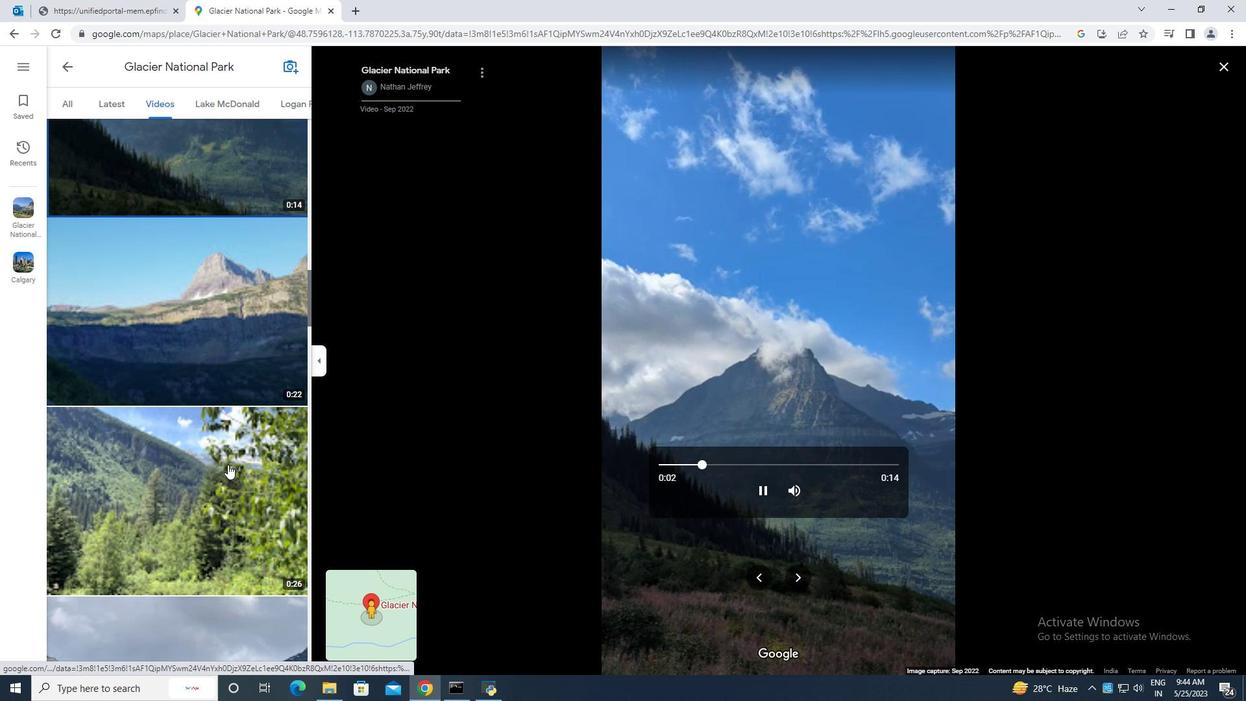 
Action: Mouse scrolled (227, 464) with delta (0, 0)
Screenshot: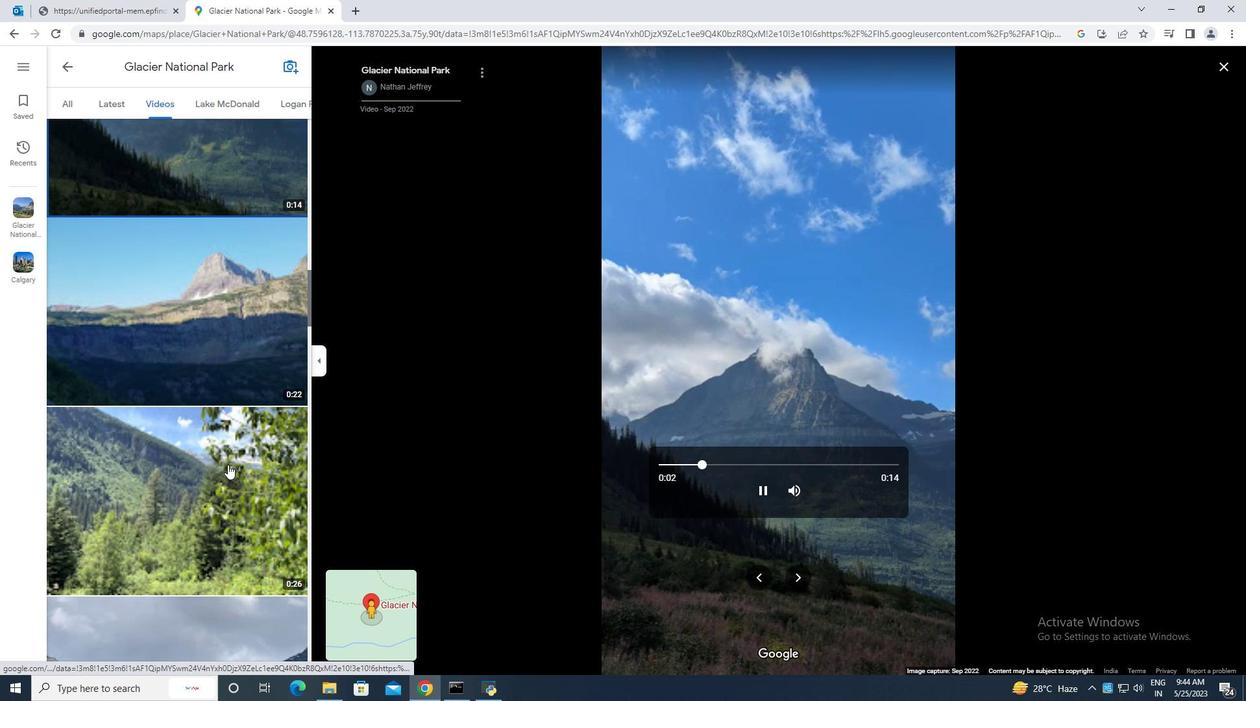 
Action: Mouse scrolled (227, 464) with delta (0, 0)
Screenshot: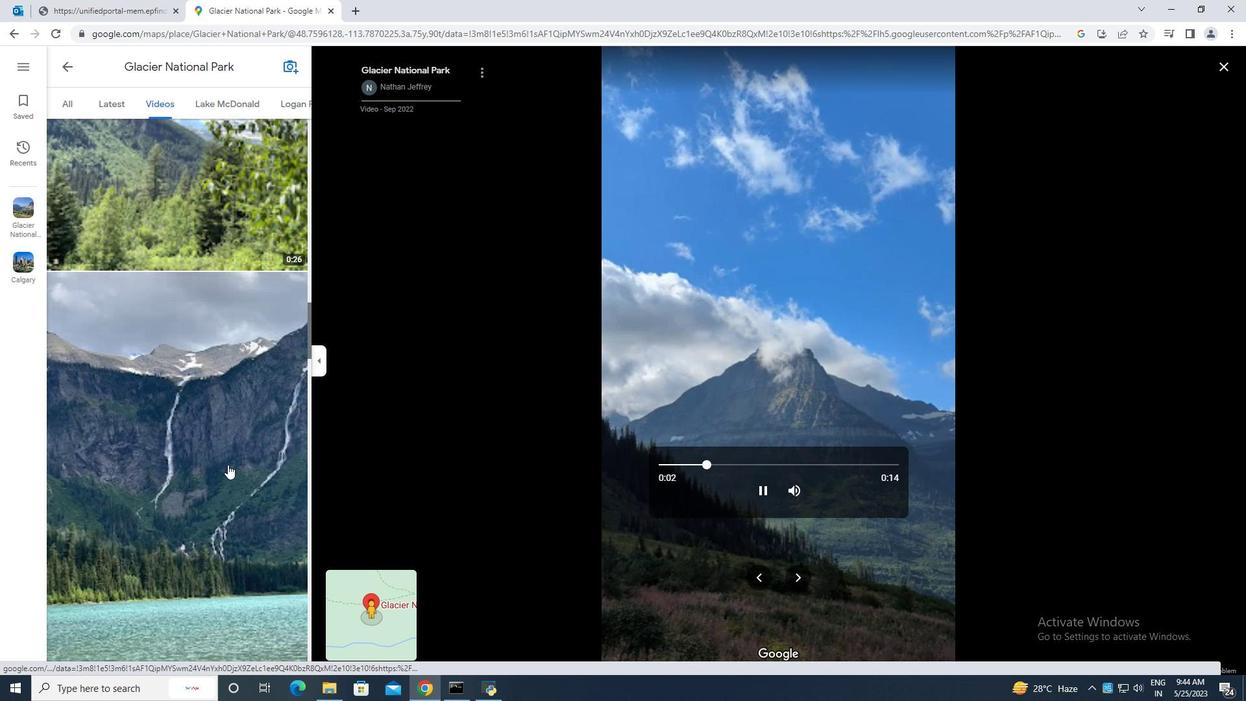 
Action: Mouse scrolled (227, 464) with delta (0, 0)
Screenshot: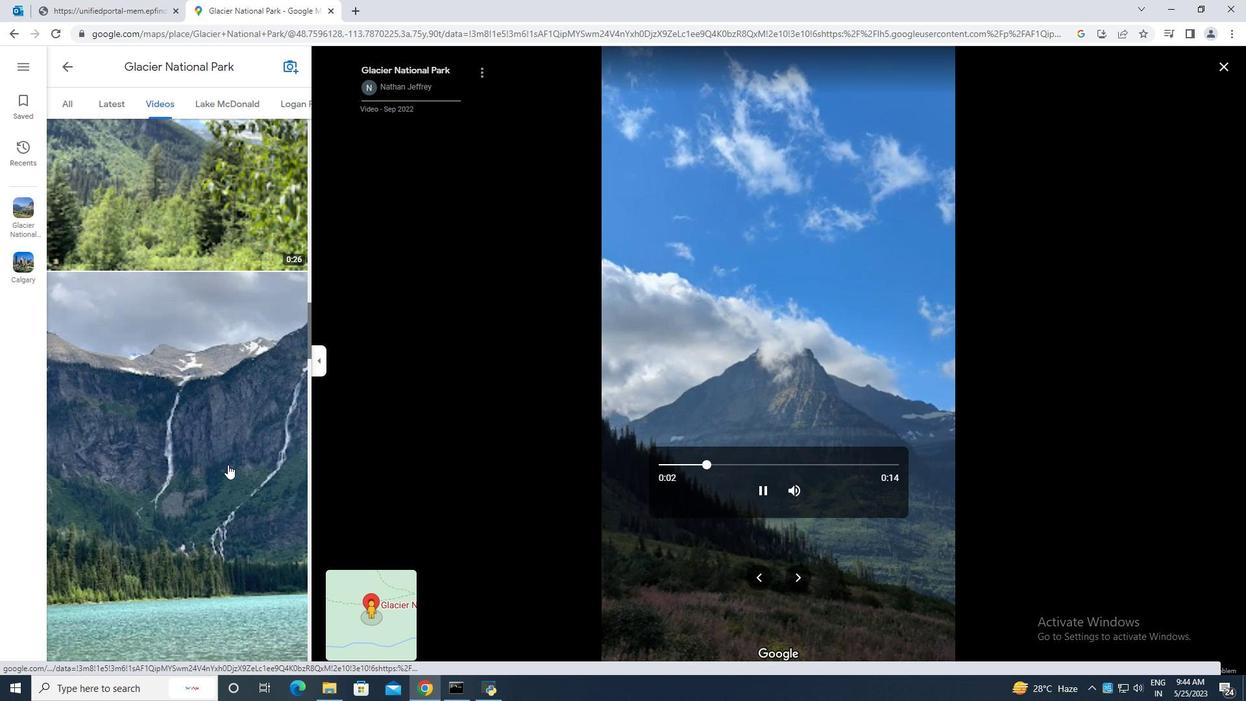 
Action: Mouse scrolled (227, 464) with delta (0, 0)
Screenshot: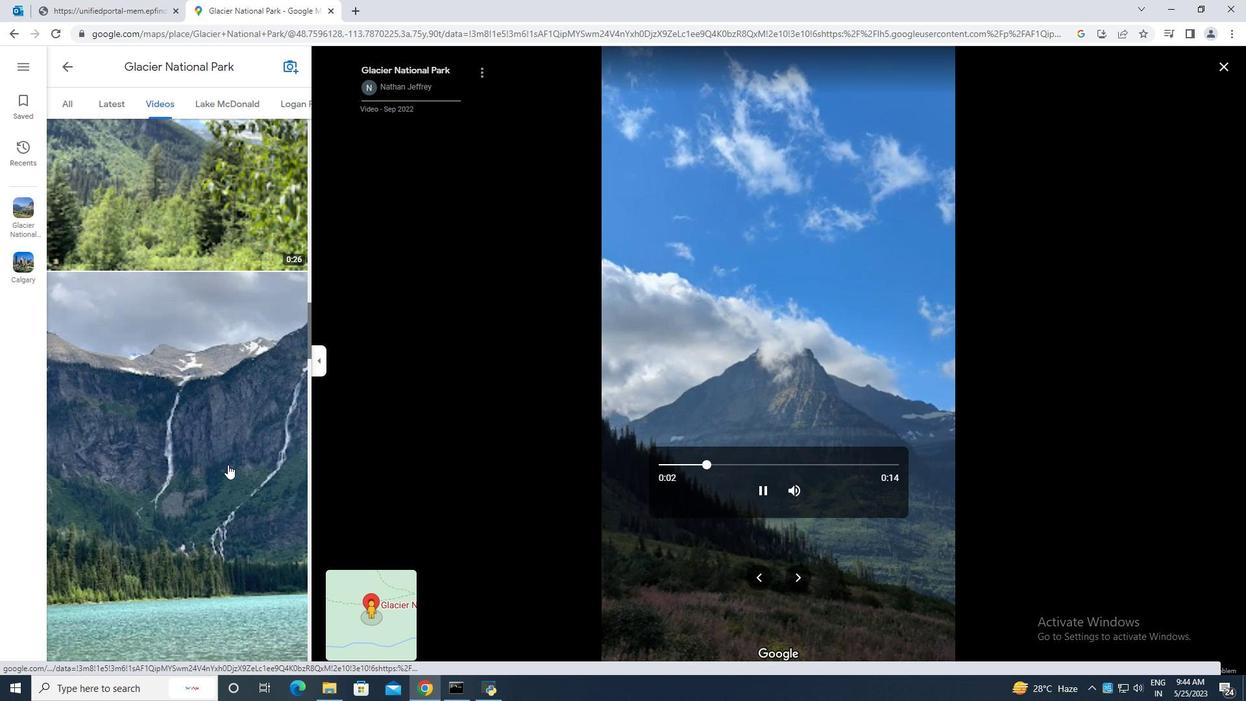 
Action: Mouse scrolled (227, 464) with delta (0, 0)
Screenshot: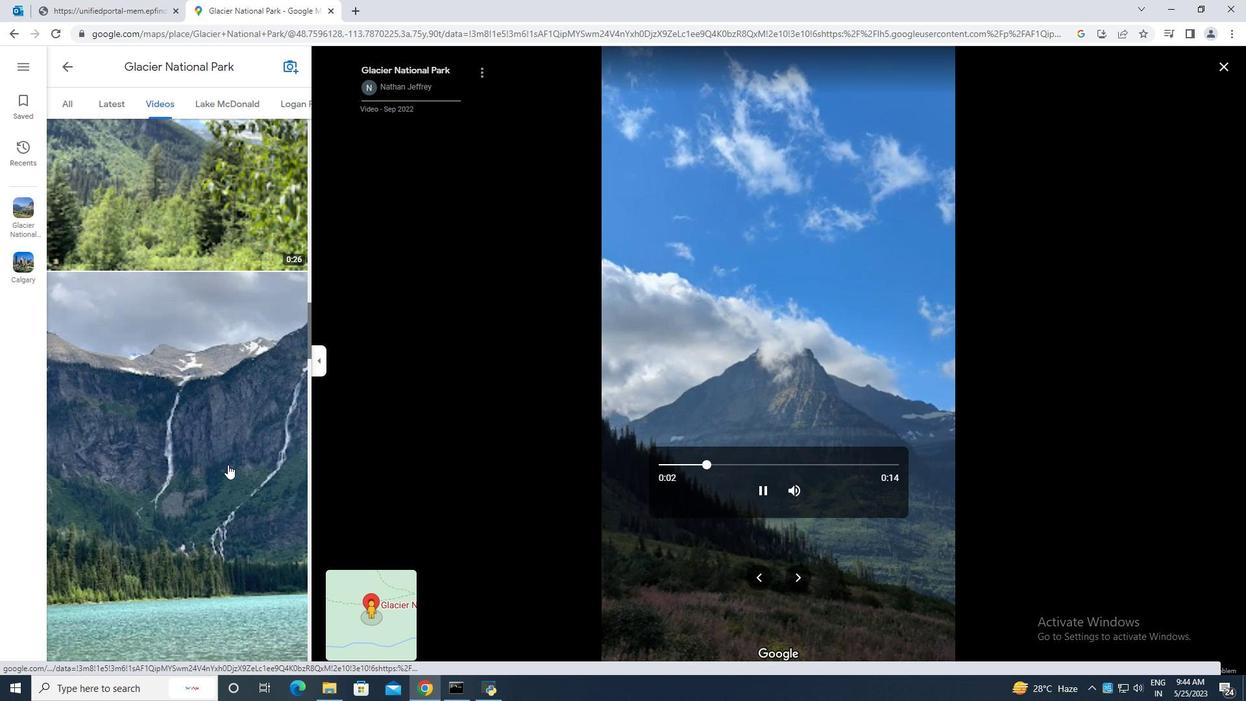 
Action: Mouse scrolled (227, 464) with delta (0, 0)
Screenshot: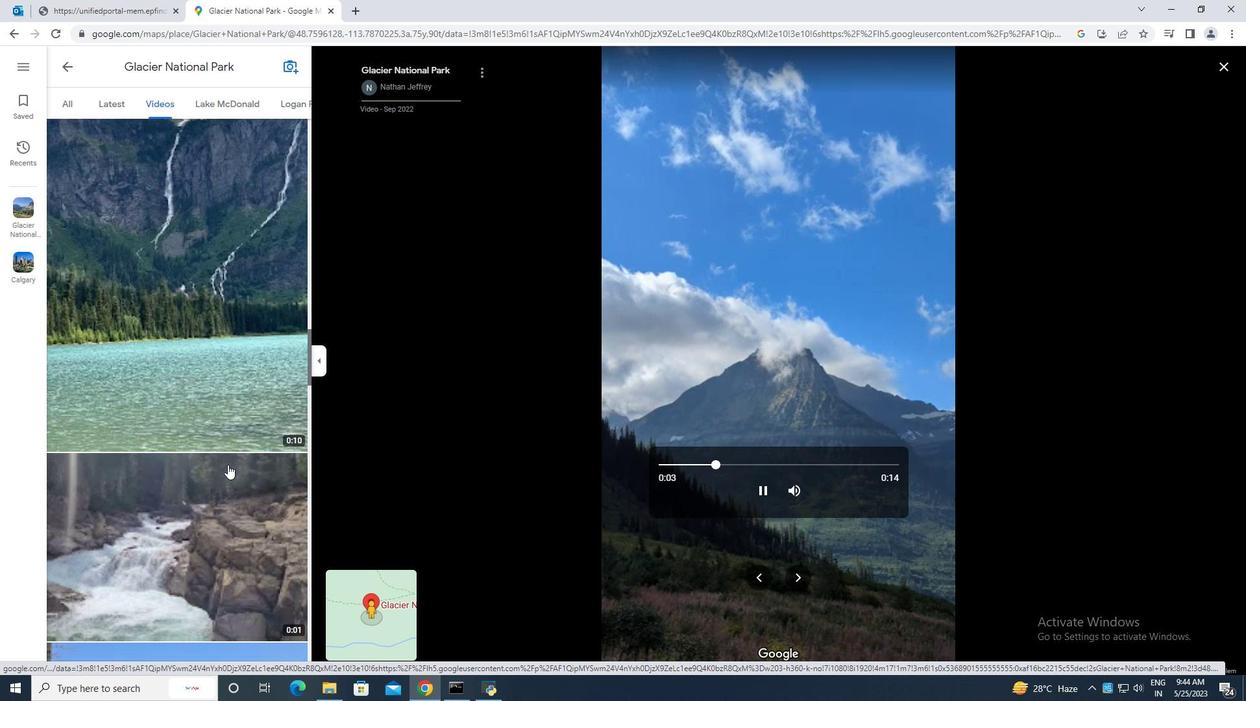 
Action: Mouse scrolled (227, 464) with delta (0, 0)
Screenshot: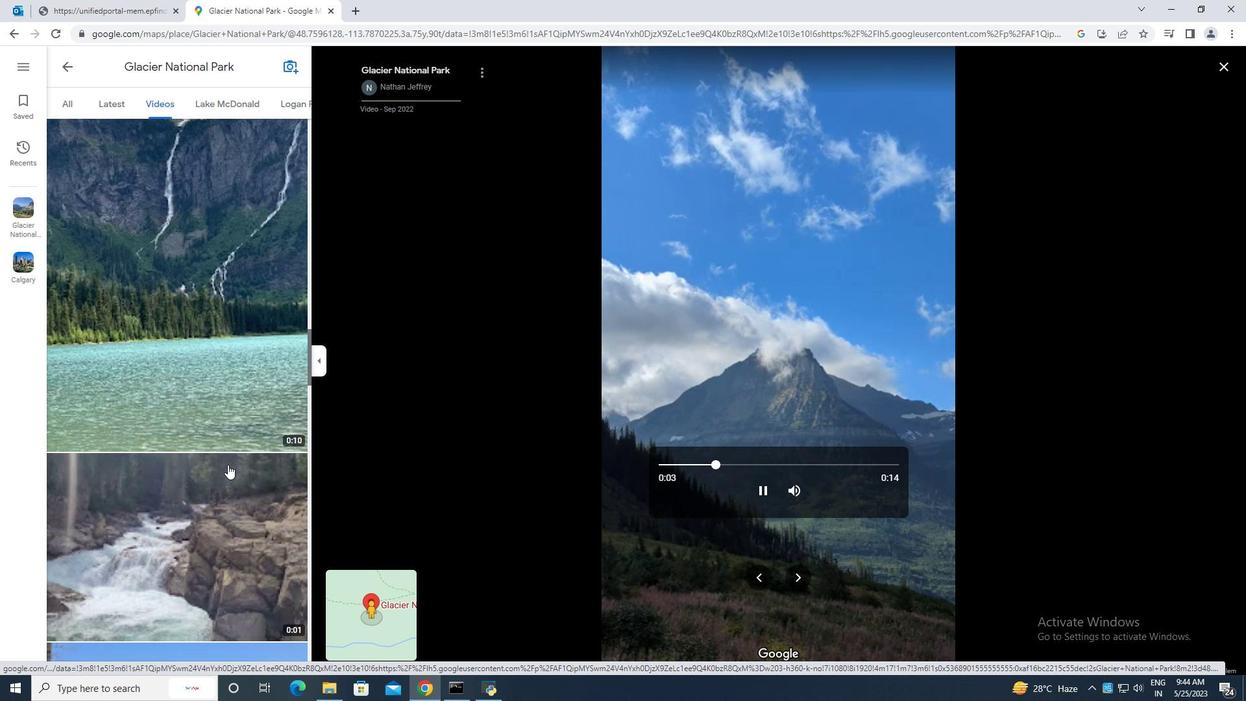
Action: Mouse scrolled (227, 464) with delta (0, 0)
Screenshot: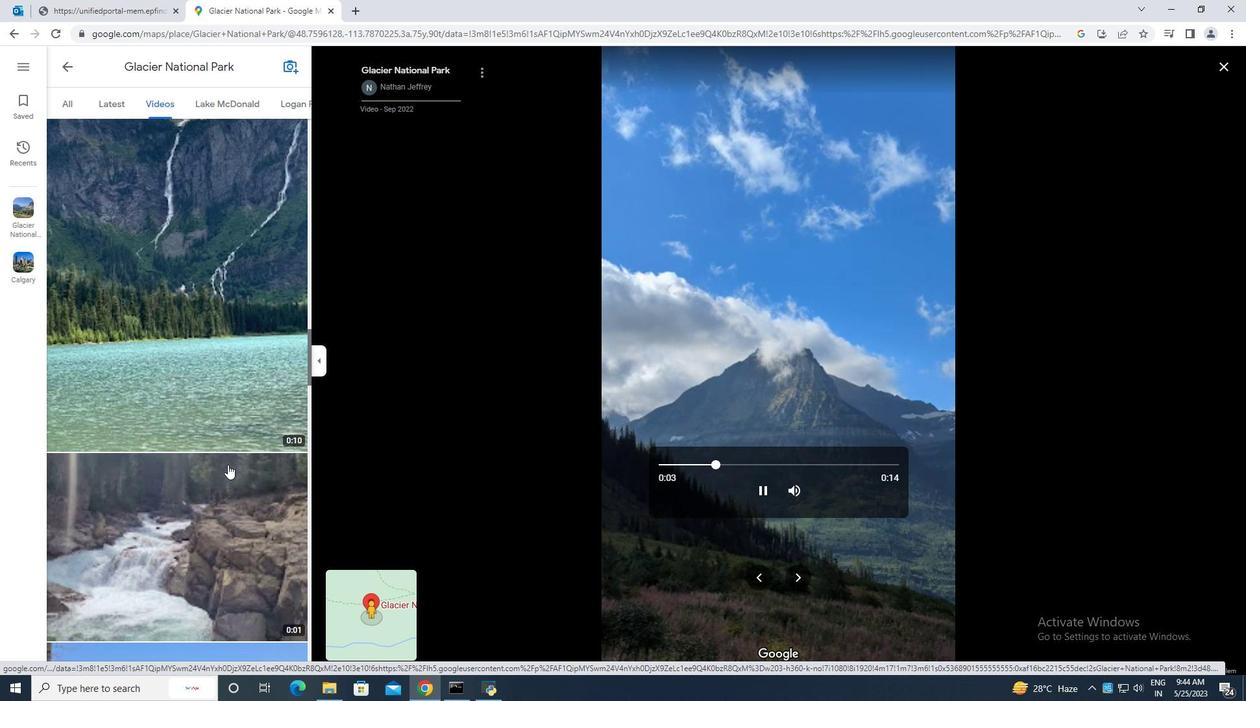 
Action: Mouse scrolled (227, 464) with delta (0, 0)
Screenshot: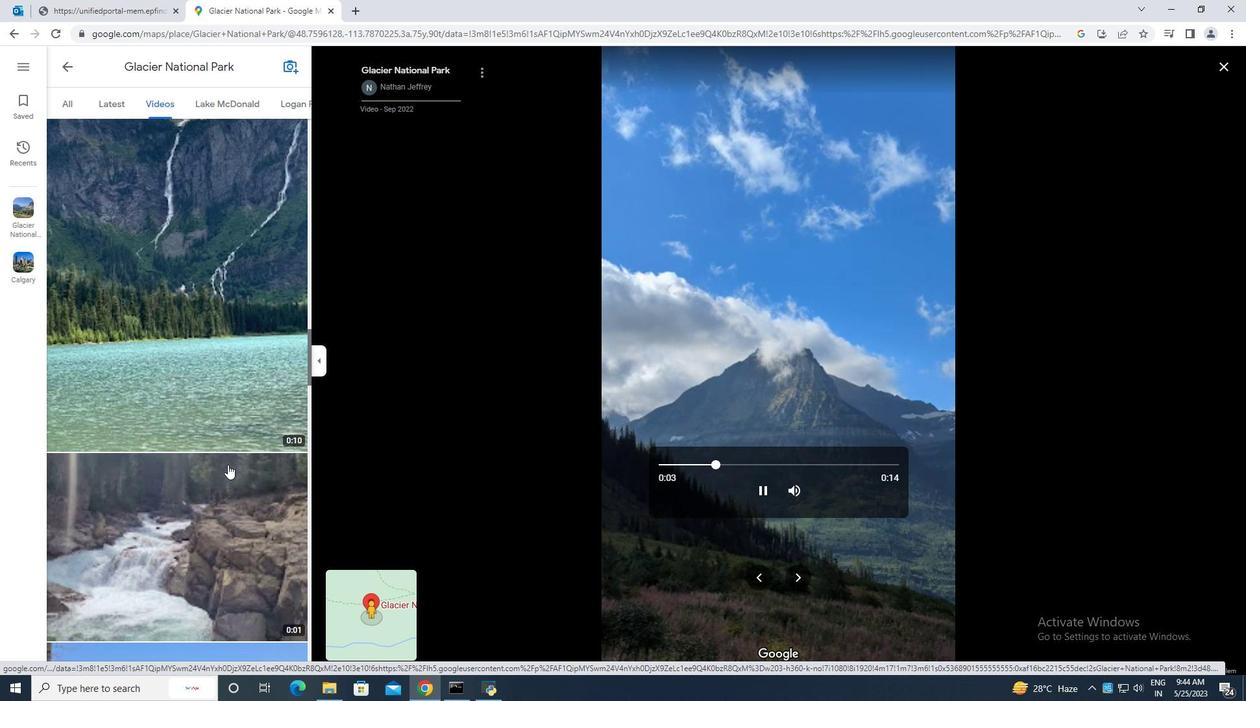 
Action: Mouse scrolled (227, 464) with delta (0, 0)
Screenshot: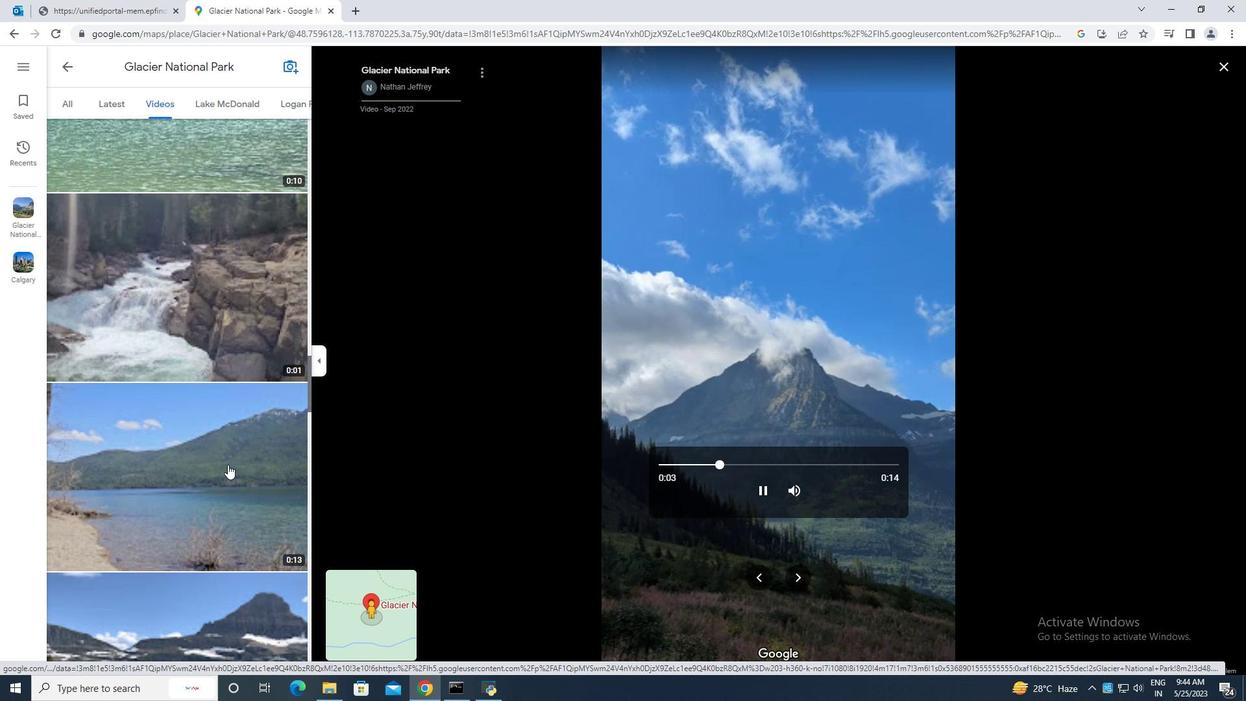 
Action: Mouse scrolled (227, 464) with delta (0, 0)
Screenshot: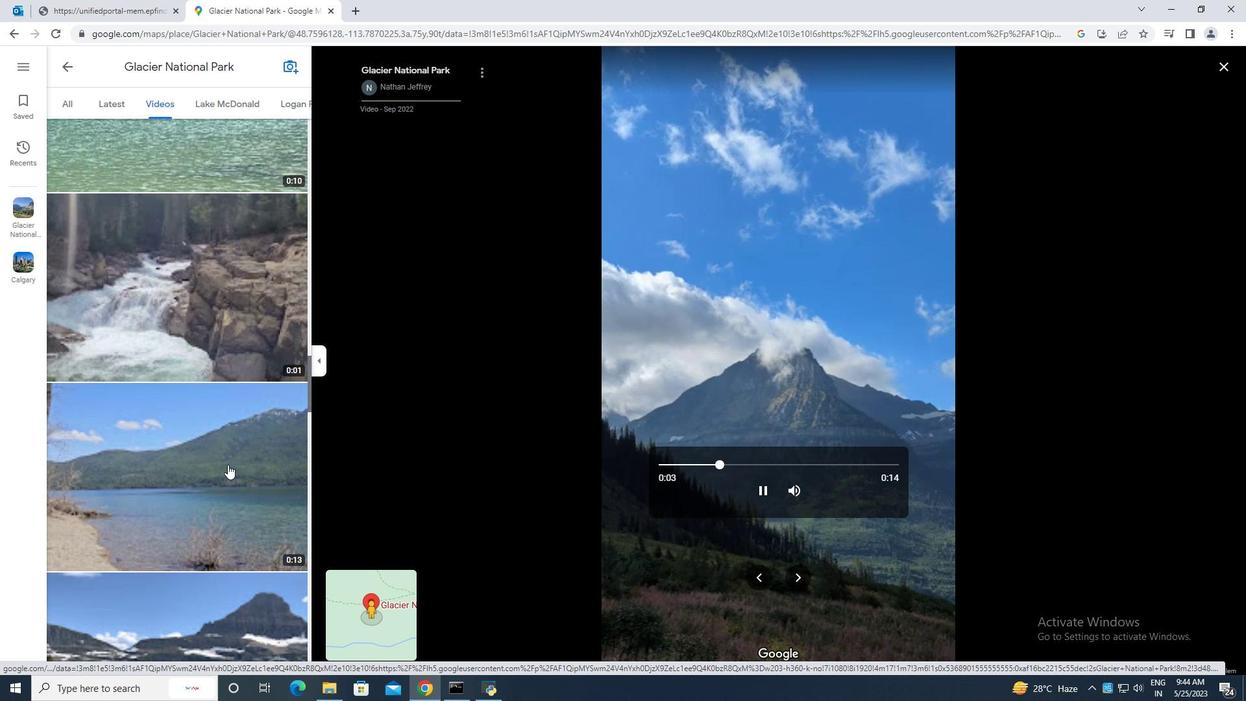 
Action: Mouse scrolled (227, 464) with delta (0, 0)
Screenshot: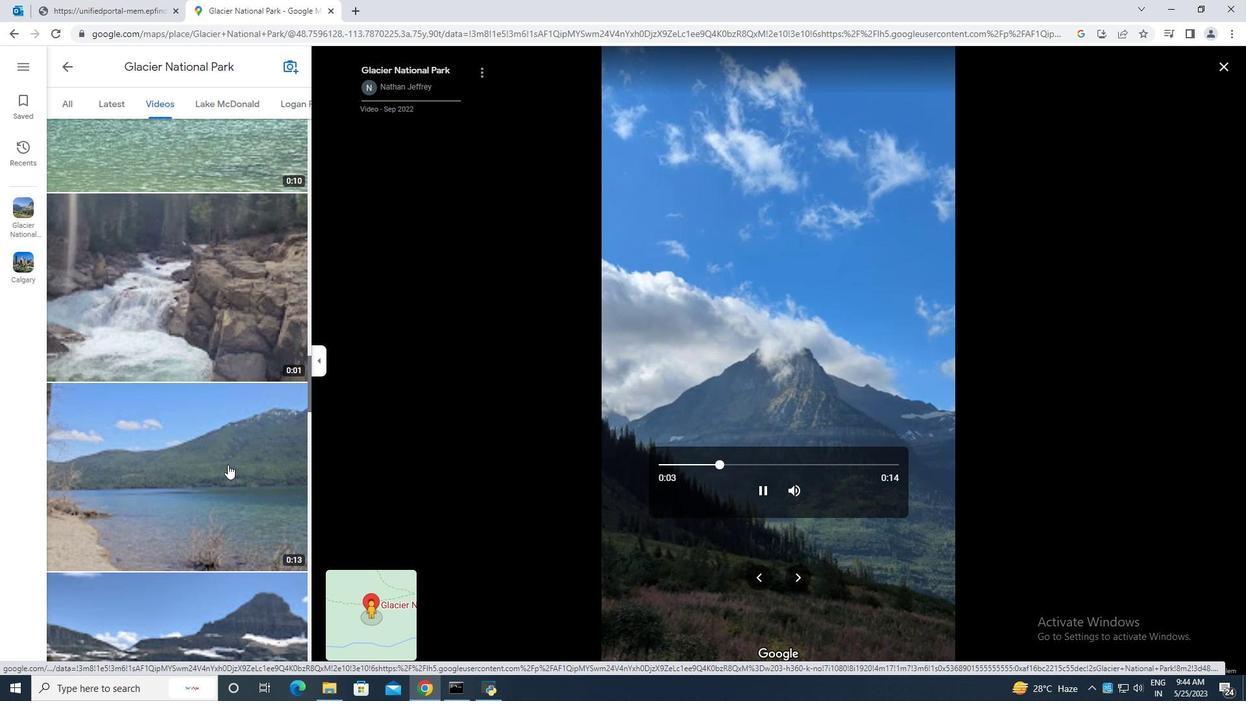 
Action: Mouse scrolled (227, 464) with delta (0, 0)
Screenshot: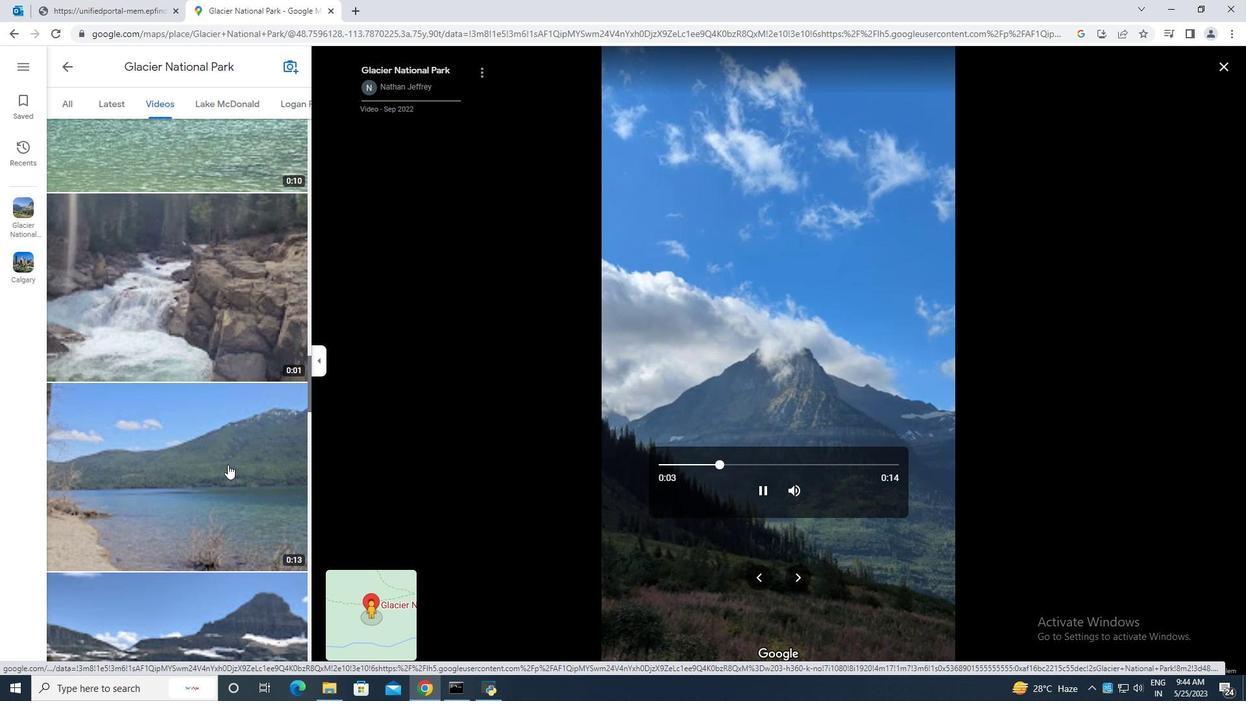 
Action: Mouse scrolled (227, 464) with delta (0, 0)
Screenshot: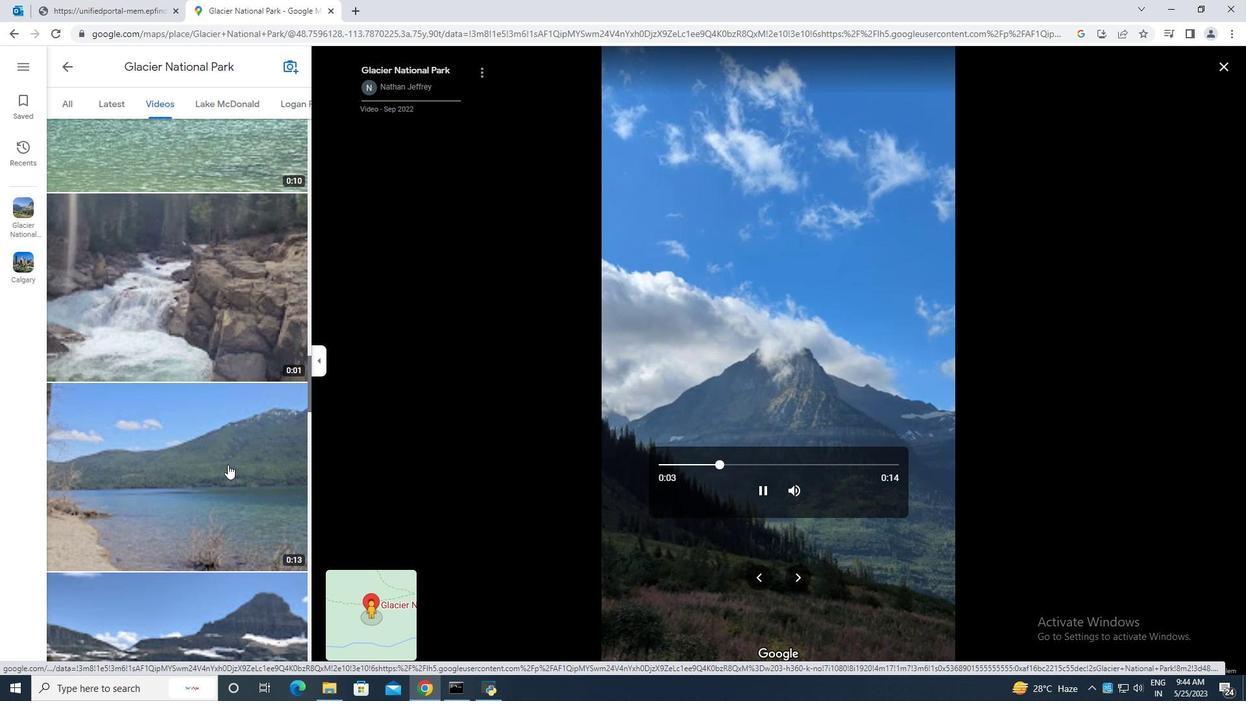 
Action: Mouse scrolled (227, 464) with delta (0, 0)
Screenshot: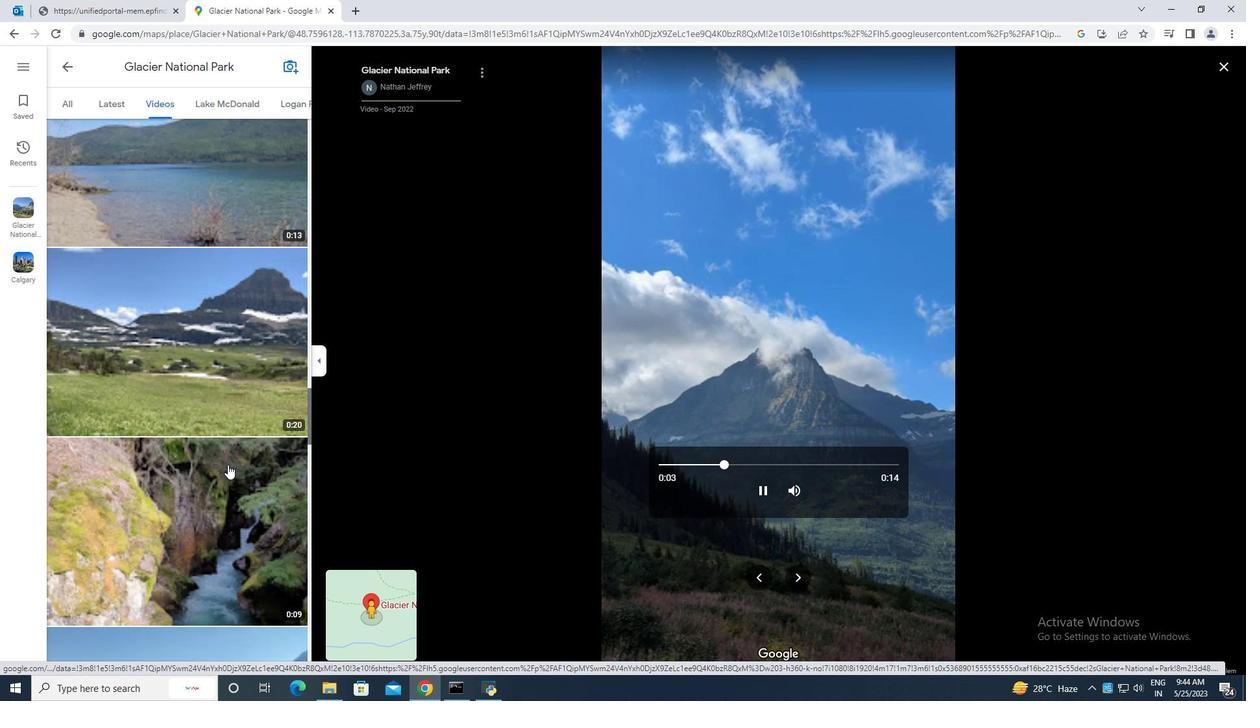 
Action: Mouse scrolled (227, 464) with delta (0, 0)
Screenshot: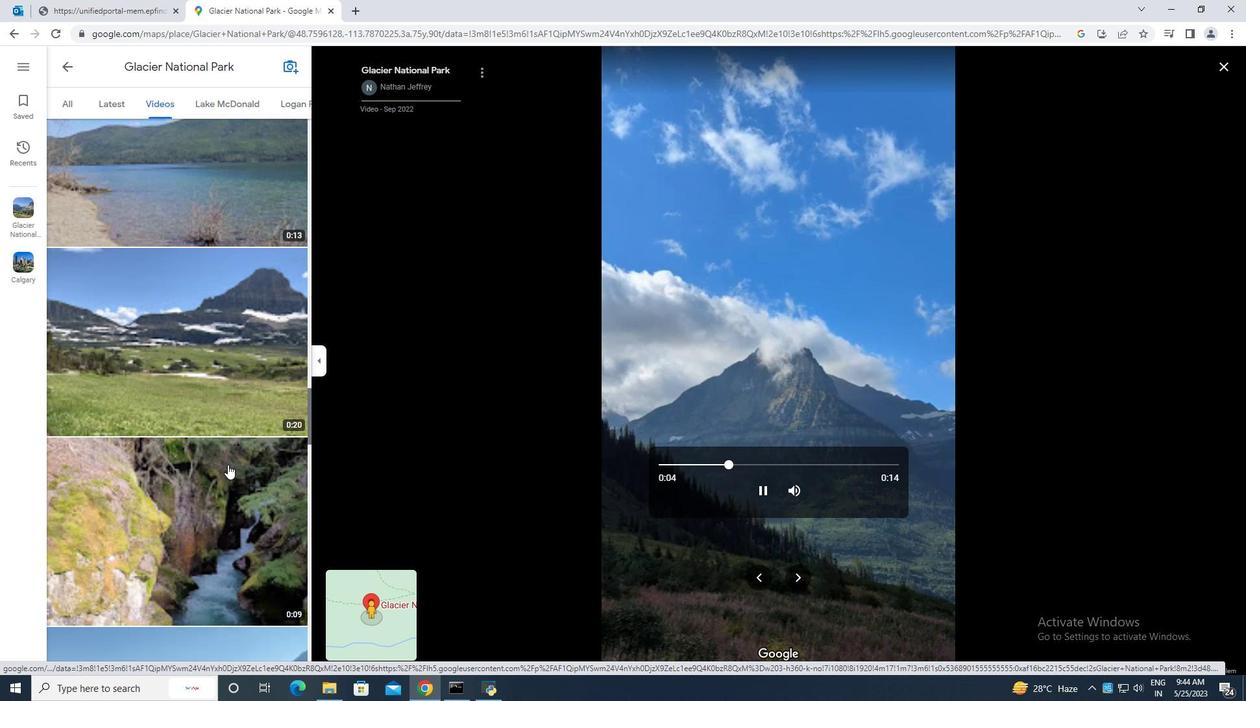 
Action: Mouse scrolled (227, 464) with delta (0, 0)
Screenshot: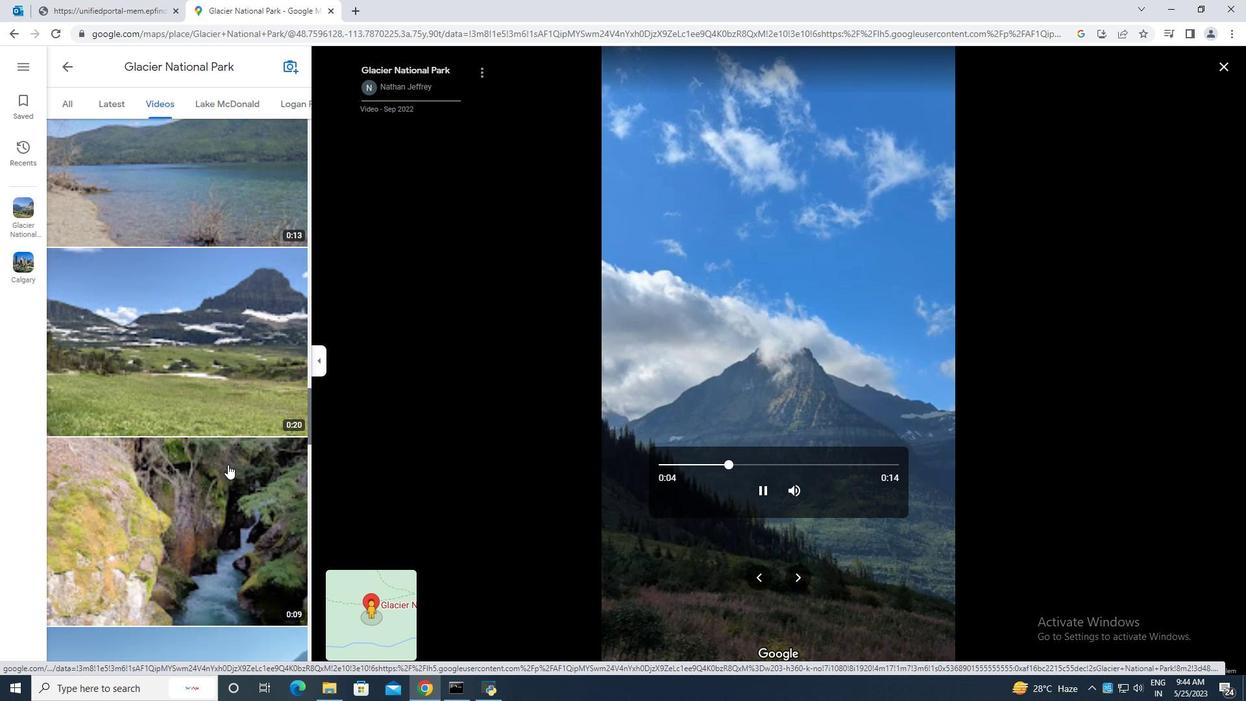 
Action: Mouse scrolled (227, 464) with delta (0, 0)
Screenshot: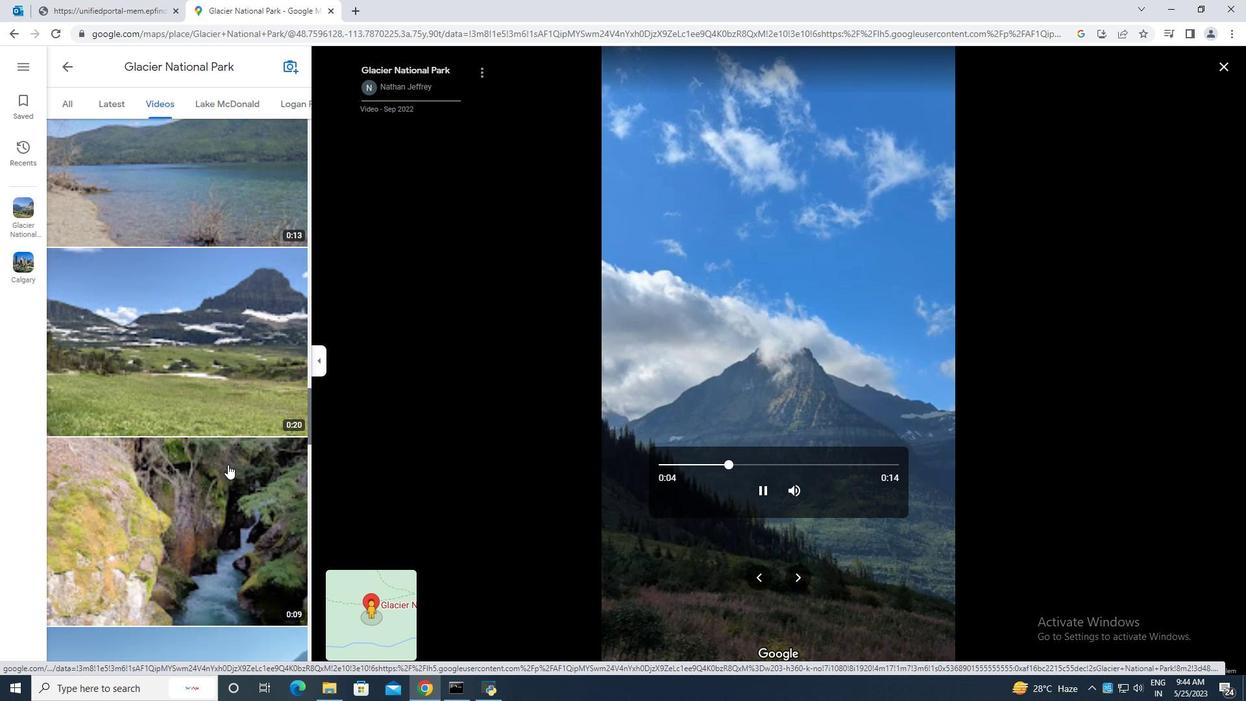 
Action: Mouse scrolled (227, 464) with delta (0, 0)
Screenshot: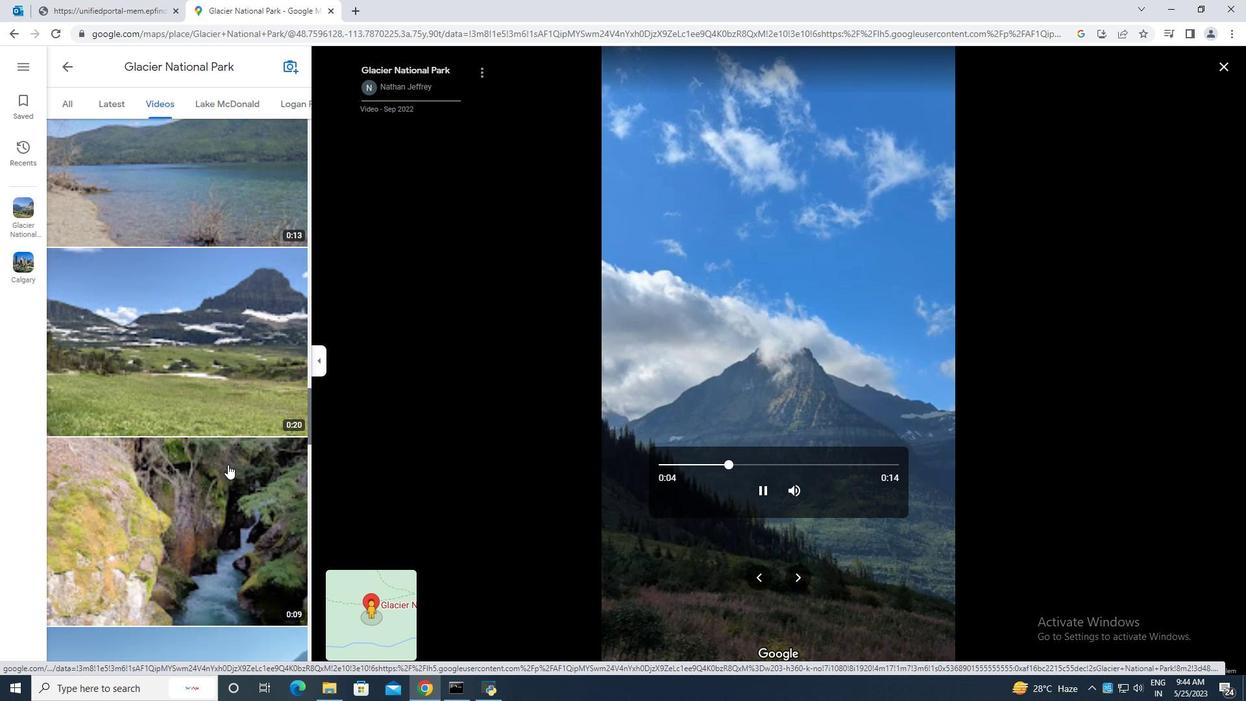 
Action: Mouse scrolled (227, 464) with delta (0, 0)
Screenshot: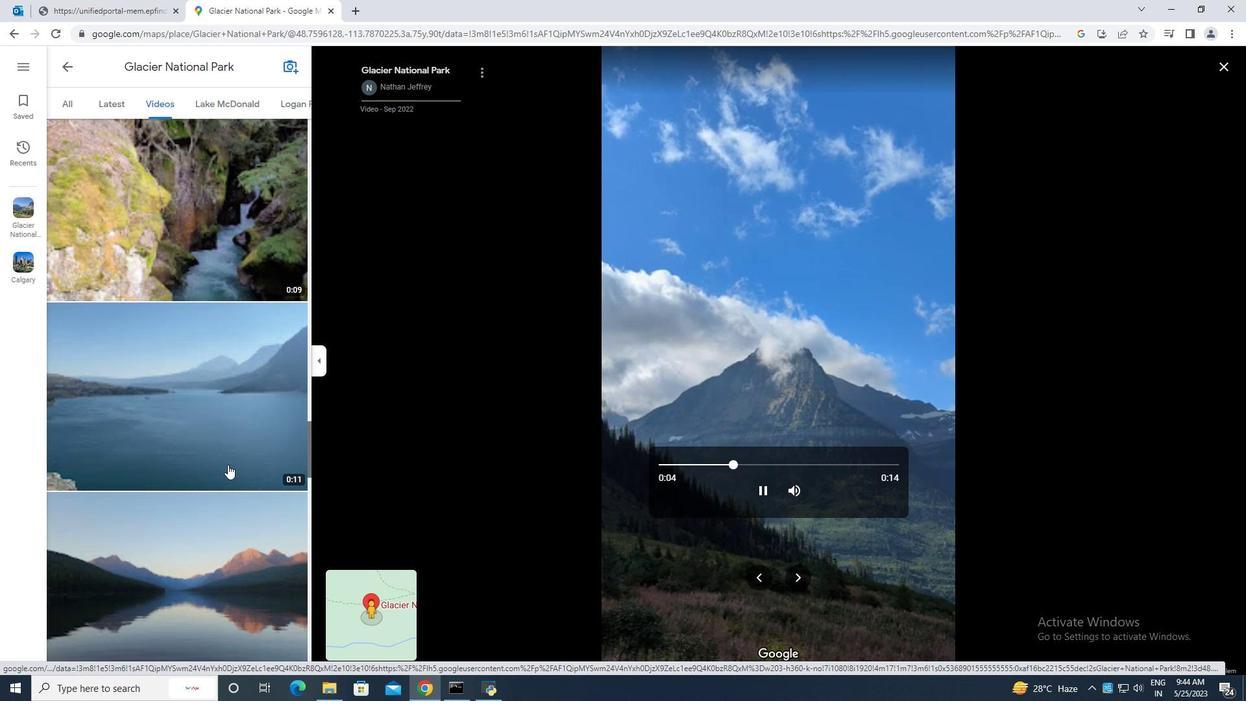 
Action: Mouse scrolled (227, 464) with delta (0, 0)
Screenshot: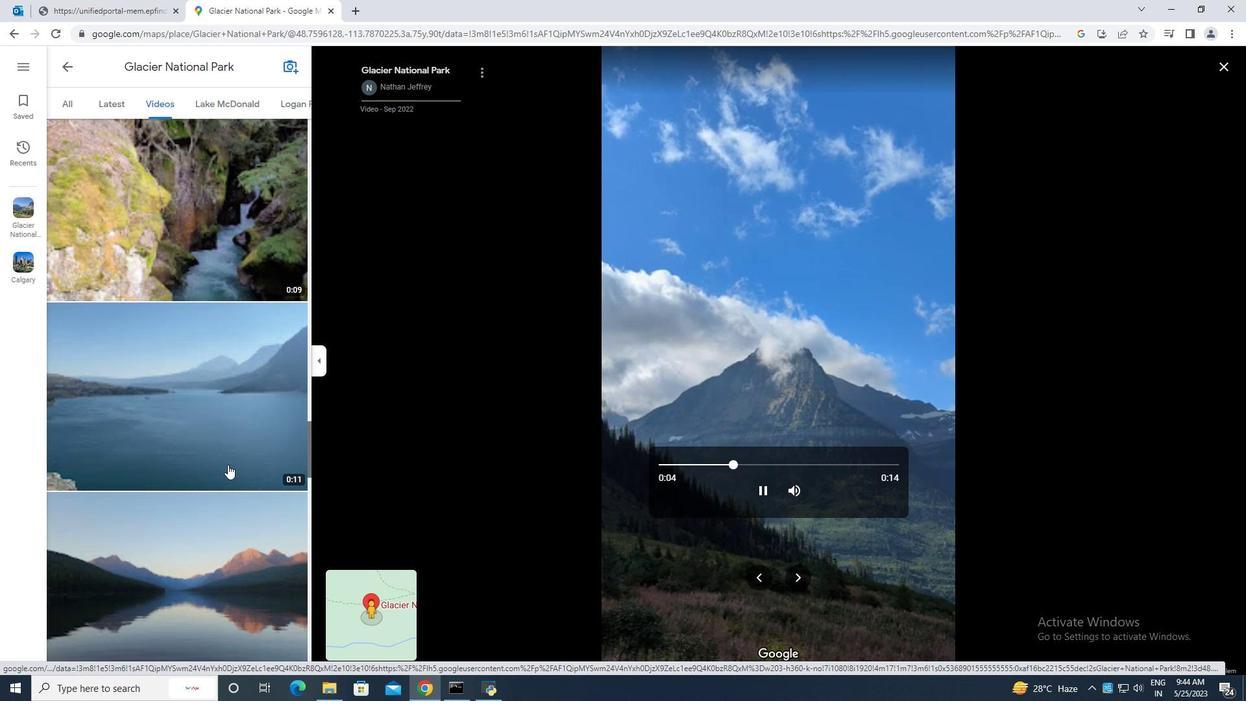 
Action: Mouse scrolled (227, 464) with delta (0, 0)
Screenshot: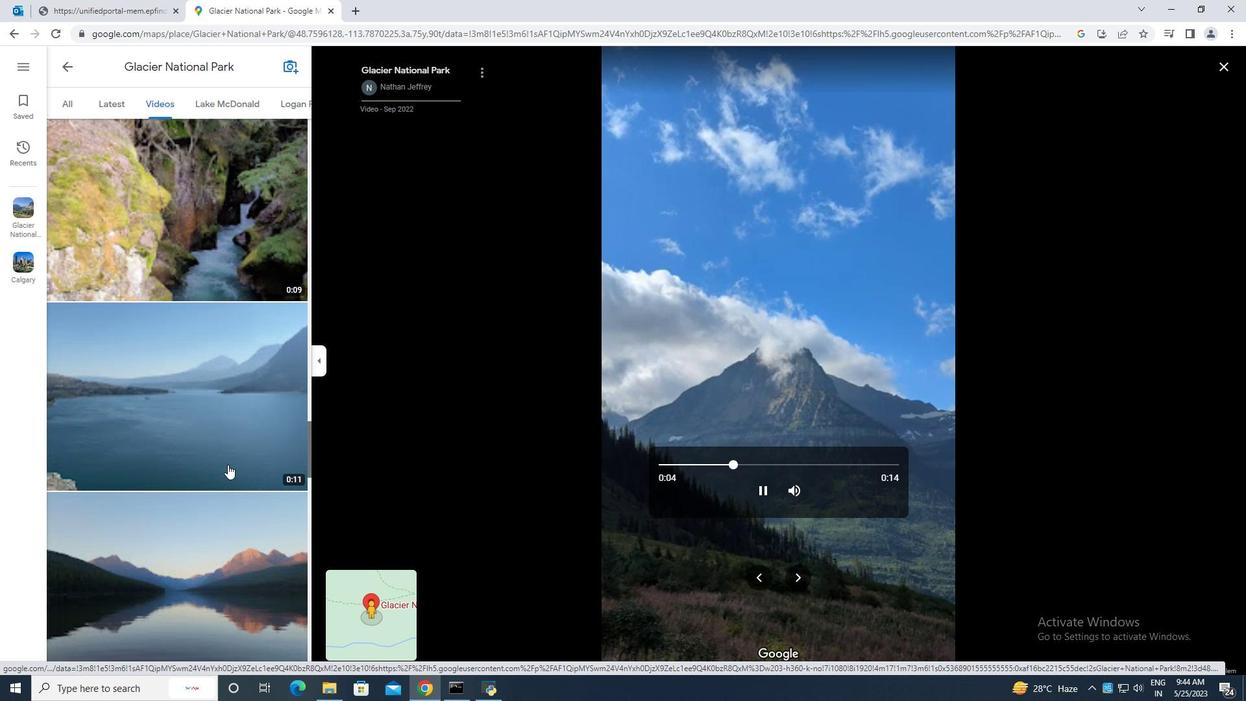 
Action: Mouse scrolled (227, 464) with delta (0, 0)
Screenshot: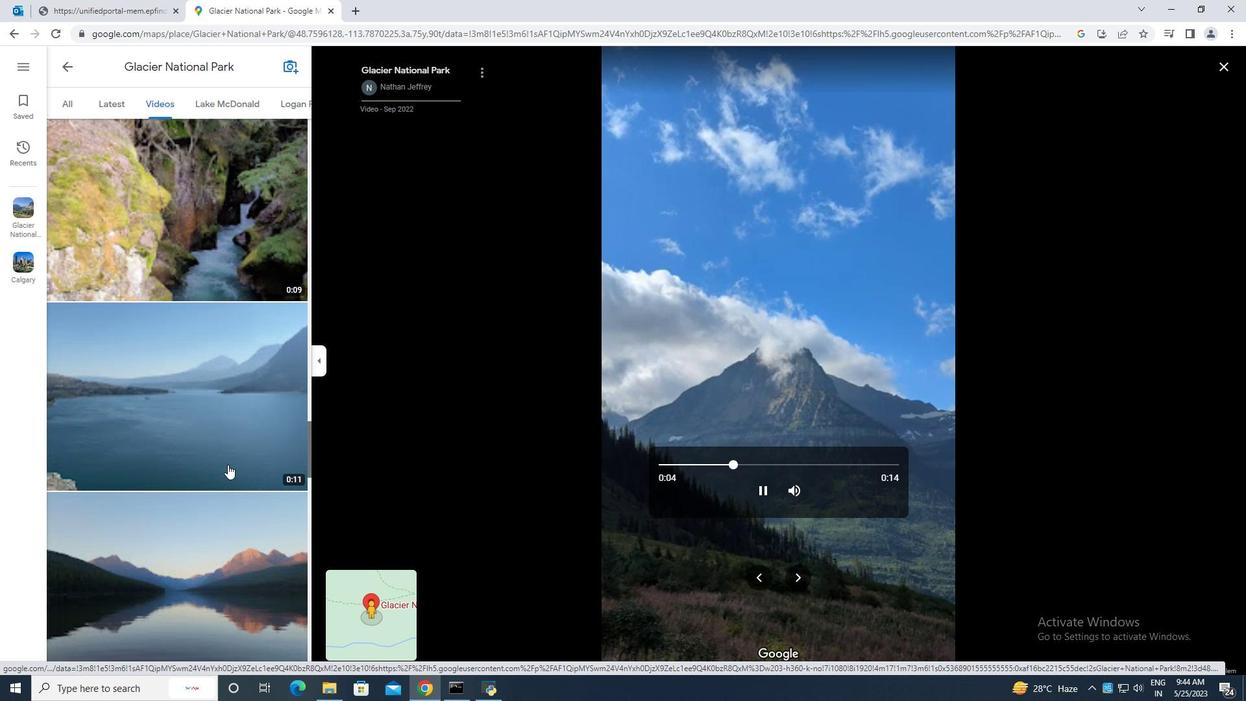 
Action: Mouse scrolled (227, 464) with delta (0, 0)
Screenshot: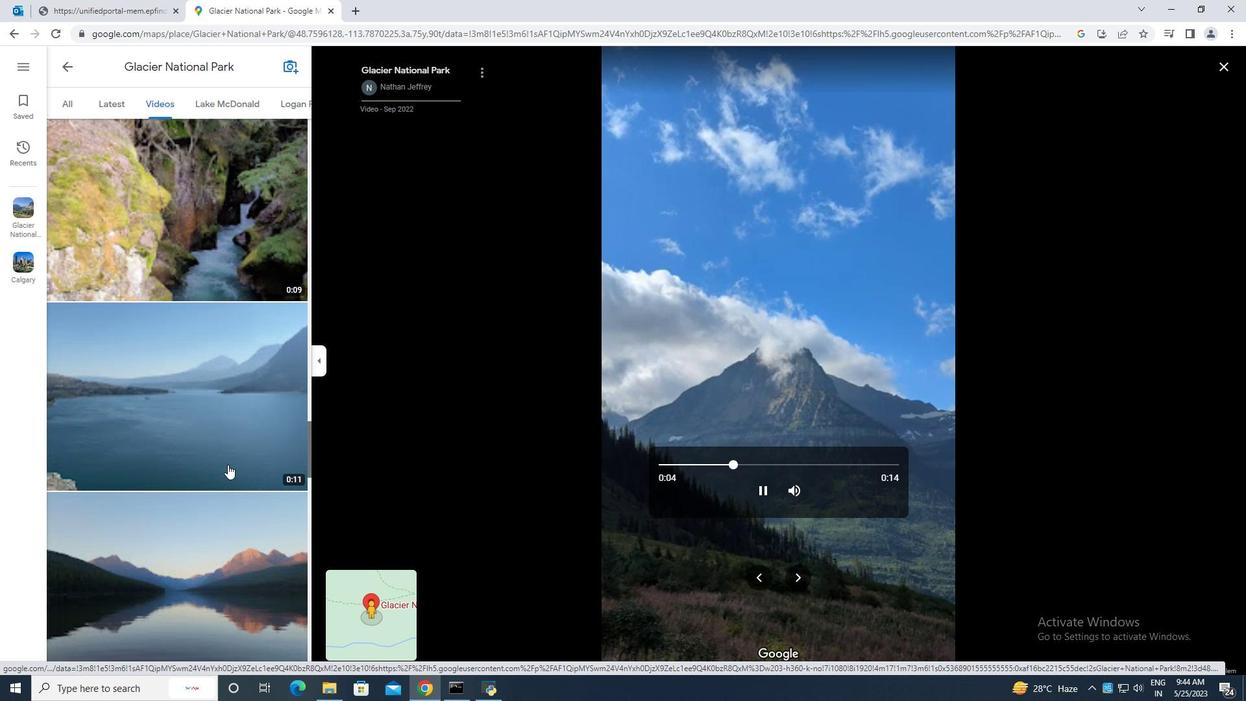 
Action: Mouse scrolled (227, 464) with delta (0, 0)
Screenshot: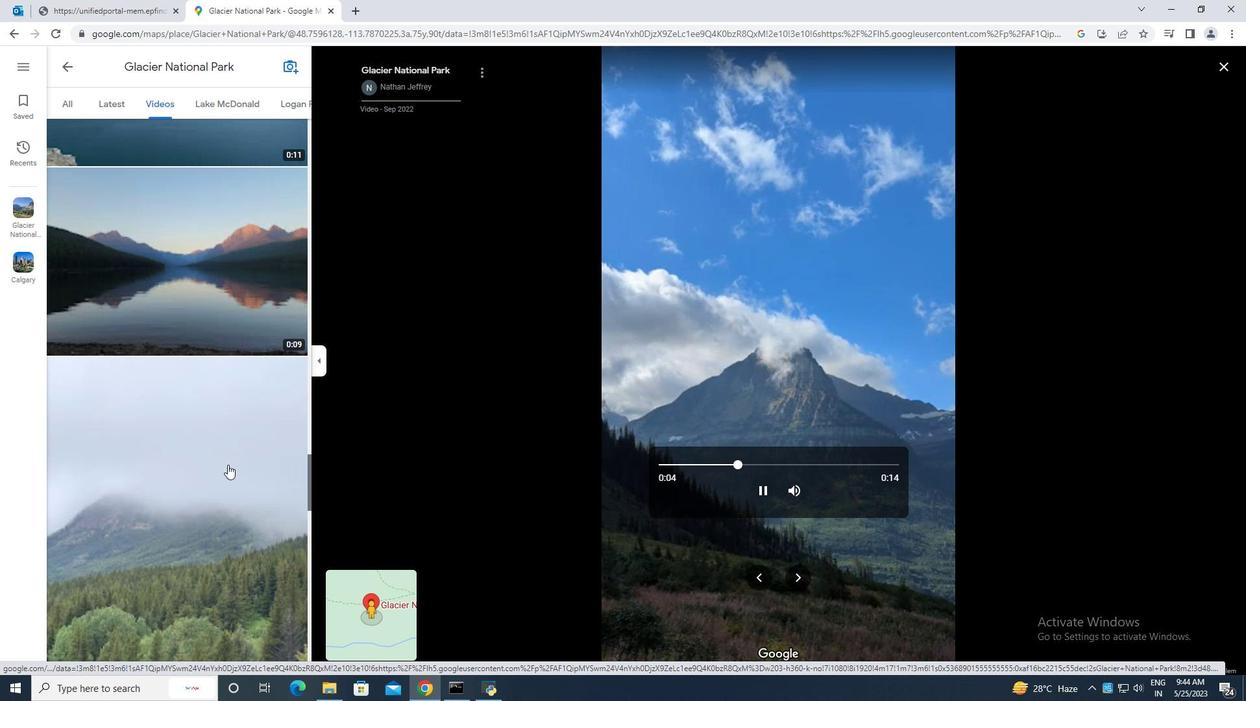 
Action: Mouse scrolled (227, 464) with delta (0, 0)
Screenshot: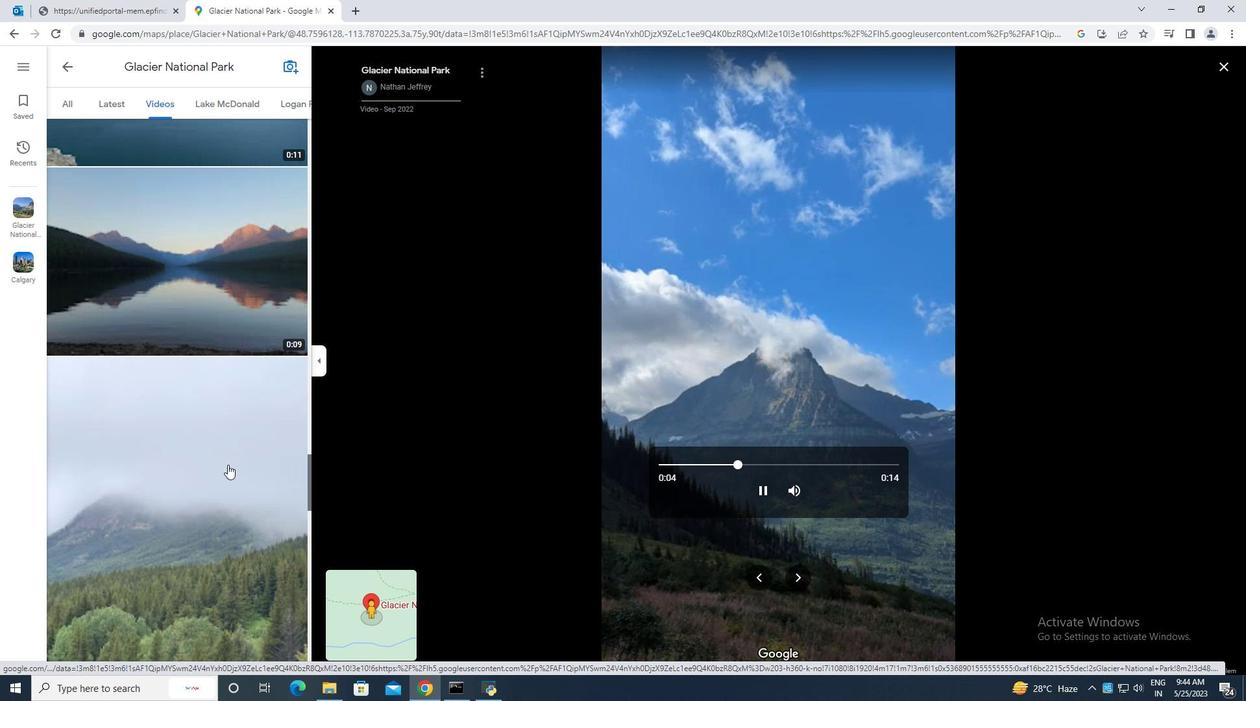 
Action: Mouse scrolled (227, 464) with delta (0, 0)
Screenshot: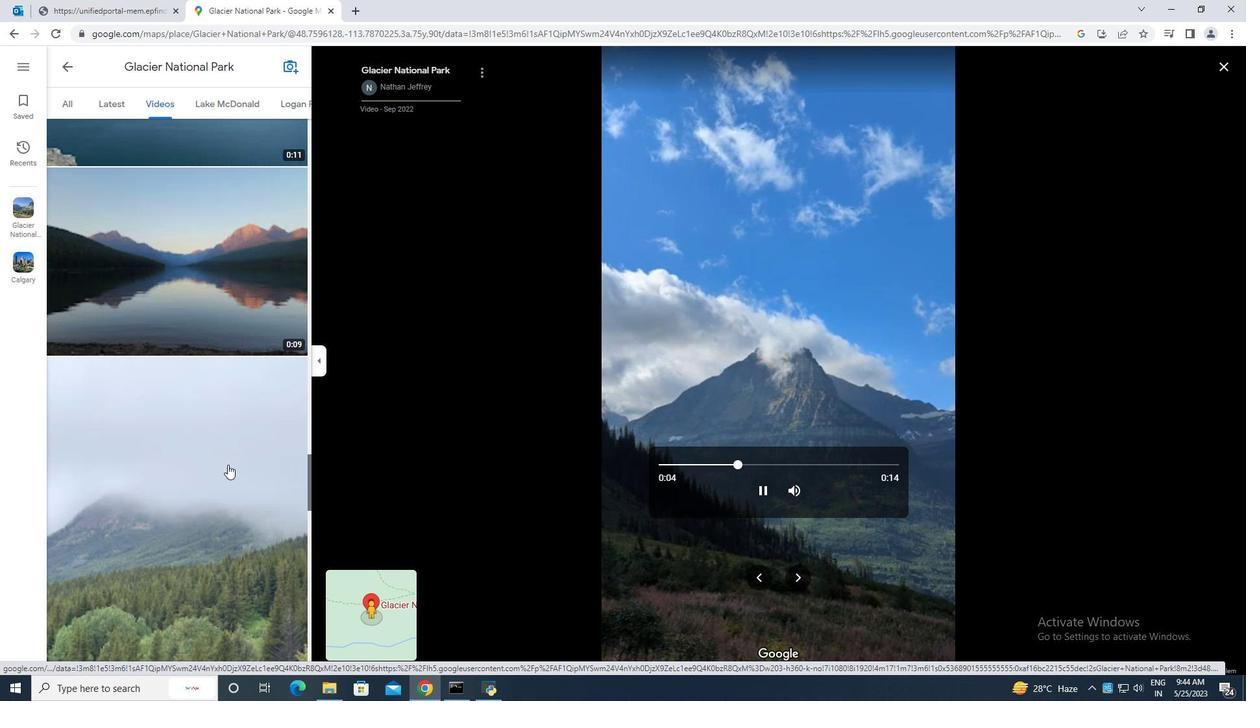 
Action: Mouse scrolled (227, 464) with delta (0, 0)
Screenshot: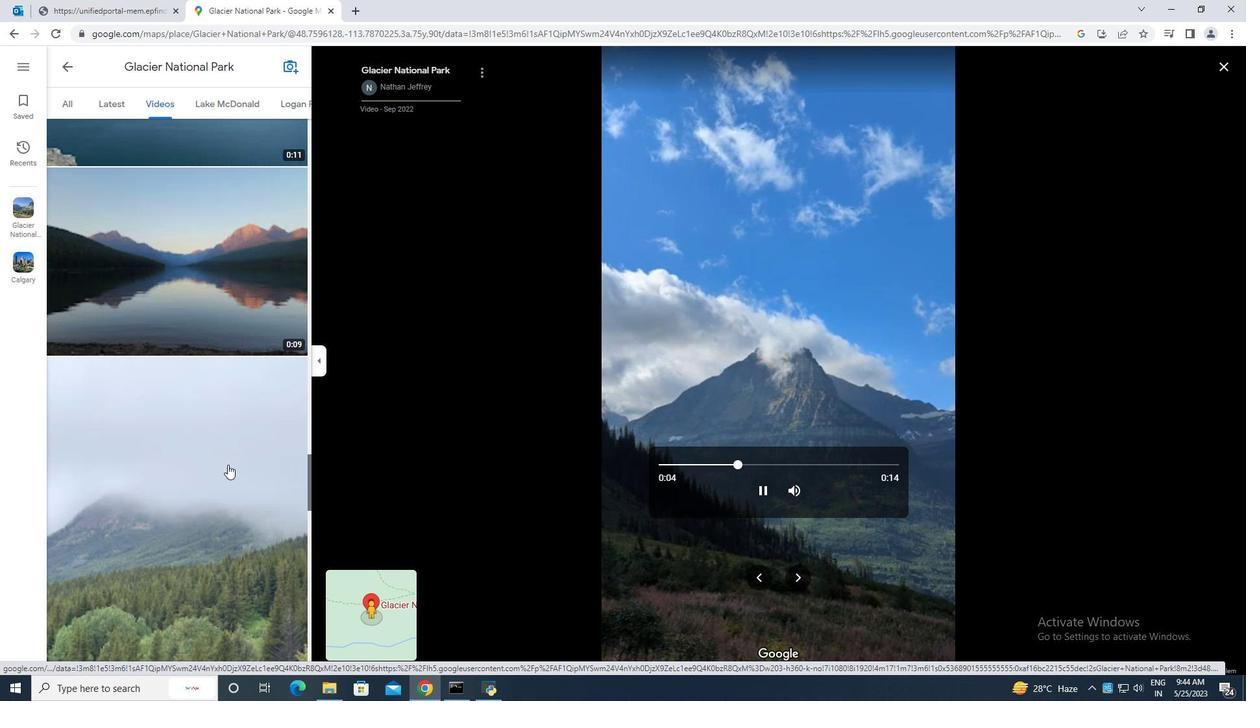 
Action: Mouse scrolled (227, 464) with delta (0, 0)
Screenshot: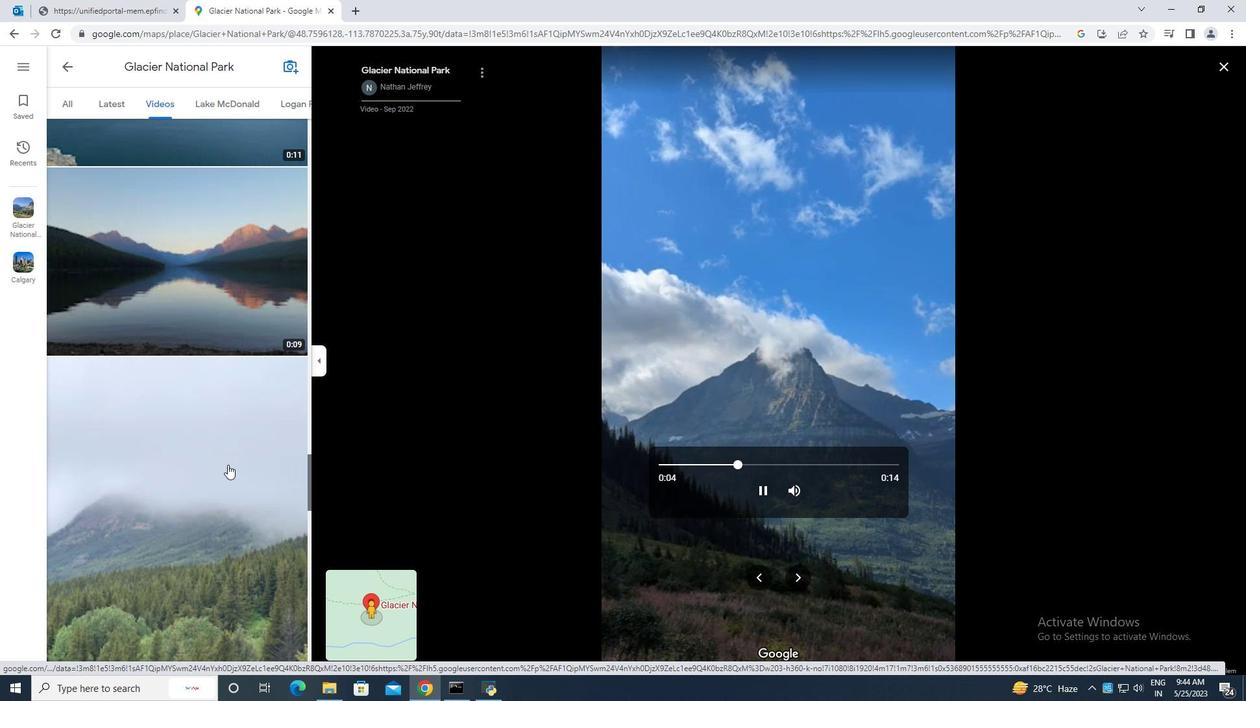
Action: Mouse scrolled (227, 464) with delta (0, 0)
Screenshot: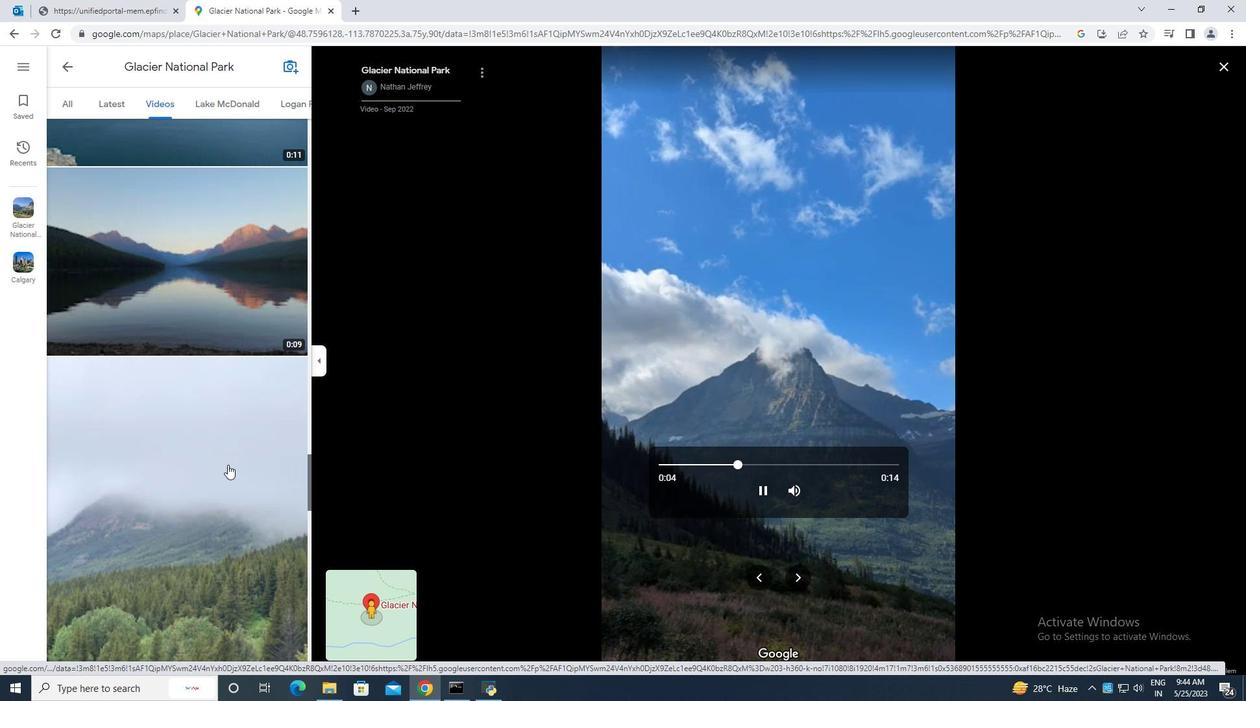 
Action: Mouse scrolled (227, 464) with delta (0, 0)
Screenshot: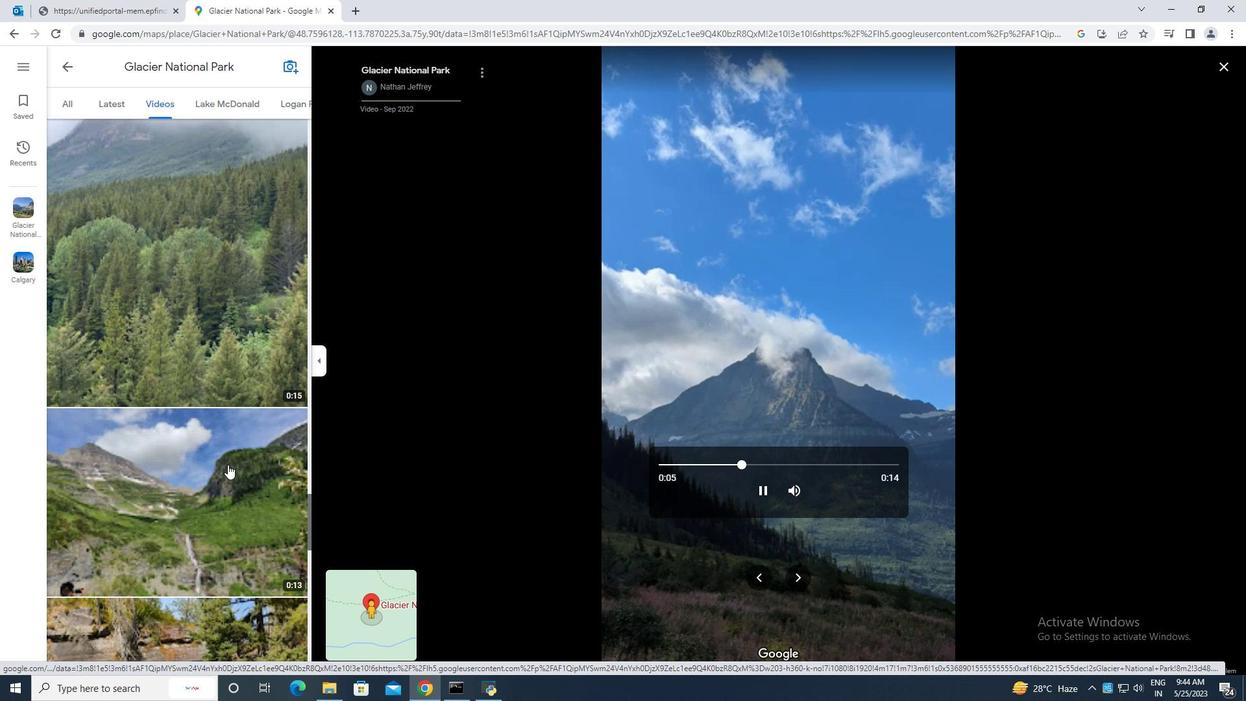 
Action: Mouse scrolled (227, 464) with delta (0, 0)
Screenshot: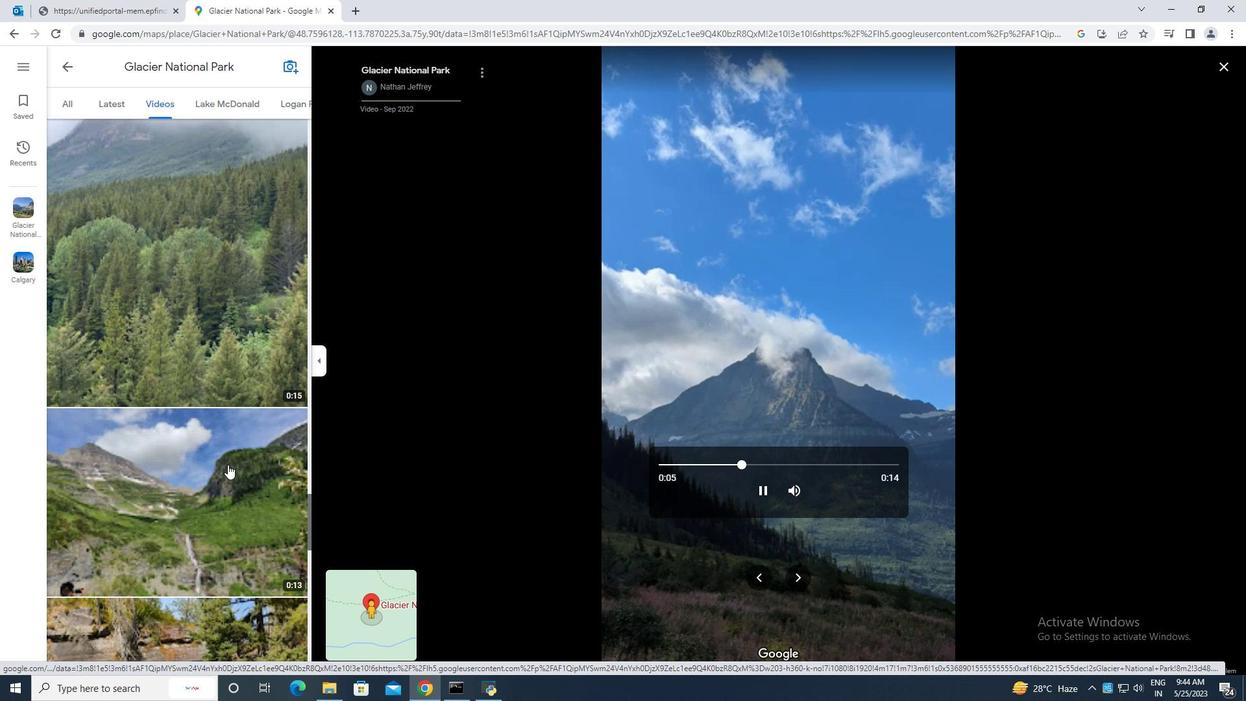 
Action: Mouse scrolled (227, 464) with delta (0, 0)
Screenshot: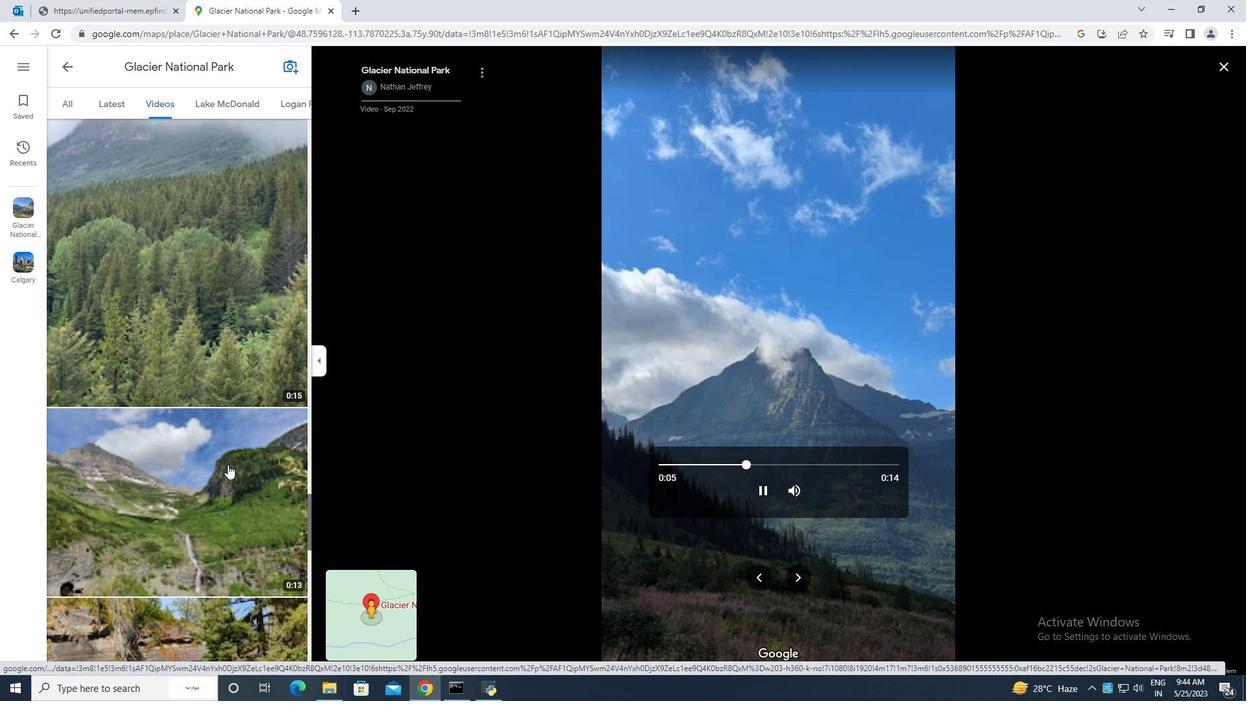 
Action: Mouse scrolled (227, 464) with delta (0, 0)
Screenshot: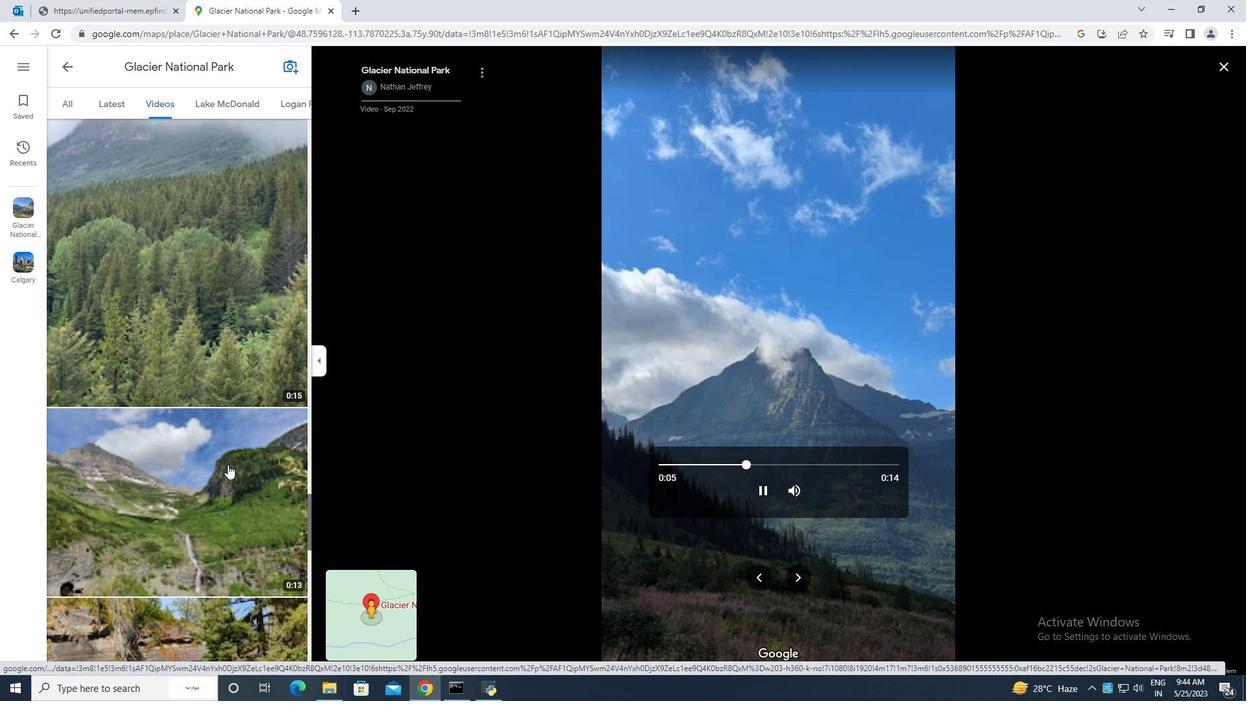 
Action: Mouse scrolled (227, 464) with delta (0, 0)
Screenshot: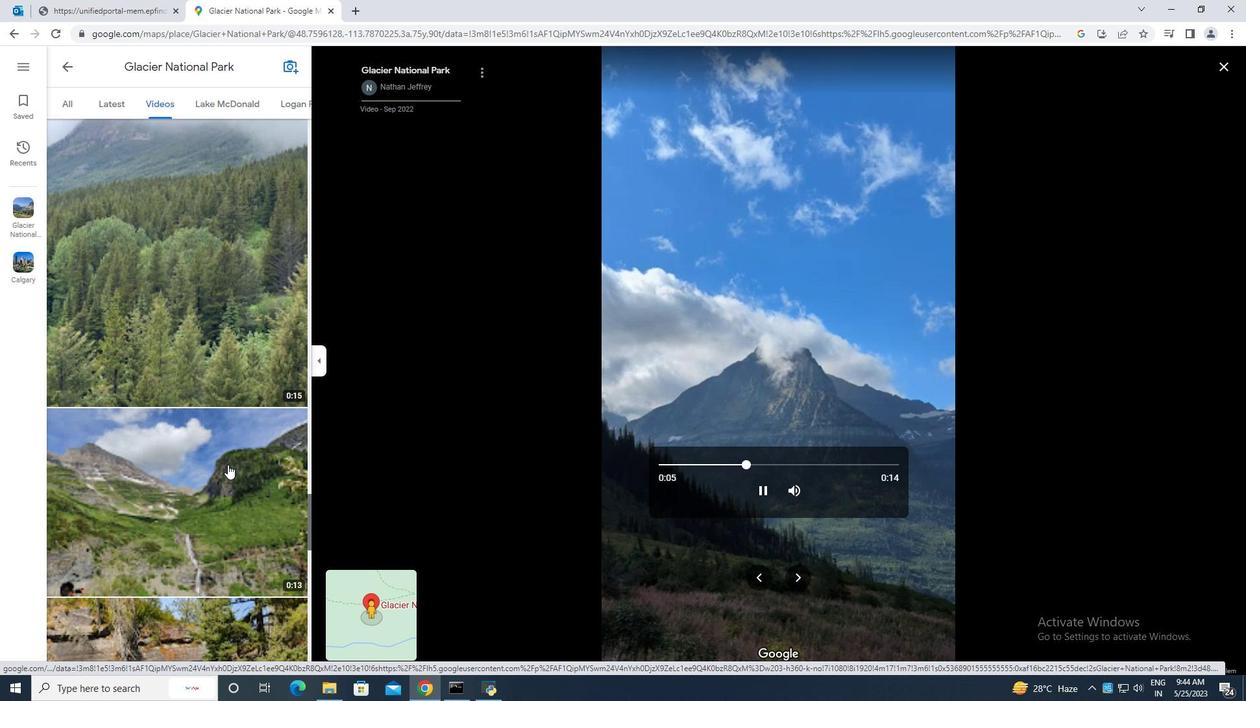 
Action: Mouse scrolled (227, 464) with delta (0, 0)
Screenshot: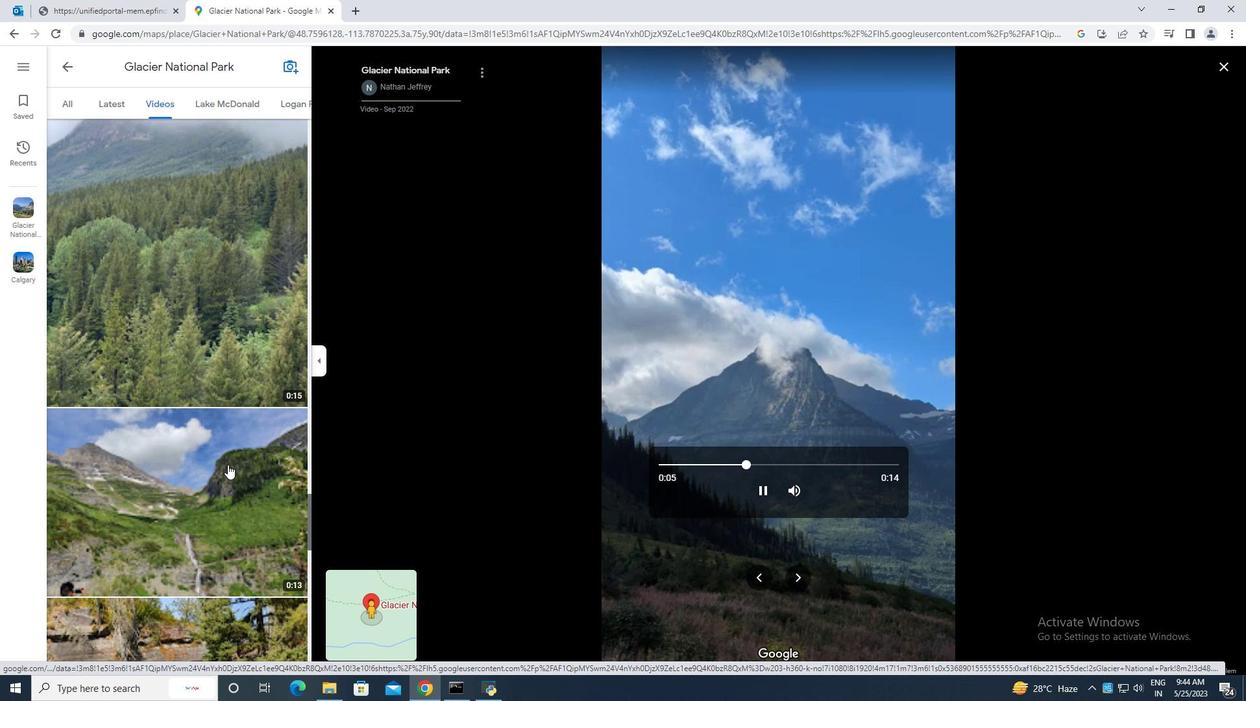 
Action: Mouse scrolled (227, 464) with delta (0, 0)
Screenshot: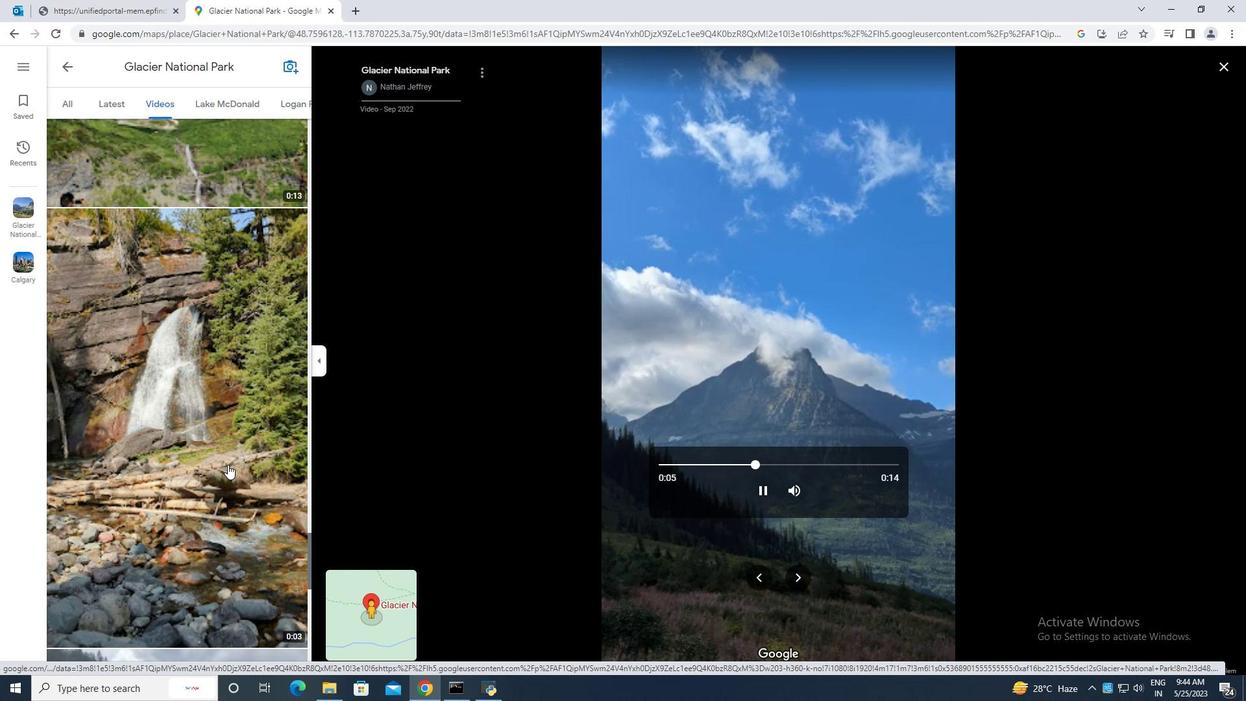 
Action: Mouse scrolled (227, 464) with delta (0, 0)
Screenshot: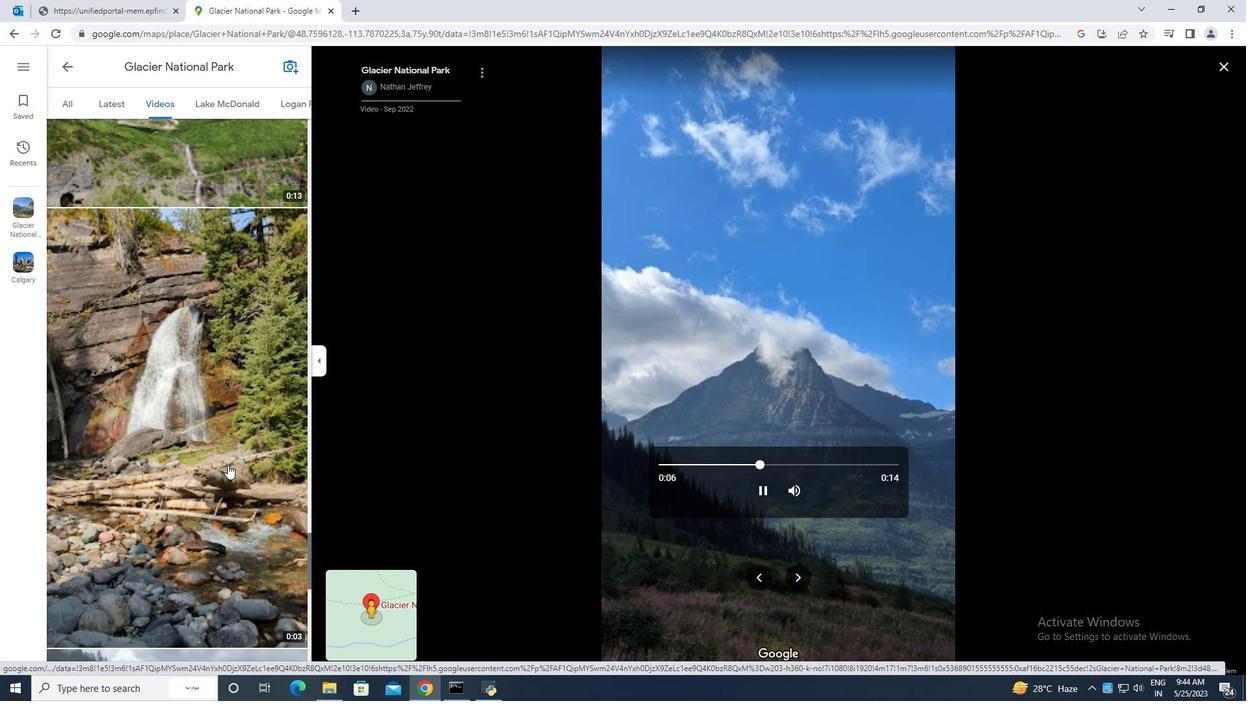 
Action: Mouse scrolled (227, 464) with delta (0, 0)
Screenshot: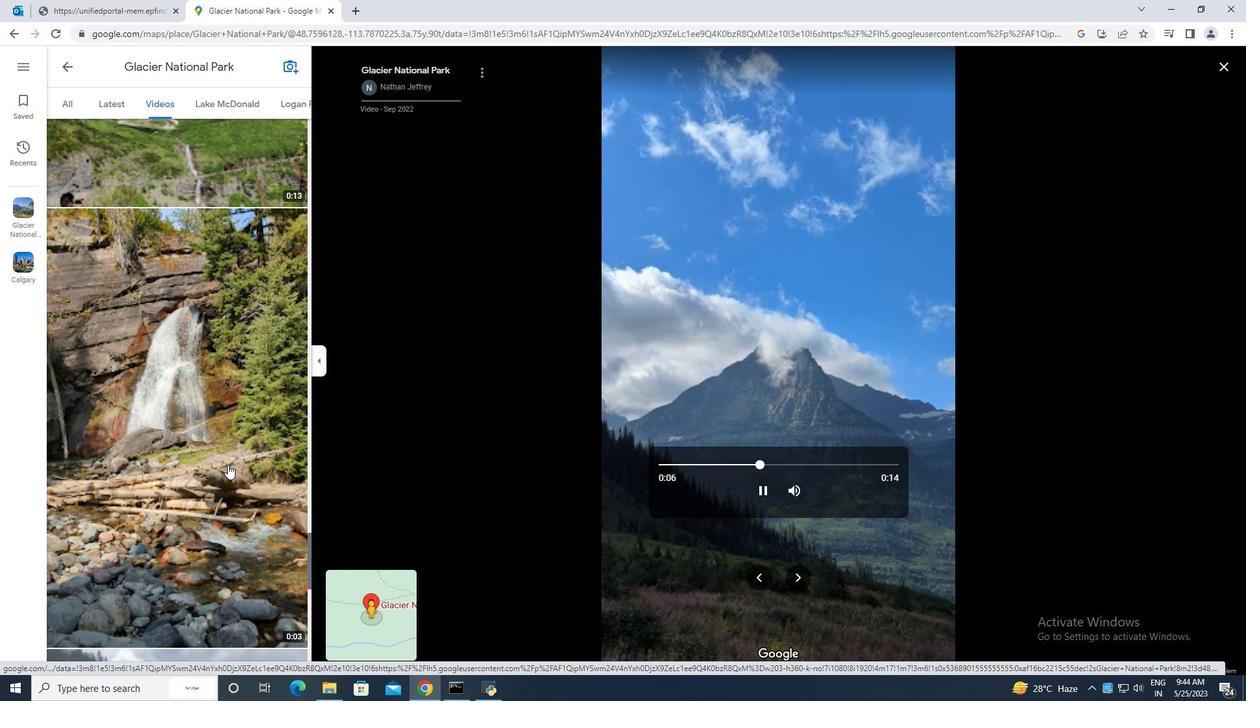 
Action: Mouse scrolled (227, 464) with delta (0, 0)
Screenshot: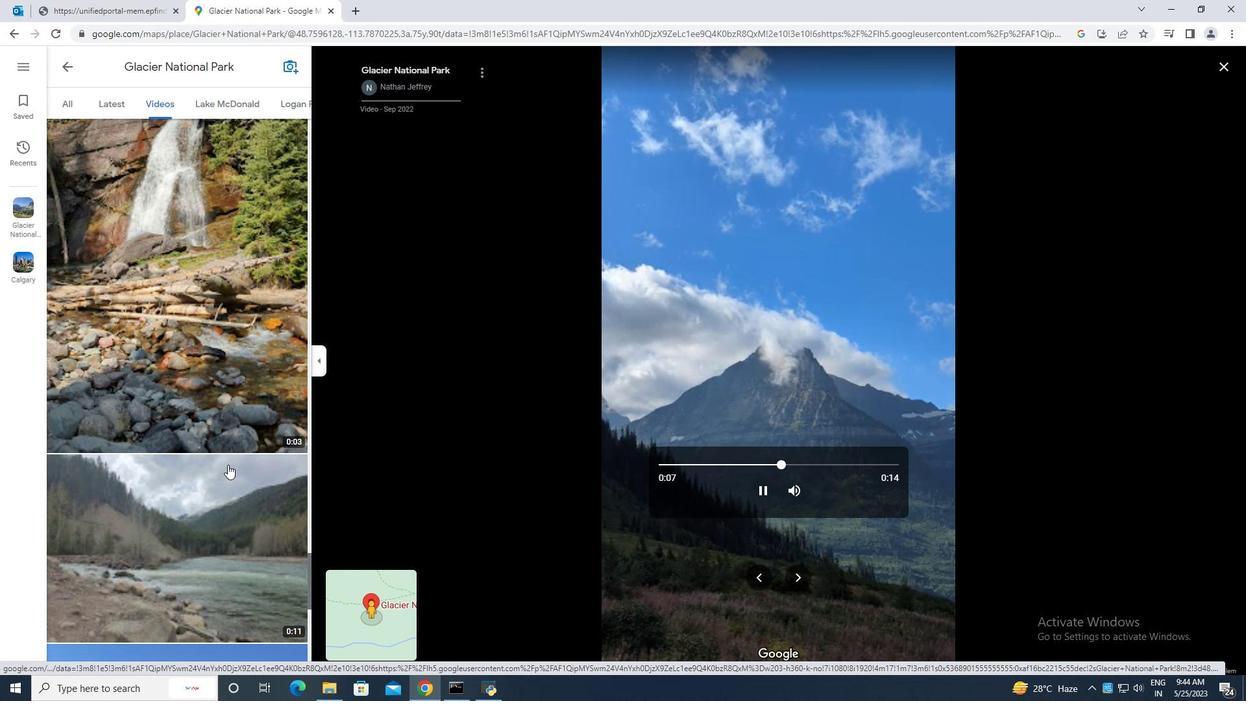 
Action: Mouse scrolled (227, 464) with delta (0, 0)
Screenshot: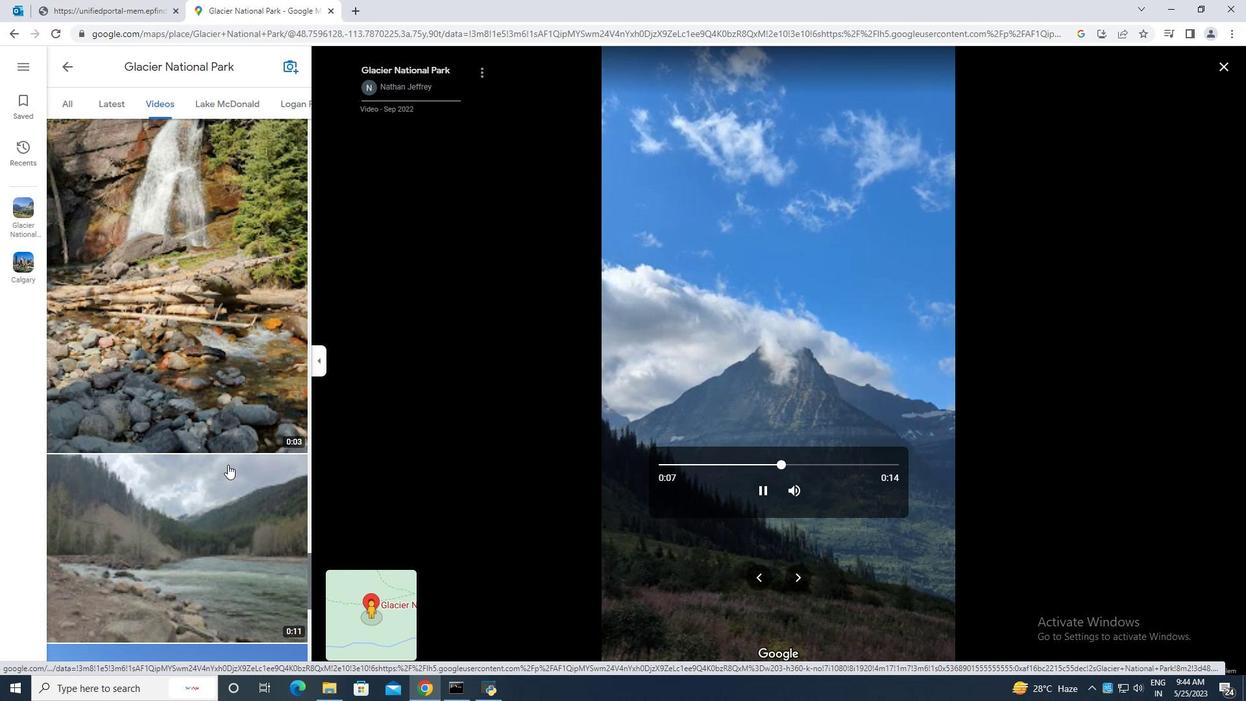 
Action: Mouse scrolled (227, 464) with delta (0, 0)
Screenshot: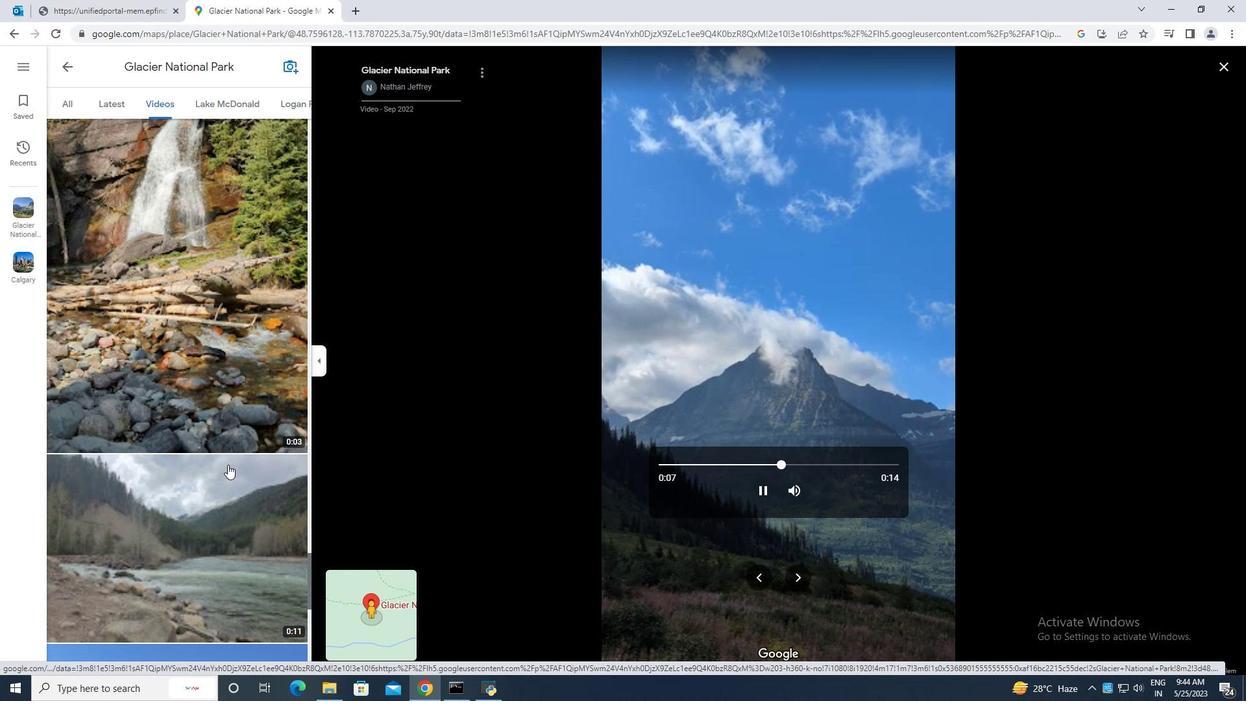 
Action: Mouse scrolled (227, 464) with delta (0, 0)
Screenshot: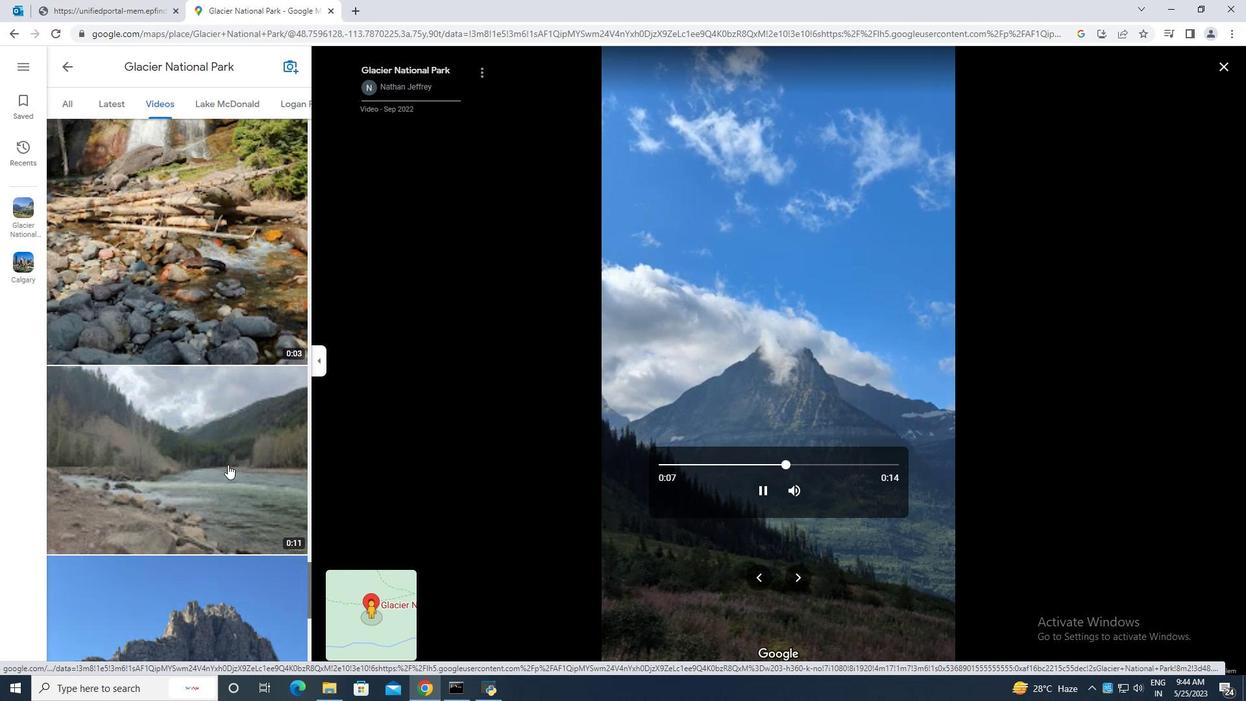 
Action: Mouse scrolled (227, 464) with delta (0, 0)
Screenshot: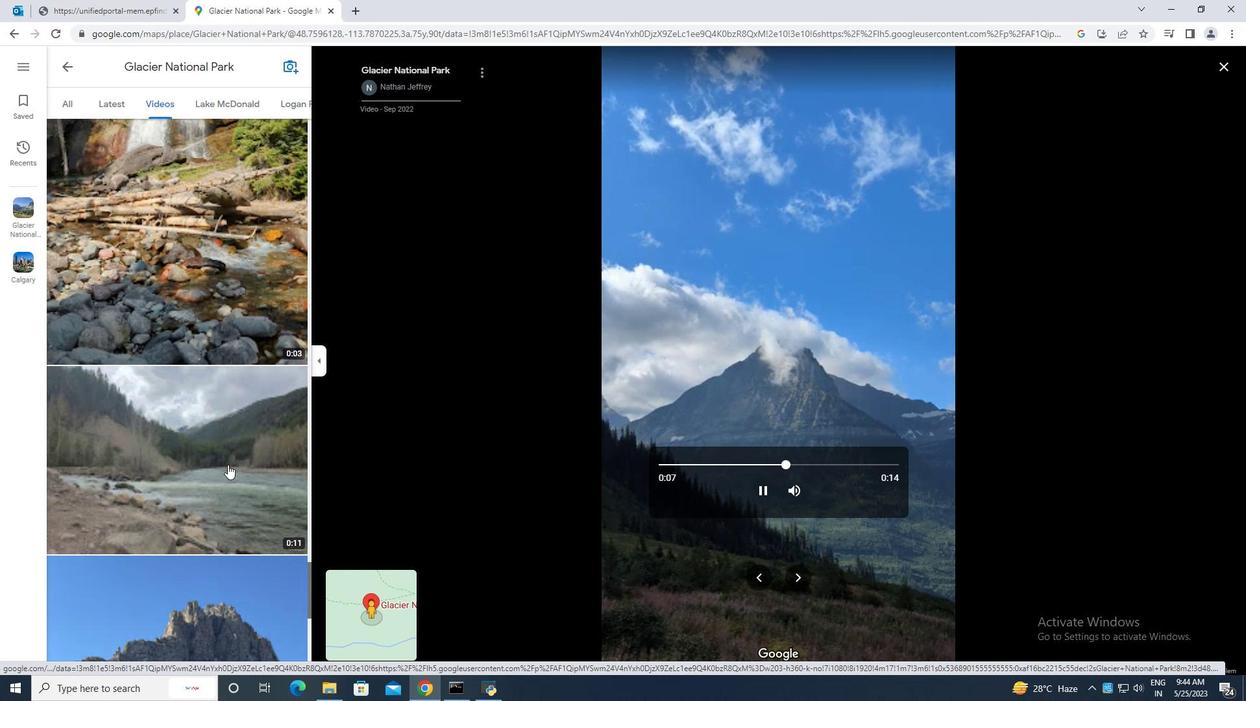 
Action: Mouse scrolled (227, 464) with delta (0, 0)
Screenshot: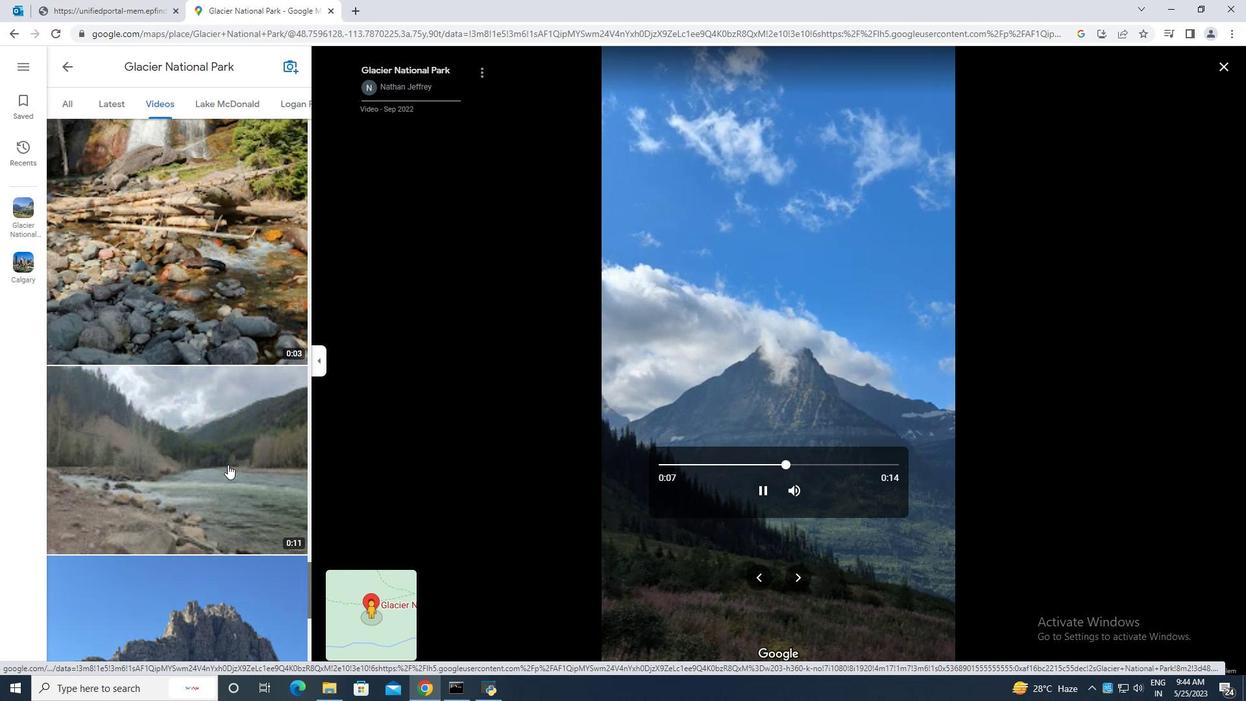 
Action: Mouse scrolled (227, 464) with delta (0, 0)
Screenshot: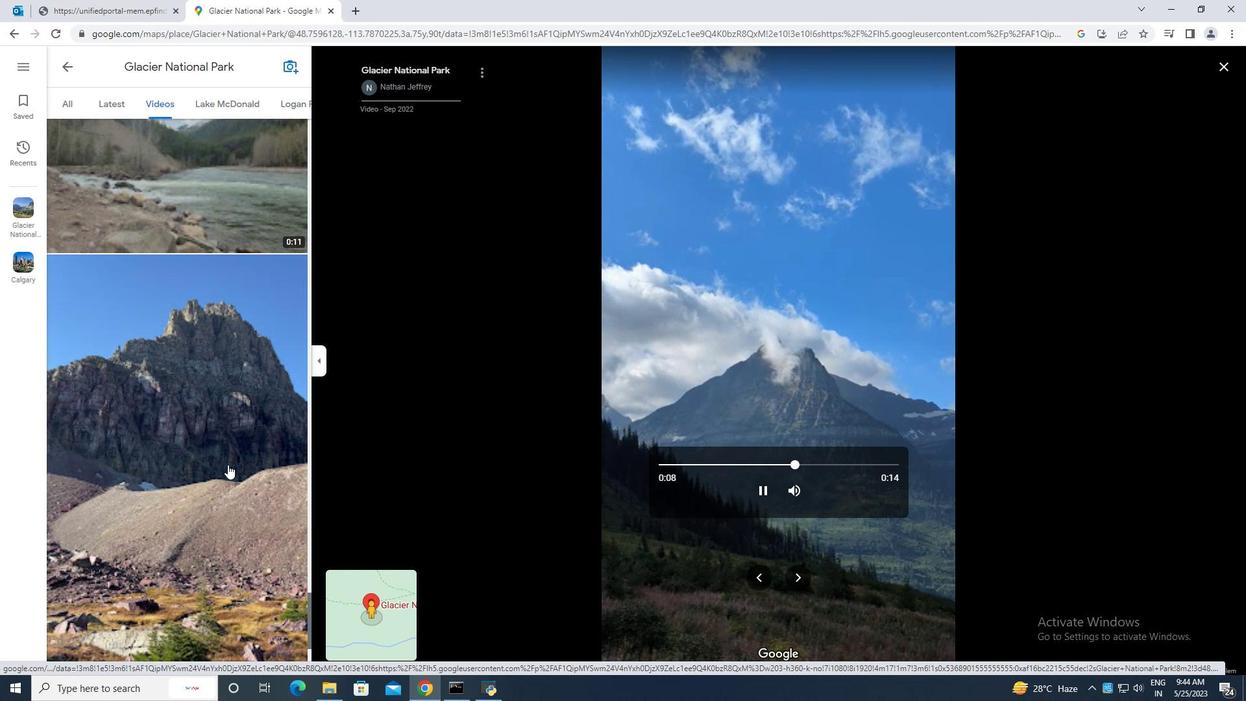 
Action: Mouse scrolled (227, 464) with delta (0, 0)
Screenshot: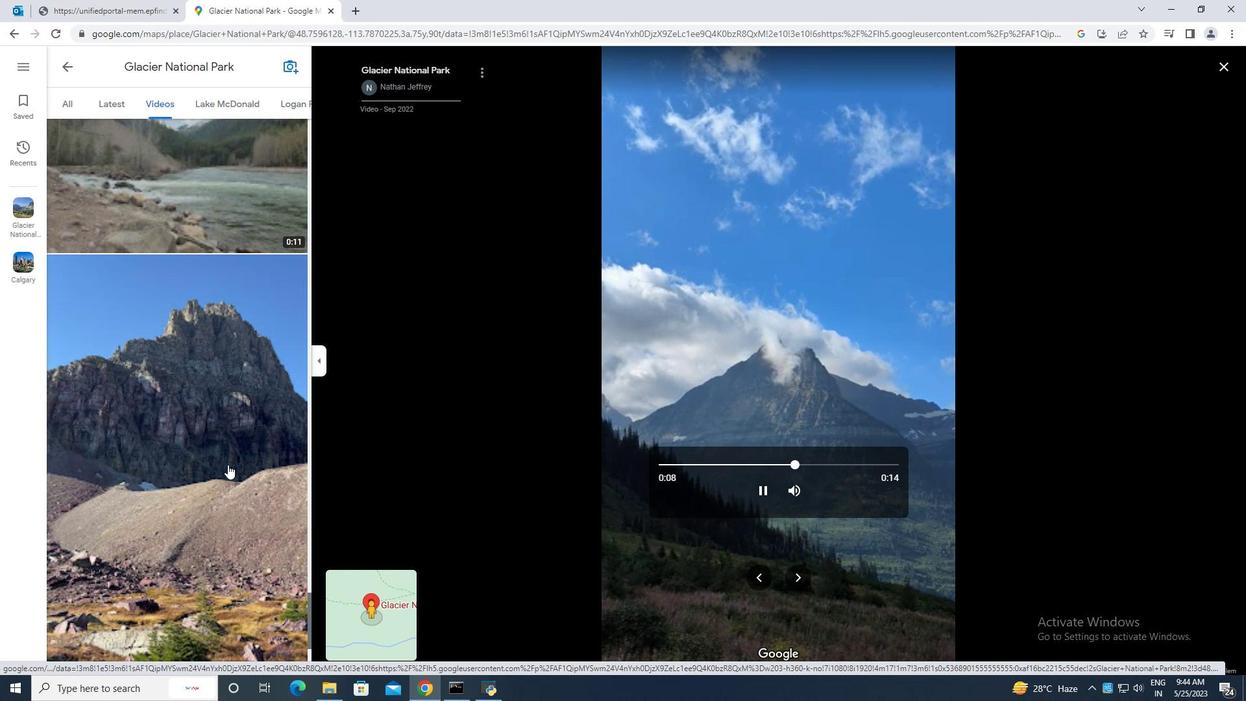
Action: Mouse scrolled (227, 464) with delta (0, 0)
Screenshot: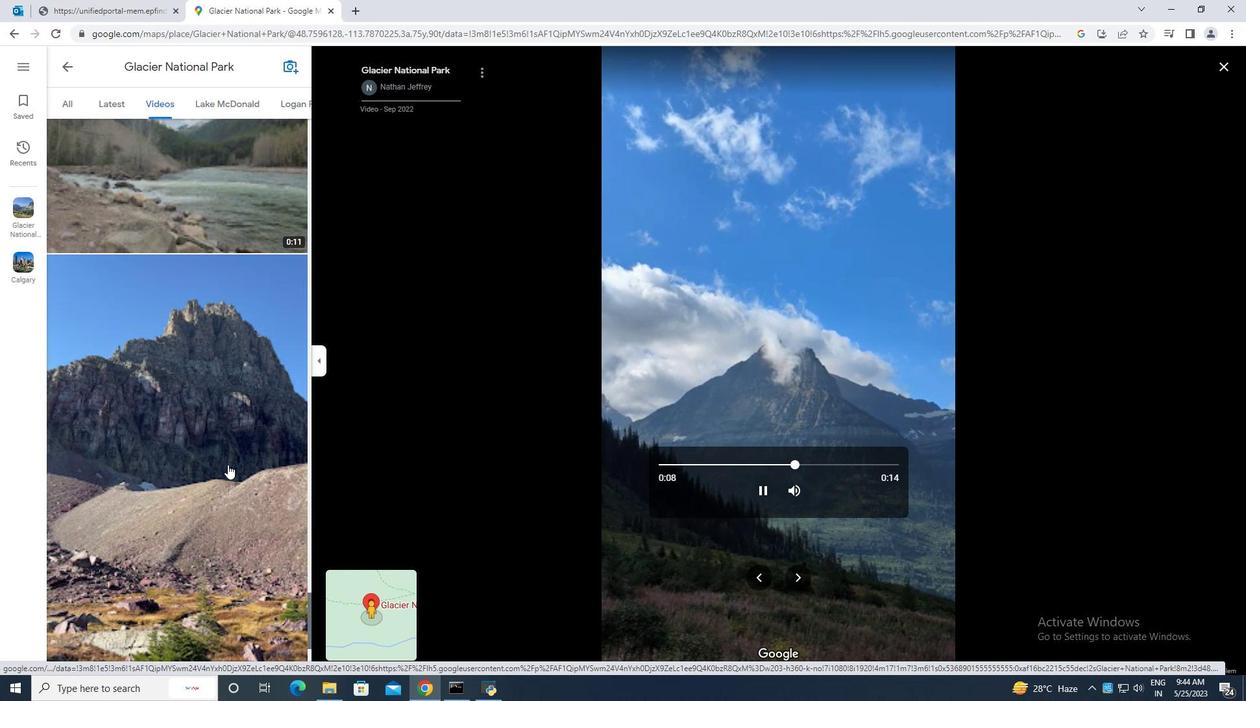 
Action: Mouse scrolled (227, 464) with delta (0, 0)
Screenshot: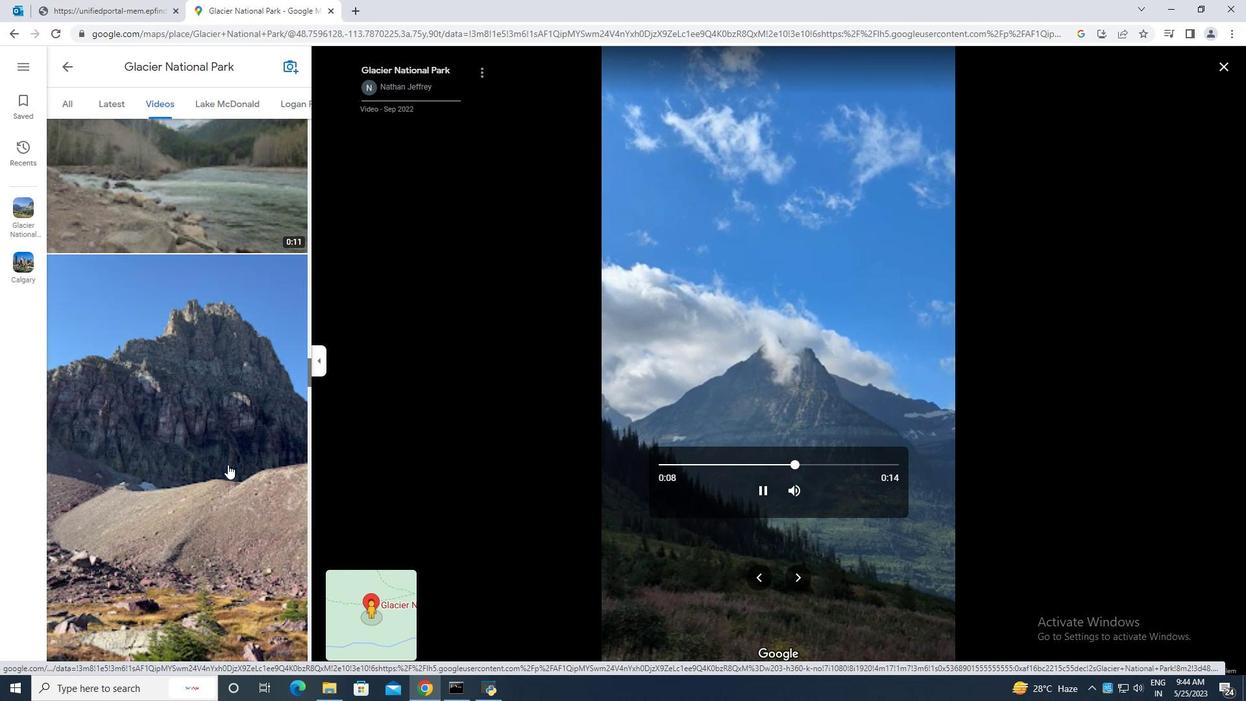 
Action: Mouse scrolled (227, 464) with delta (0, 0)
Screenshot: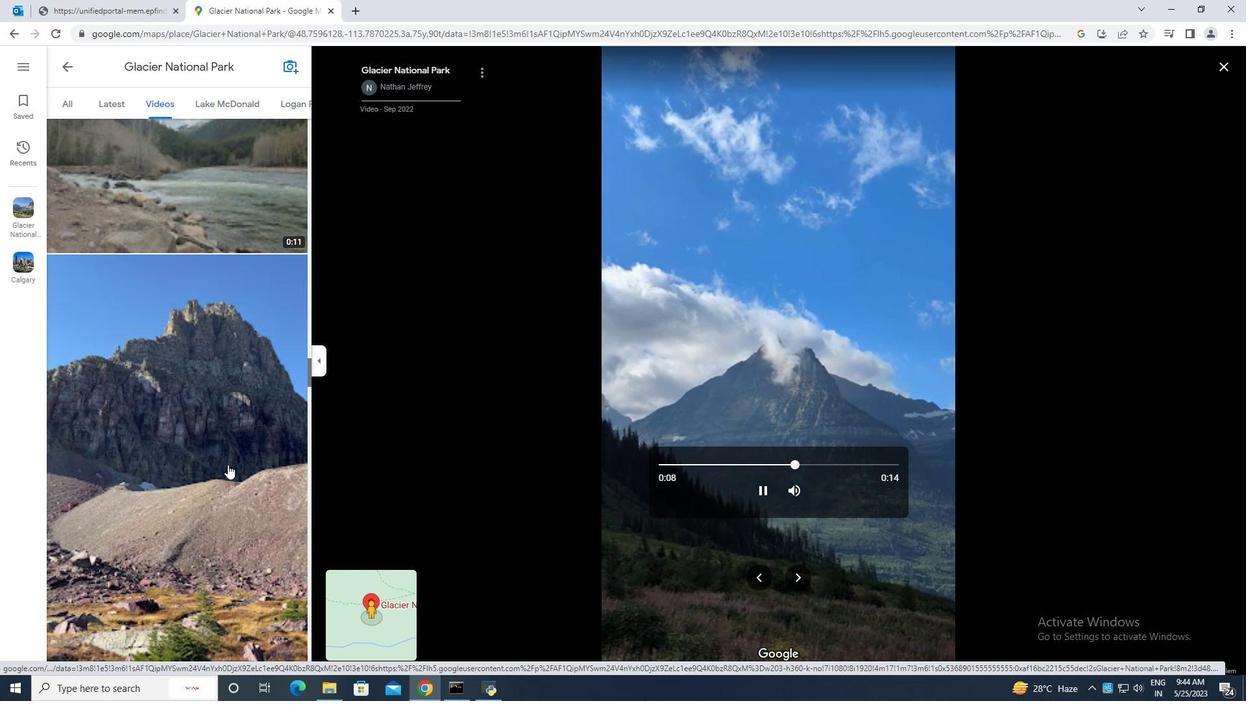 
Action: Mouse scrolled (227, 464) with delta (0, 0)
Screenshot: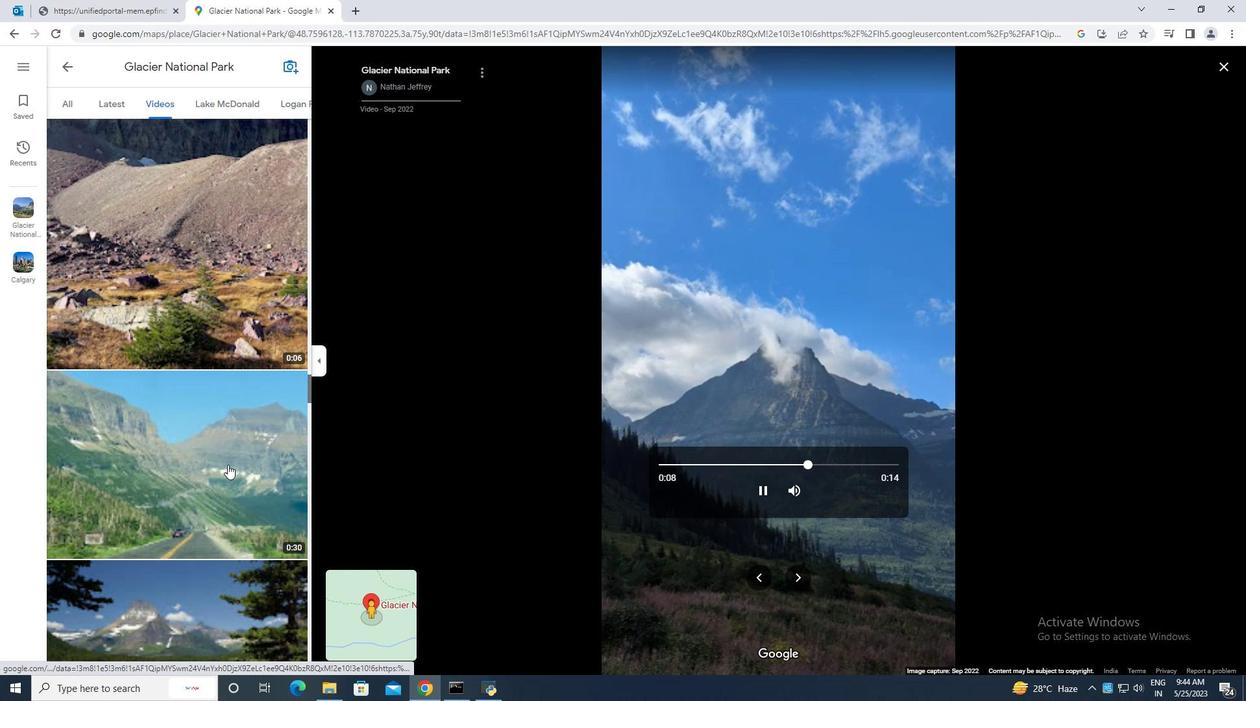 
Action: Mouse scrolled (227, 464) with delta (0, 0)
Screenshot: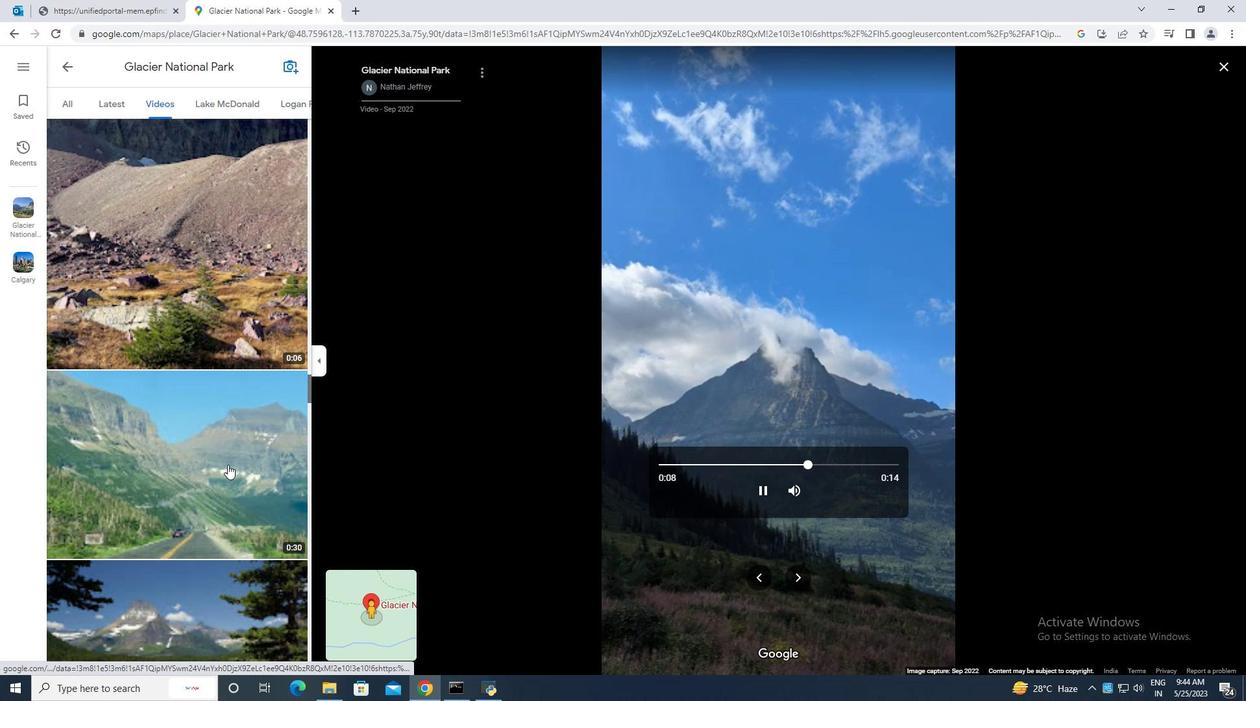 
Action: Mouse scrolled (227, 464) with delta (0, 0)
Screenshot: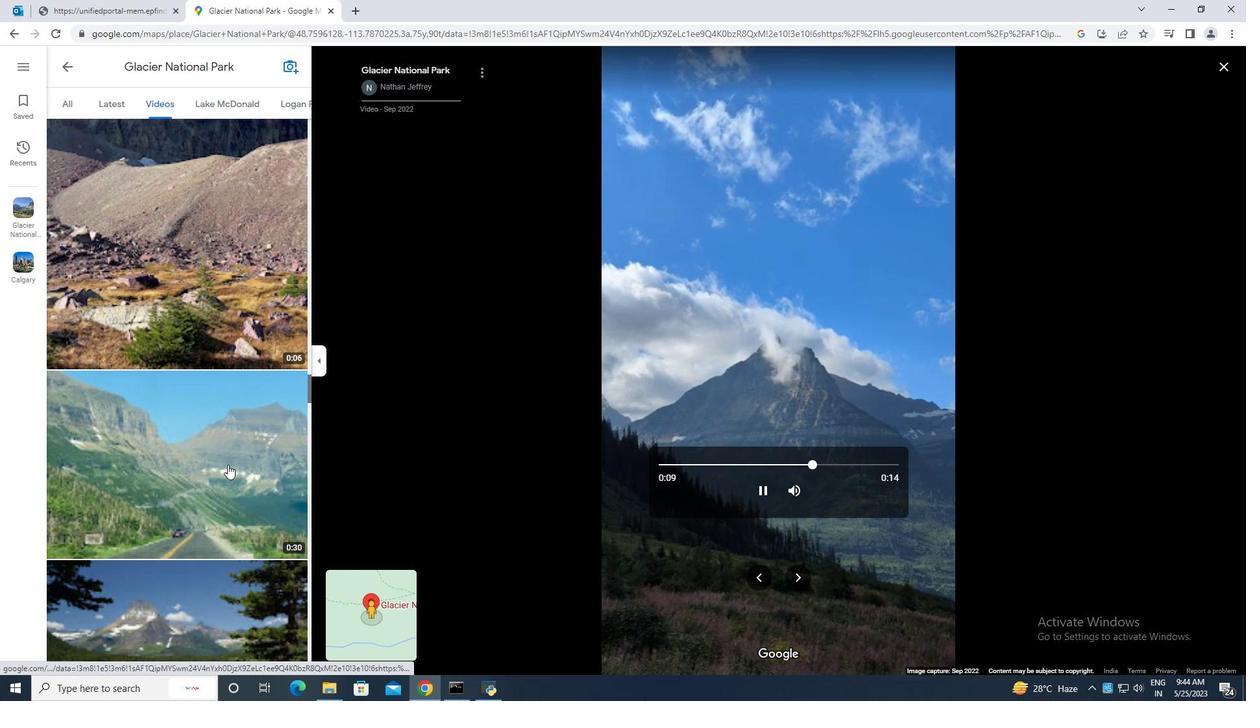 
Action: Mouse scrolled (227, 464) with delta (0, 0)
Screenshot: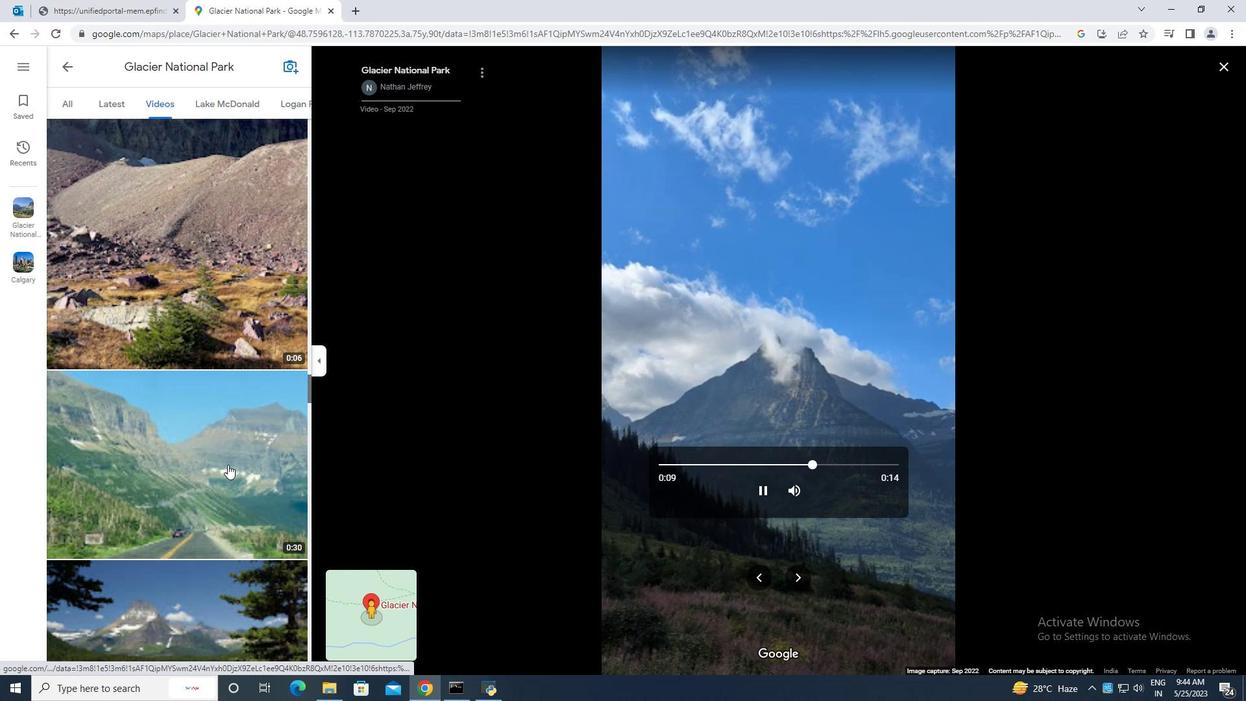 
Action: Mouse scrolled (227, 464) with delta (0, 0)
Screenshot: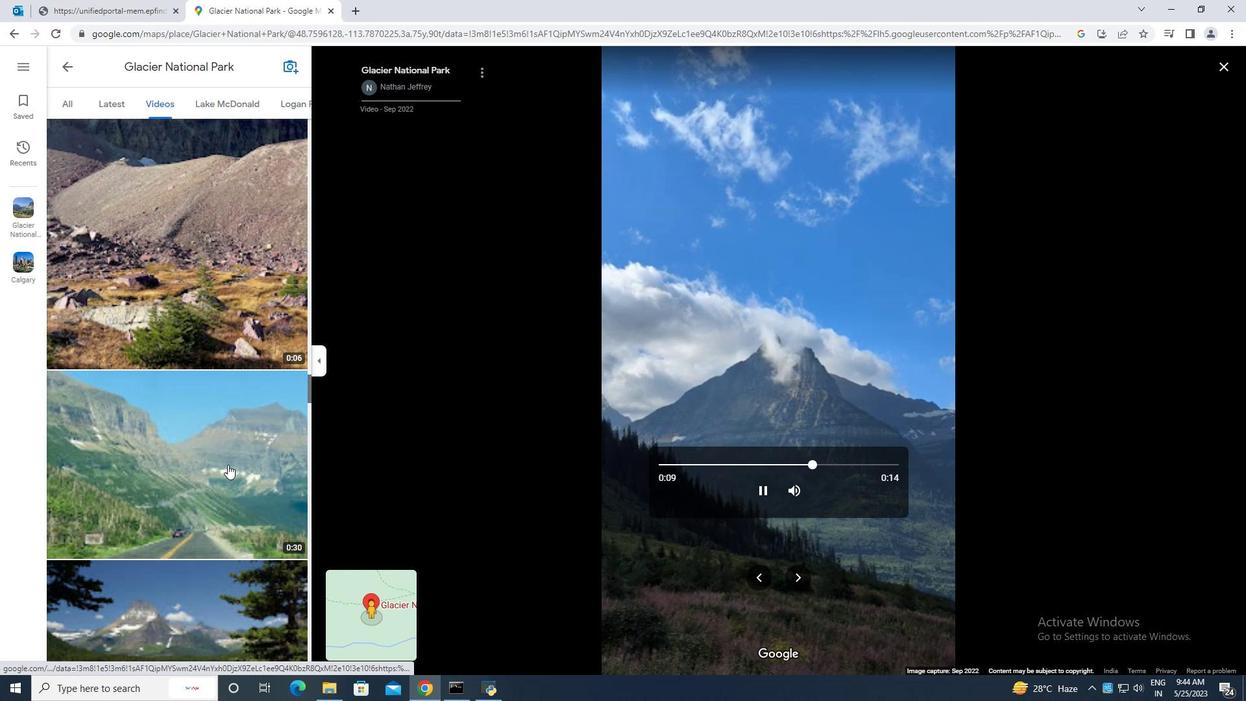 
Action: Mouse scrolled (227, 464) with delta (0, 0)
Screenshot: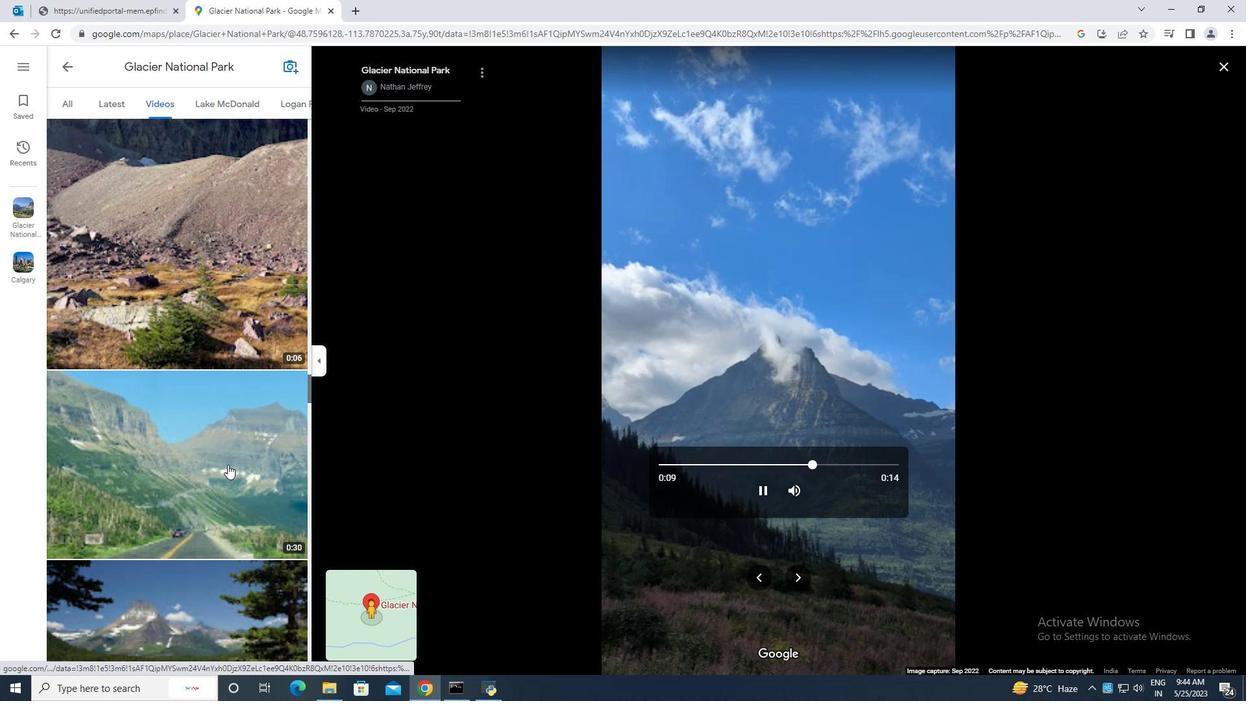 
Action: Mouse scrolled (227, 464) with delta (0, 0)
Screenshot: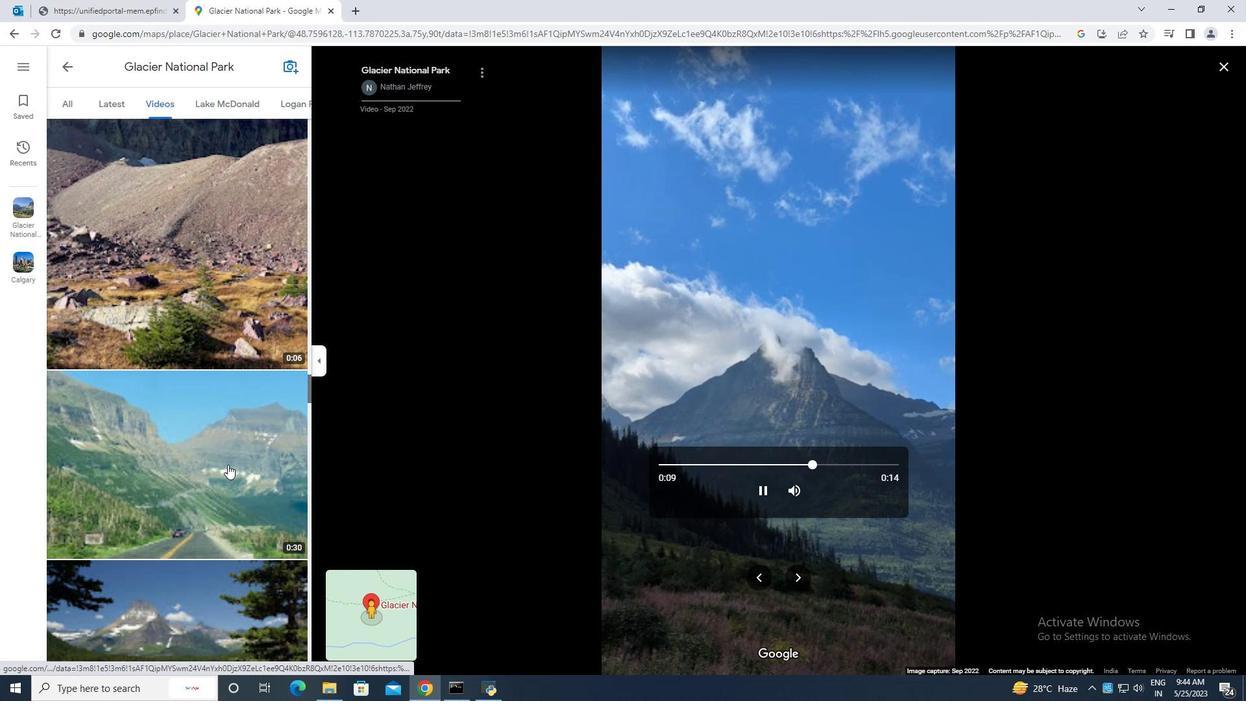 
Action: Mouse scrolled (227, 464) with delta (0, 0)
Screenshot: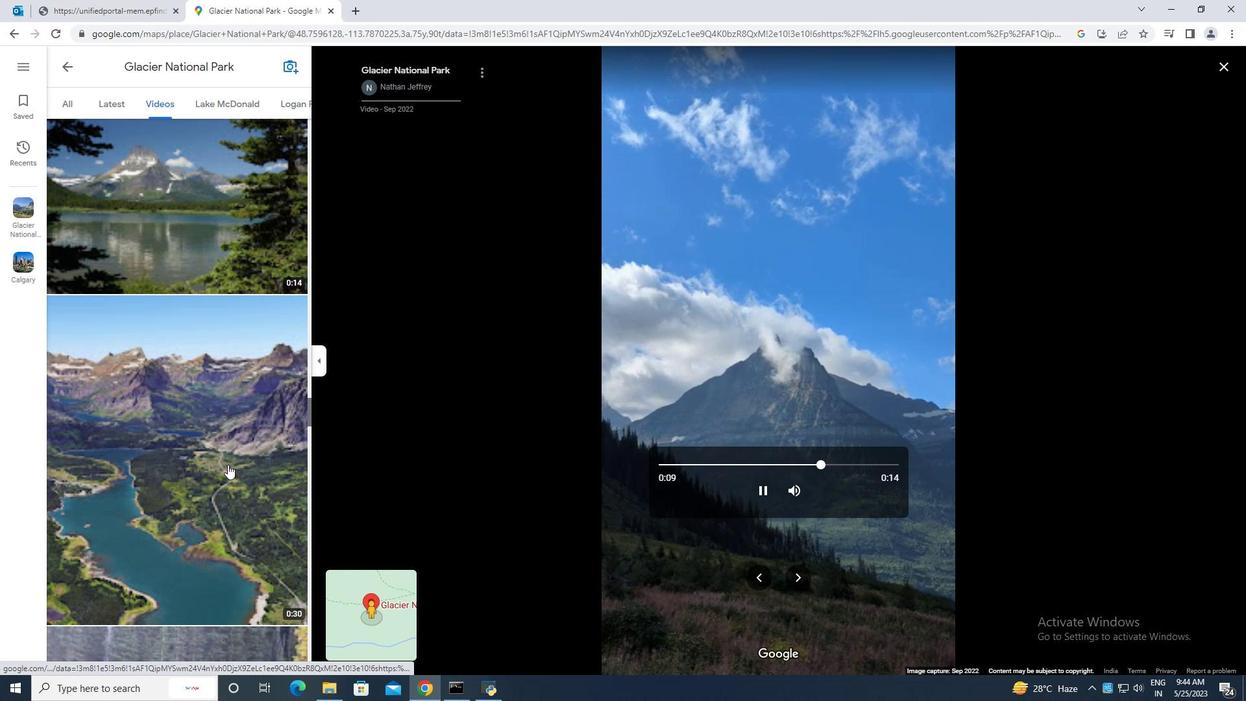 
Action: Mouse scrolled (227, 464) with delta (0, 0)
Screenshot: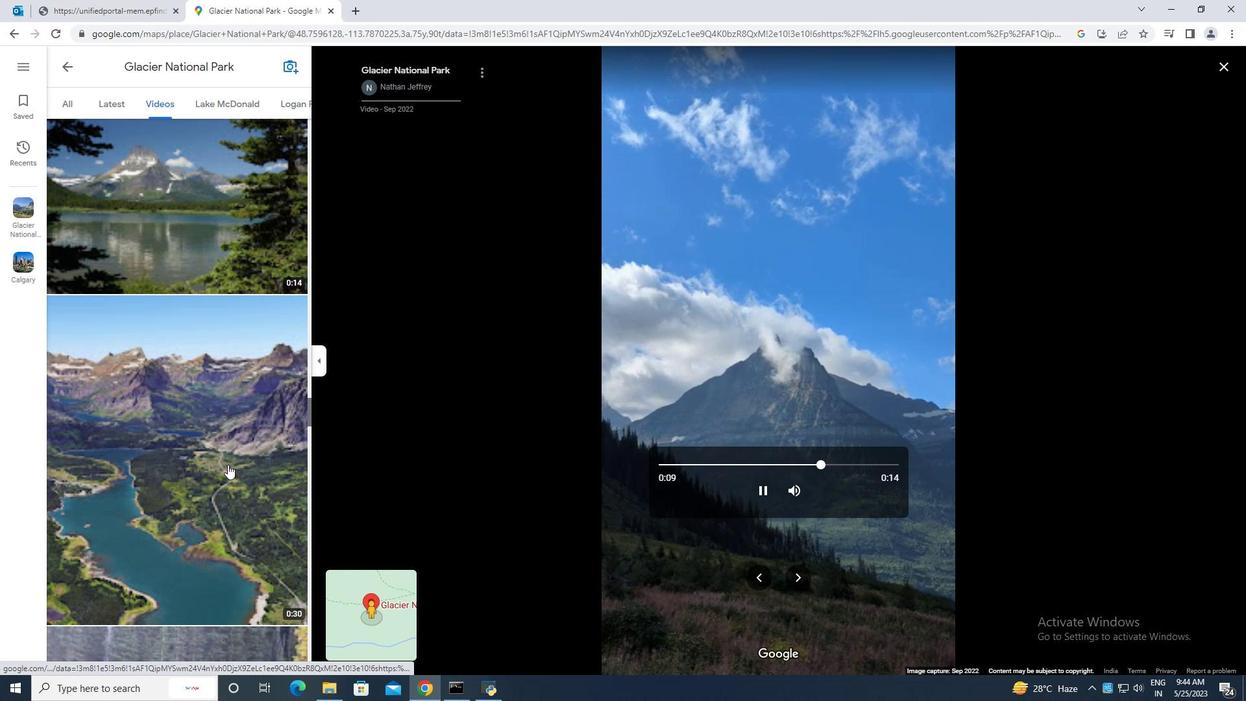 
Action: Mouse scrolled (227, 464) with delta (0, 0)
Screenshot: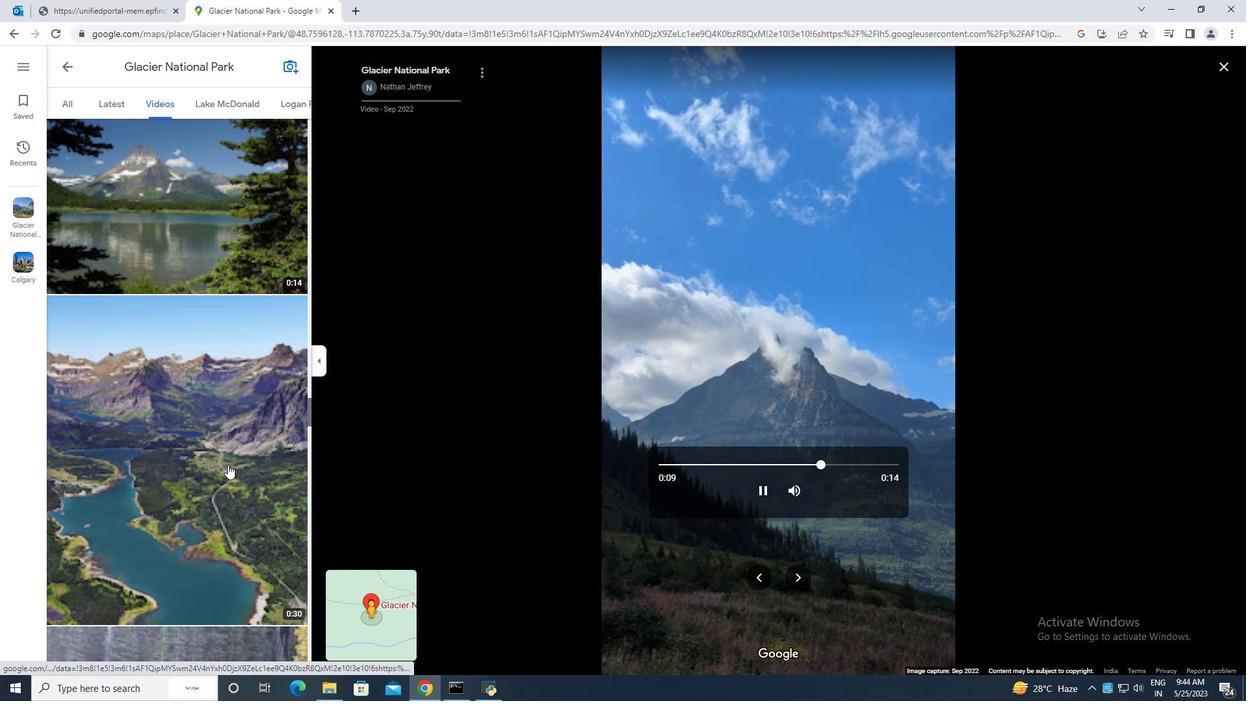 
Action: Mouse scrolled (227, 464) with delta (0, 0)
Screenshot: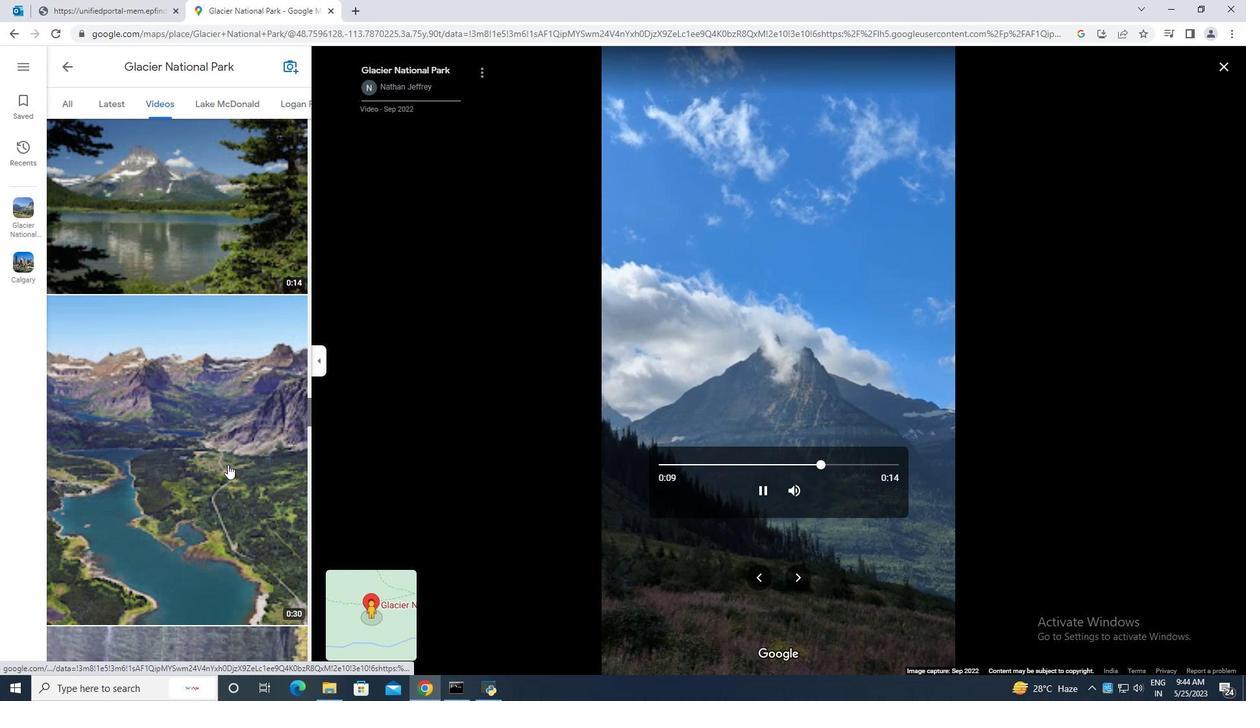 
Action: Mouse scrolled (227, 464) with delta (0, 0)
Screenshot: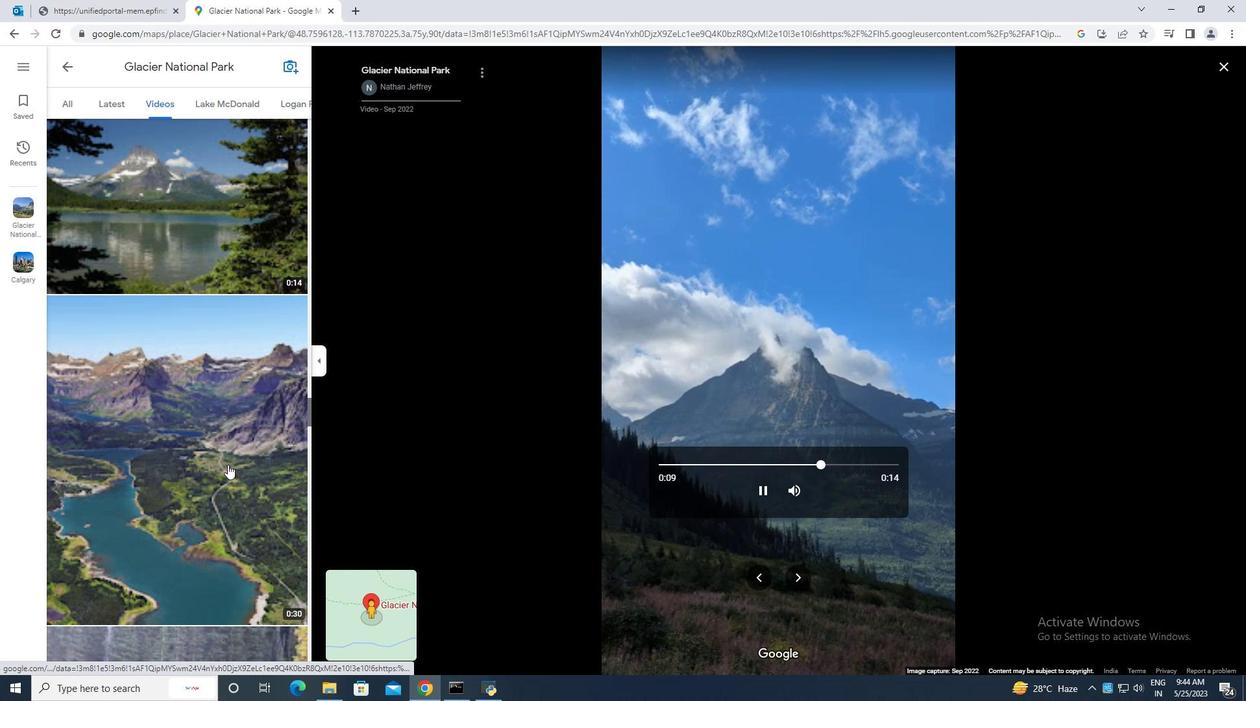
Action: Mouse scrolled (227, 464) with delta (0, 0)
Screenshot: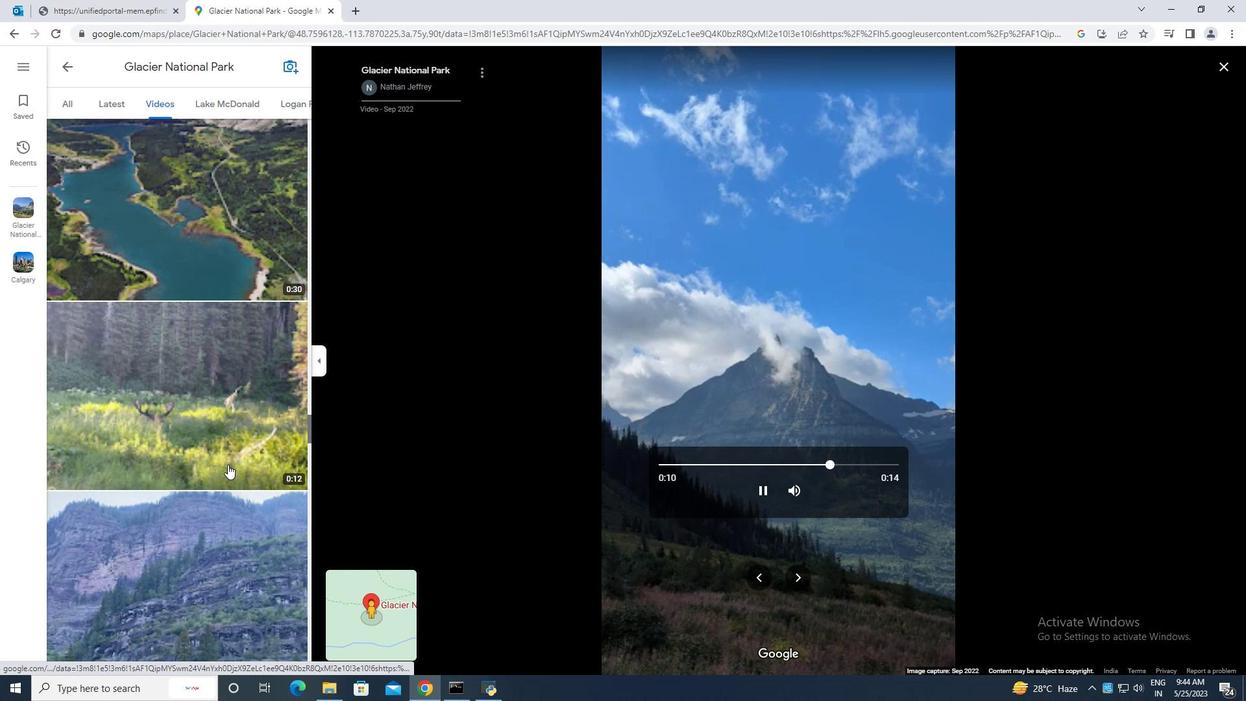 
Action: Mouse scrolled (227, 464) with delta (0, 0)
Screenshot: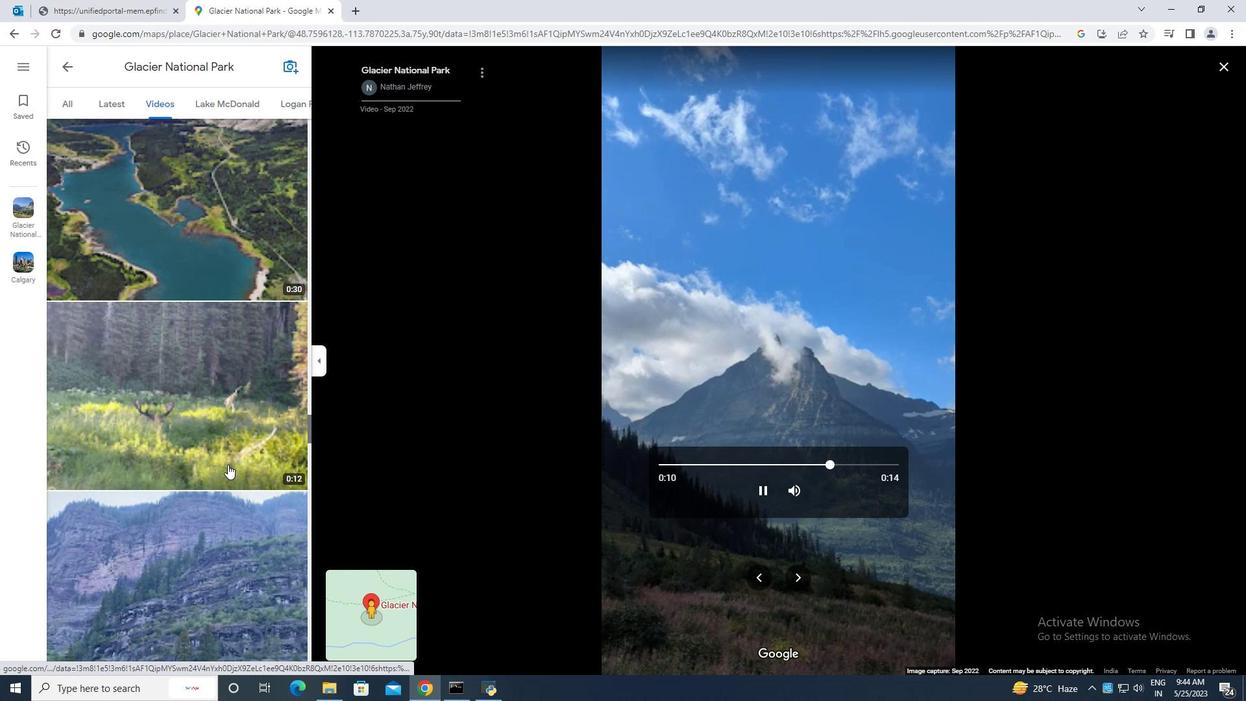 
Action: Mouse scrolled (227, 464) with delta (0, 0)
Screenshot: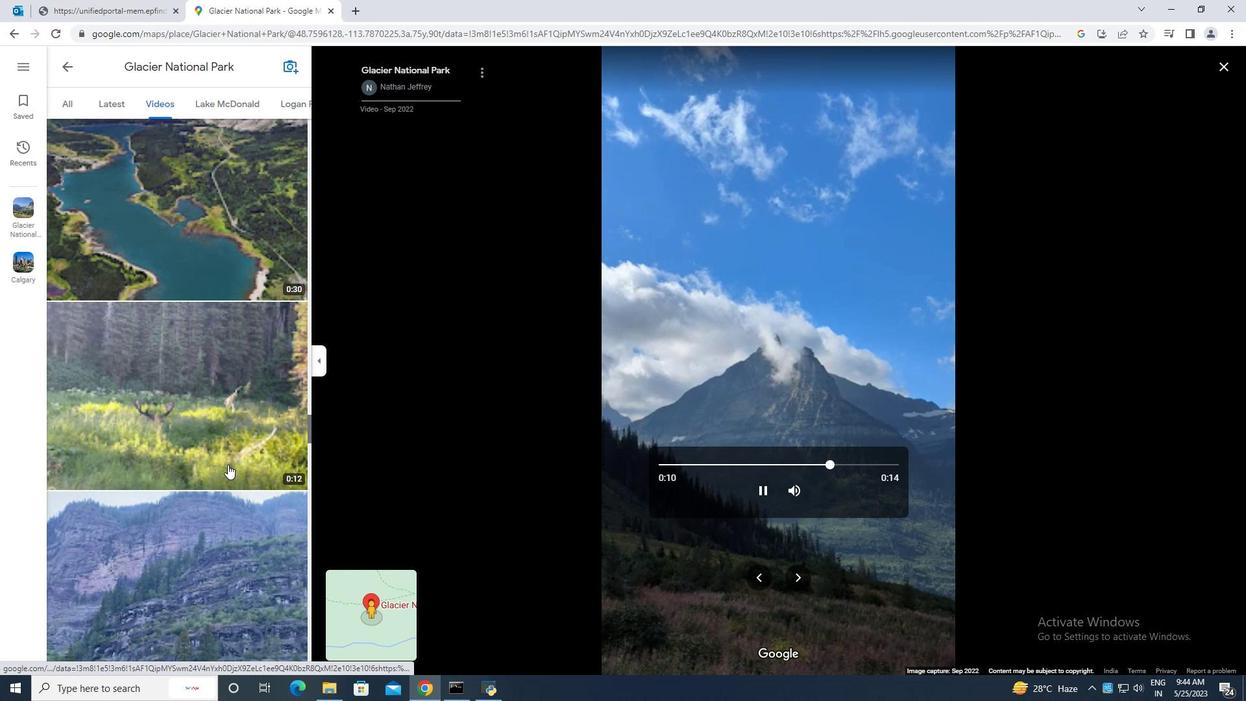 
Action: Mouse scrolled (227, 464) with delta (0, 0)
Screenshot: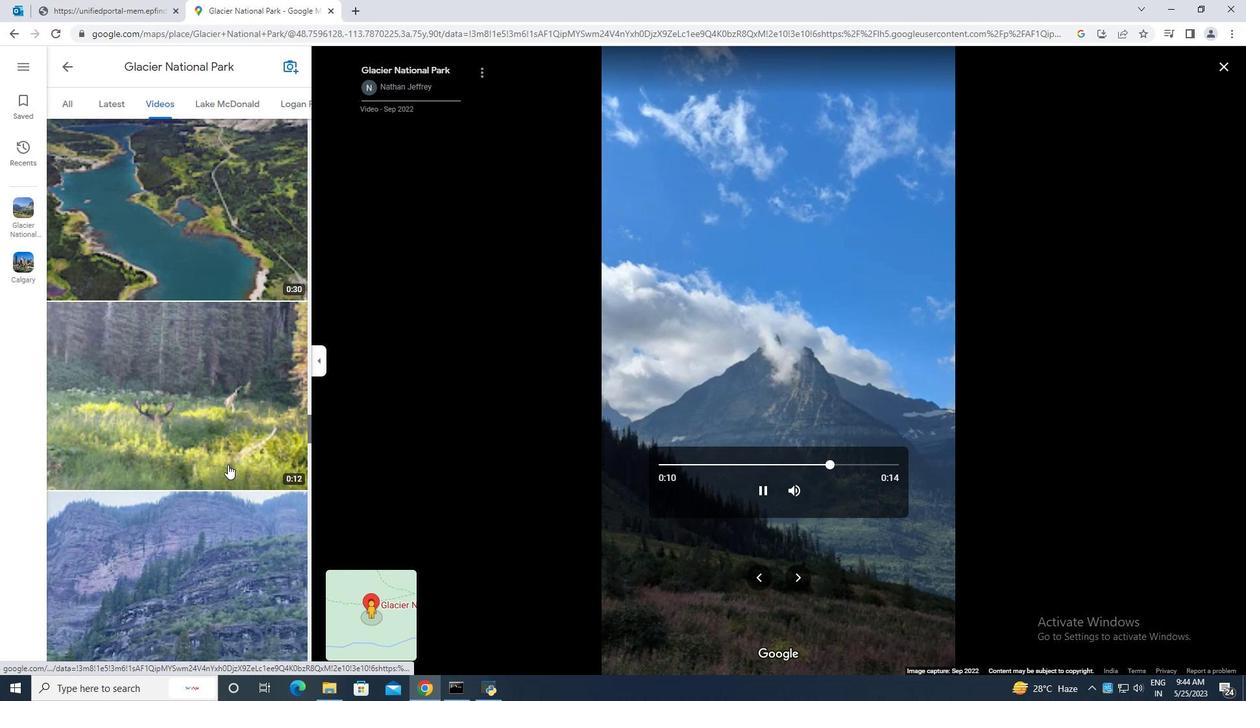 
Action: Mouse scrolled (227, 464) with delta (0, 0)
Screenshot: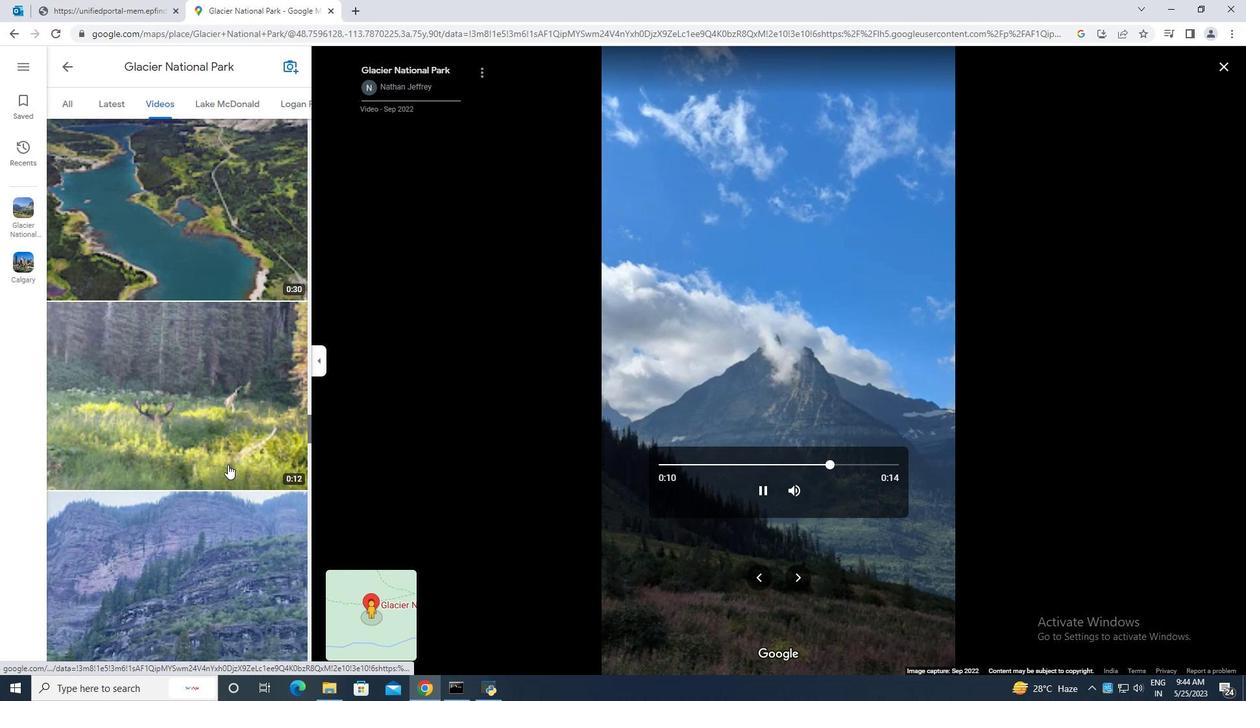 
Action: Mouse scrolled (227, 464) with delta (0, 0)
Screenshot: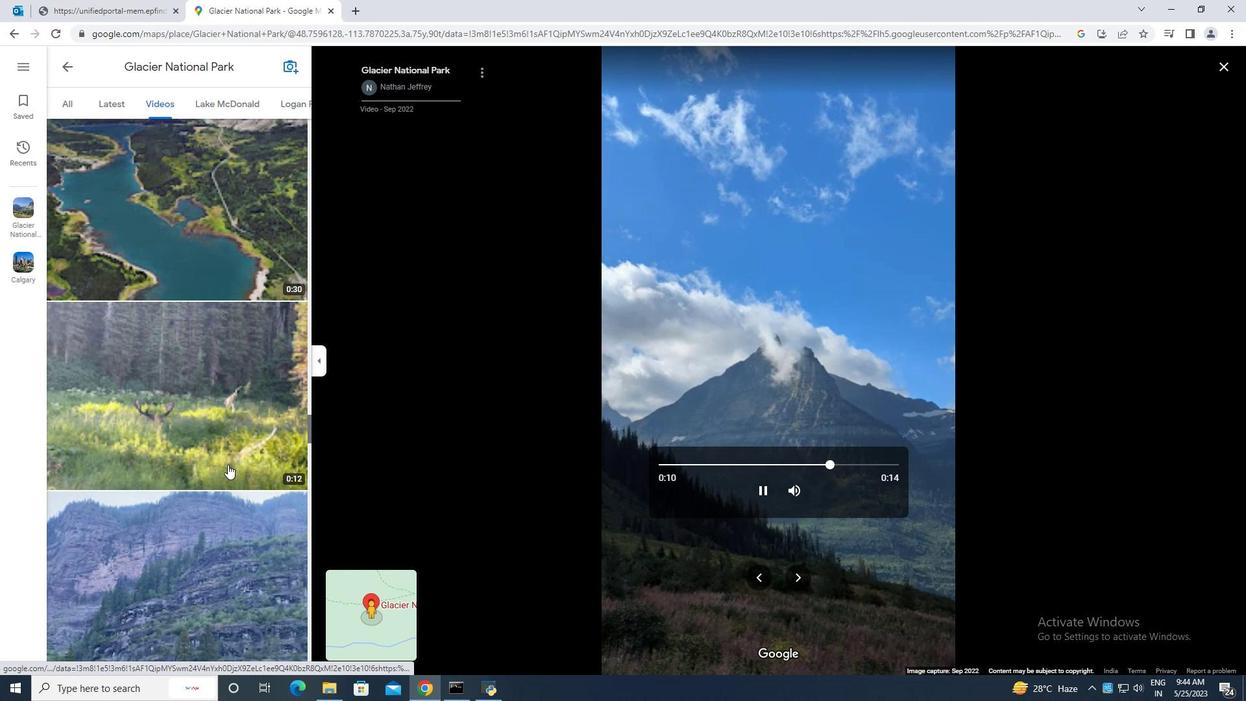 
Action: Mouse scrolled (227, 464) with delta (0, 0)
Screenshot: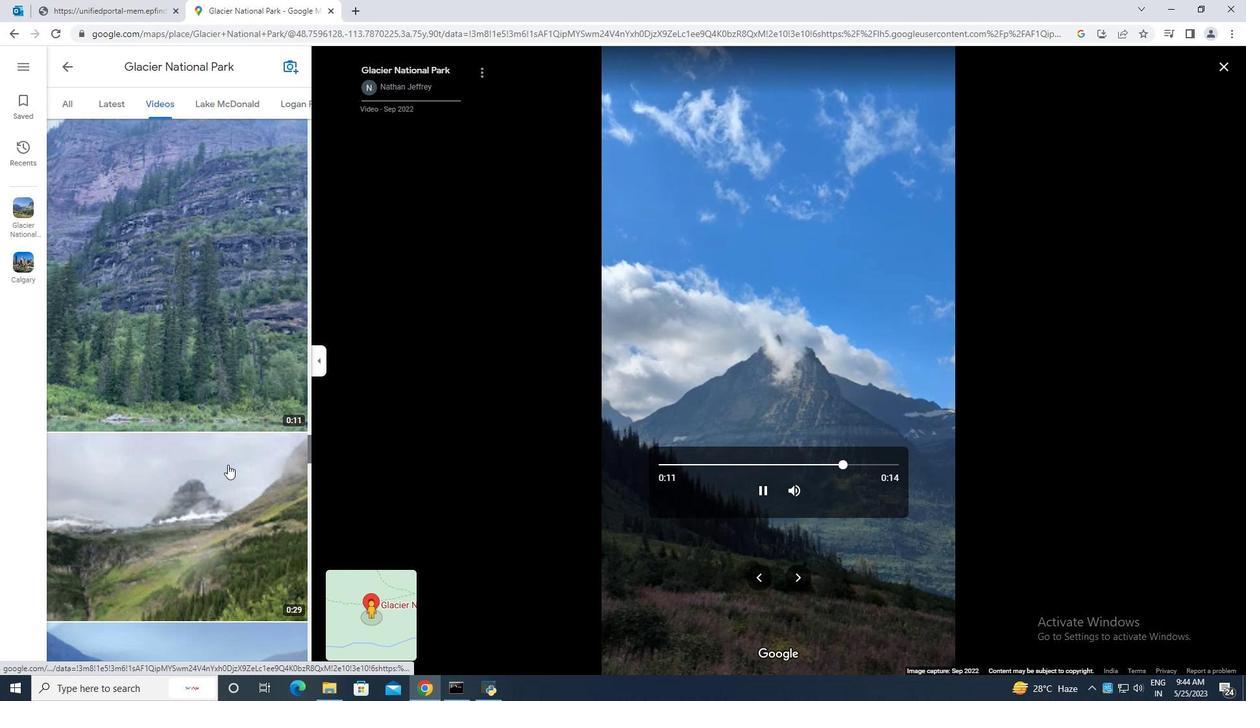 
Action: Mouse scrolled (227, 464) with delta (0, 0)
Screenshot: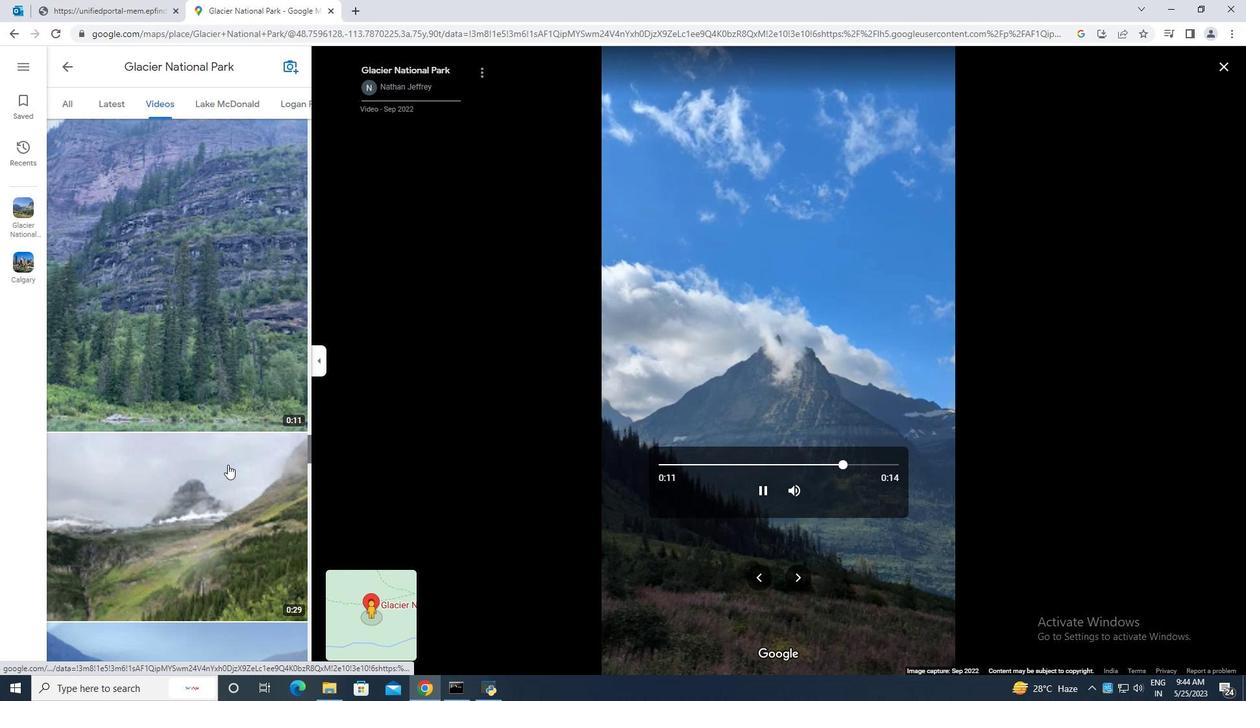 
Action: Mouse scrolled (227, 464) with delta (0, 0)
Screenshot: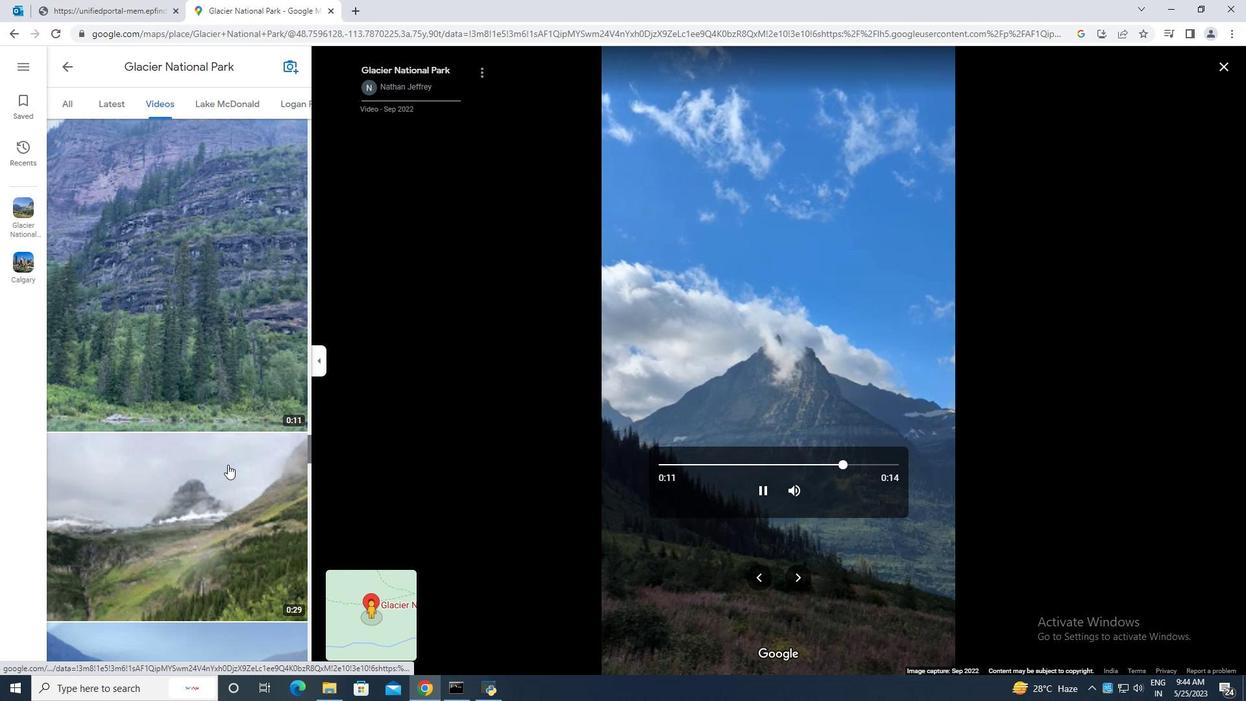
Action: Mouse scrolled (227, 464) with delta (0, 0)
Screenshot: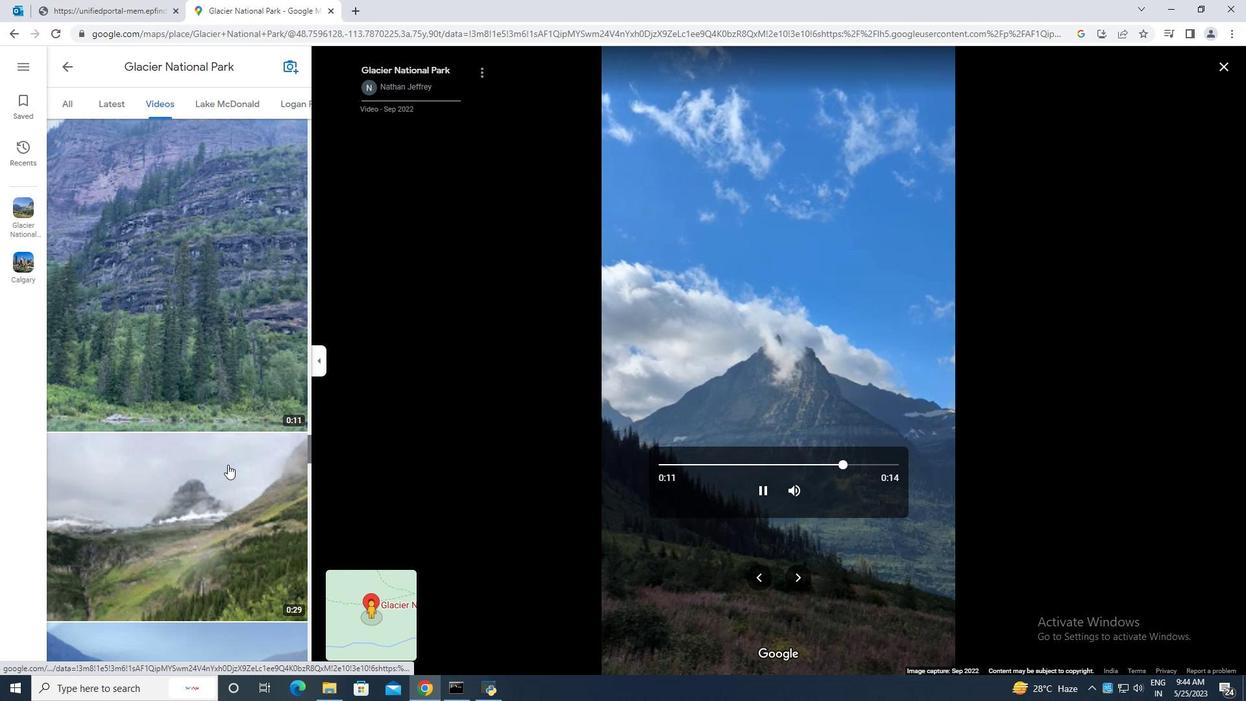 
Action: Mouse scrolled (227, 464) with delta (0, 0)
Screenshot: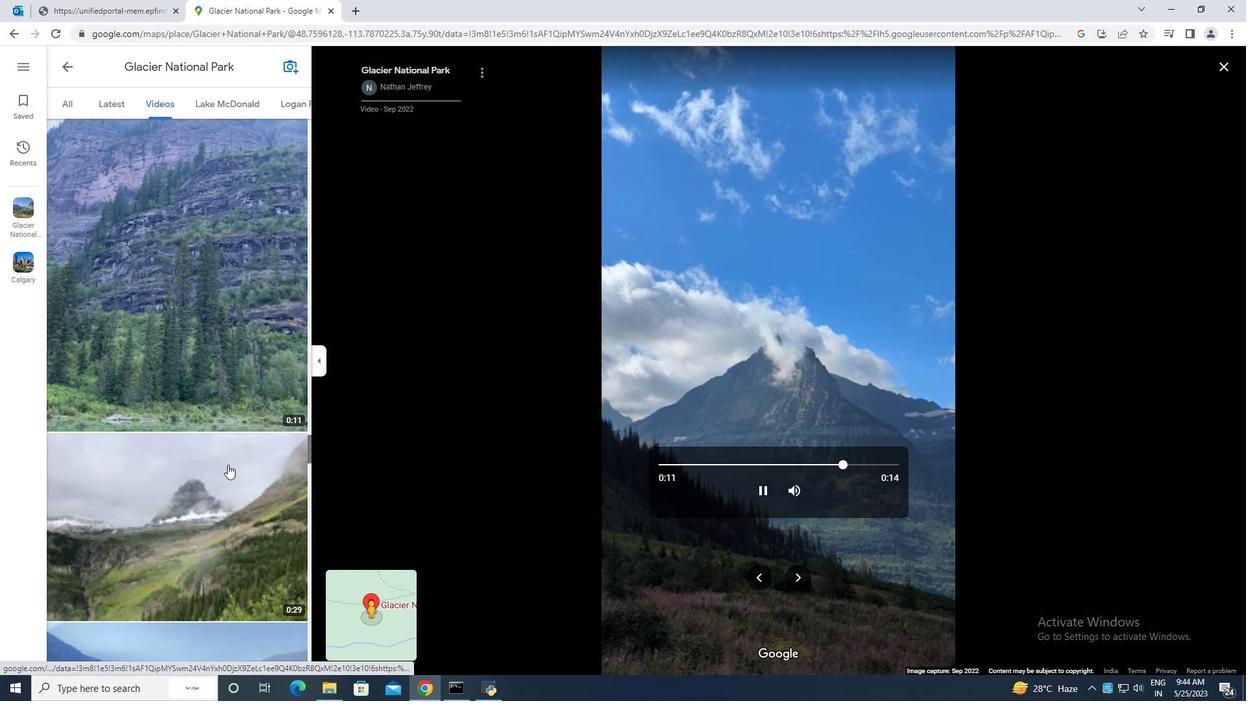
Action: Mouse scrolled (227, 464) with delta (0, 0)
Screenshot: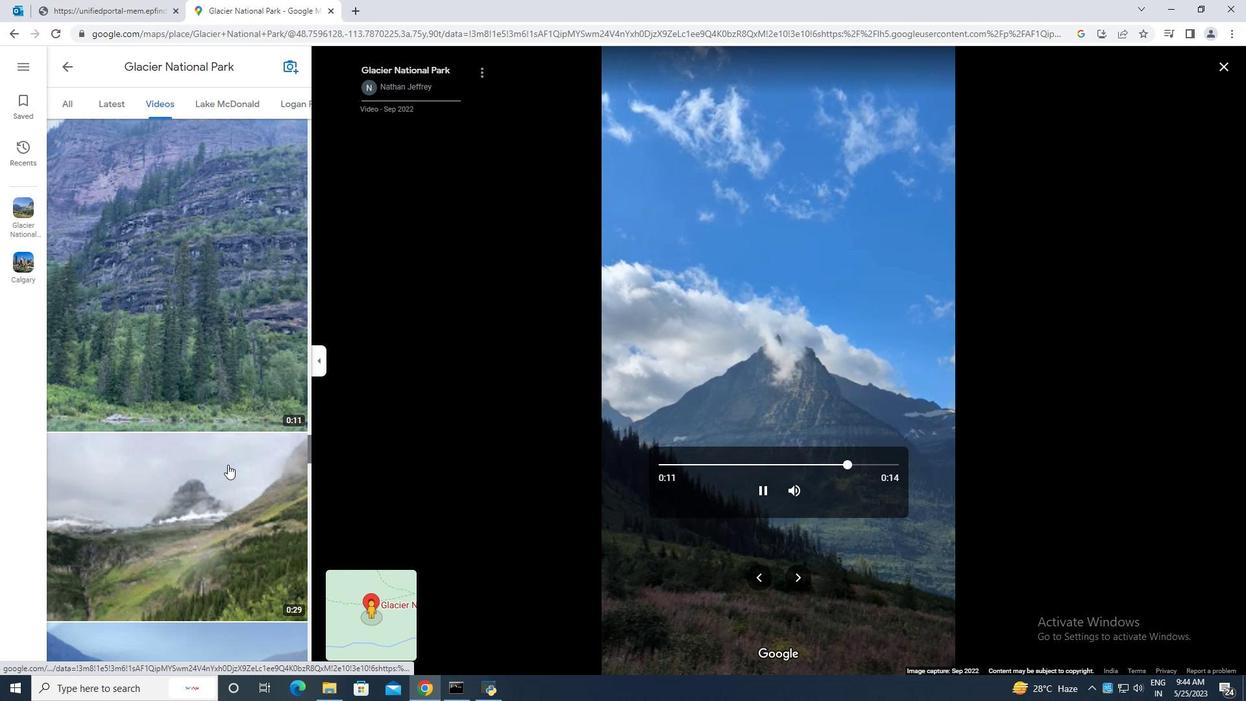 
Action: Mouse scrolled (227, 464) with delta (0, 0)
Screenshot: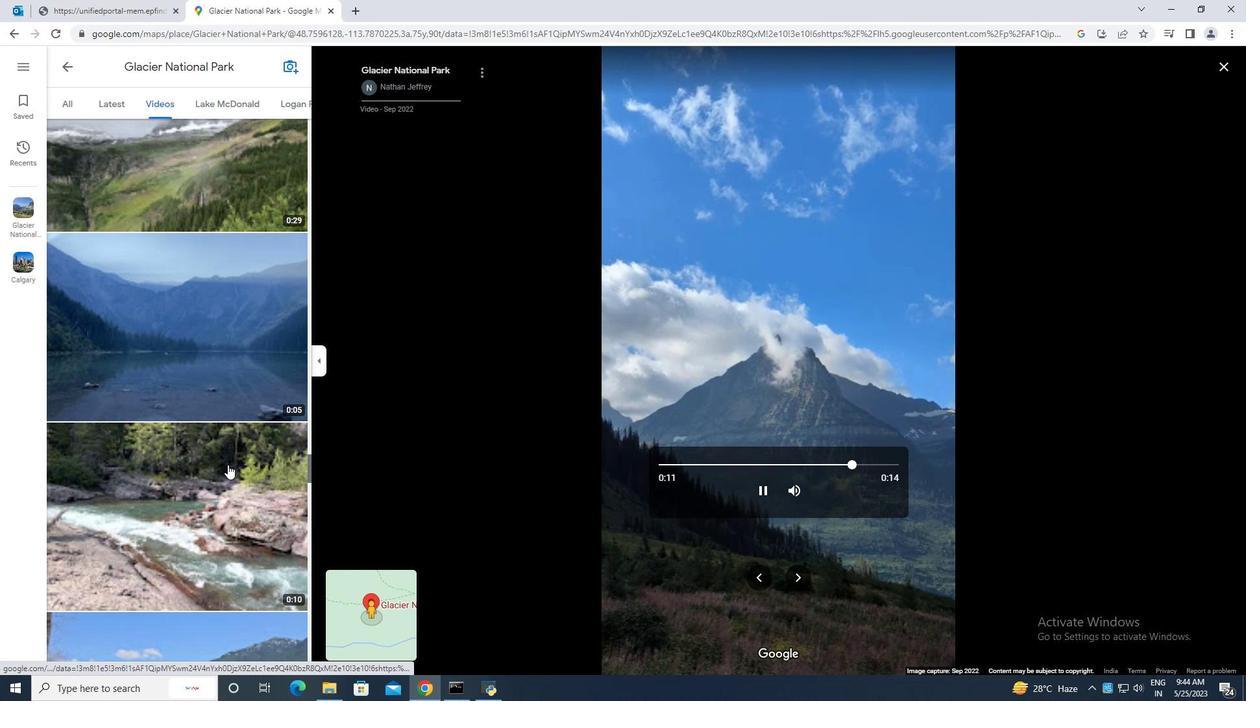 
Action: Mouse scrolled (227, 464) with delta (0, 0)
Screenshot: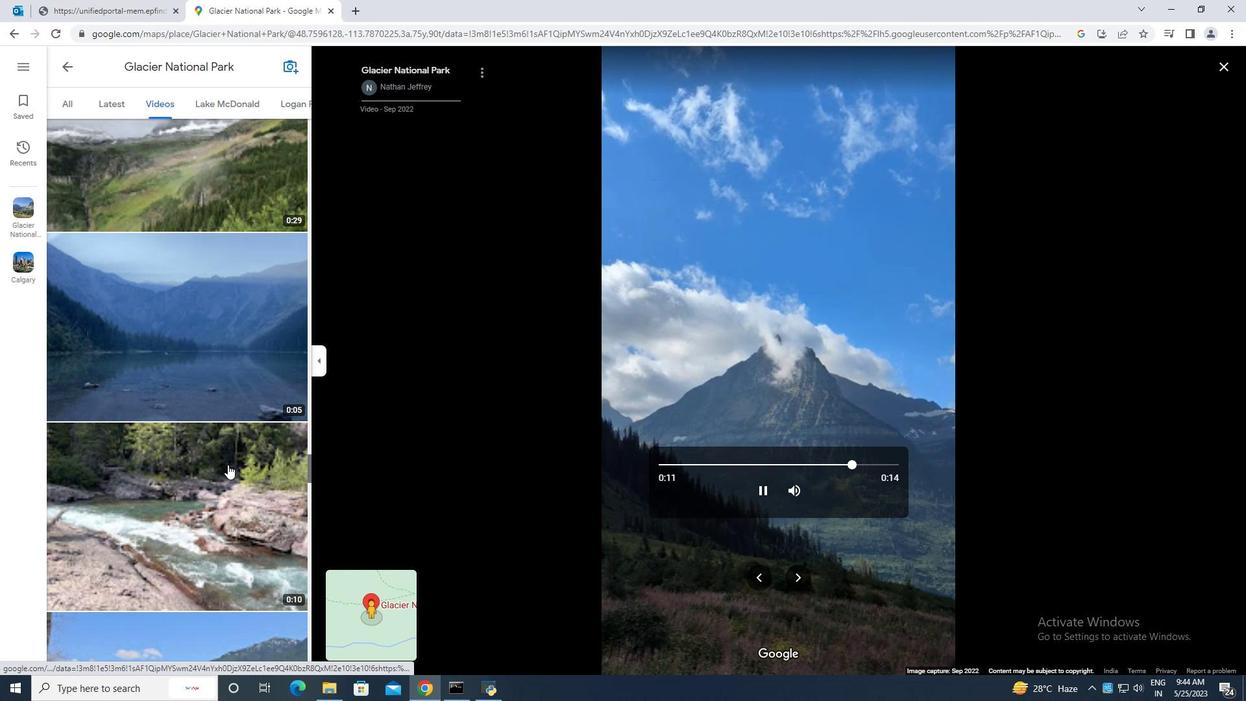 
Action: Mouse scrolled (227, 464) with delta (0, 0)
Screenshot: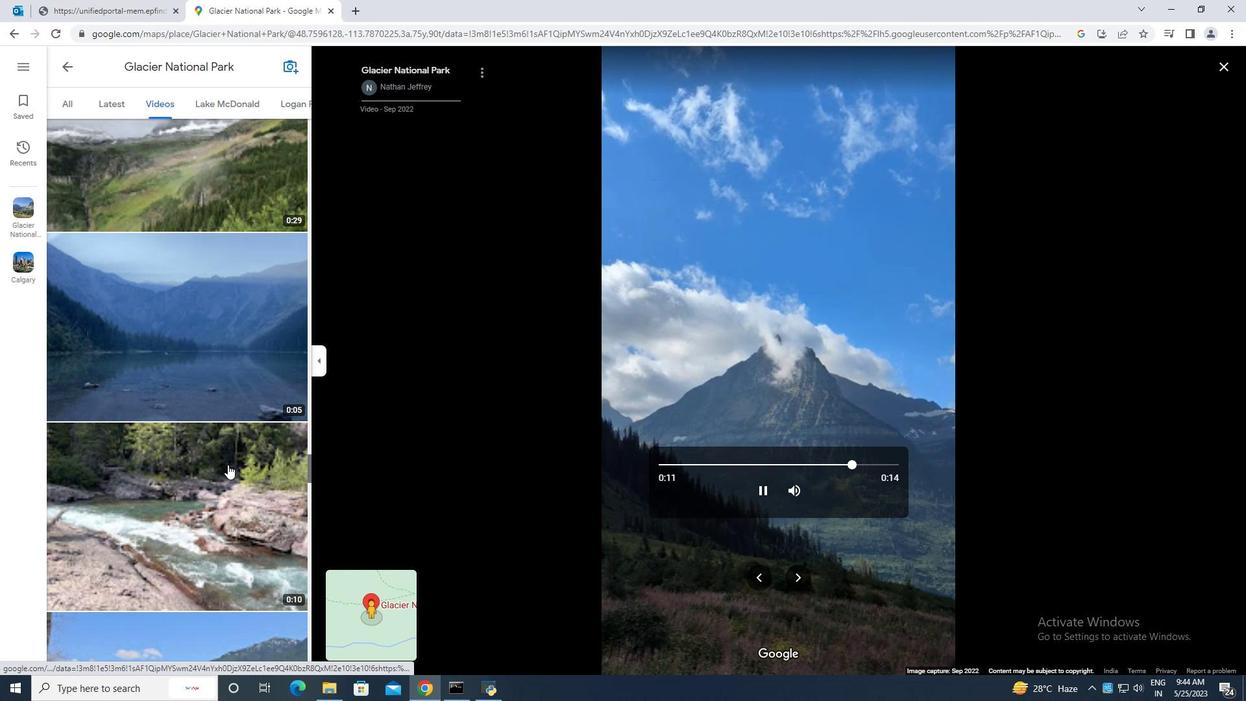 
Action: Mouse scrolled (227, 464) with delta (0, 0)
Screenshot: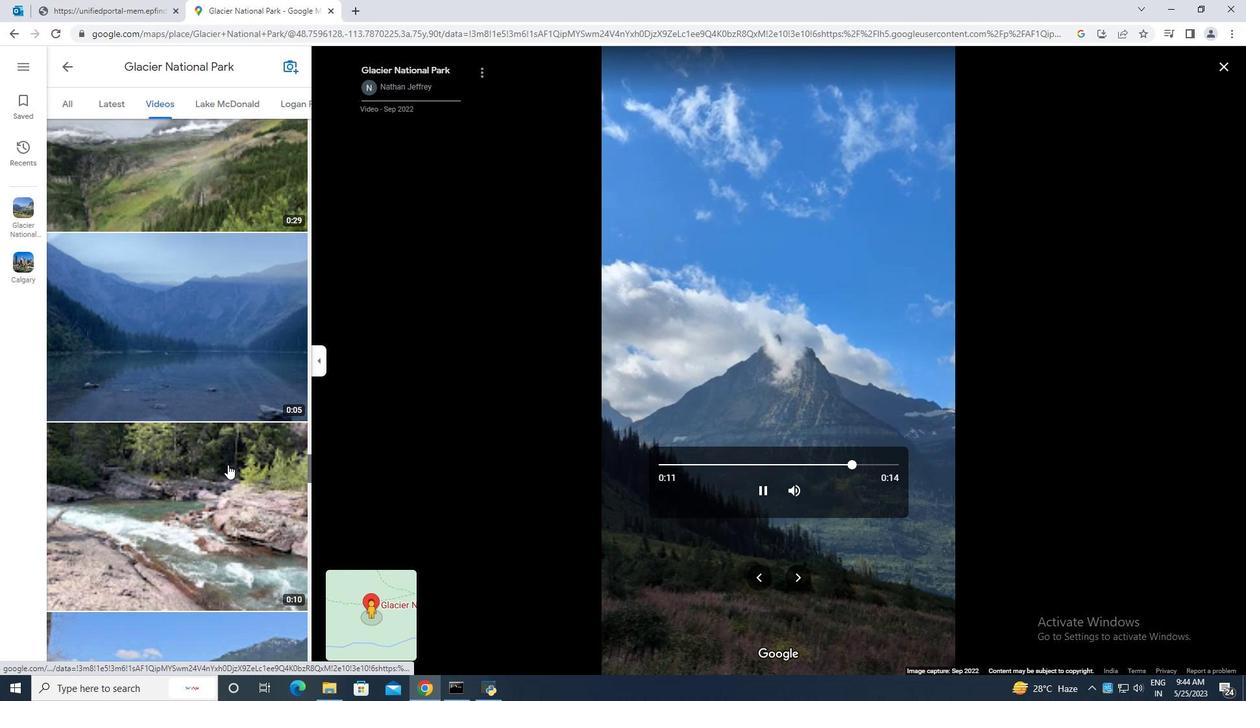 
Action: Mouse scrolled (227, 464) with delta (0, 0)
Screenshot: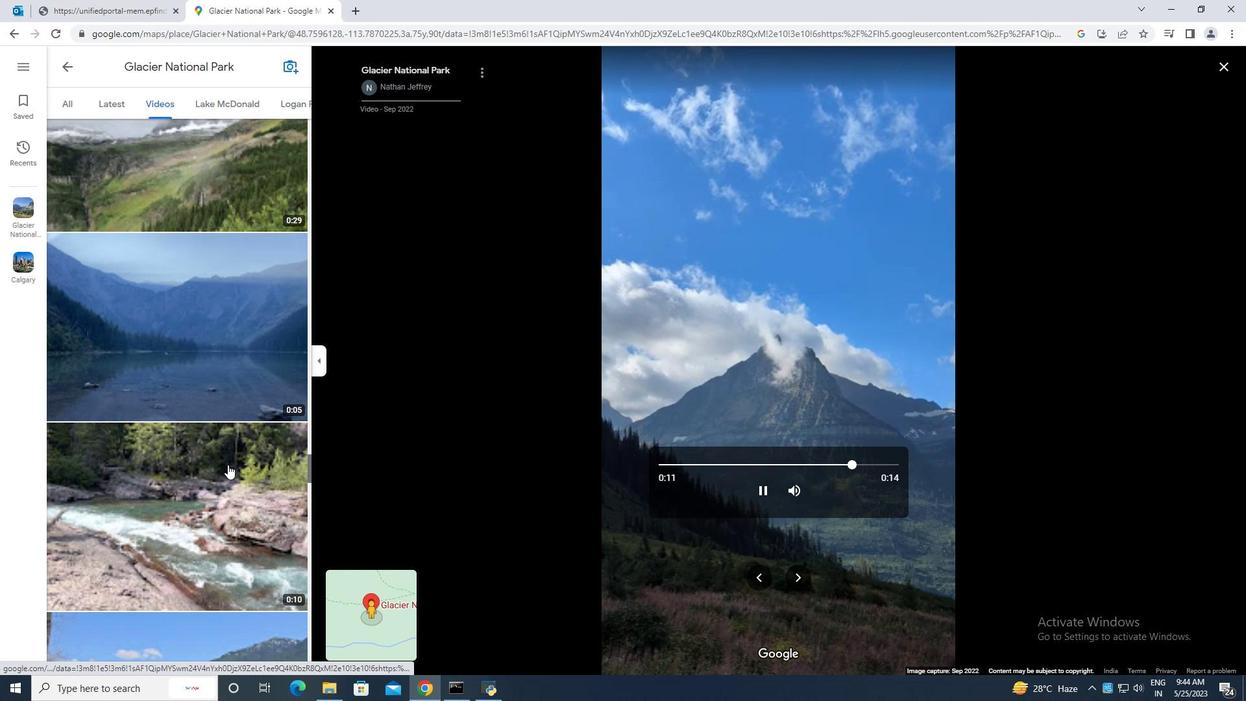 
Action: Mouse scrolled (227, 464) with delta (0, 0)
Screenshot: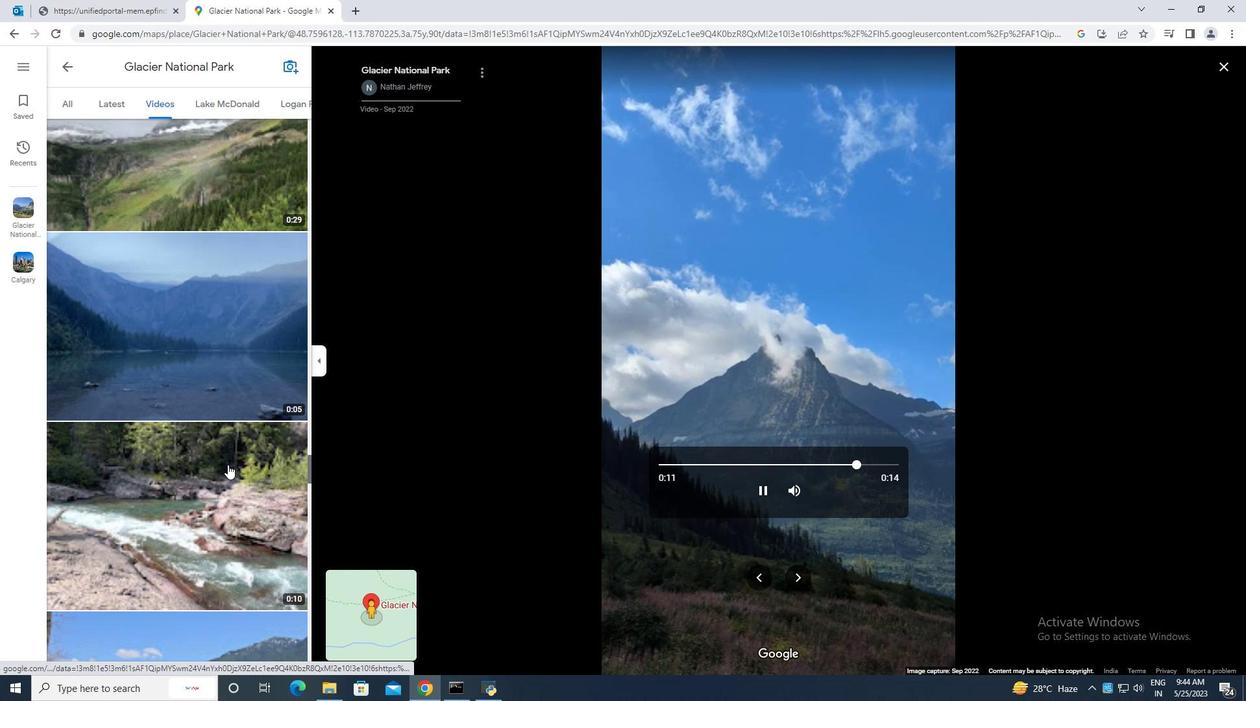 
Action: Mouse scrolled (227, 464) with delta (0, 0)
Screenshot: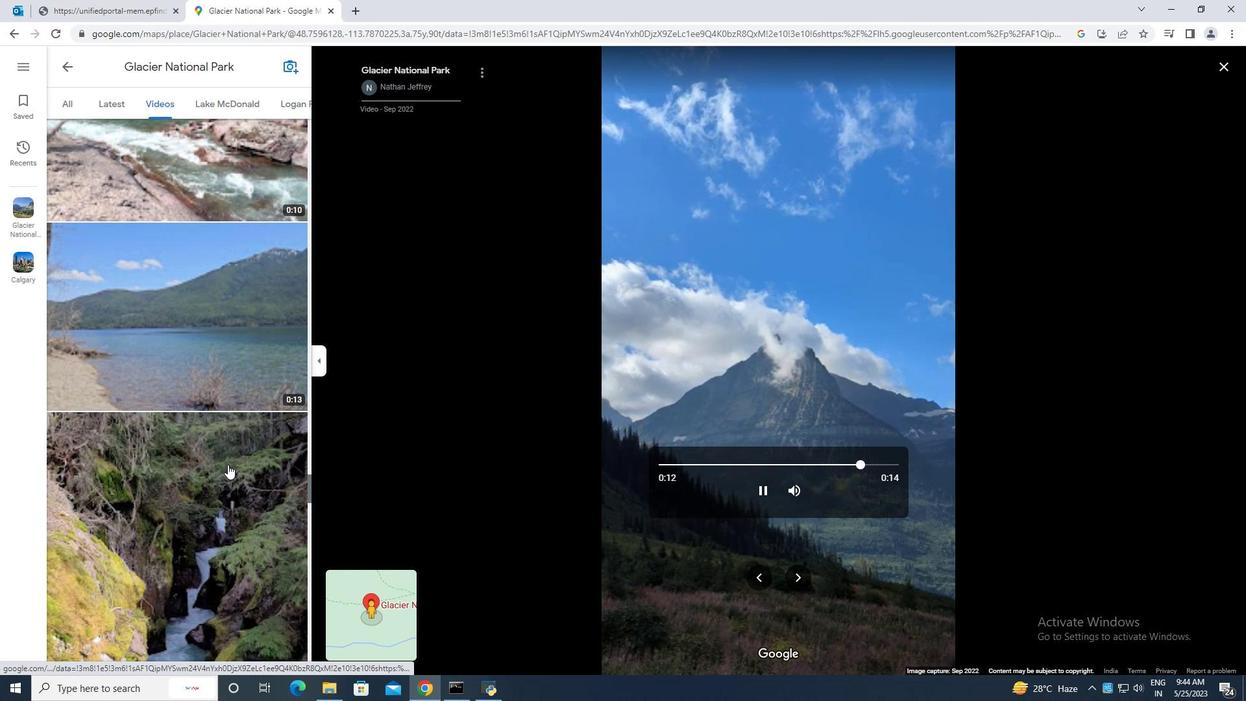 
Action: Mouse scrolled (227, 464) with delta (0, 0)
Screenshot: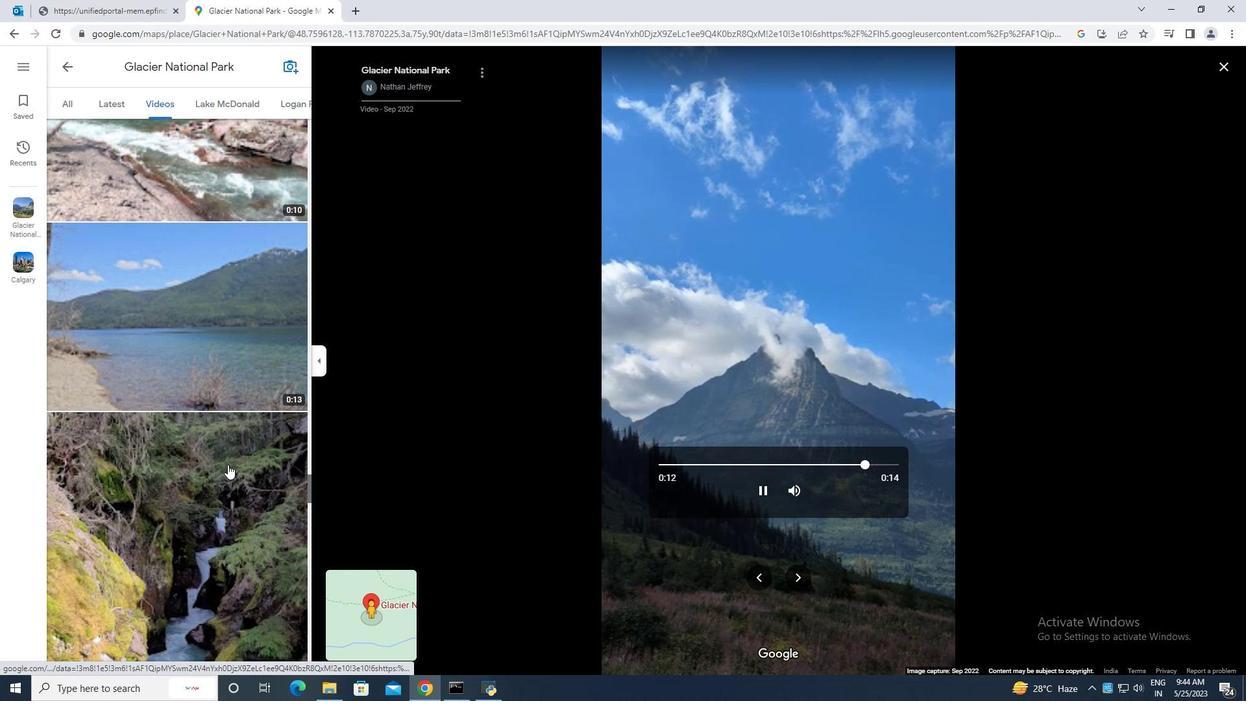 
Action: Mouse scrolled (227, 464) with delta (0, 0)
Screenshot: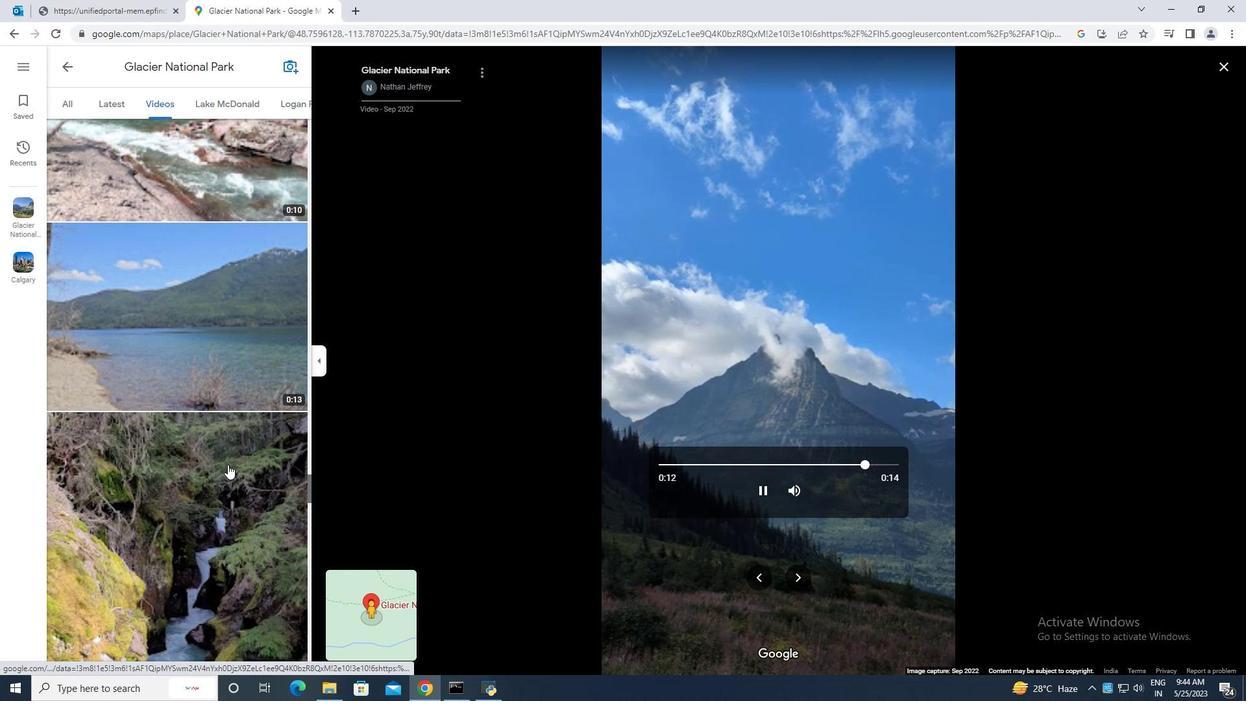 
Action: Mouse scrolled (227, 464) with delta (0, 0)
Screenshot: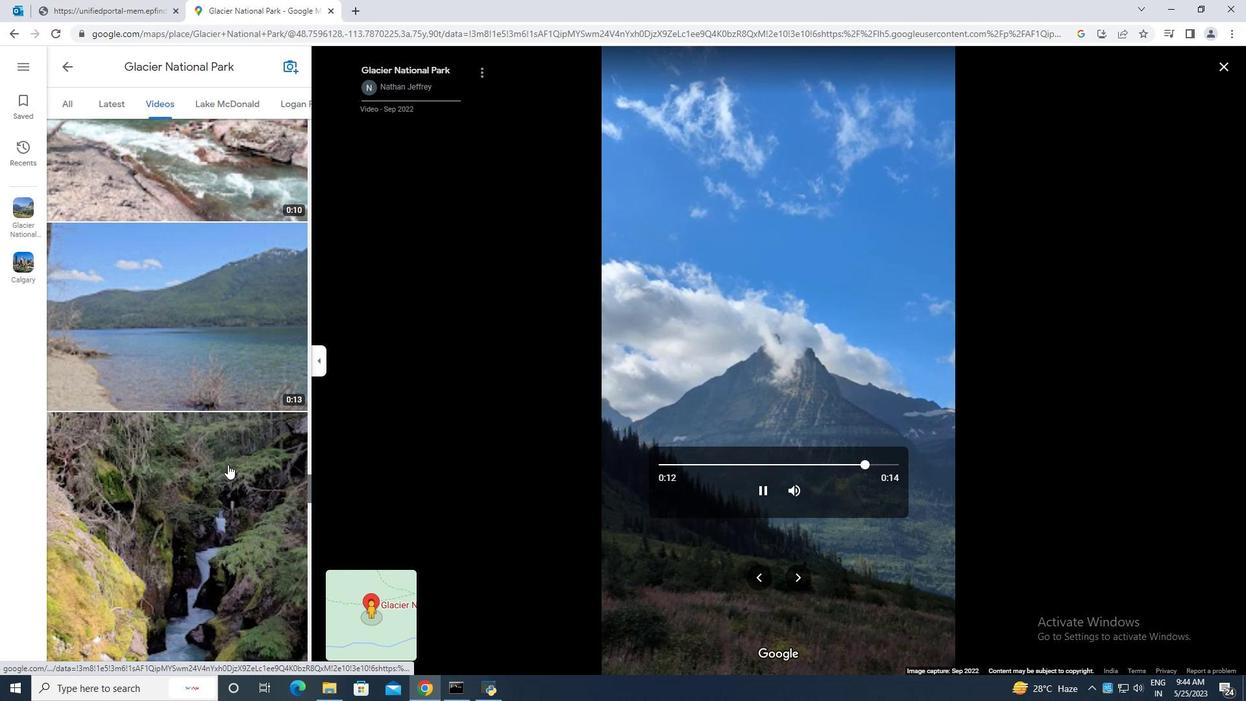 
Action: Mouse scrolled (227, 464) with delta (0, 0)
Screenshot: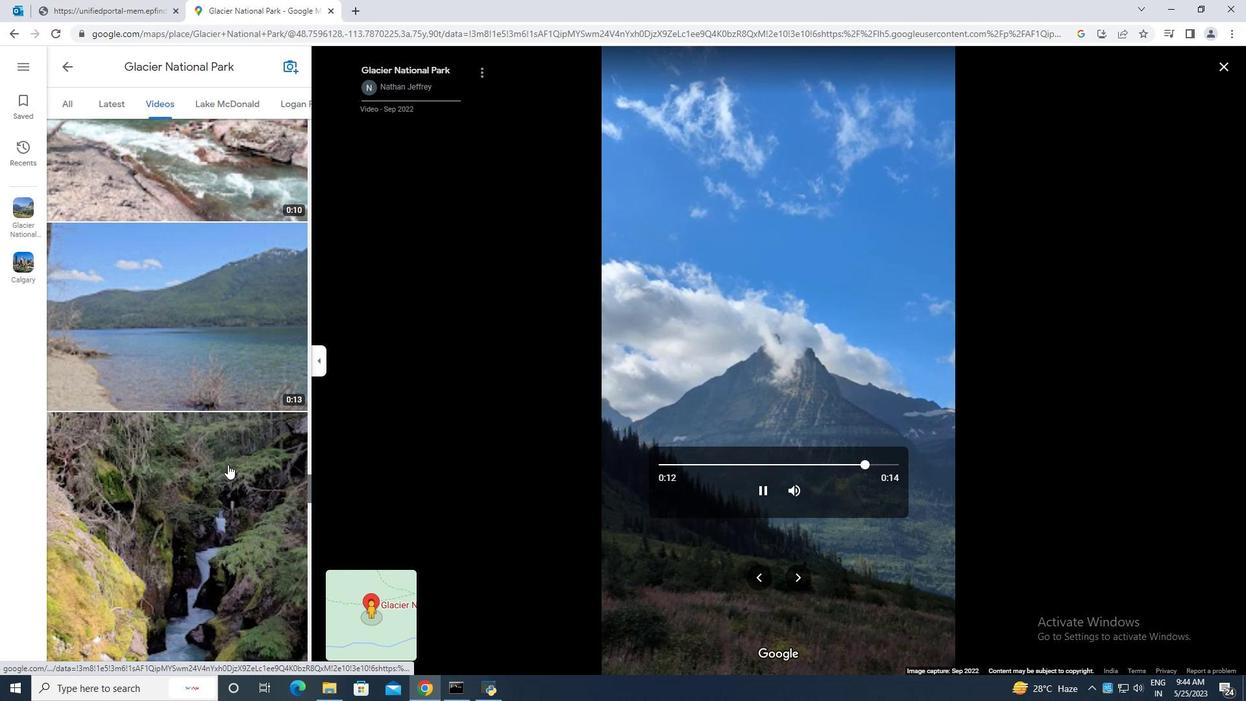 
Action: Mouse scrolled (227, 464) with delta (0, 0)
Screenshot: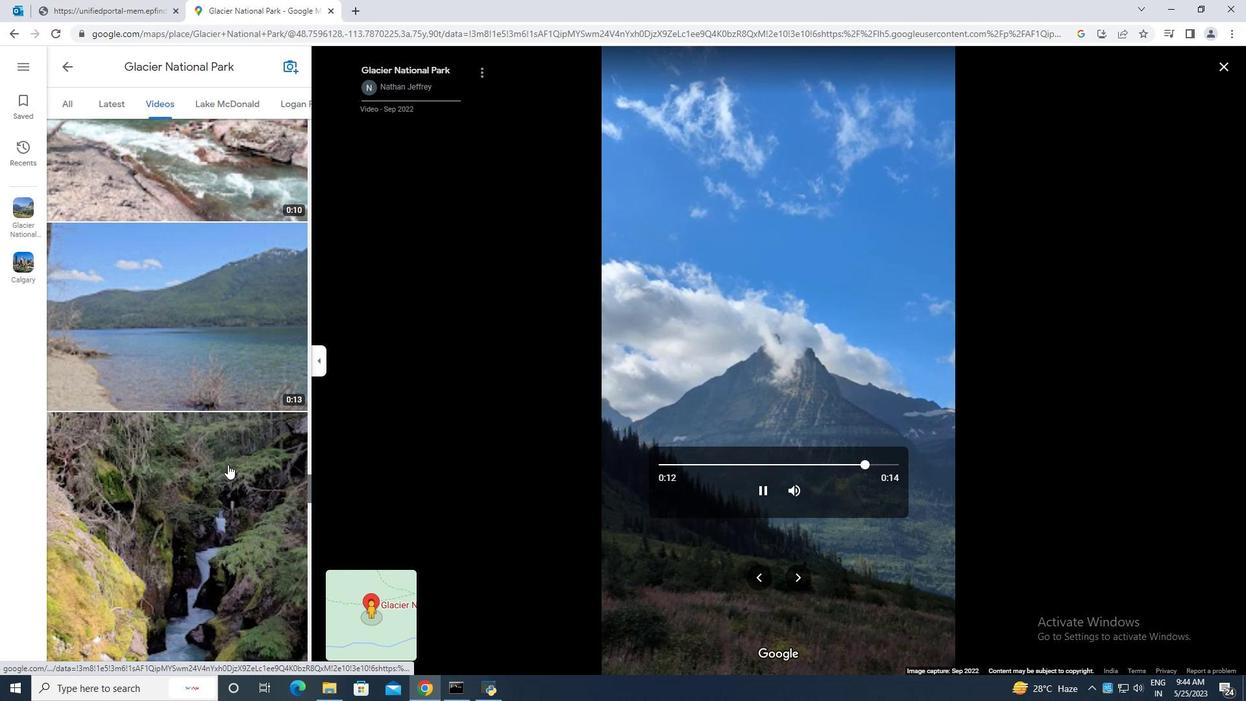 
Action: Mouse scrolled (227, 464) with delta (0, 0)
Screenshot: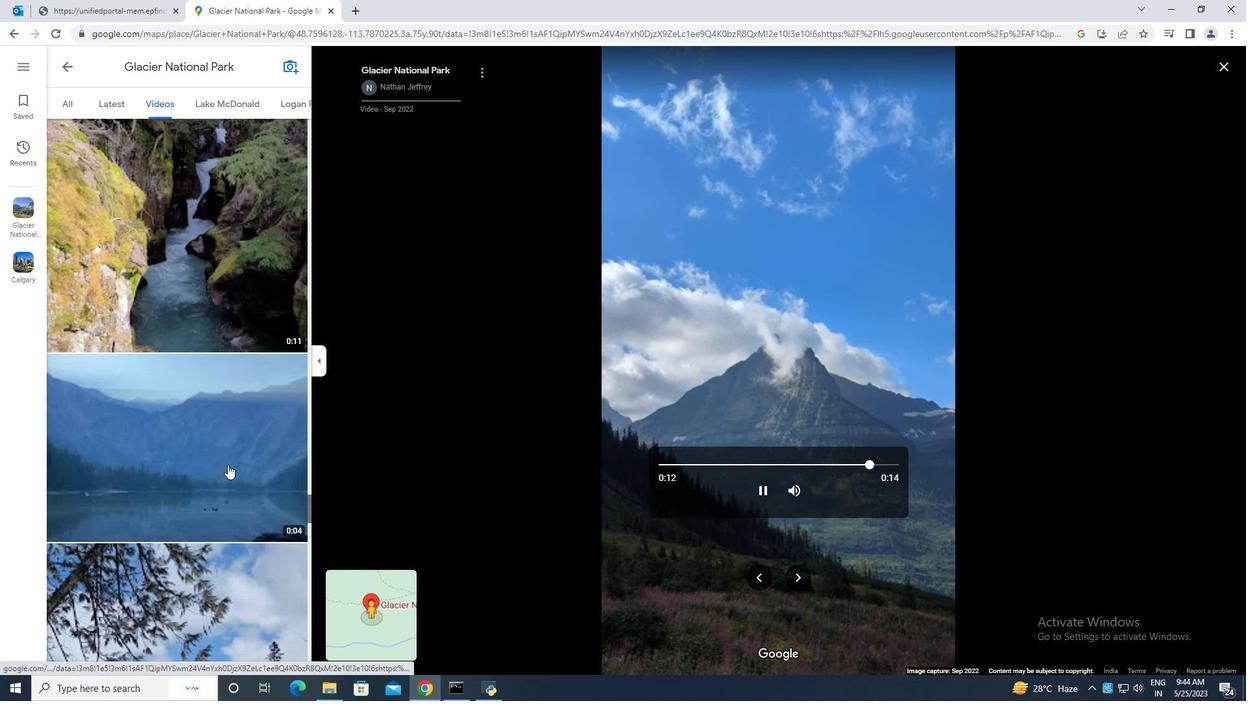
Action: Mouse scrolled (227, 464) with delta (0, 0)
Screenshot: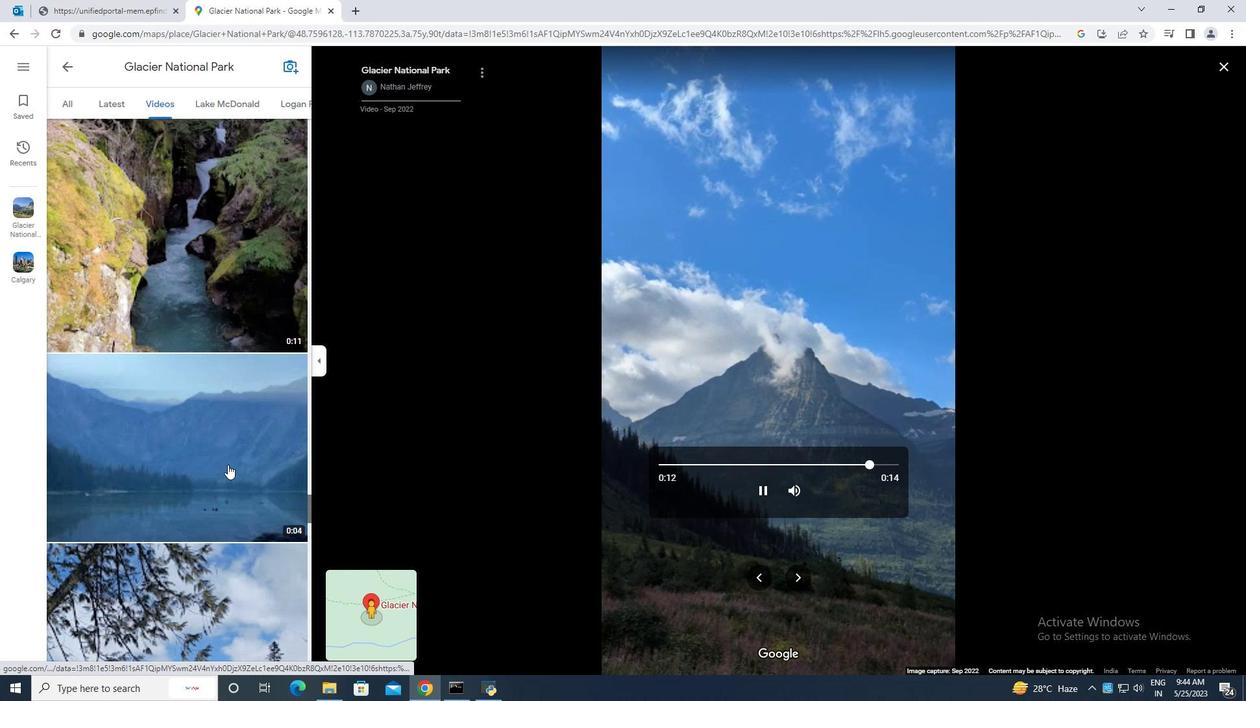 
Action: Mouse scrolled (227, 464) with delta (0, 0)
Screenshot: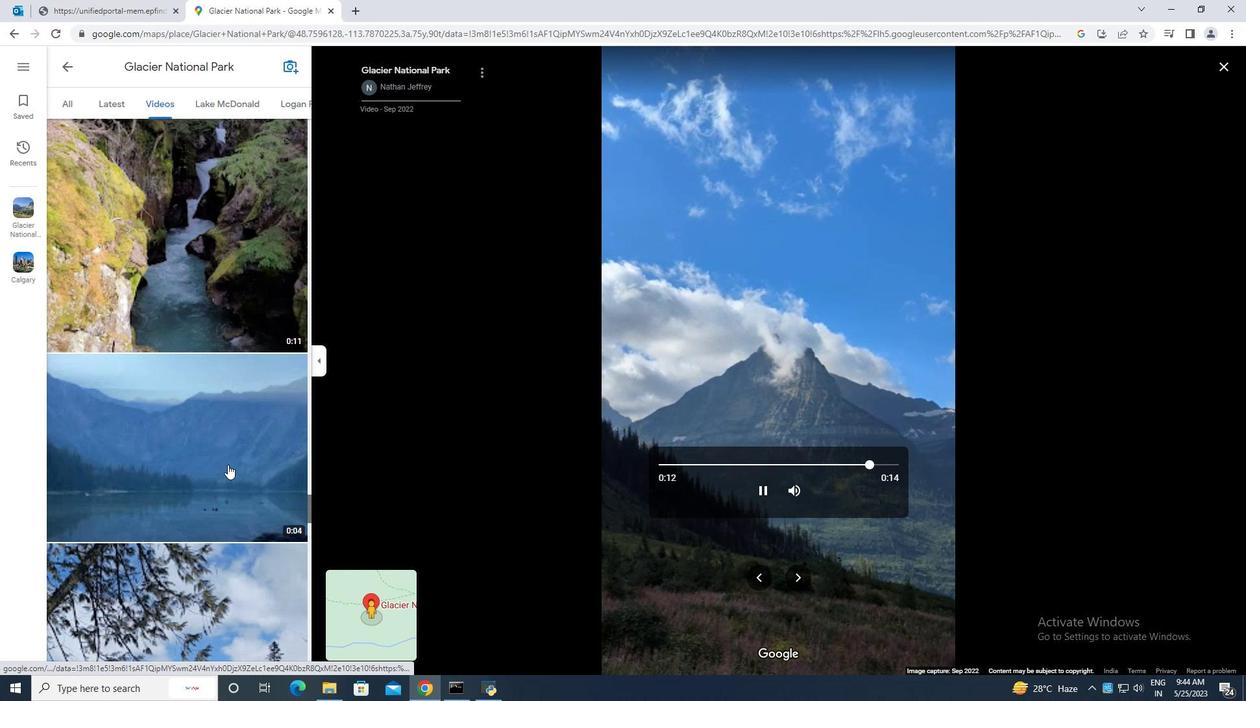 
Action: Mouse scrolled (227, 464) with delta (0, 0)
Screenshot: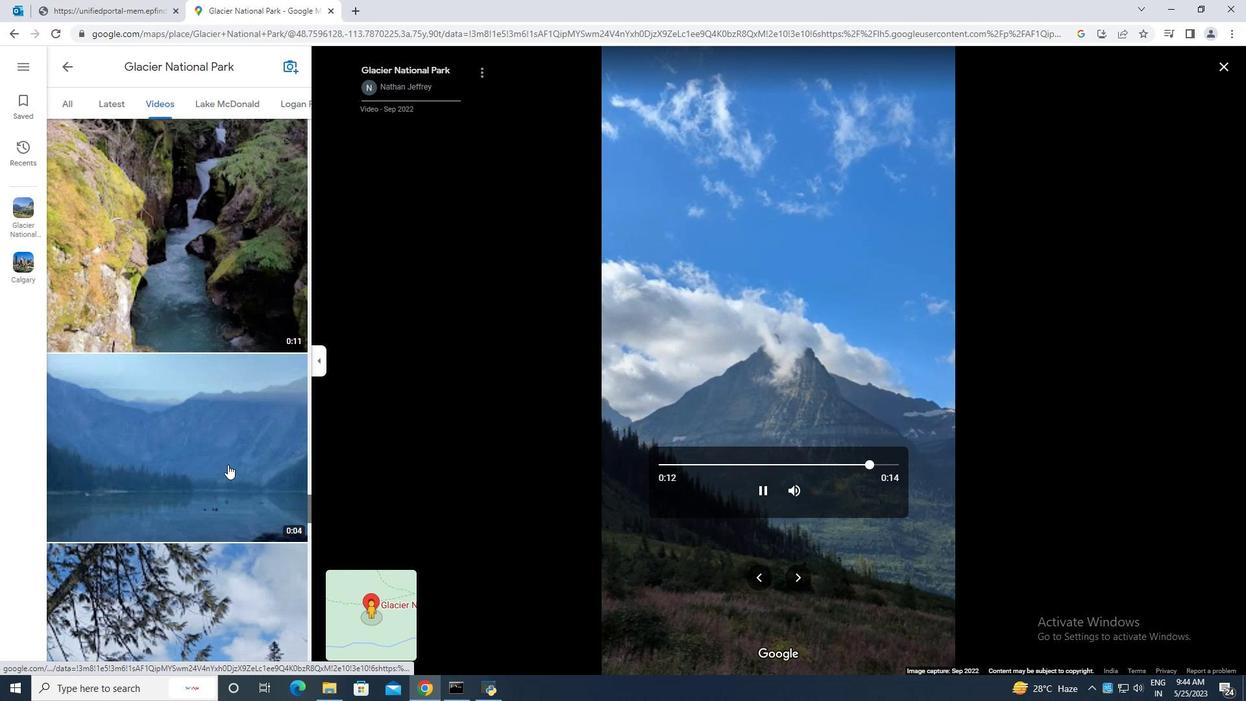 
Action: Mouse scrolled (227, 464) with delta (0, 0)
Screenshot: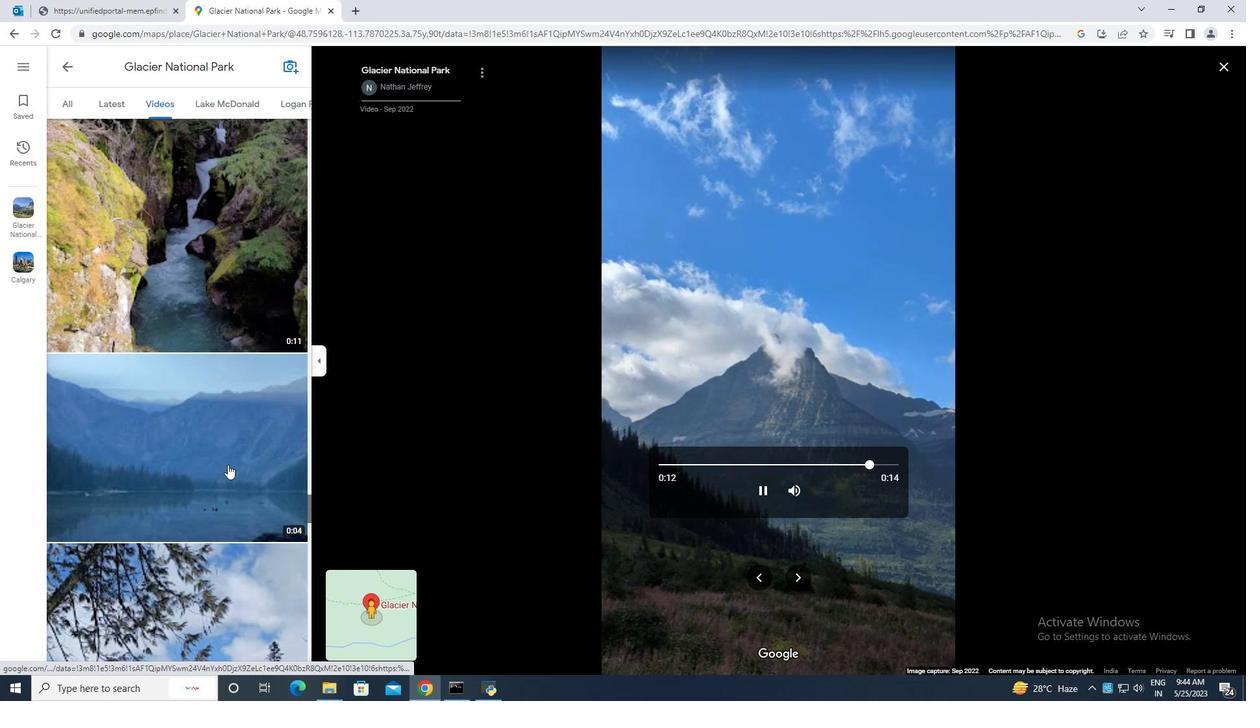 
Action: Mouse moved to (228, 465)
Screenshot: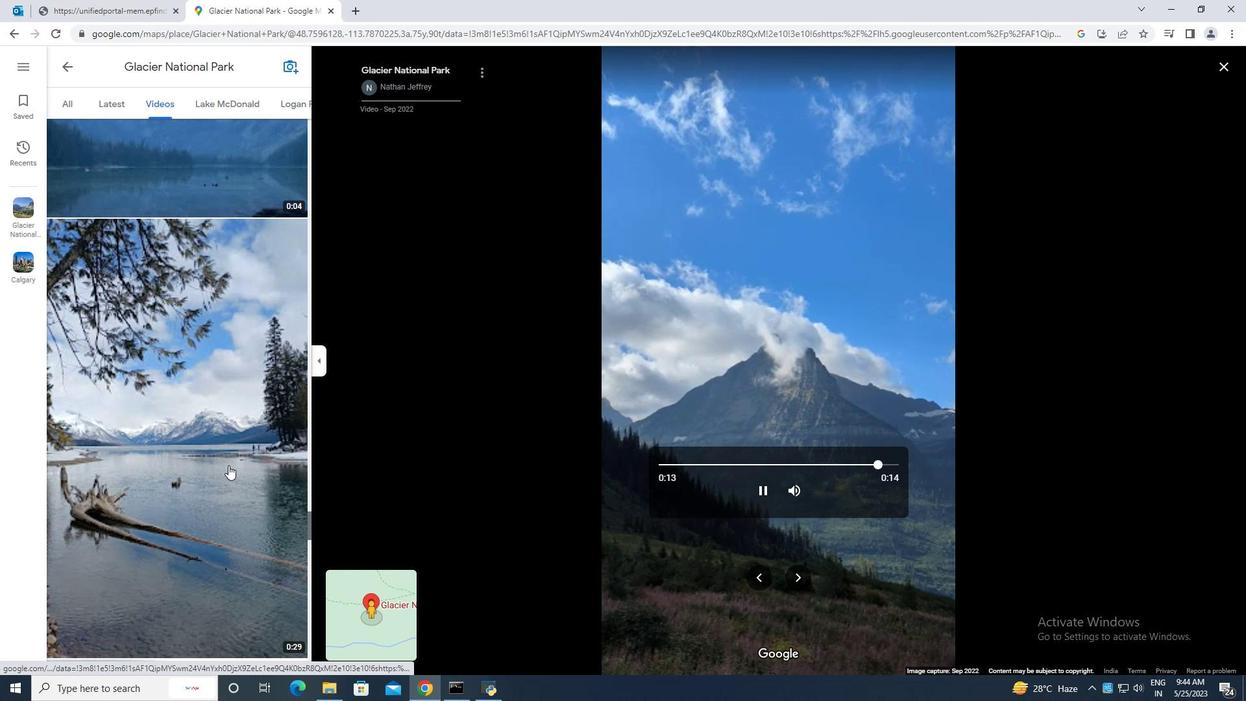 
Action: Mouse scrolled (228, 464) with delta (0, 0)
Screenshot: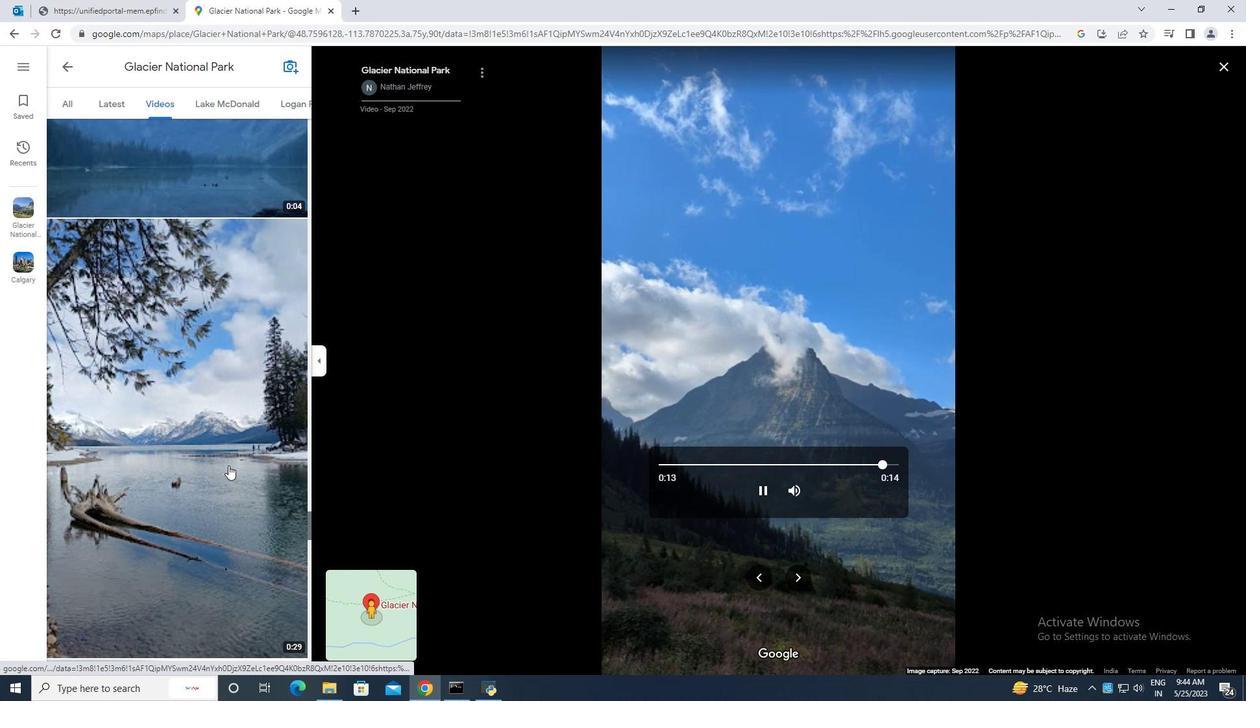 
Action: Mouse scrolled (228, 464) with delta (0, 0)
Screenshot: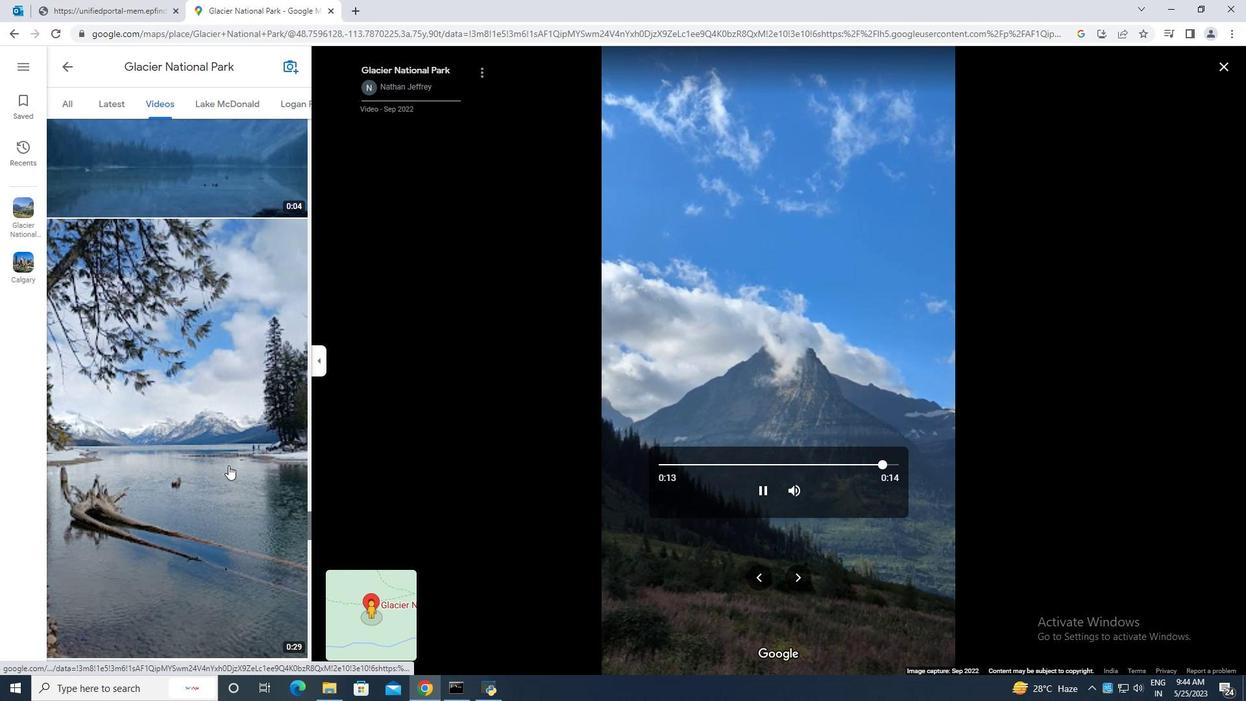 
Action: Mouse scrolled (228, 464) with delta (0, 0)
Screenshot: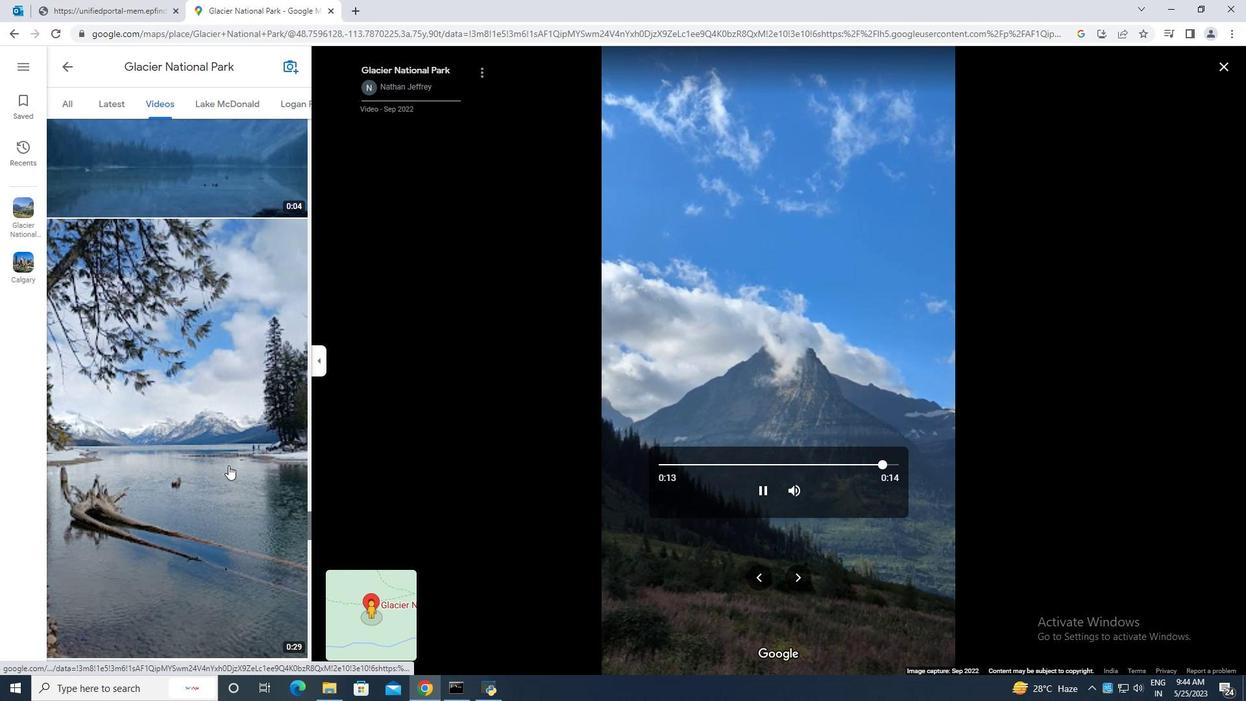 
Action: Mouse scrolled (228, 464) with delta (0, 0)
Screenshot: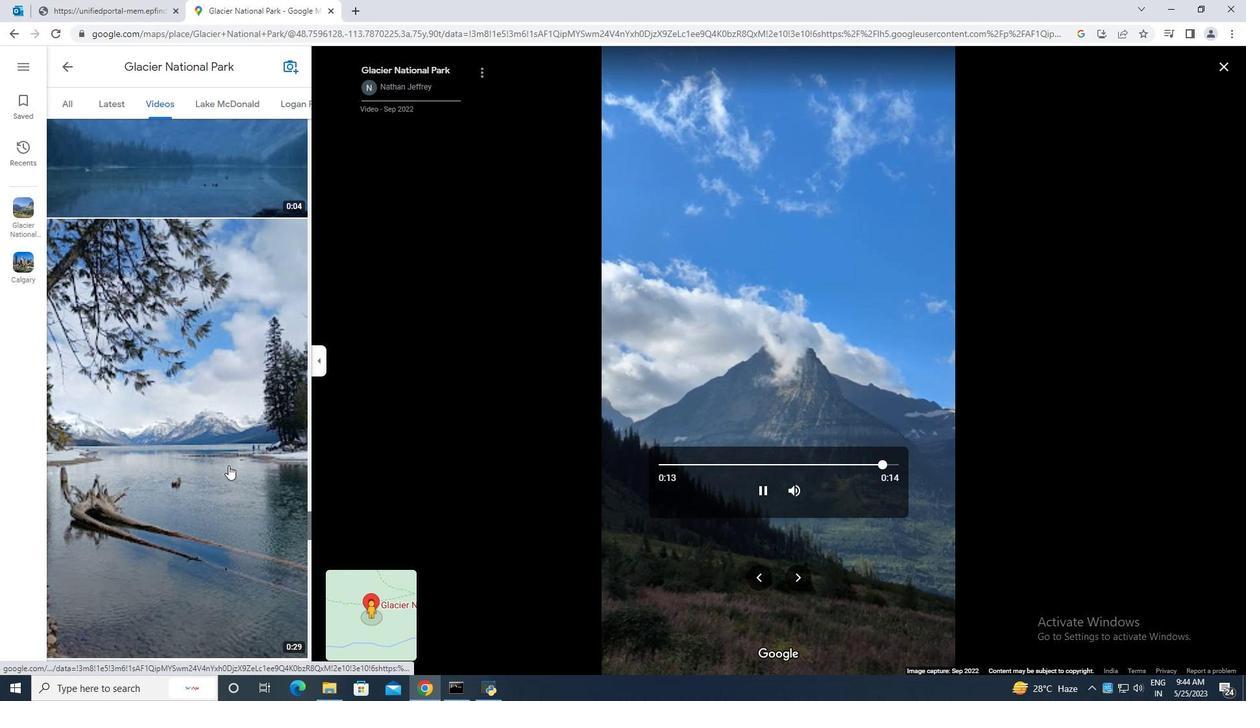 
Action: Mouse scrolled (228, 464) with delta (0, 0)
